 Task: Illustrate a Vector Scene of a Lunar Colony.
Action: Mouse moved to (183, 115)
Screenshot: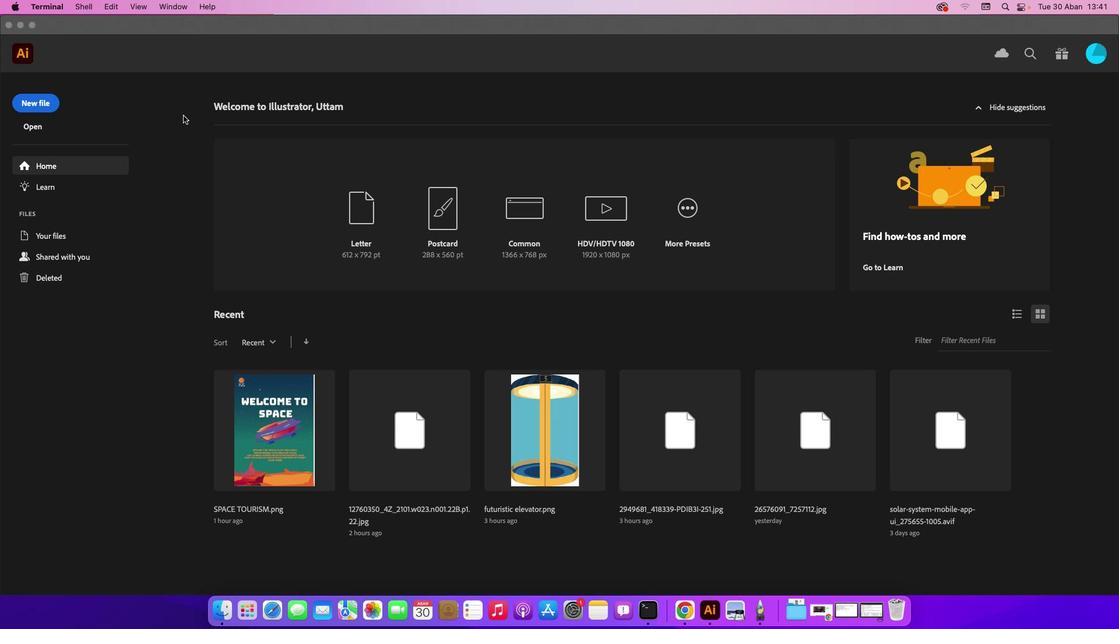
Action: Mouse pressed left at (183, 115)
Screenshot: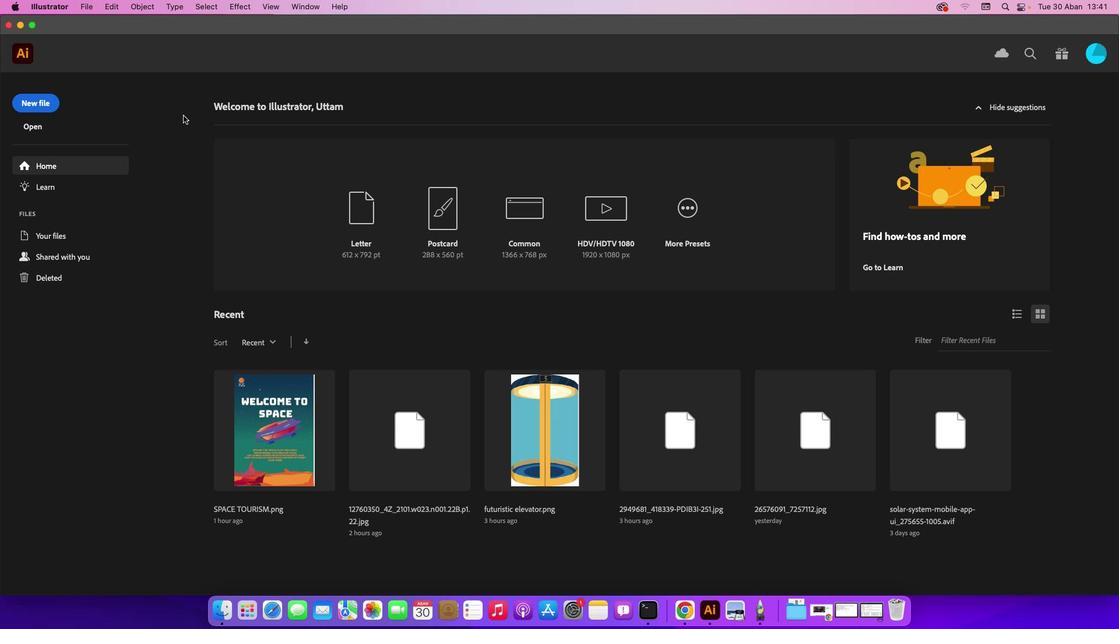 
Action: Mouse moved to (48, 105)
Screenshot: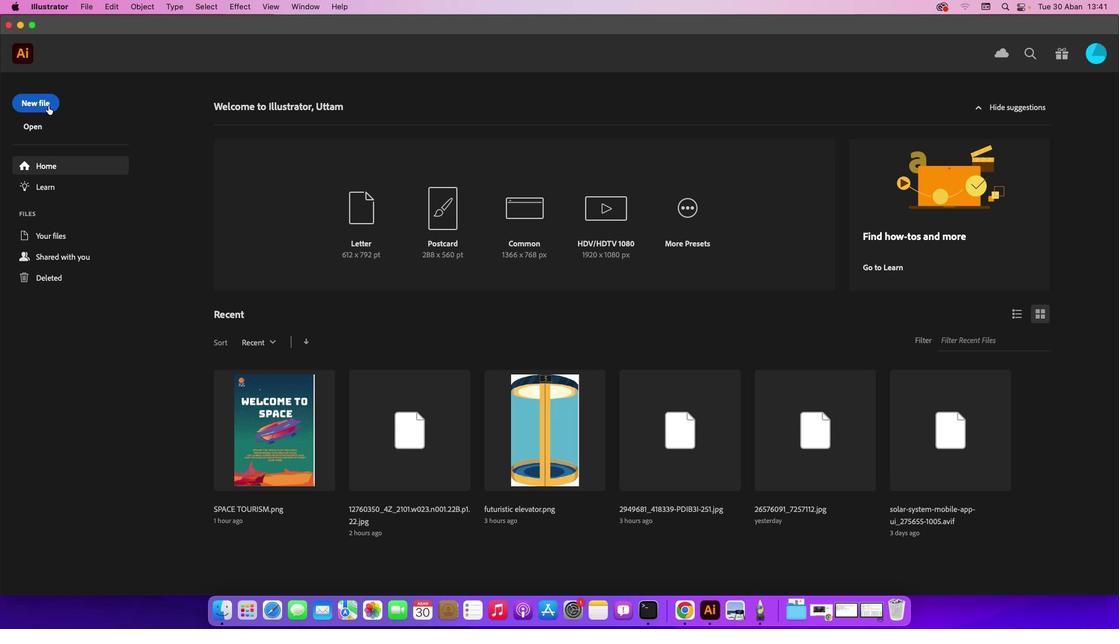 
Action: Mouse pressed left at (48, 105)
Screenshot: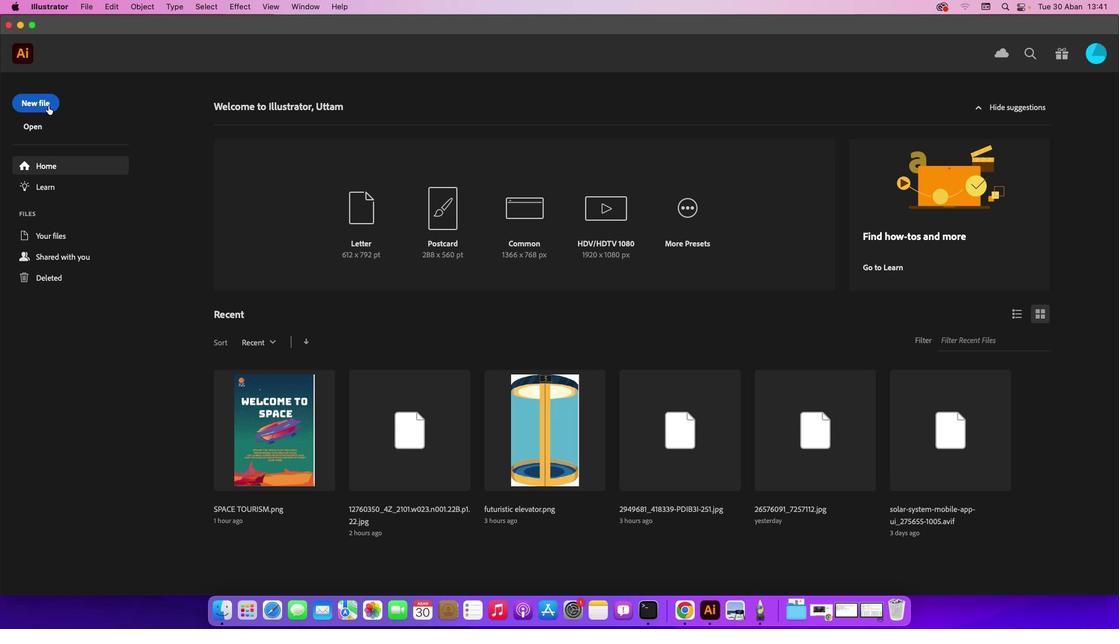 
Action: Mouse moved to (827, 482)
Screenshot: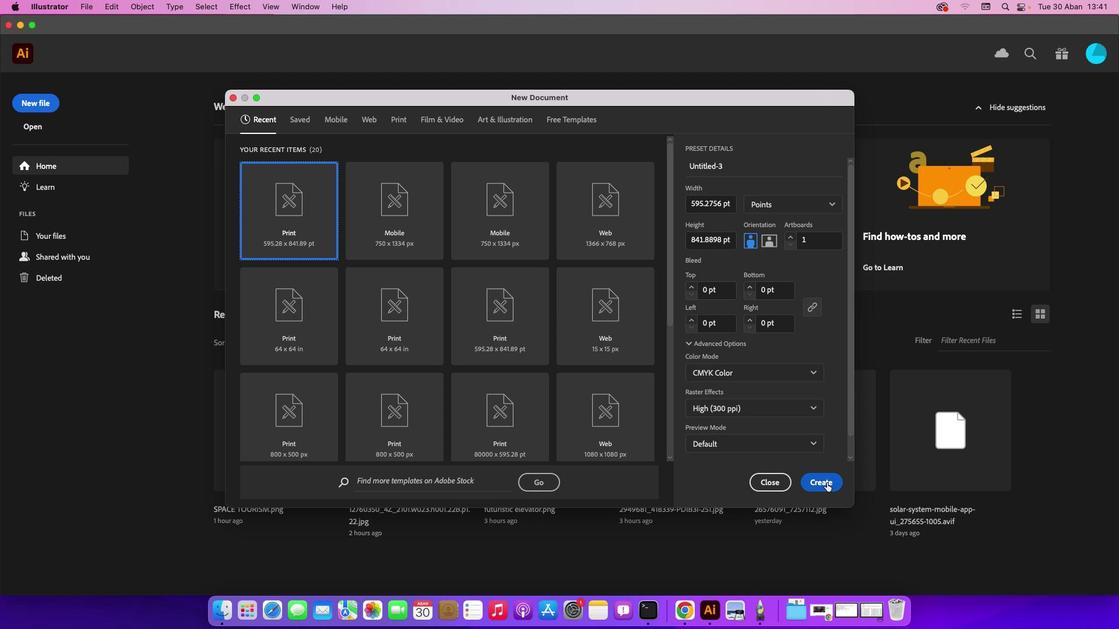 
Action: Mouse pressed left at (827, 482)
Screenshot: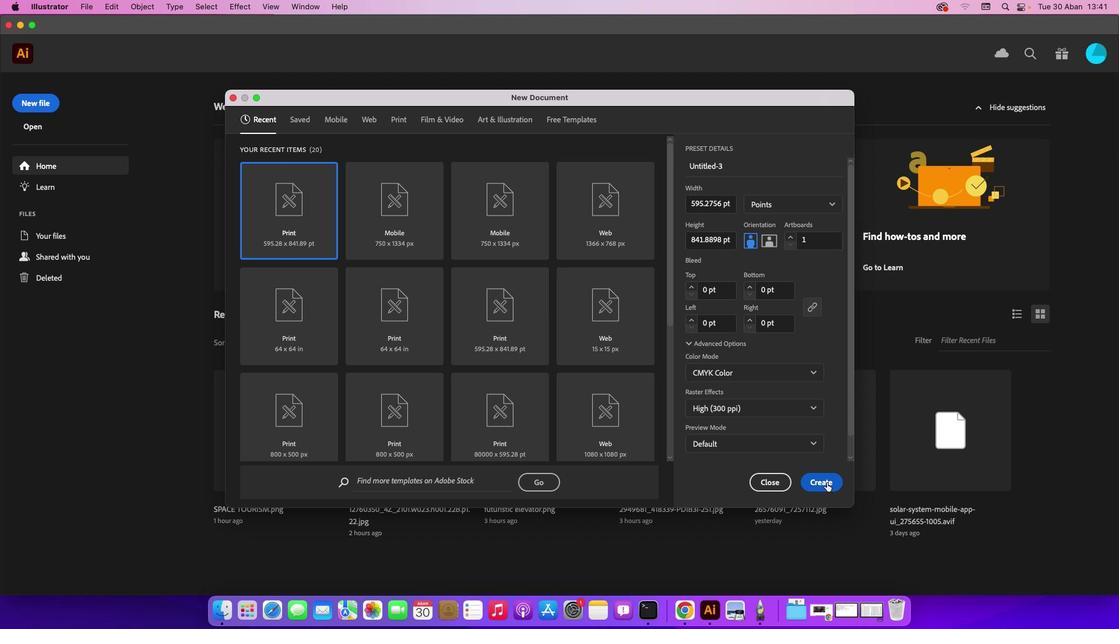 
Action: Mouse moved to (89, 5)
Screenshot: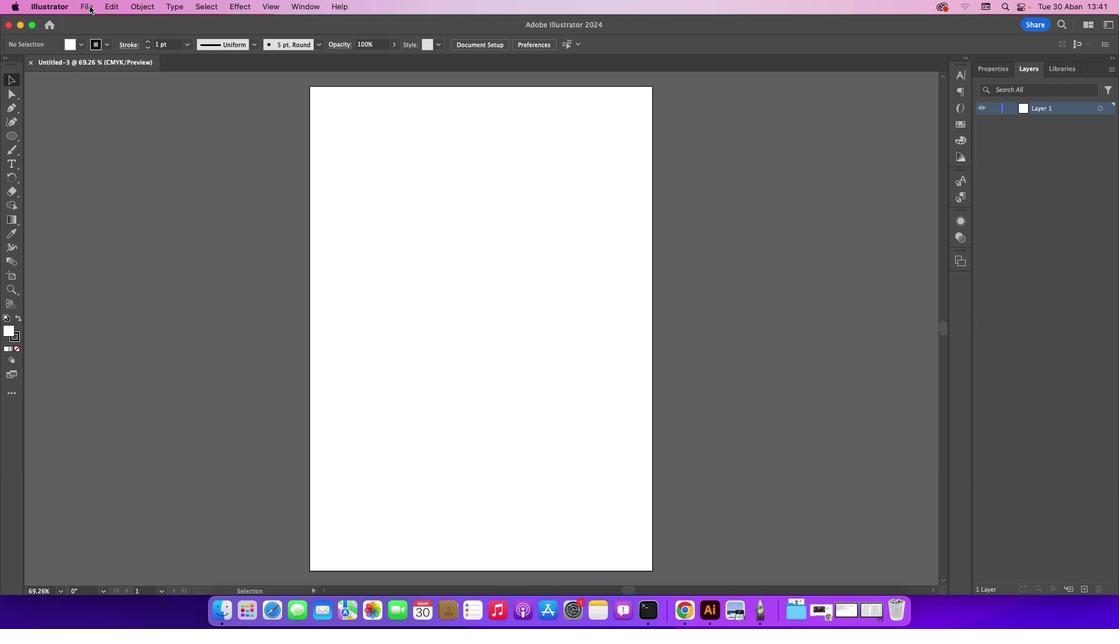
Action: Mouse pressed left at (89, 5)
Screenshot: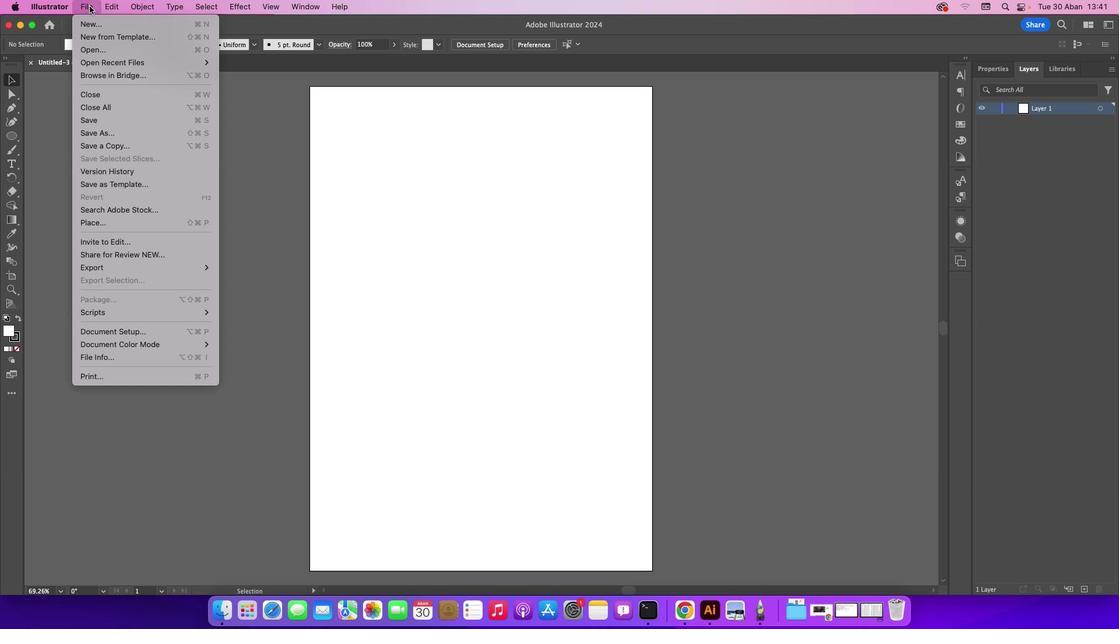 
Action: Mouse moved to (107, 51)
Screenshot: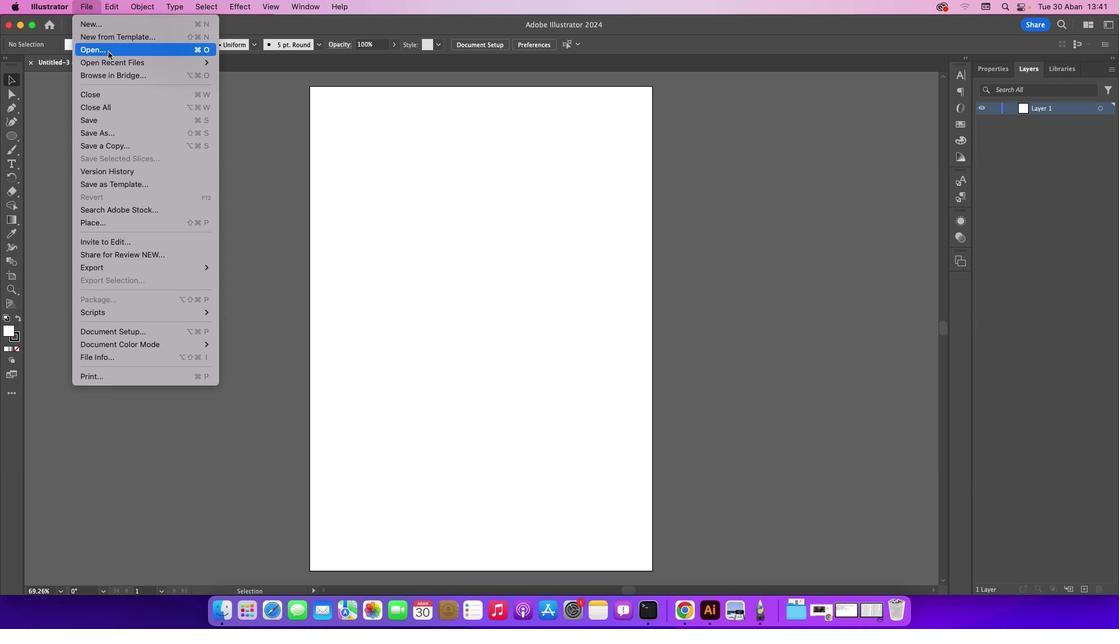 
Action: Mouse pressed left at (107, 51)
Screenshot: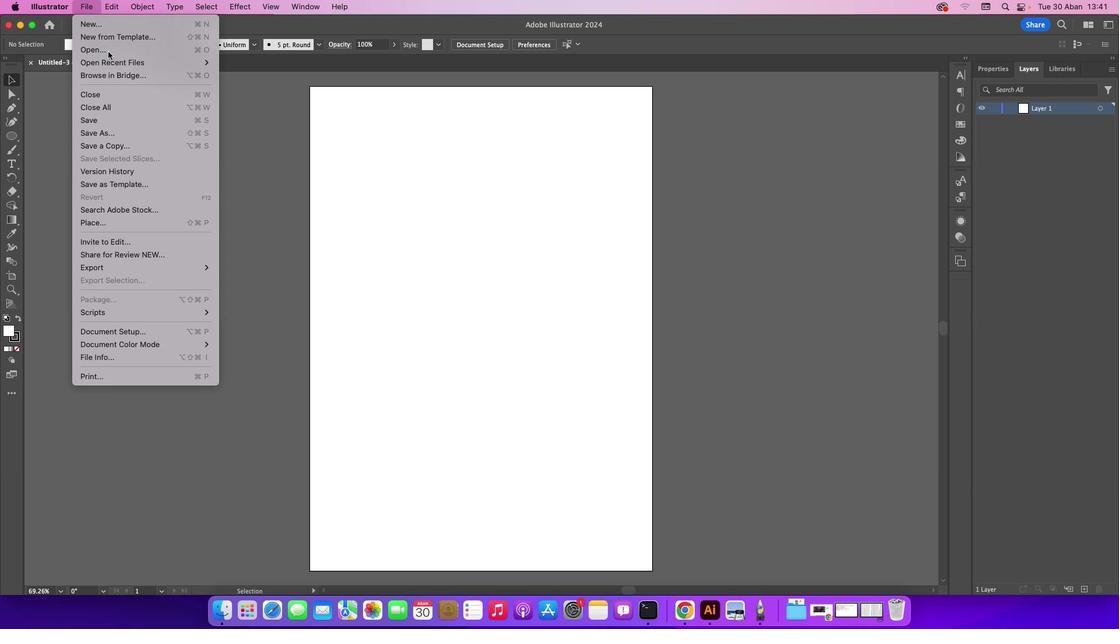 
Action: Mouse moved to (446, 152)
Screenshot: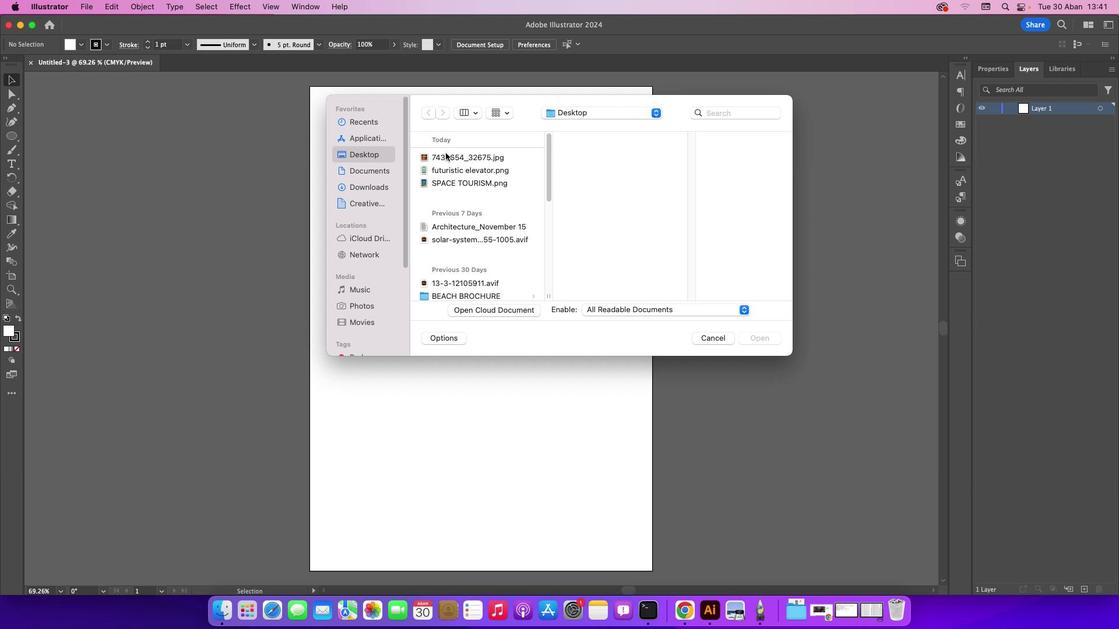 
Action: Mouse pressed left at (446, 152)
Screenshot: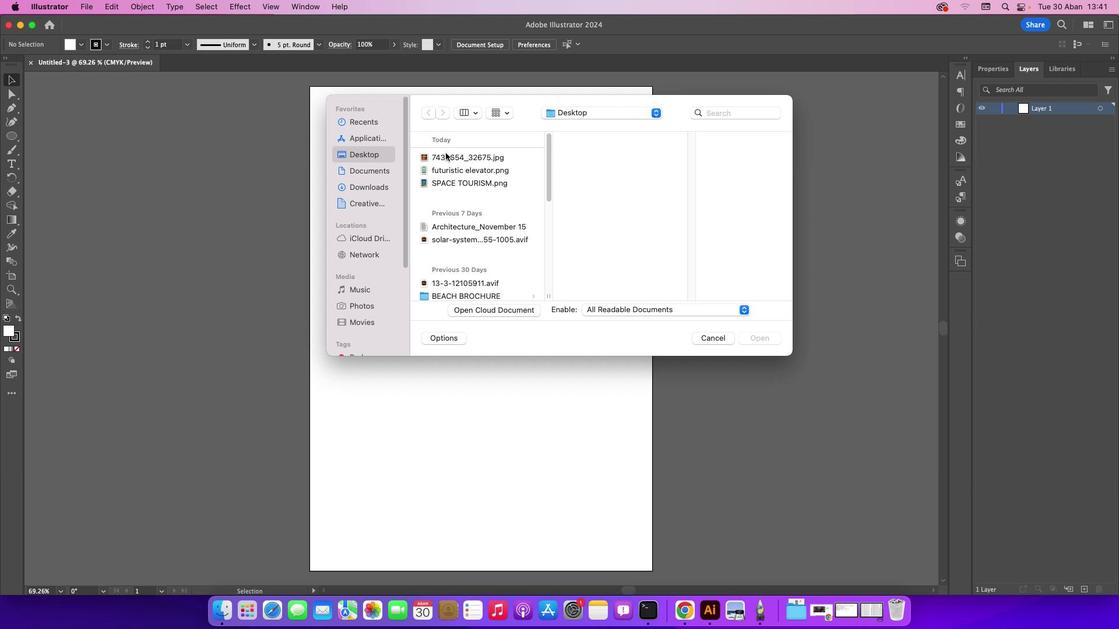 
Action: Mouse moved to (761, 337)
Screenshot: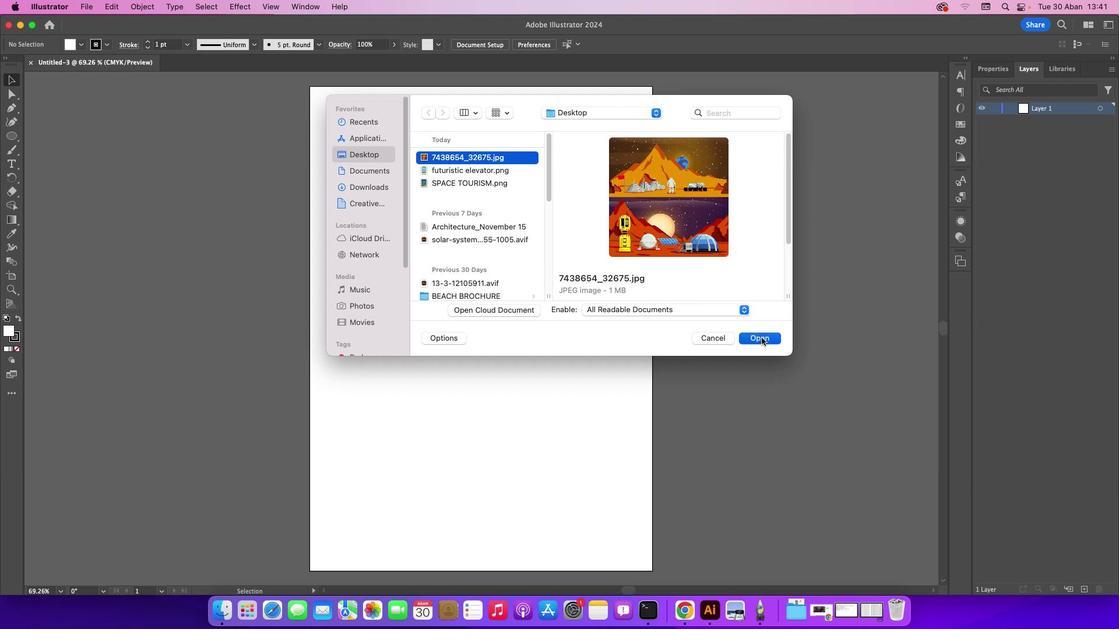 
Action: Mouse pressed left at (761, 337)
Screenshot: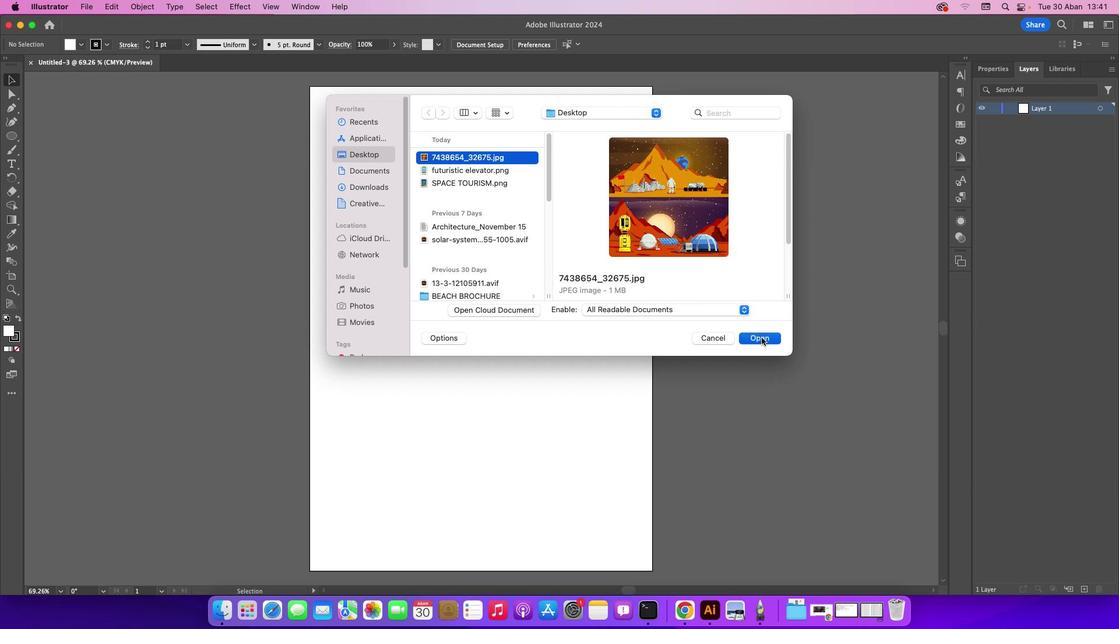 
Action: Mouse moved to (468, 246)
Screenshot: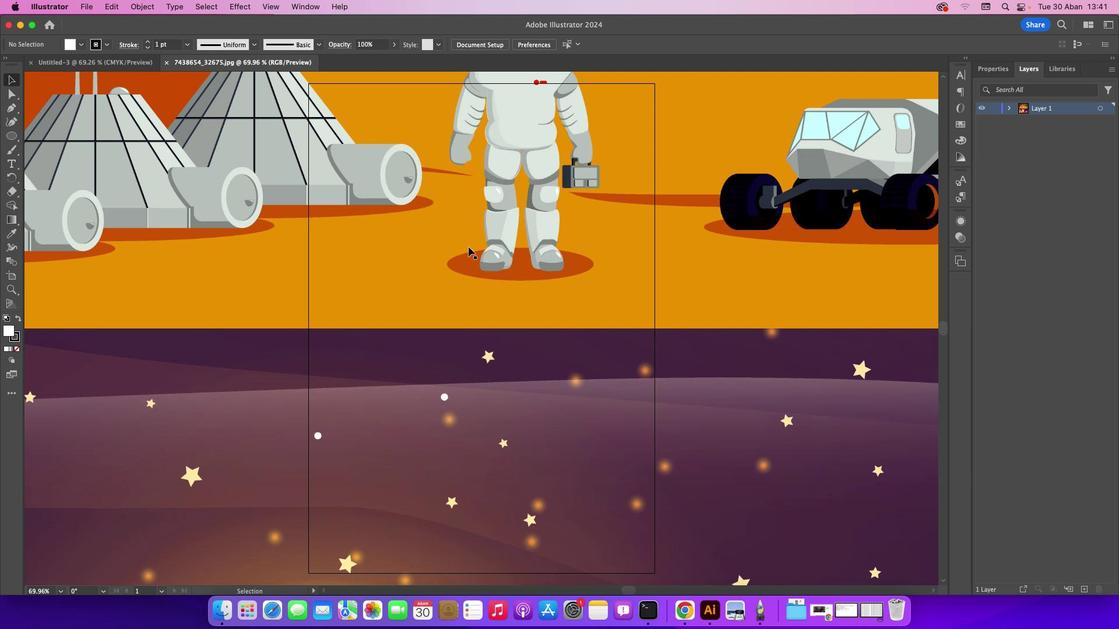 
Action: Mouse scrolled (468, 246) with delta (0, 0)
Screenshot: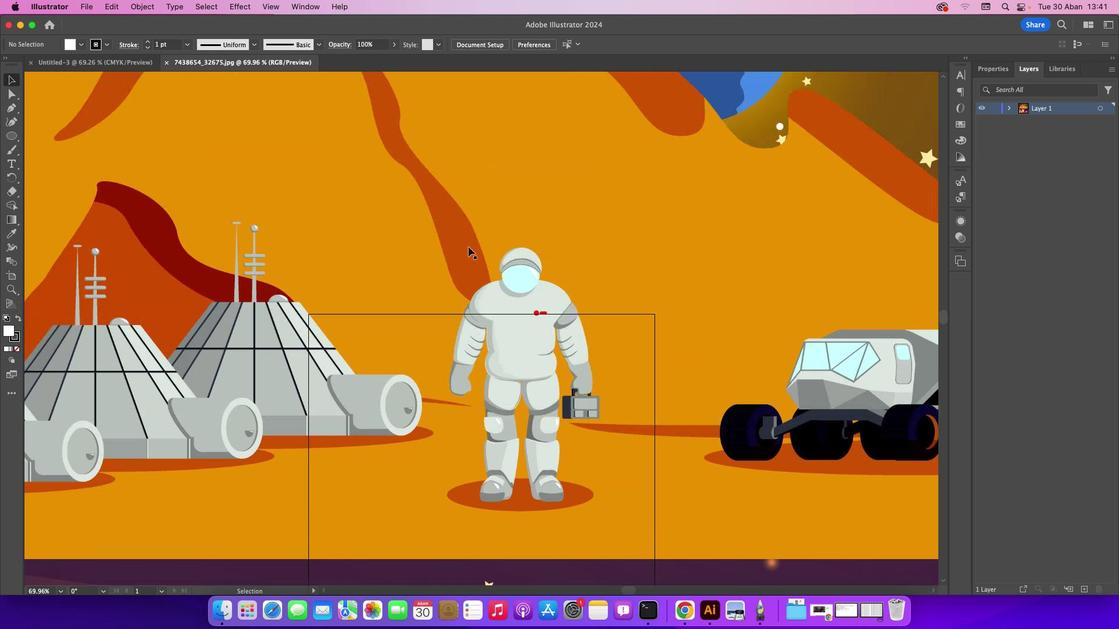 
Action: Mouse scrolled (468, 246) with delta (0, 0)
Screenshot: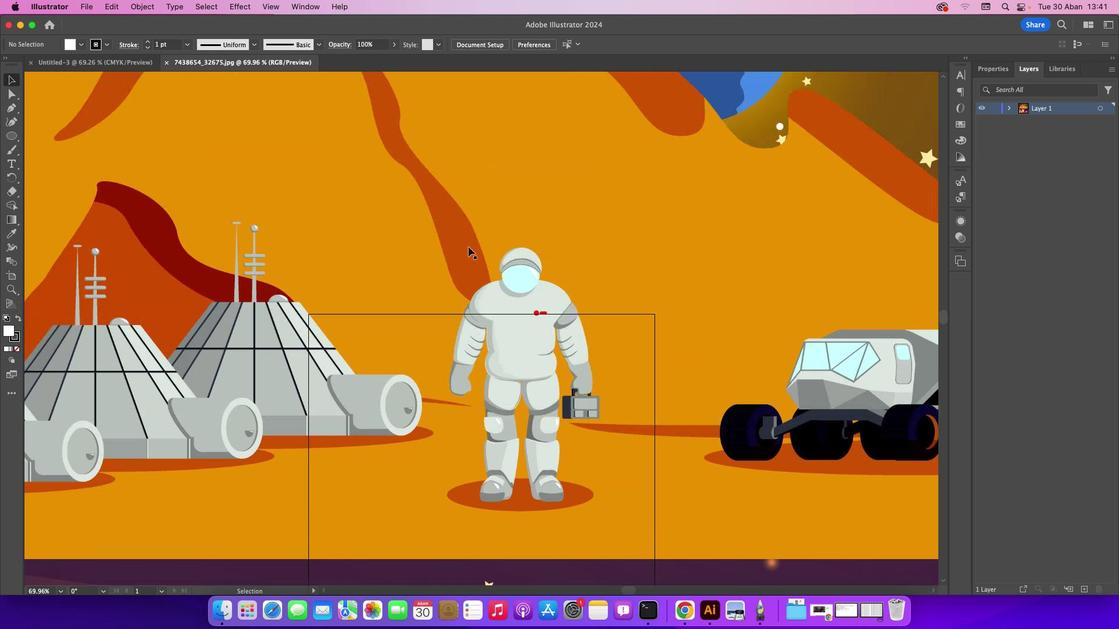 
Action: Mouse scrolled (468, 246) with delta (0, 1)
Screenshot: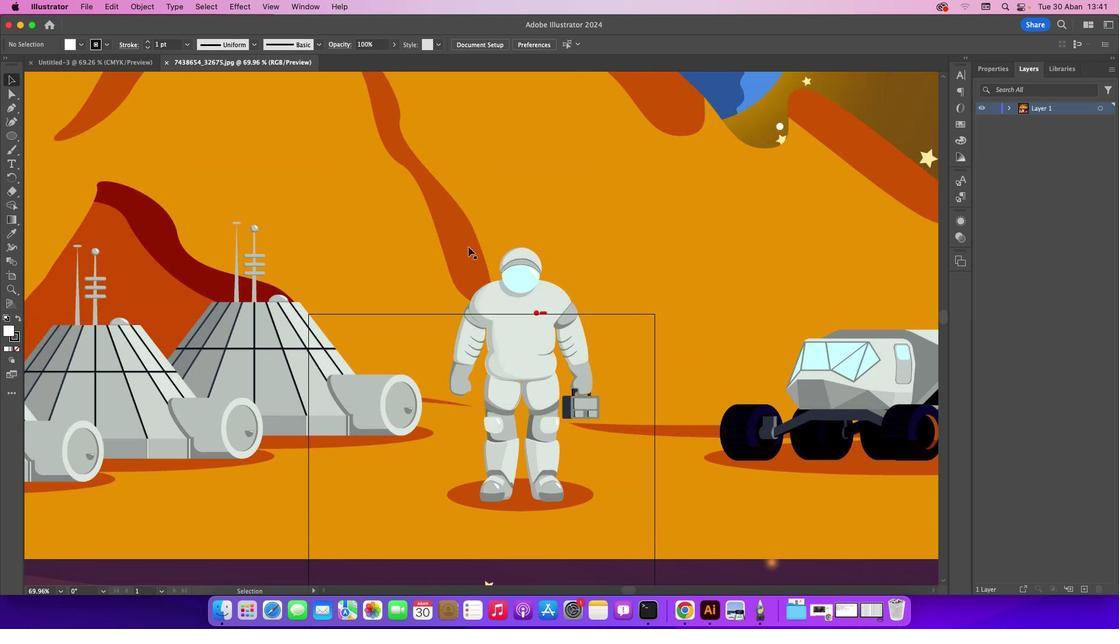 
Action: Mouse scrolled (468, 246) with delta (0, 2)
Screenshot: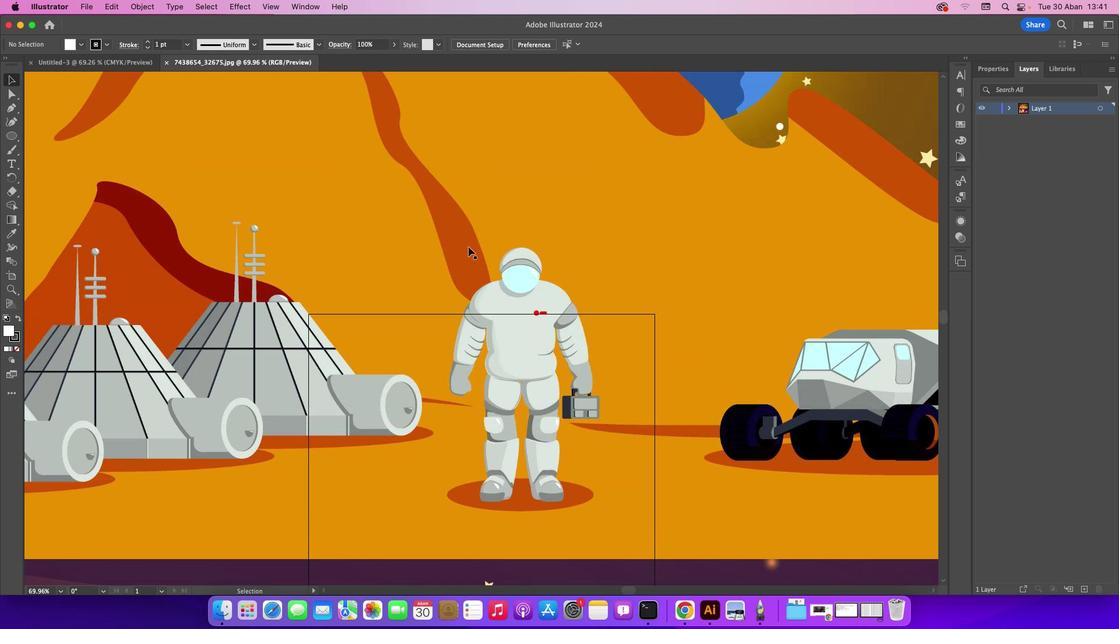 
Action: Mouse scrolled (468, 246) with delta (0, 3)
Screenshot: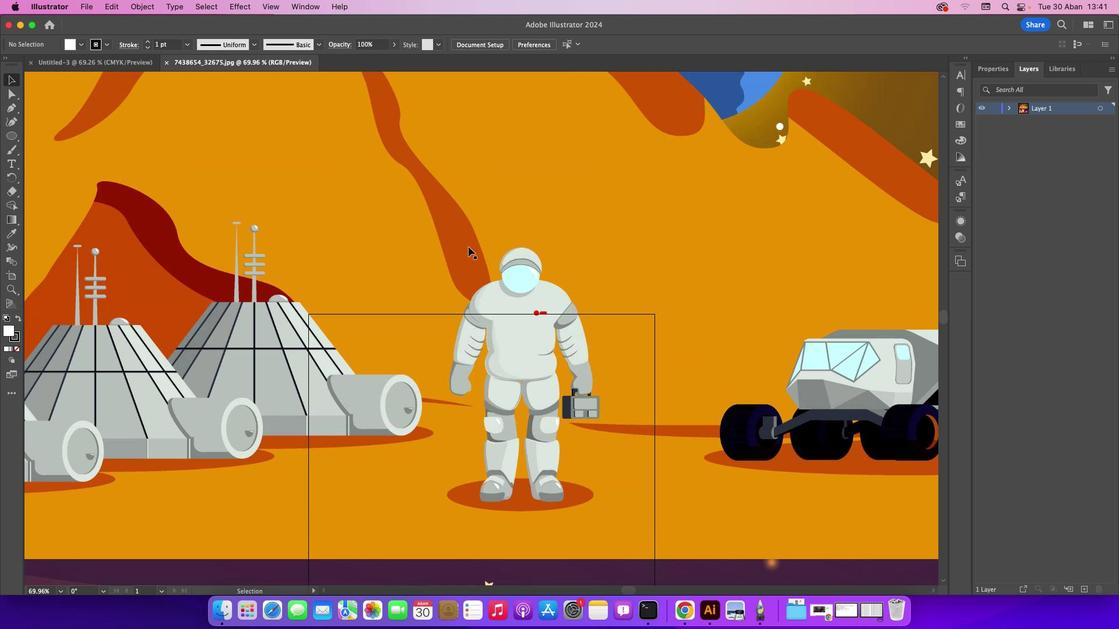 
Action: Mouse scrolled (468, 246) with delta (0, 0)
Screenshot: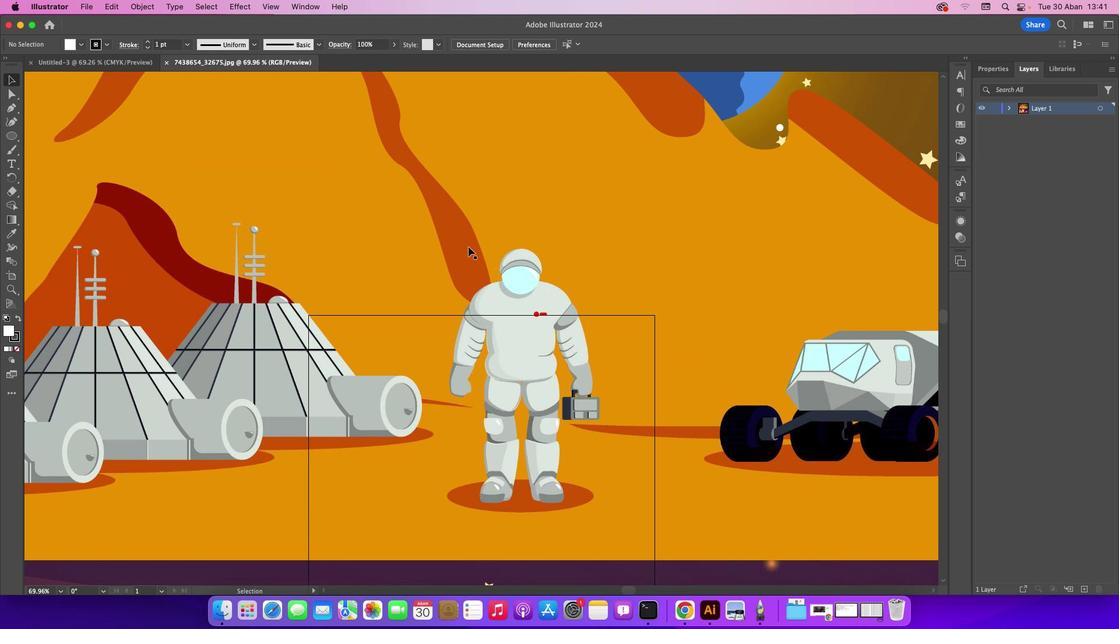 
Action: Key pressed Key.cmd_r'-''-''-''-''-'
Screenshot: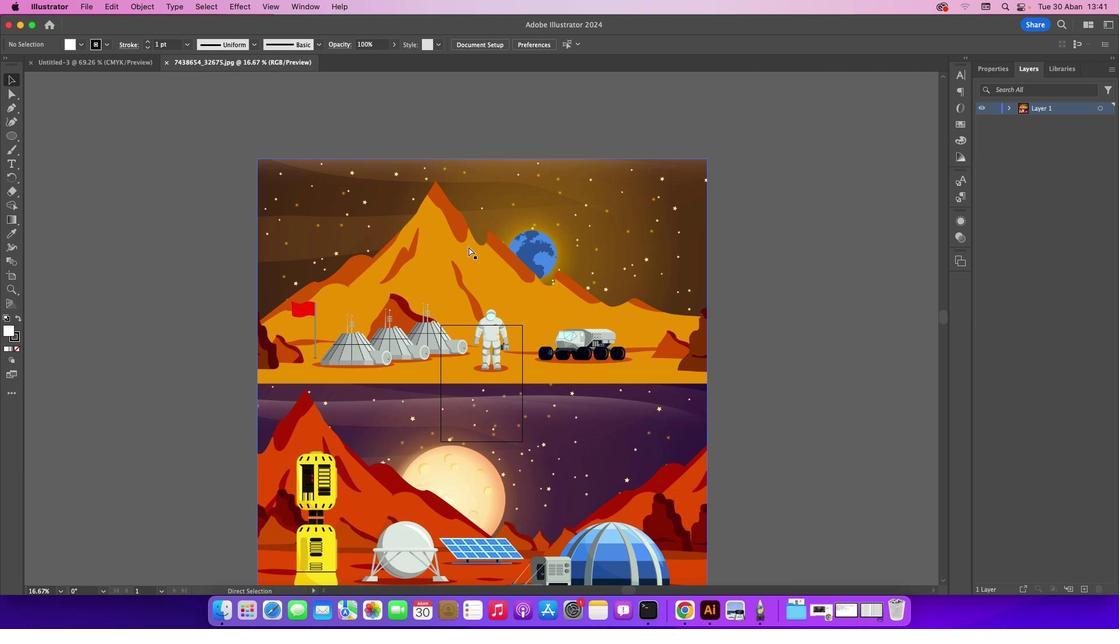 
Action: Mouse moved to (702, 359)
Screenshot: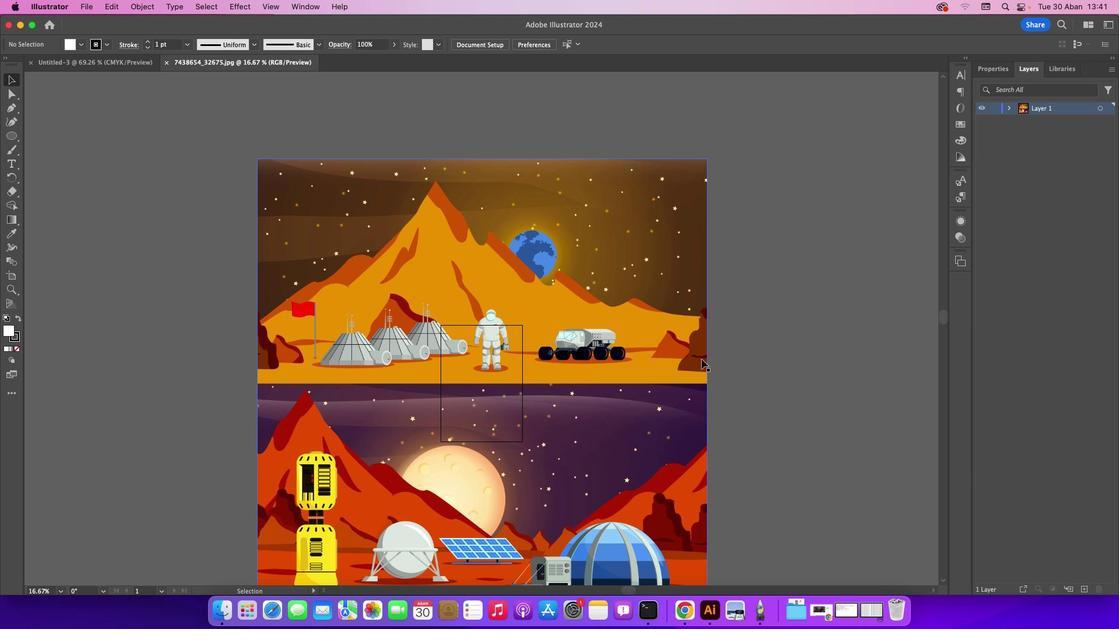 
Action: Key pressed Key.cmd_r'=''='
Screenshot: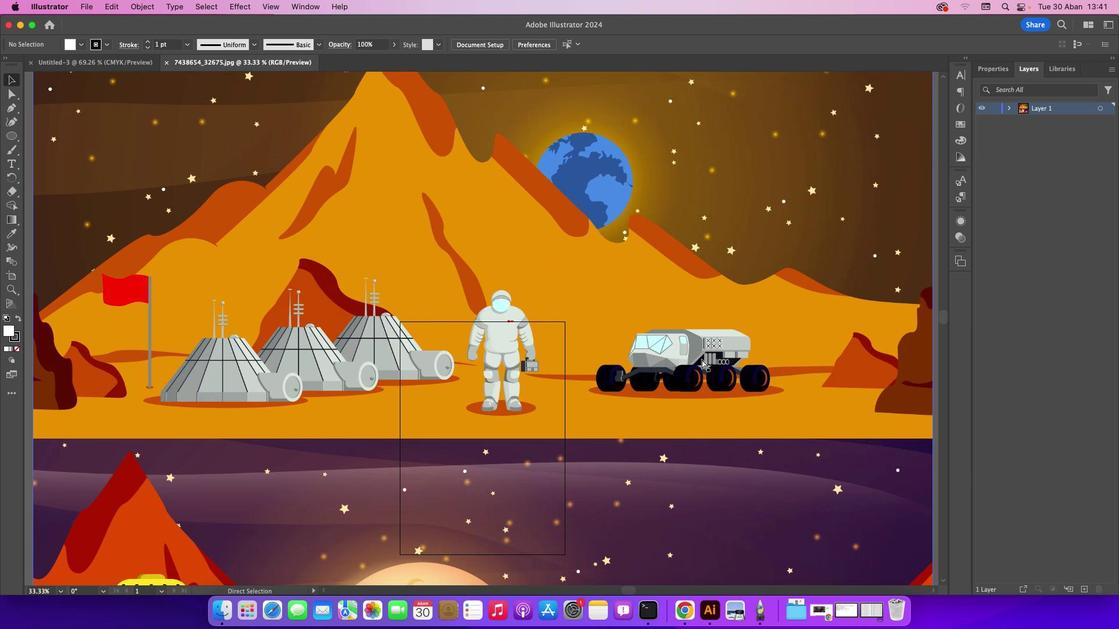 
Action: Mouse moved to (629, 590)
Screenshot: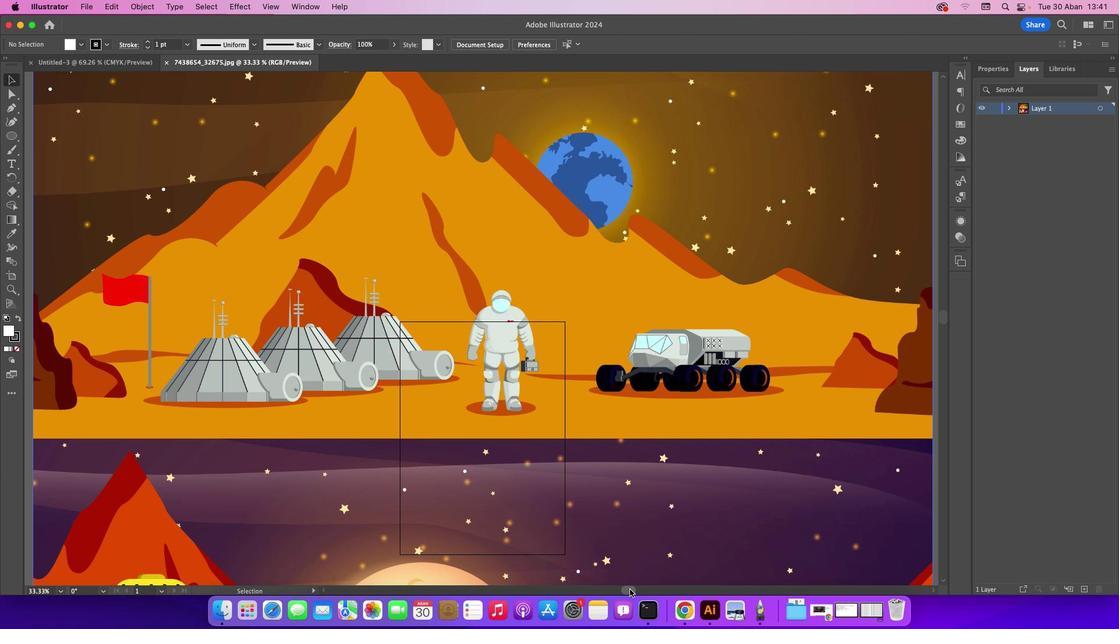 
Action: Mouse pressed left at (629, 590)
Screenshot: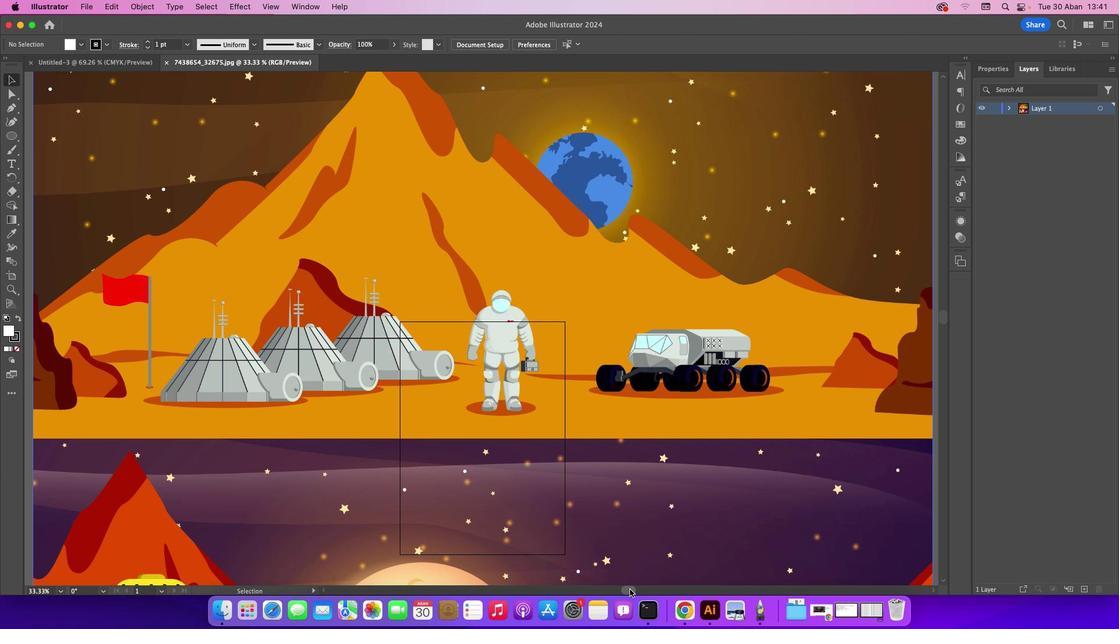 
Action: Mouse moved to (592, 542)
Screenshot: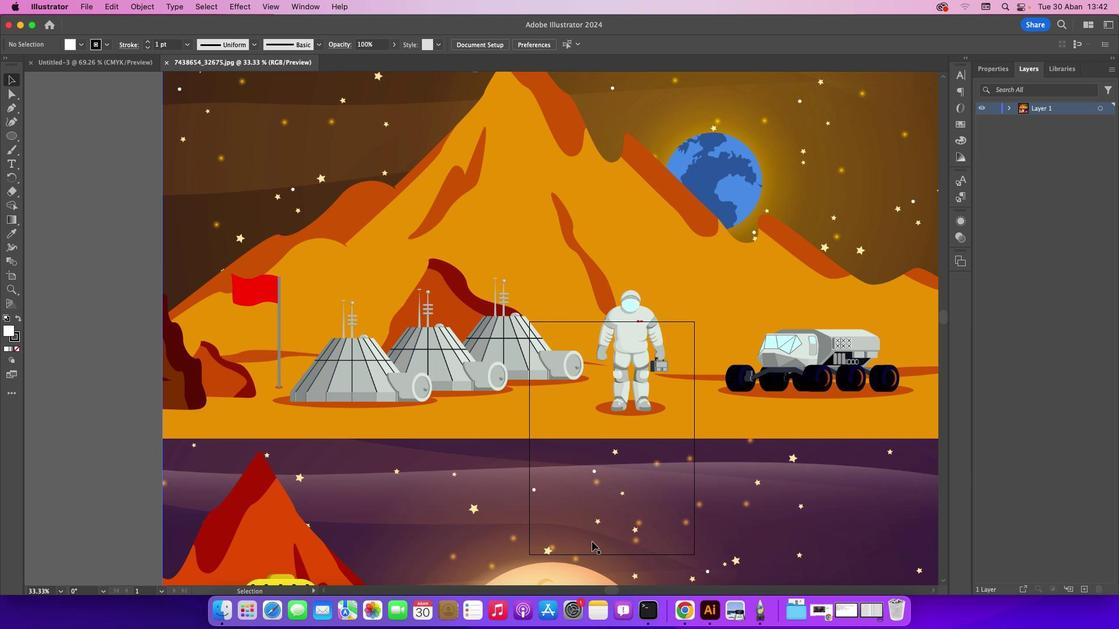 
Action: Mouse scrolled (592, 542) with delta (0, 0)
Screenshot: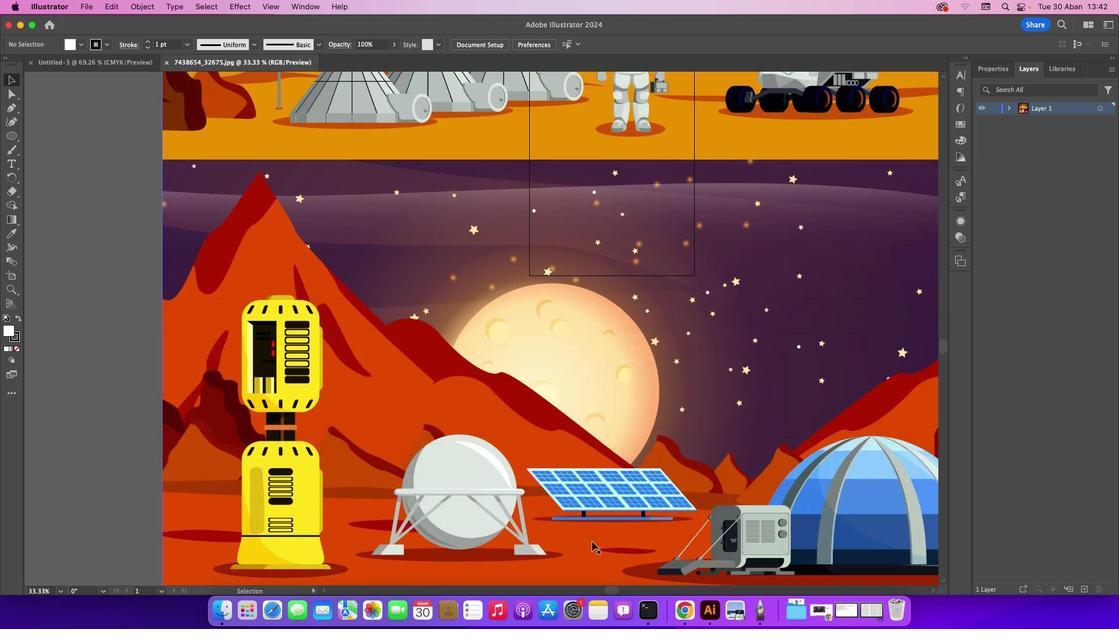 
Action: Mouse scrolled (592, 542) with delta (0, 0)
Screenshot: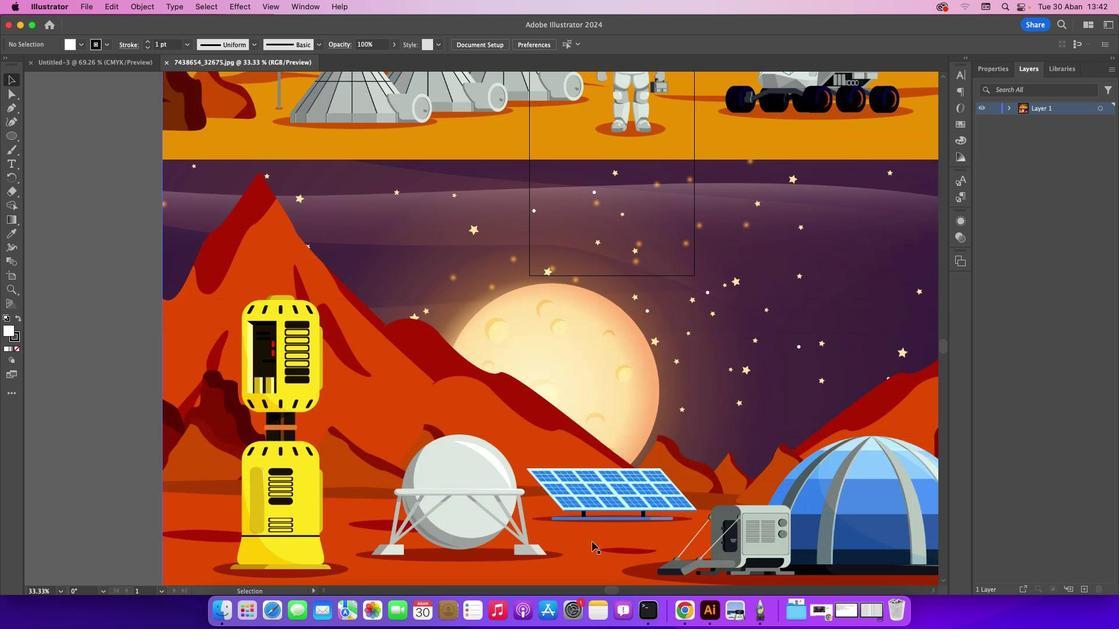 
Action: Mouse scrolled (592, 542) with delta (0, -1)
Screenshot: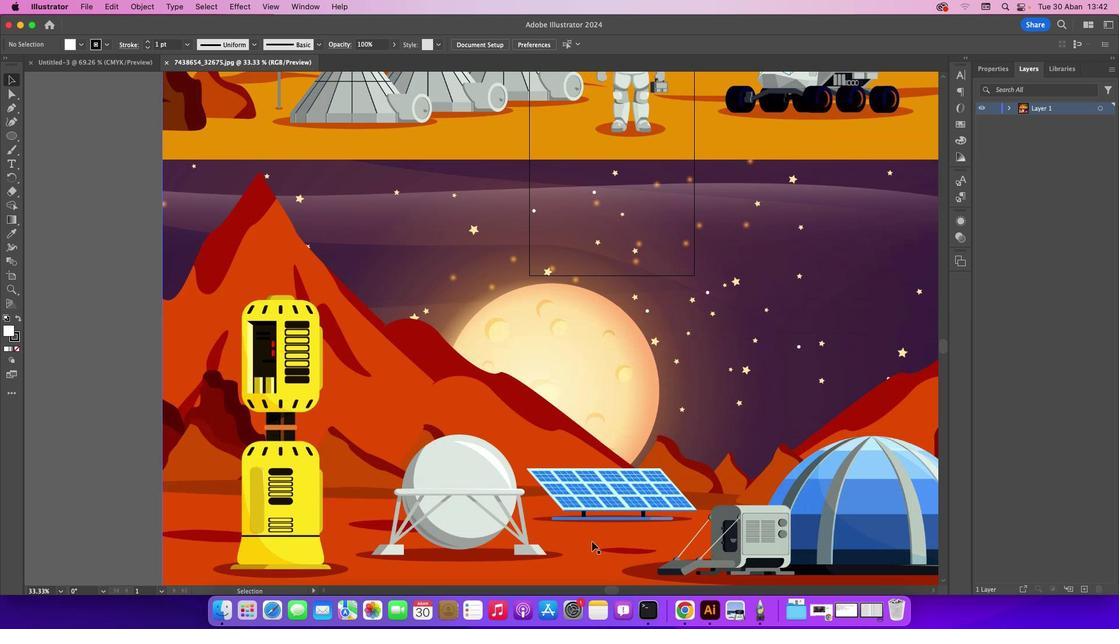 
Action: Mouse scrolled (592, 542) with delta (0, -2)
Screenshot: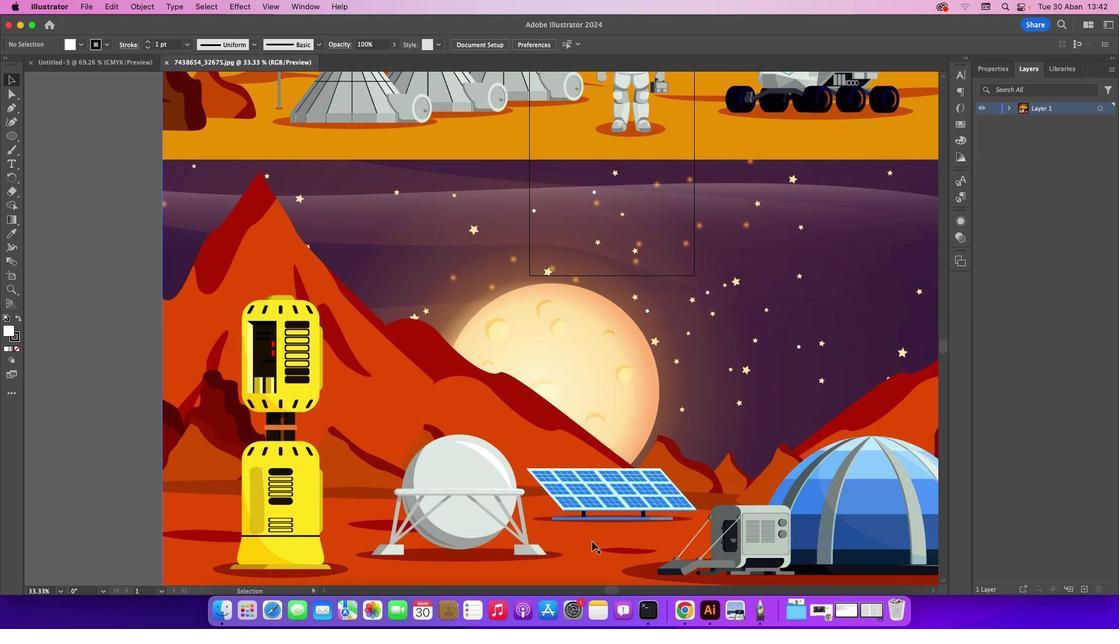 
Action: Mouse scrolled (592, 542) with delta (0, 0)
Screenshot: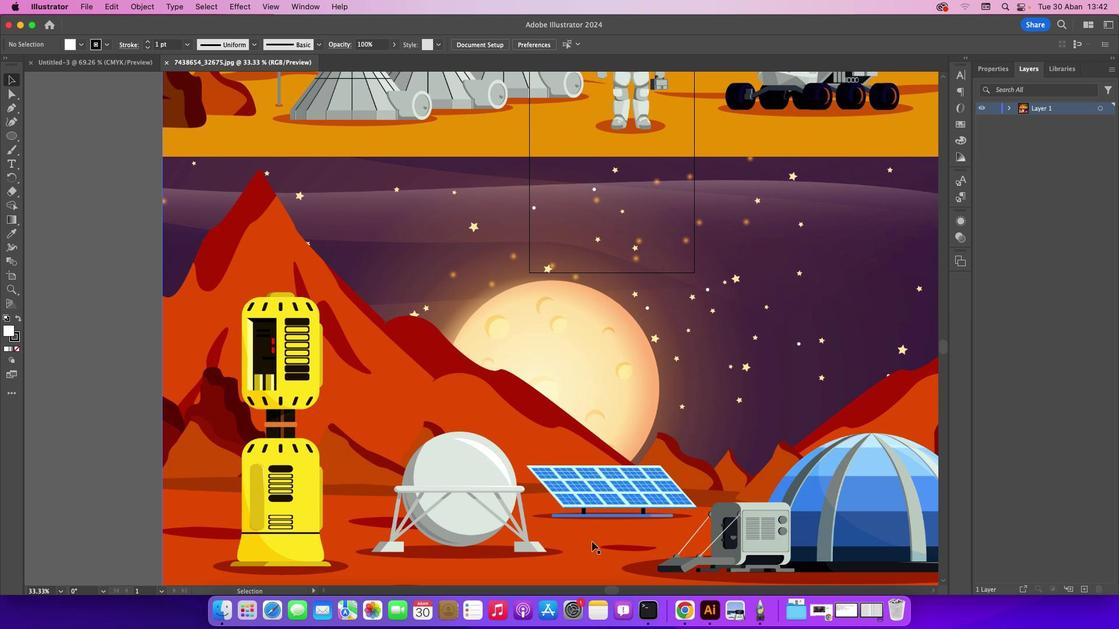 
Action: Mouse scrolled (592, 542) with delta (0, 0)
Screenshot: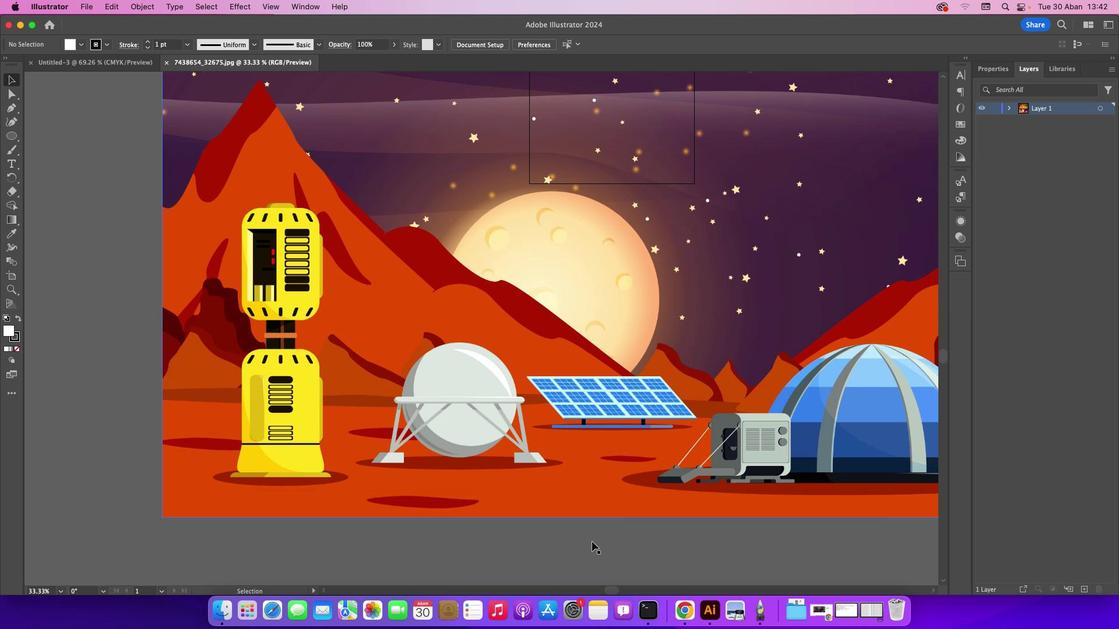 
Action: Mouse scrolled (592, 542) with delta (0, 0)
Screenshot: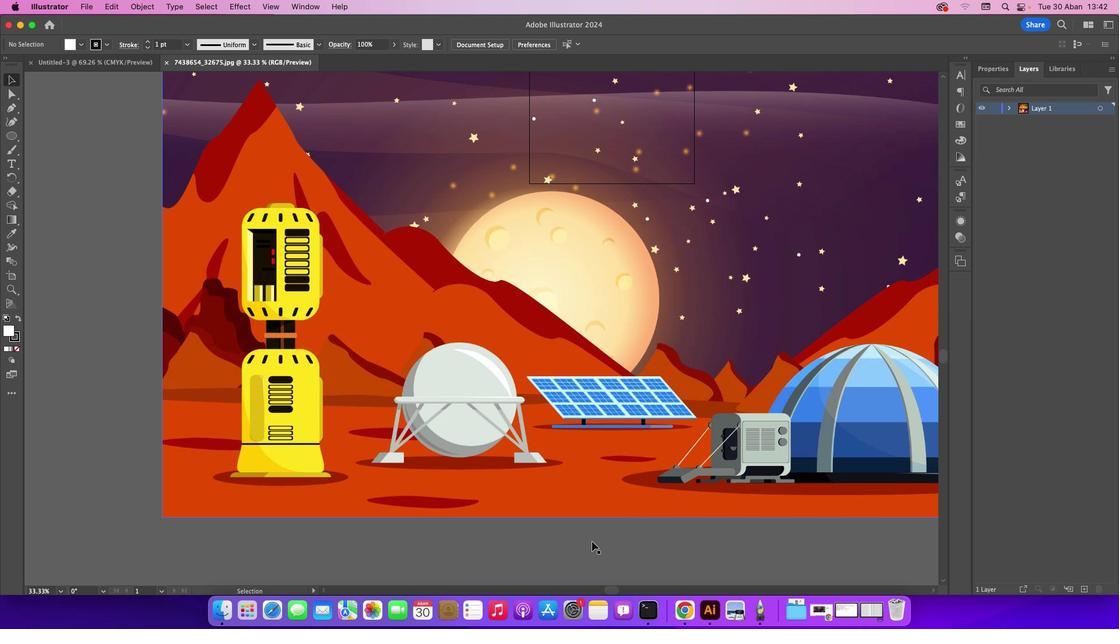 
Action: Mouse scrolled (592, 542) with delta (0, 0)
Screenshot: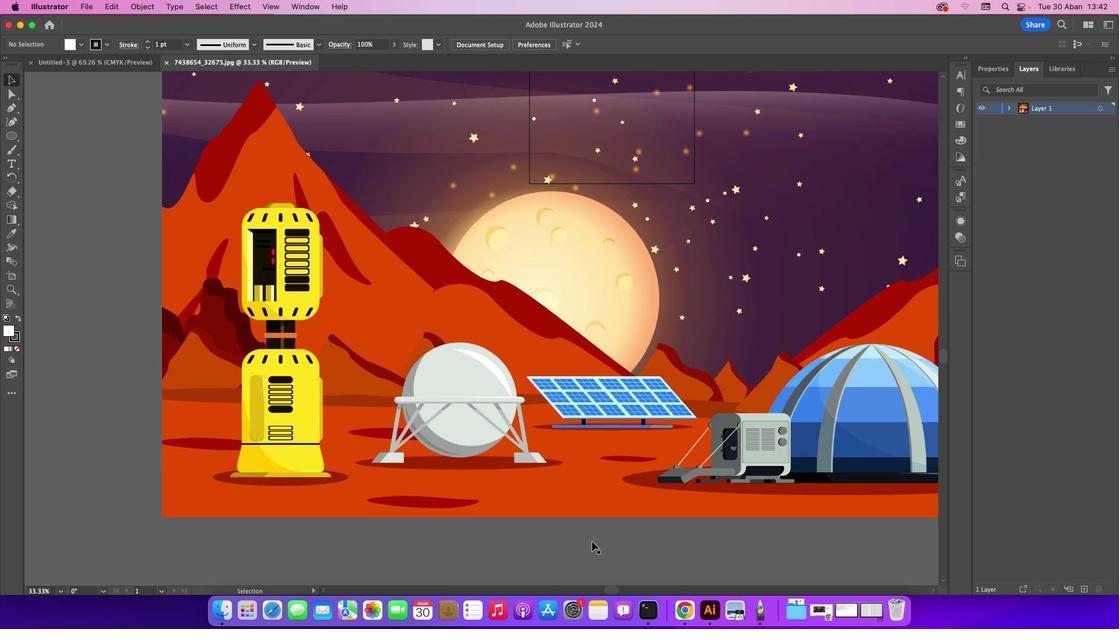 
Action: Mouse moved to (614, 590)
Screenshot: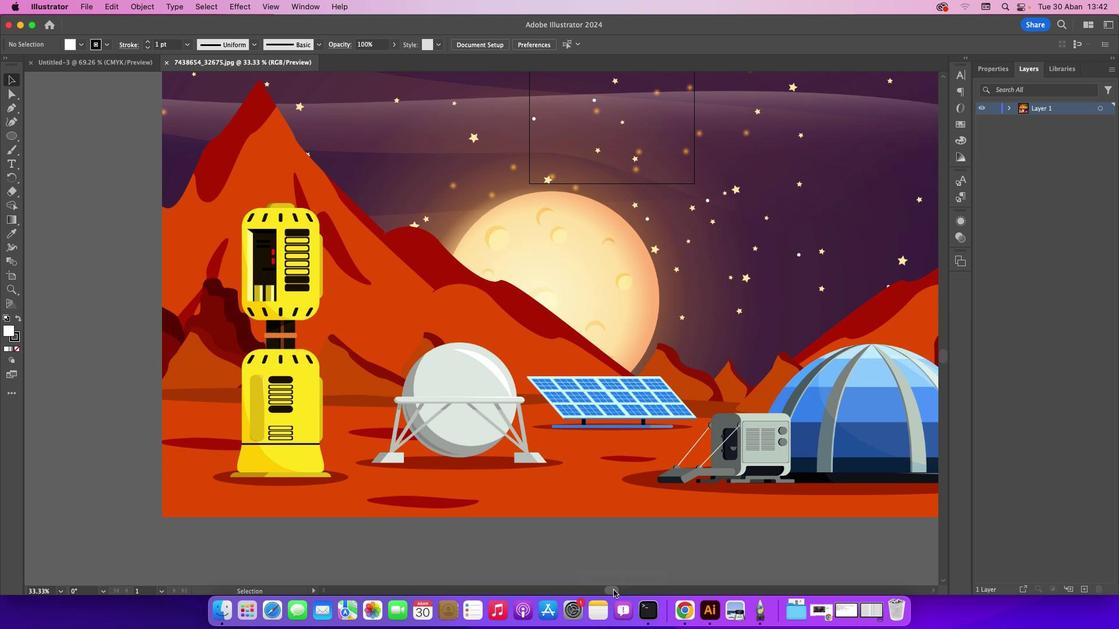 
Action: Mouse pressed left at (614, 590)
Screenshot: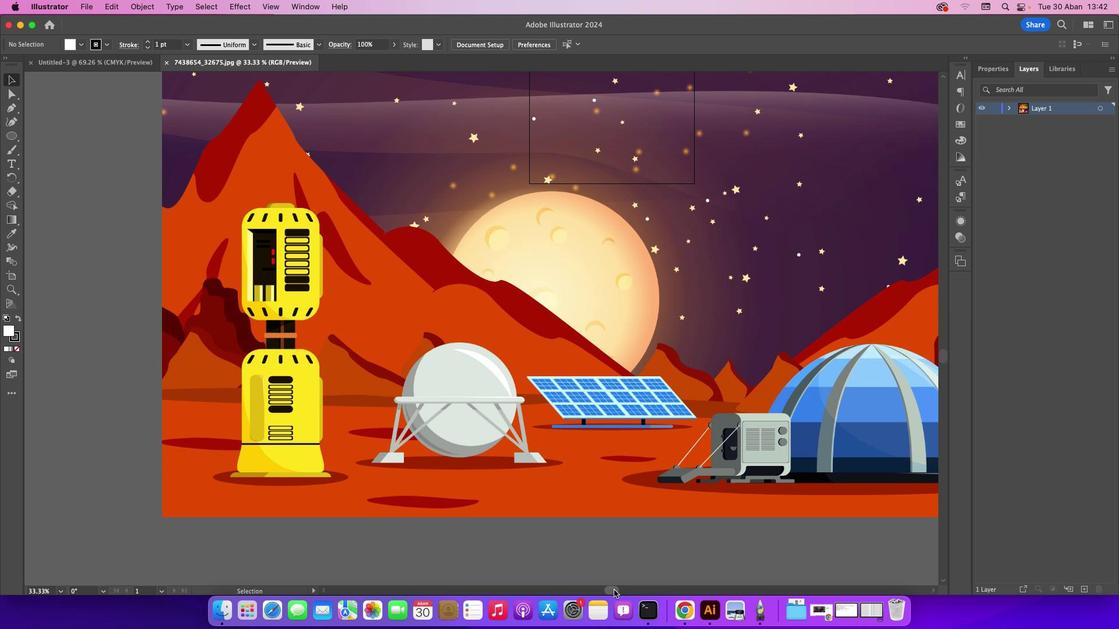 
Action: Mouse moved to (572, 475)
Screenshot: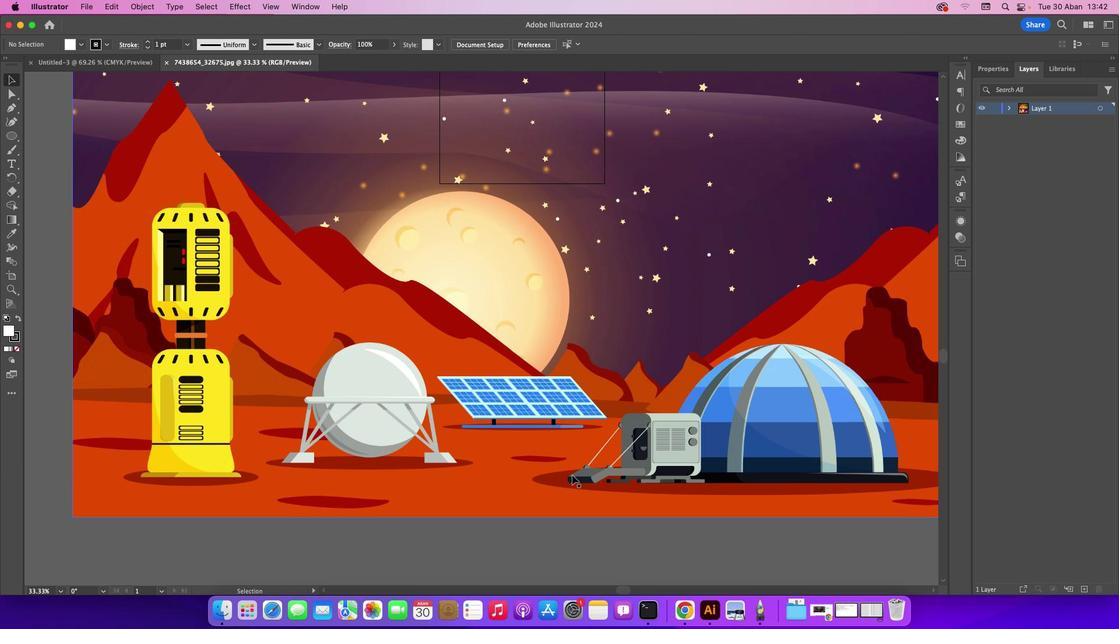 
Action: Mouse scrolled (572, 475) with delta (0, 0)
Screenshot: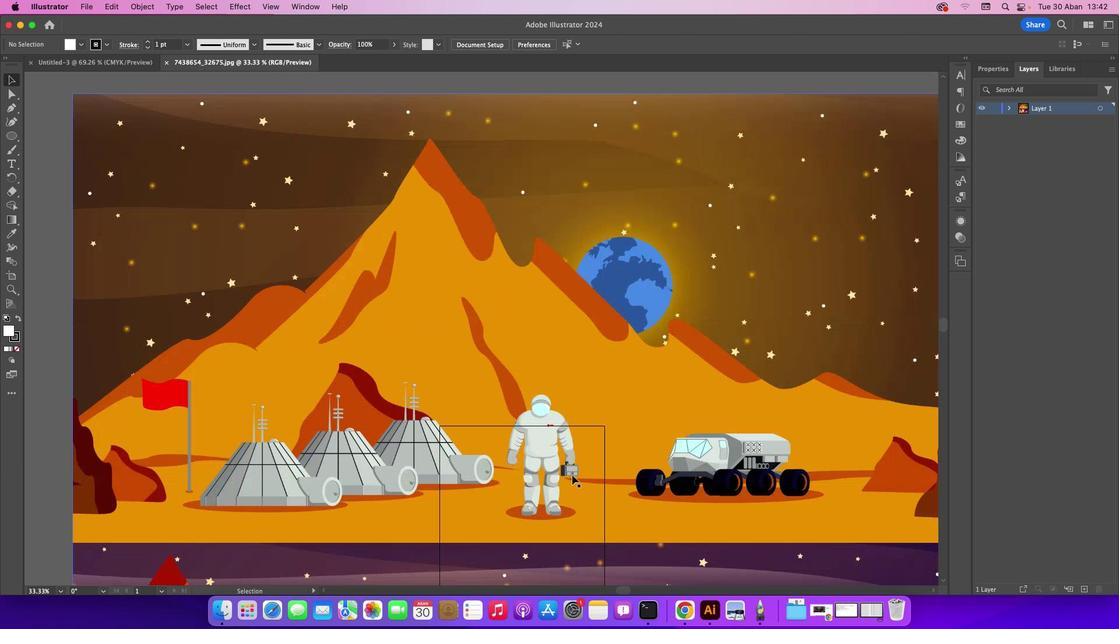 
Action: Mouse scrolled (572, 475) with delta (0, 0)
Screenshot: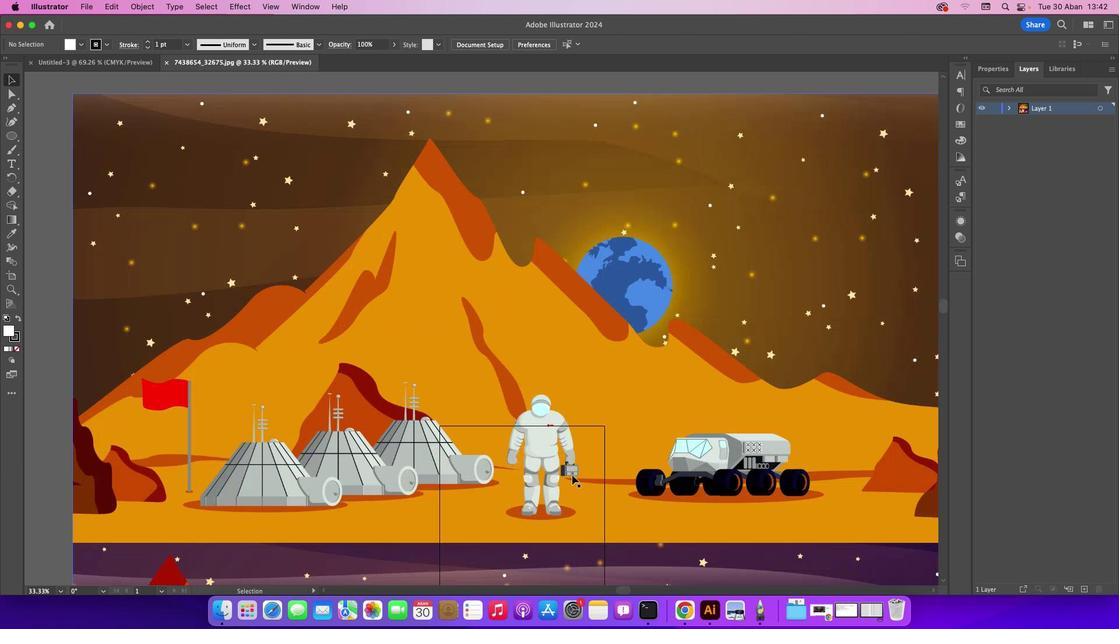 
Action: Mouse scrolled (572, 475) with delta (0, 1)
Screenshot: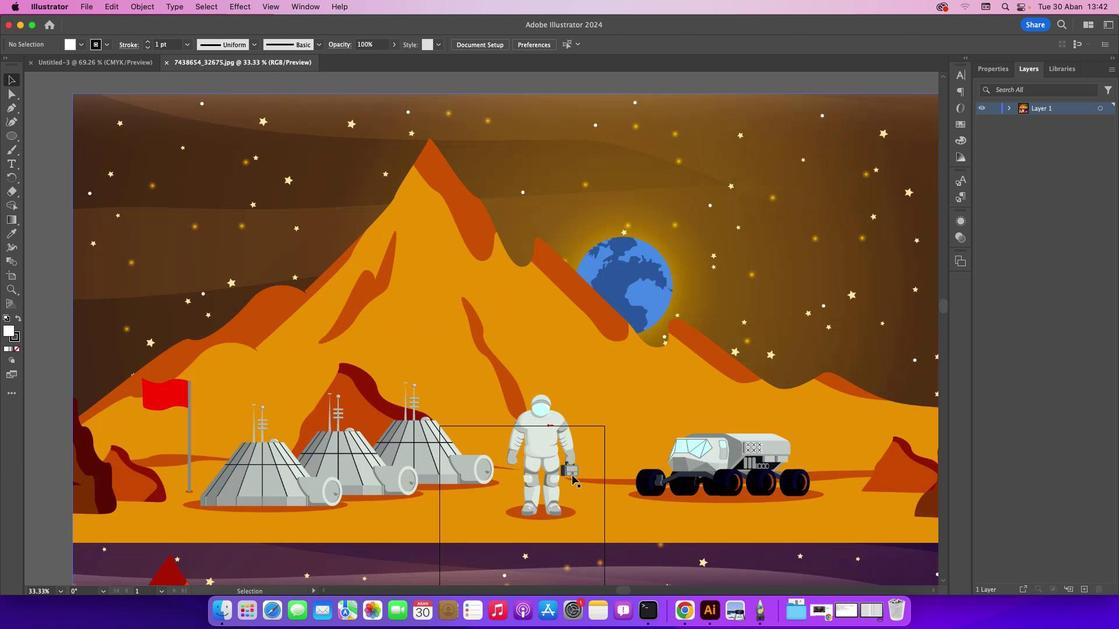 
Action: Mouse scrolled (572, 475) with delta (0, 2)
Screenshot: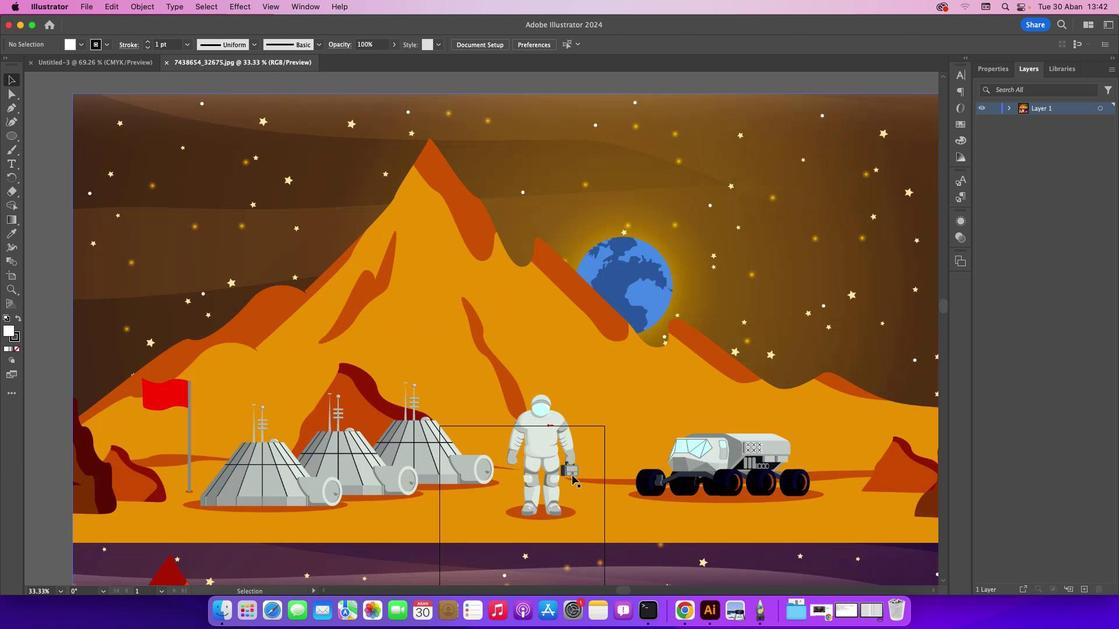 
Action: Mouse scrolled (572, 475) with delta (0, 3)
Screenshot: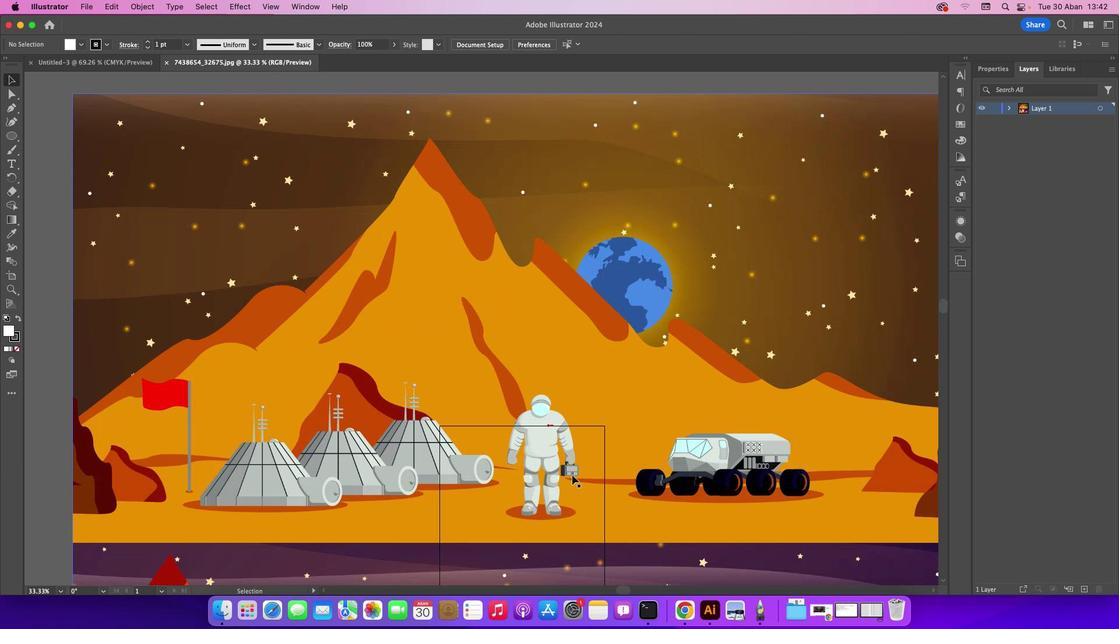 
Action: Mouse moved to (572, 479)
Screenshot: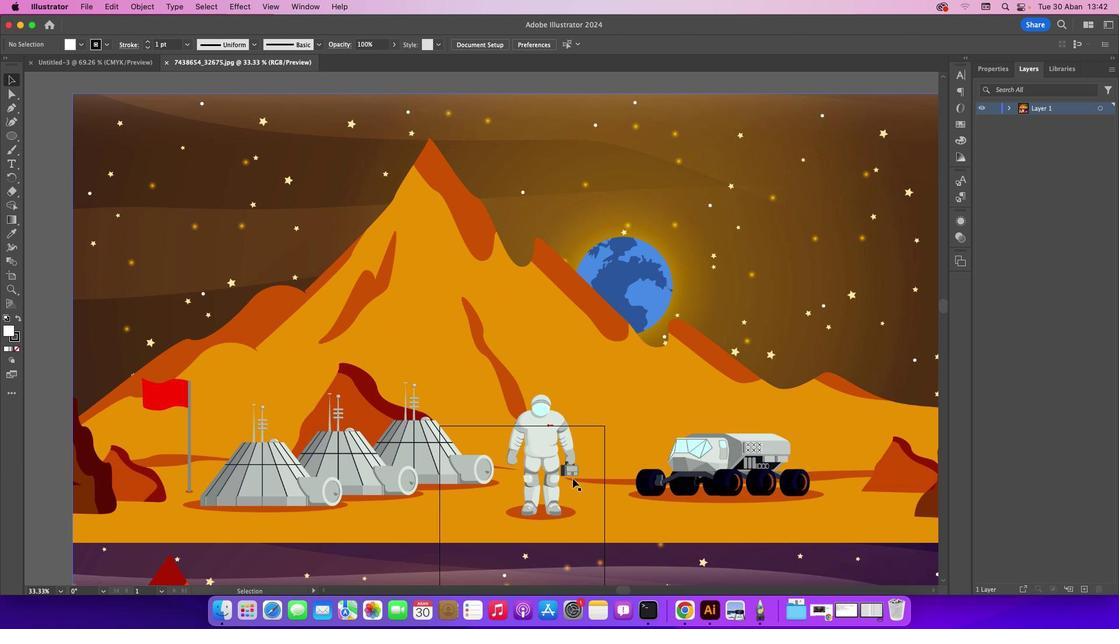 
Action: Mouse scrolled (572, 479) with delta (0, 0)
Screenshot: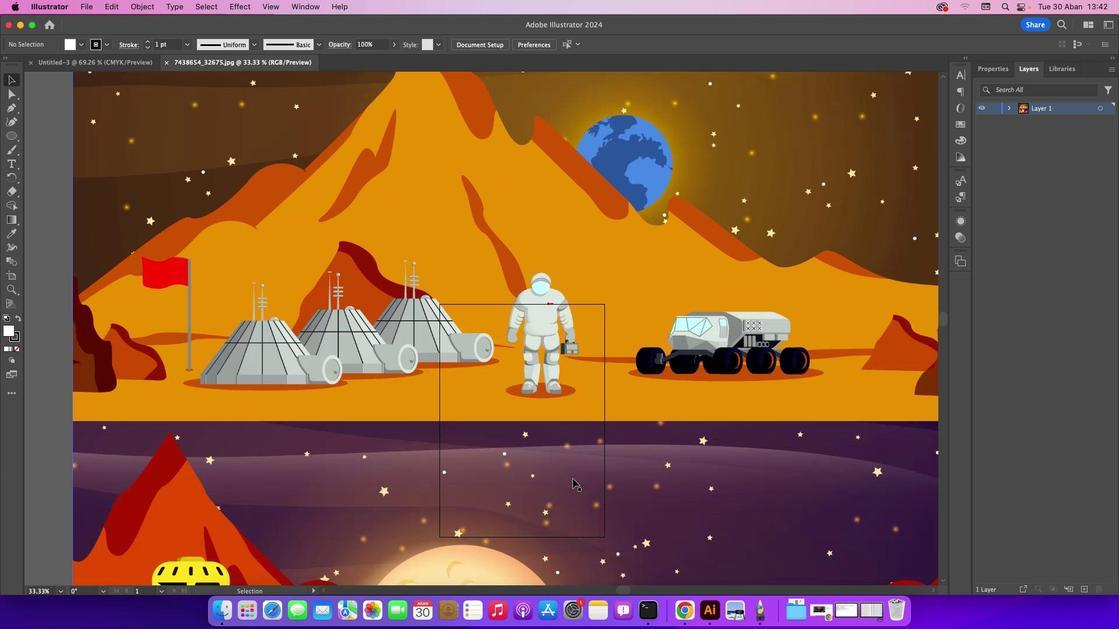 
Action: Mouse scrolled (572, 479) with delta (0, 0)
Screenshot: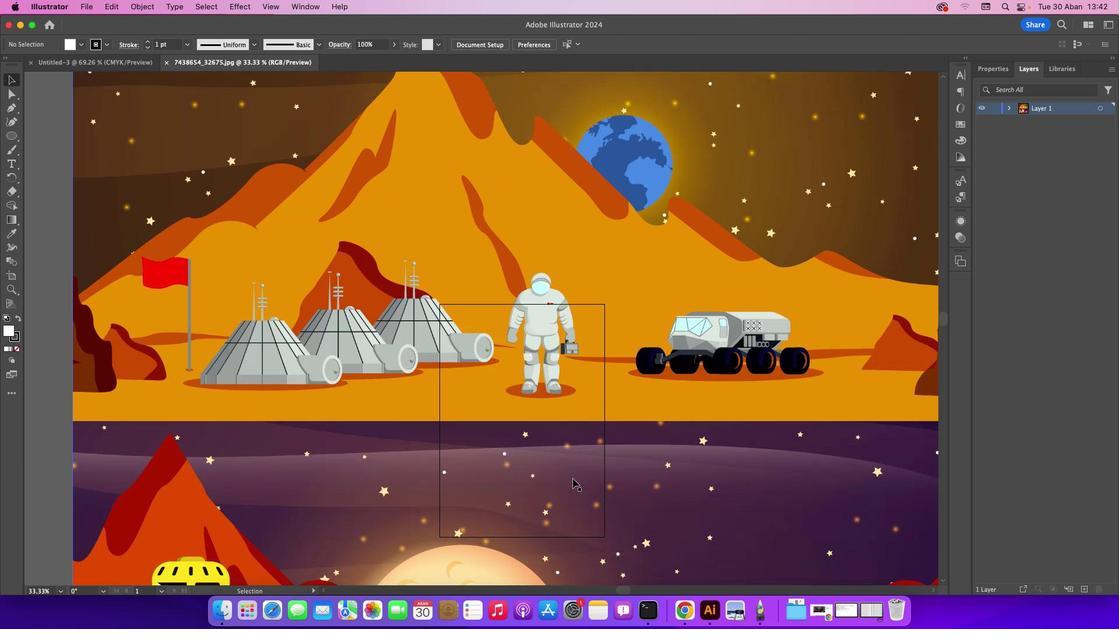 
Action: Mouse scrolled (572, 479) with delta (0, -1)
Screenshot: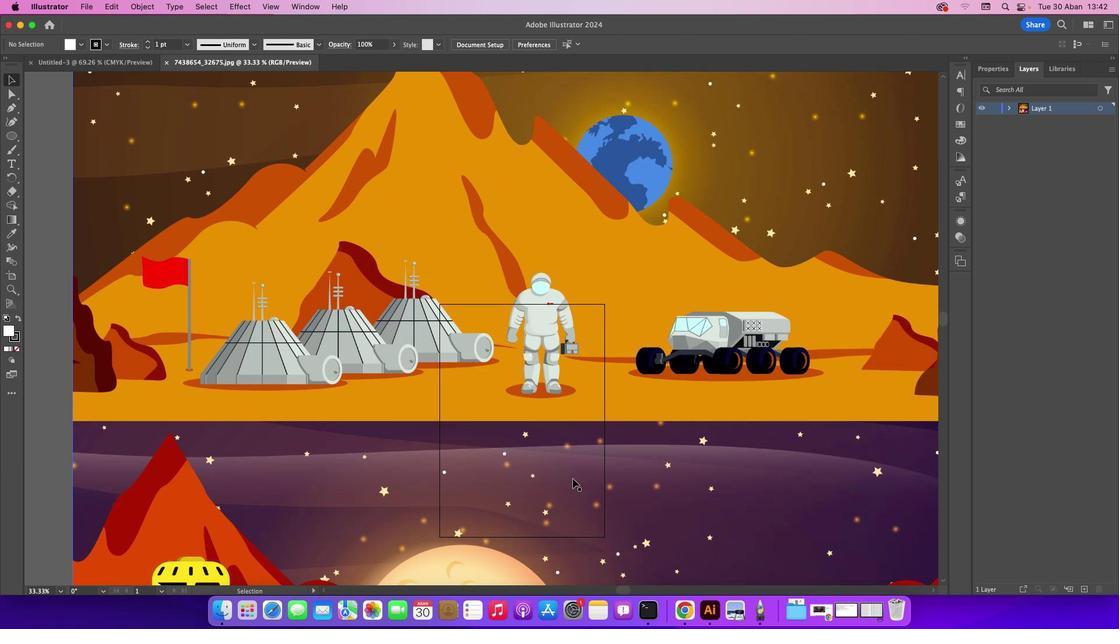 
Action: Mouse scrolled (572, 479) with delta (0, 0)
Screenshot: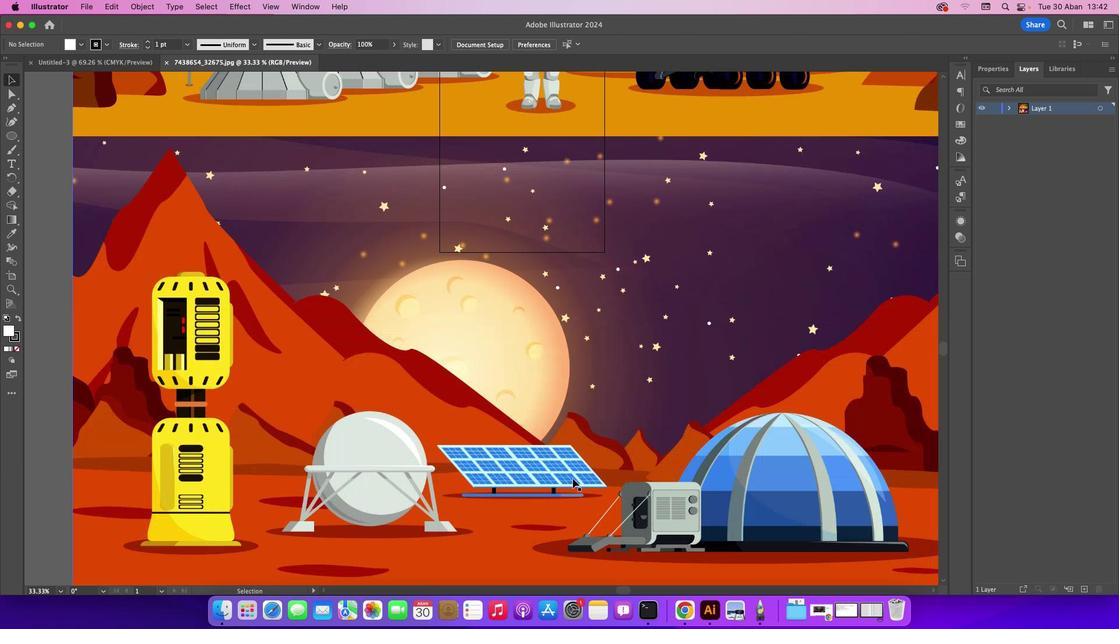 
Action: Mouse scrolled (572, 479) with delta (0, 0)
Screenshot: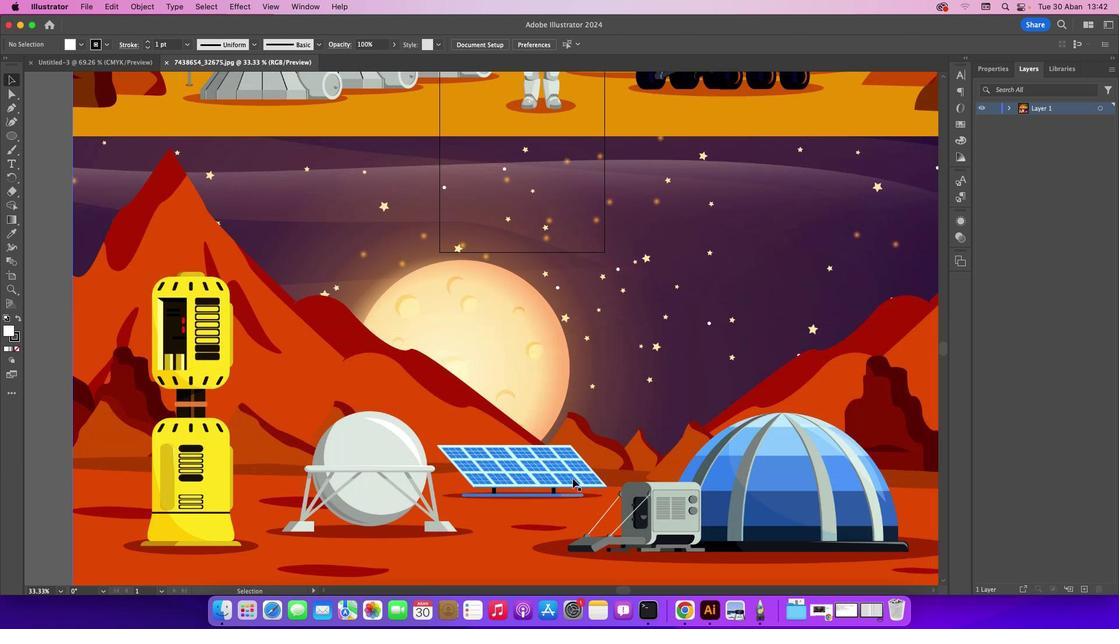 
Action: Mouse scrolled (572, 479) with delta (0, -1)
Screenshot: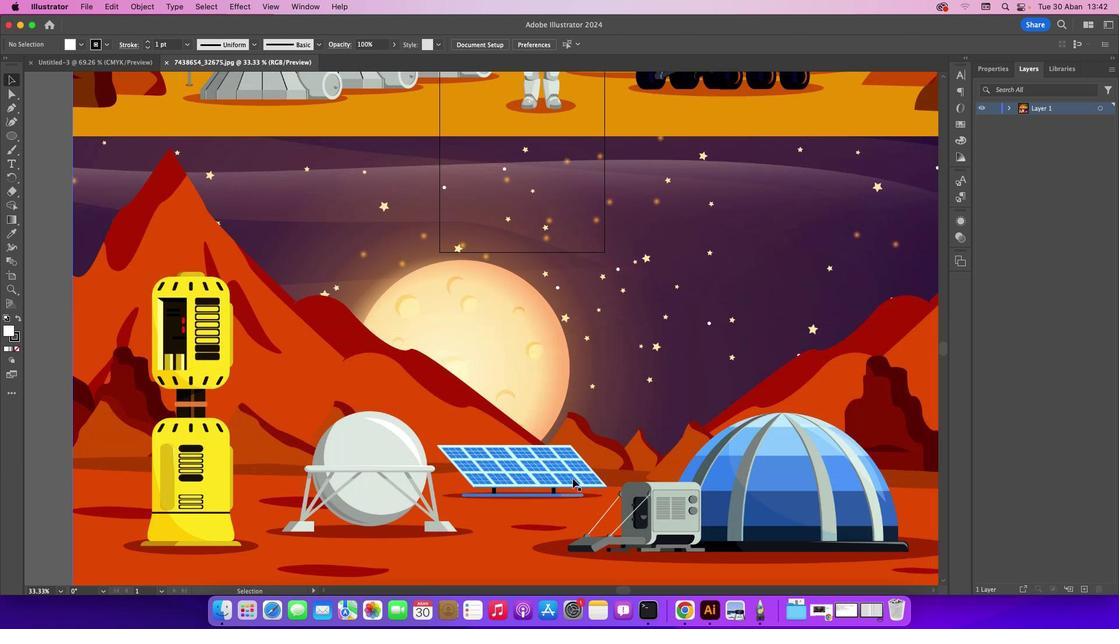 
Action: Mouse scrolled (572, 479) with delta (0, -2)
Screenshot: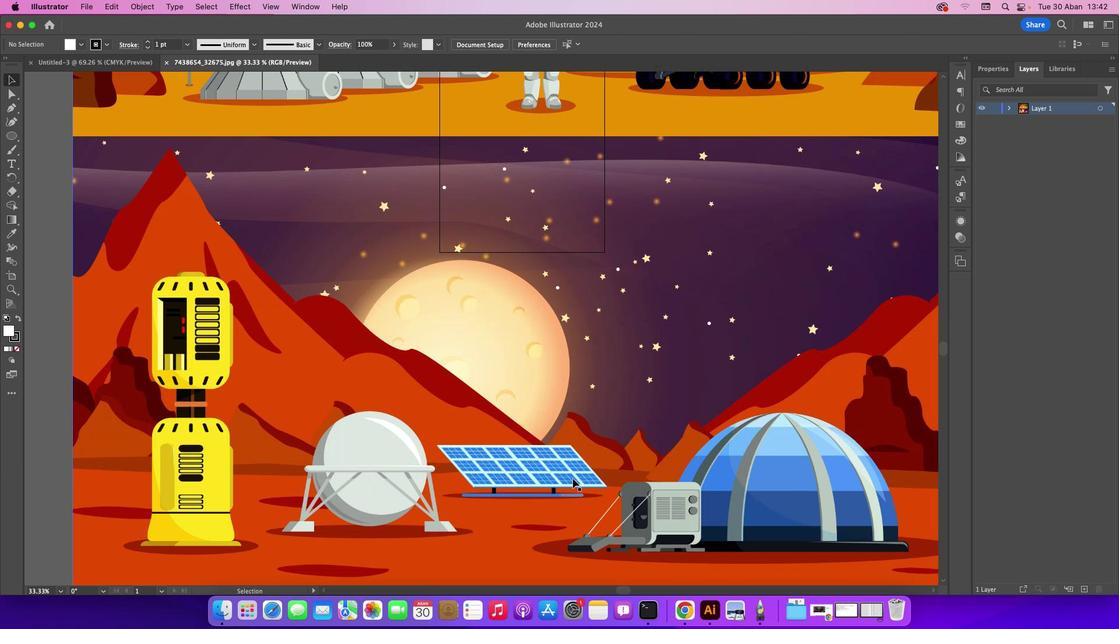 
Action: Mouse scrolled (572, 479) with delta (0, 0)
Screenshot: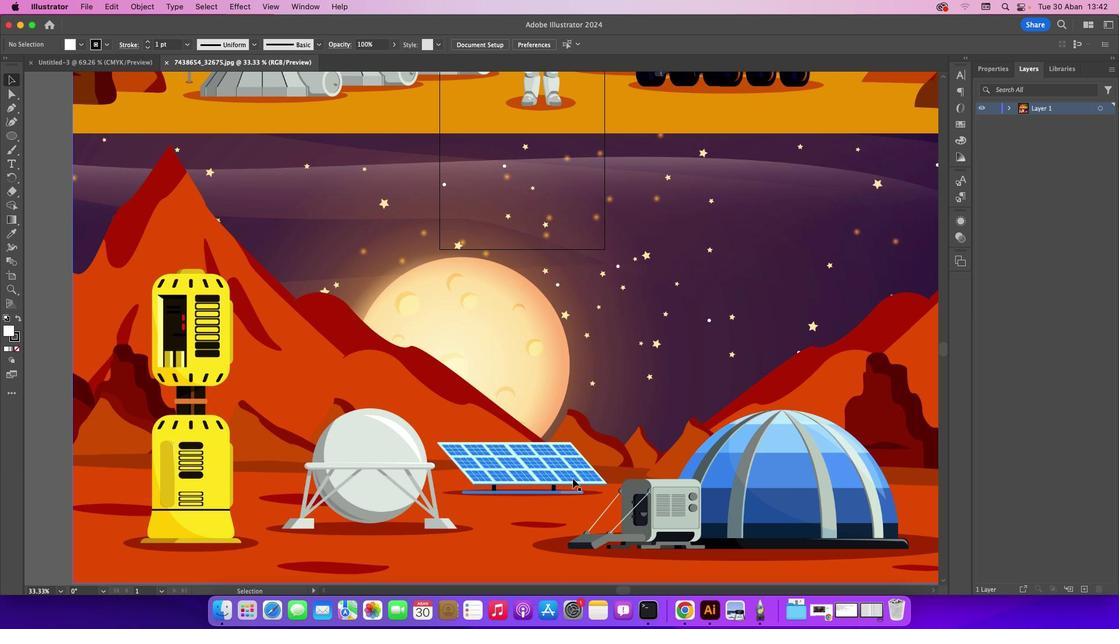 
Action: Mouse scrolled (572, 479) with delta (0, 0)
Screenshot: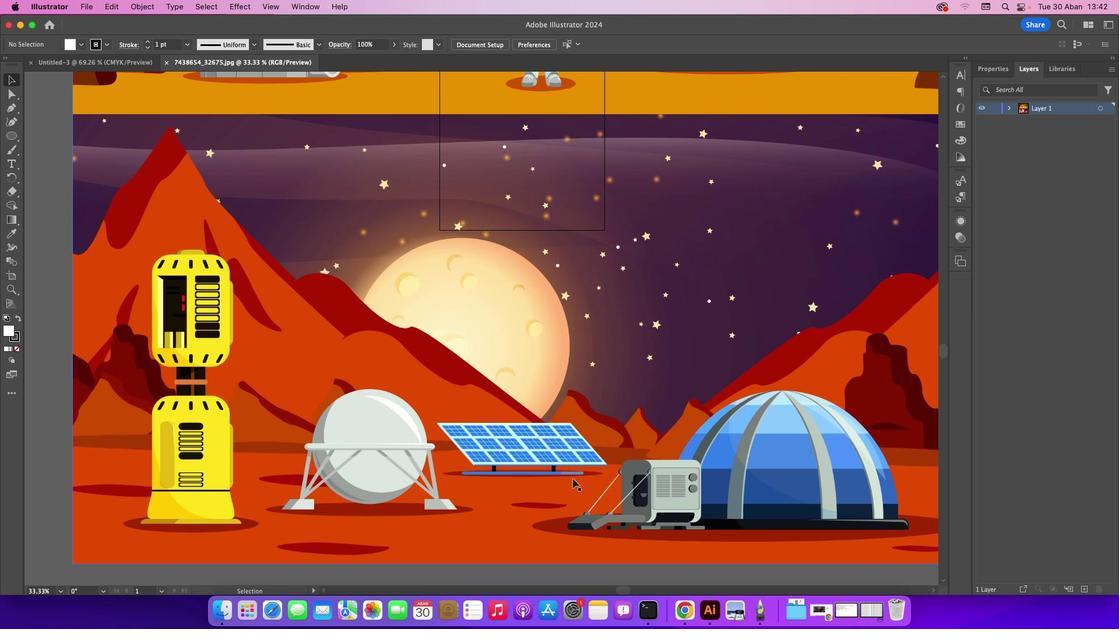 
Action: Mouse scrolled (572, 479) with delta (0, 0)
Screenshot: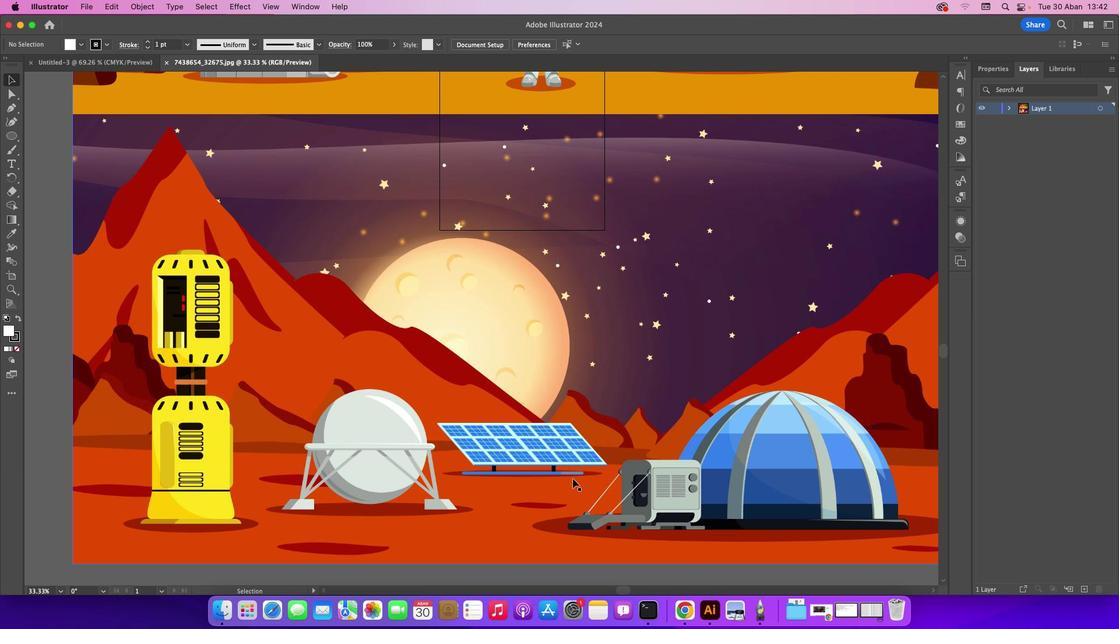 
Action: Mouse scrolled (572, 479) with delta (0, 0)
Screenshot: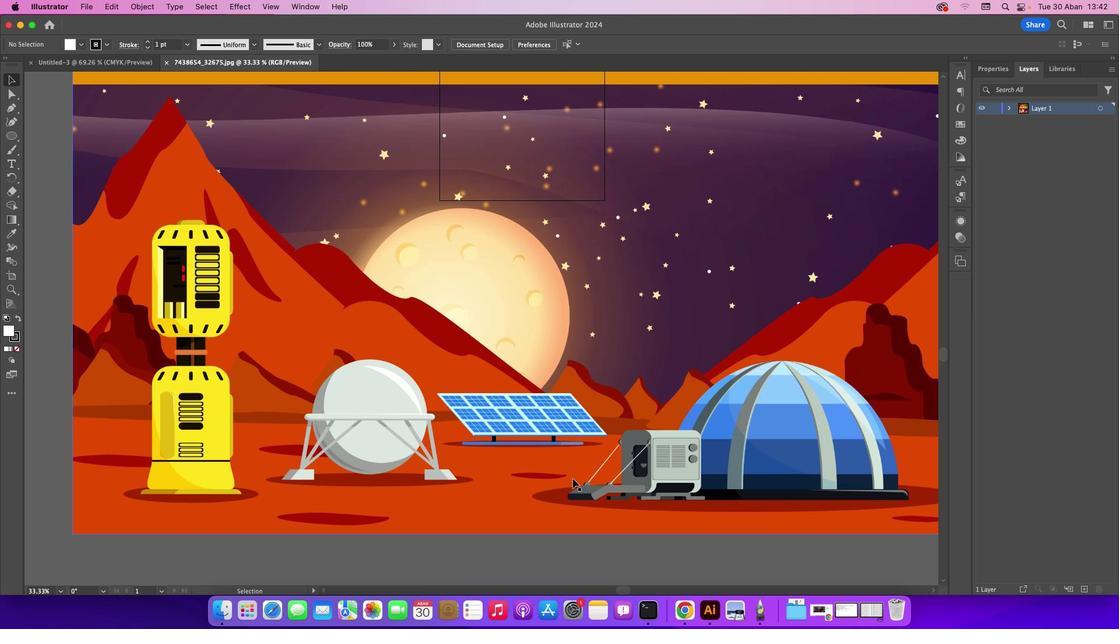 
Action: Mouse scrolled (572, 479) with delta (0, 0)
Screenshot: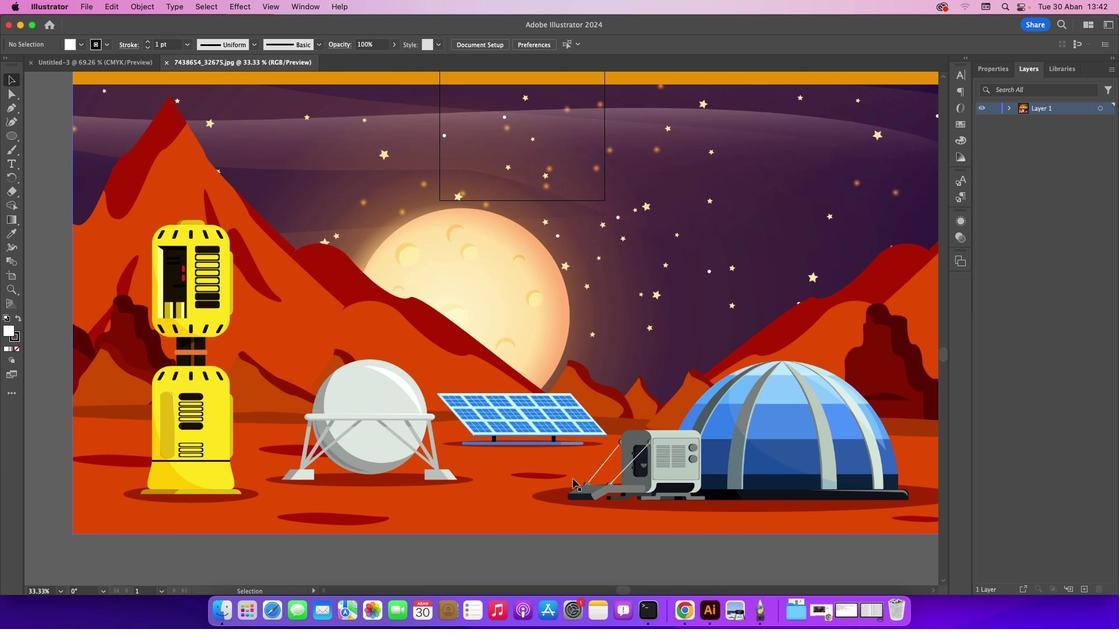
Action: Mouse moved to (624, 590)
Screenshot: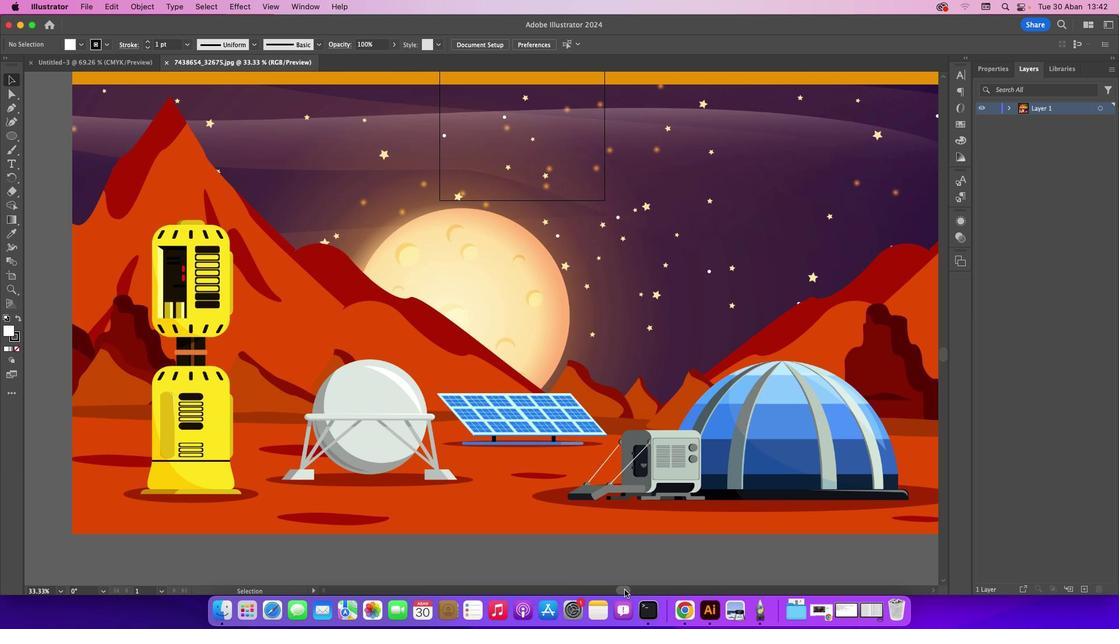 
Action: Mouse pressed left at (624, 590)
Screenshot: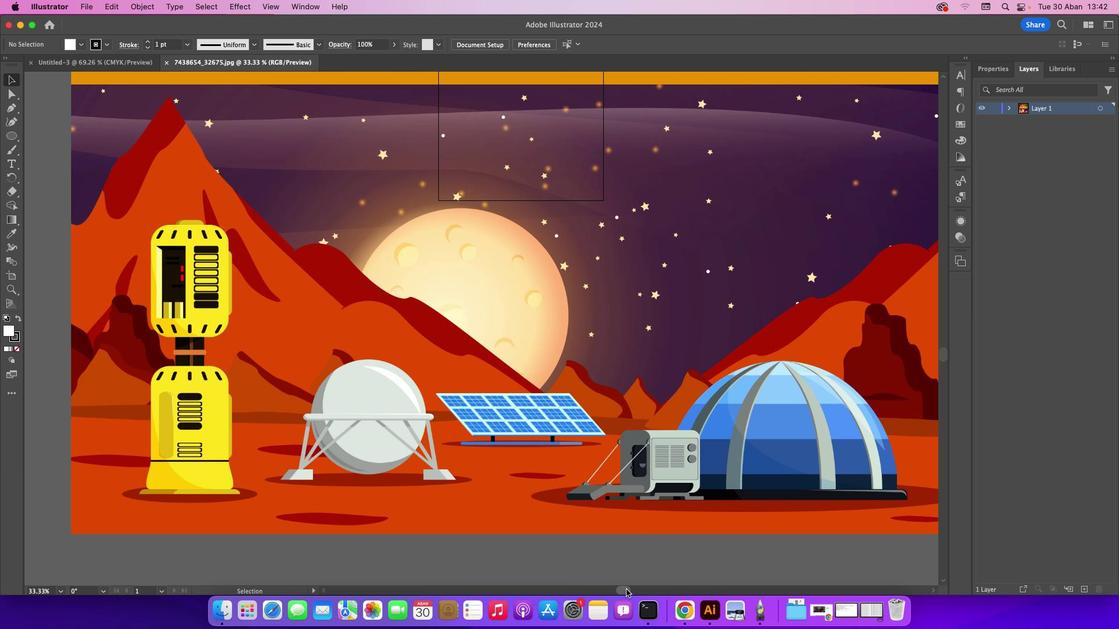 
Action: Mouse moved to (13, 114)
Screenshot: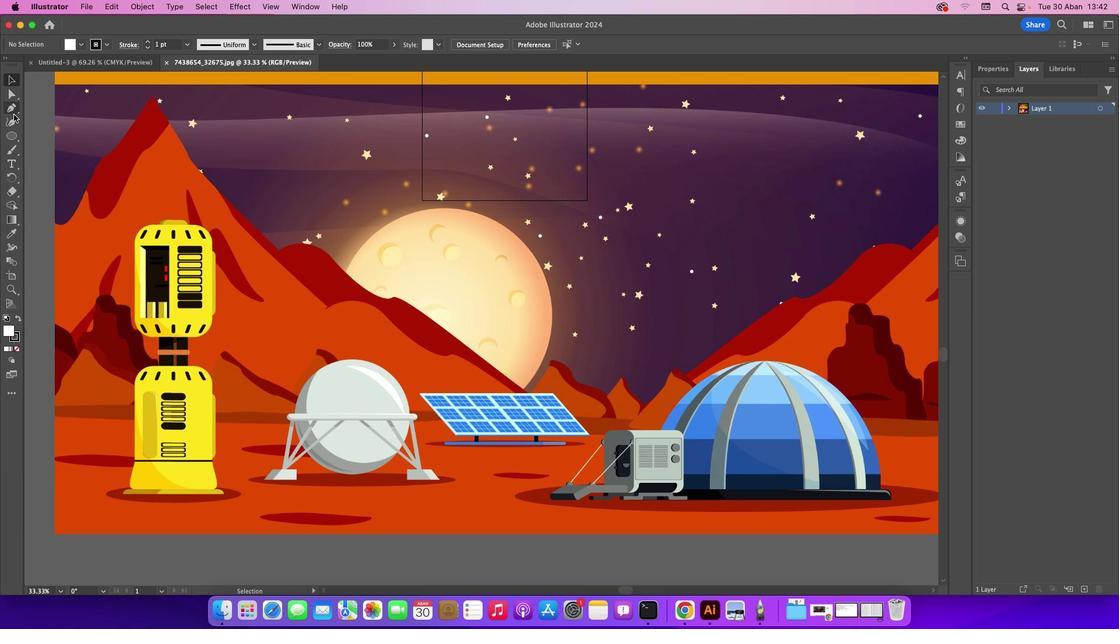 
Action: Mouse pressed left at (13, 114)
Screenshot: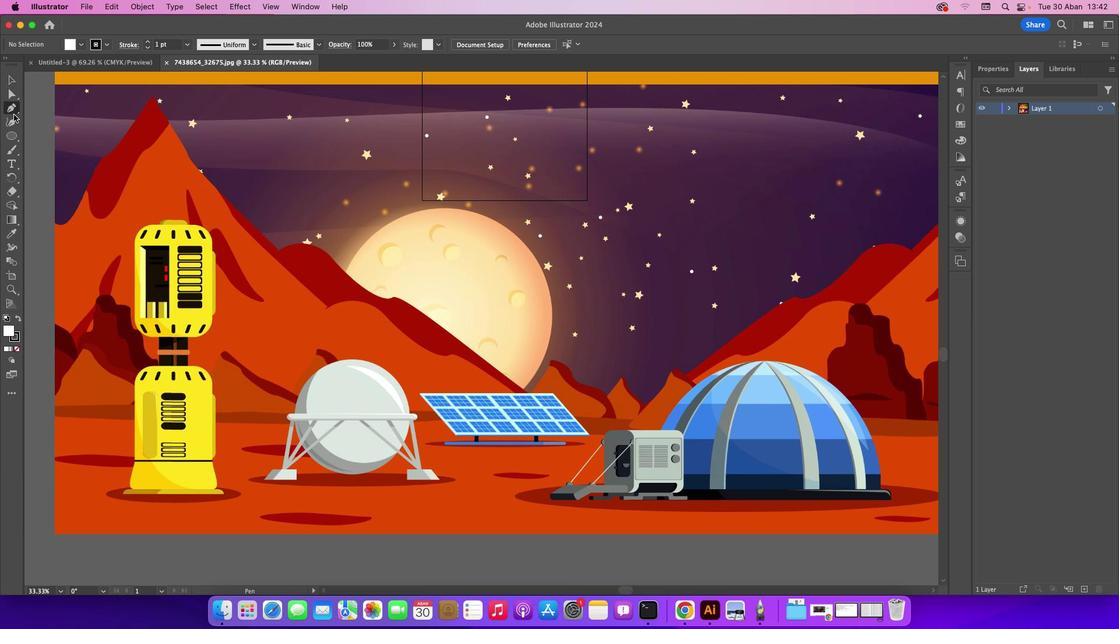 
Action: Mouse moved to (49, 184)
Screenshot: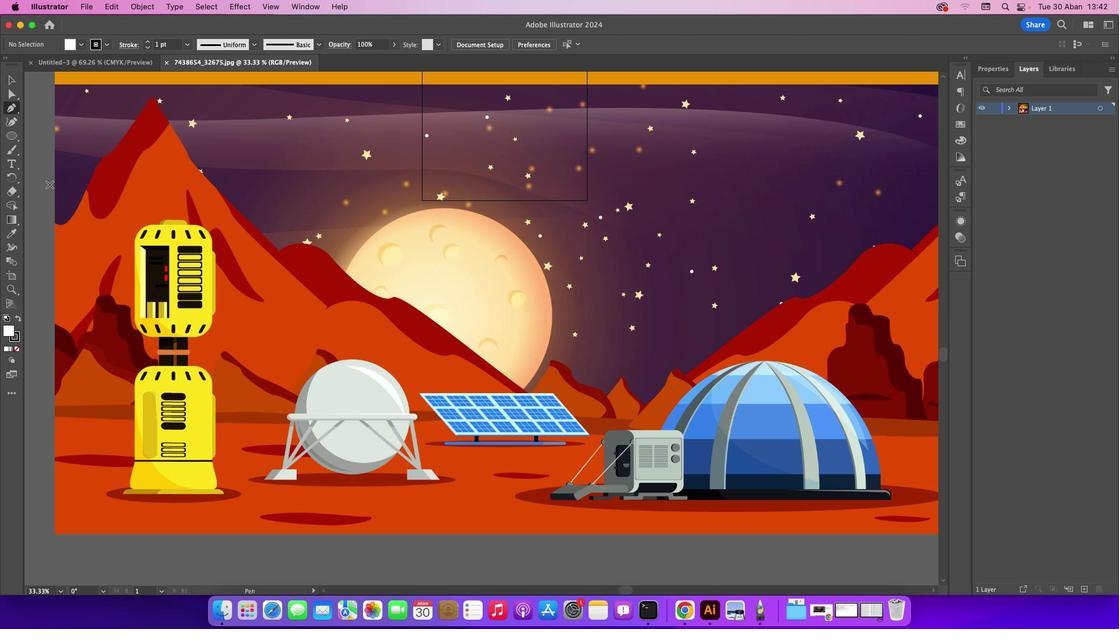 
Action: Key pressed Key.caps_lock
Screenshot: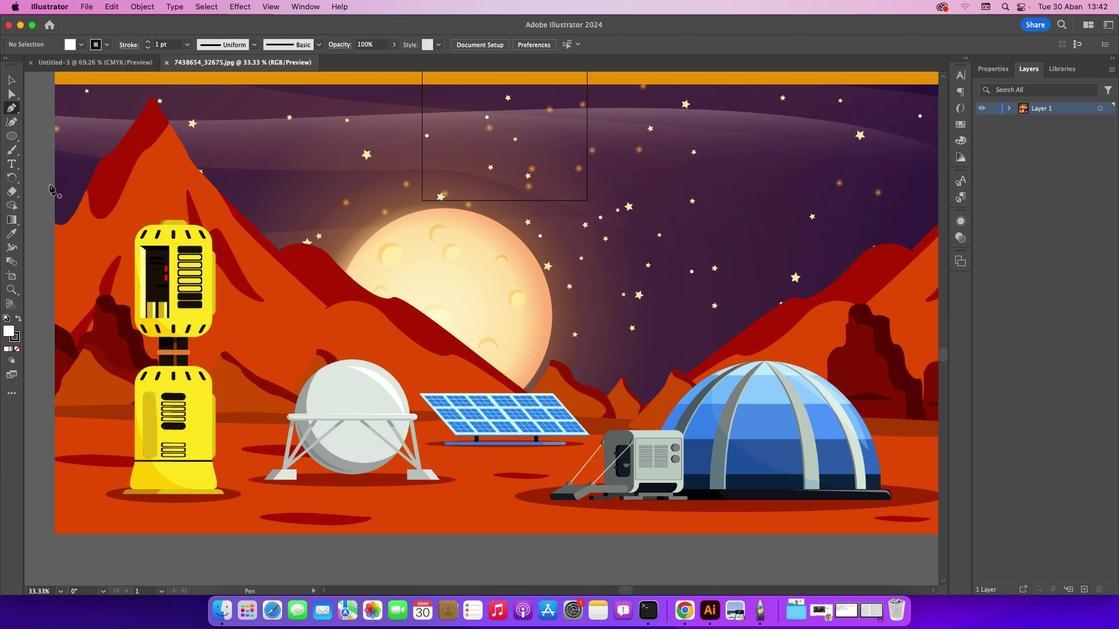 
Action: Mouse moved to (55, 221)
Screenshot: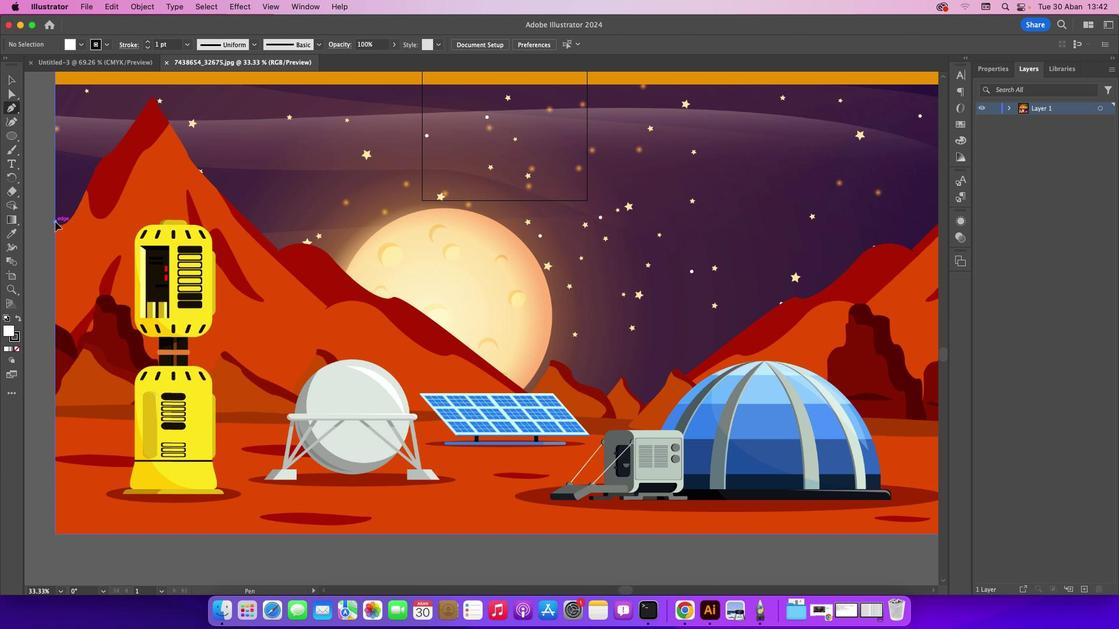 
Action: Mouse pressed left at (55, 221)
Screenshot: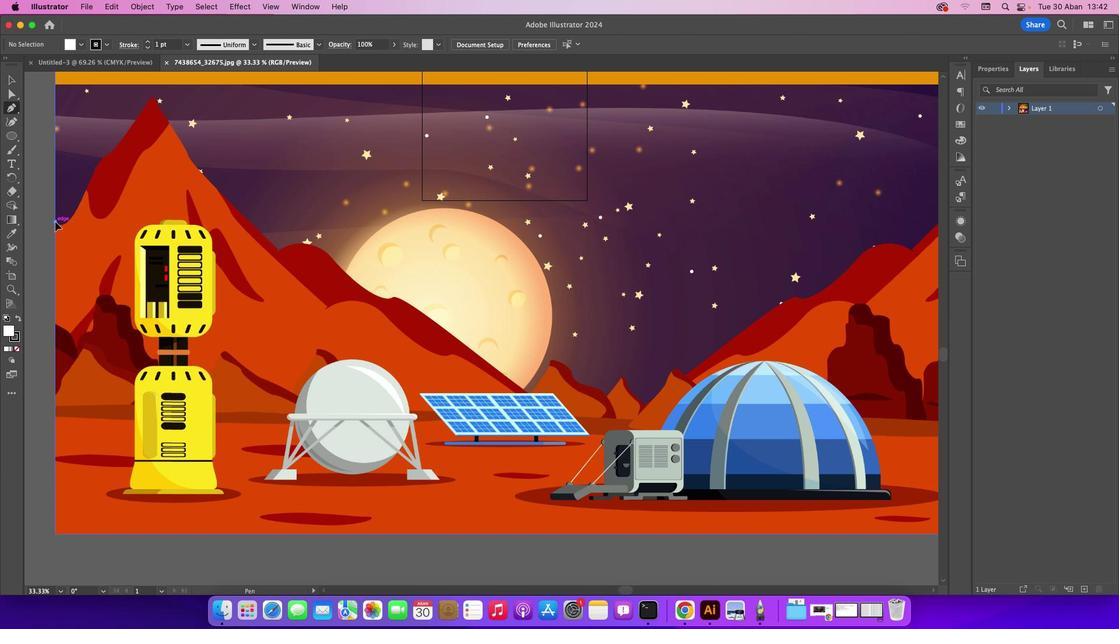 
Action: Mouse moved to (71, 215)
Screenshot: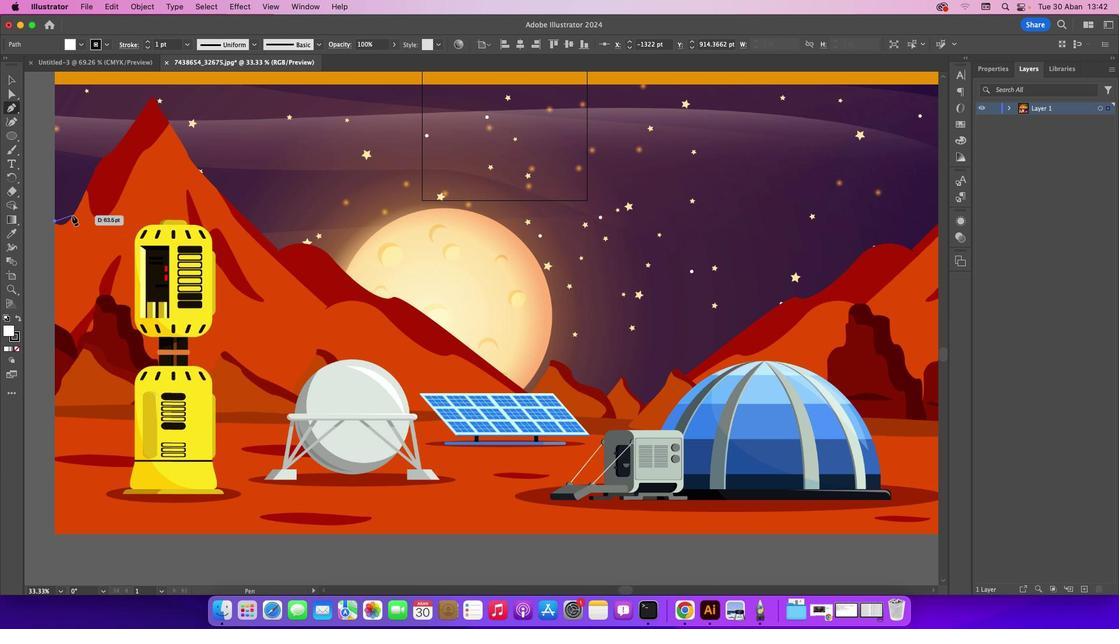 
Action: Mouse pressed left at (71, 215)
Screenshot: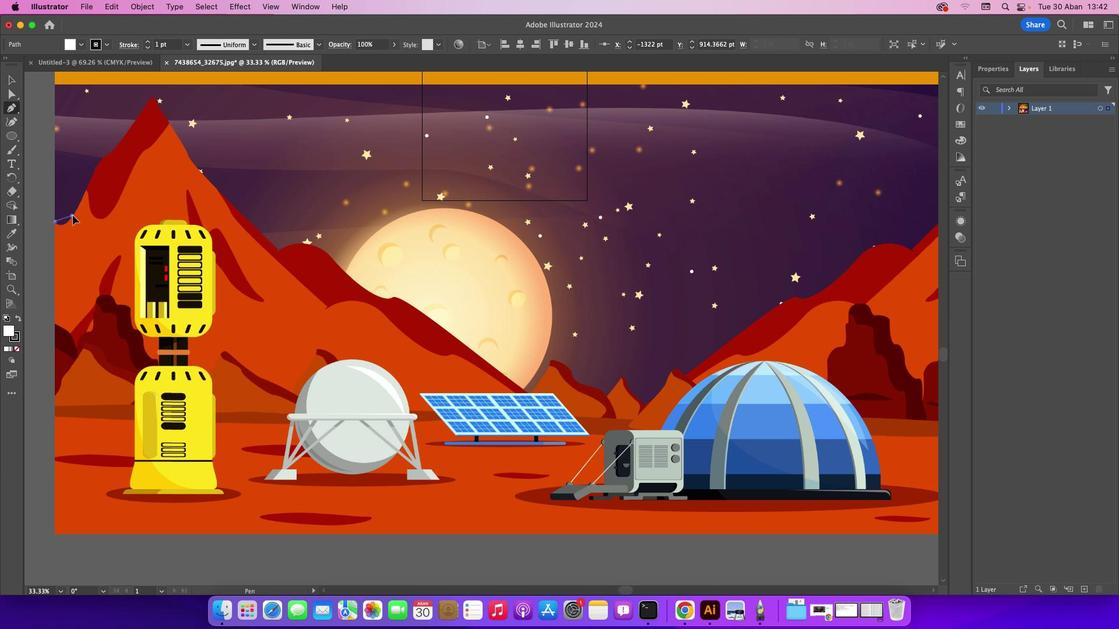 
Action: Mouse moved to (85, 190)
Screenshot: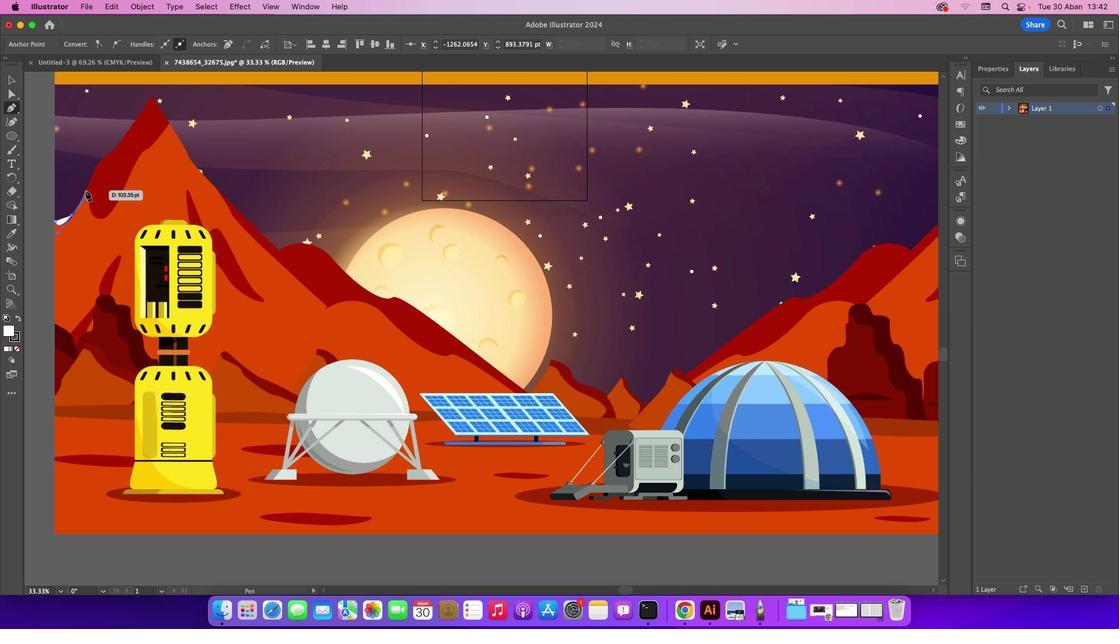 
Action: Mouse pressed left at (85, 190)
Screenshot: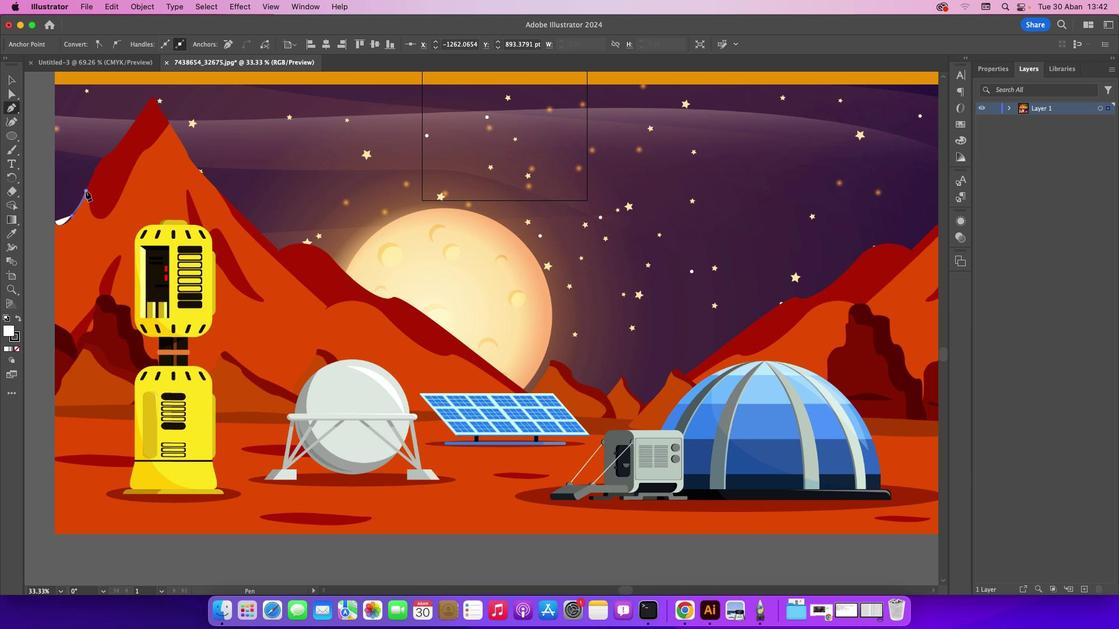 
Action: Mouse moved to (89, 209)
Screenshot: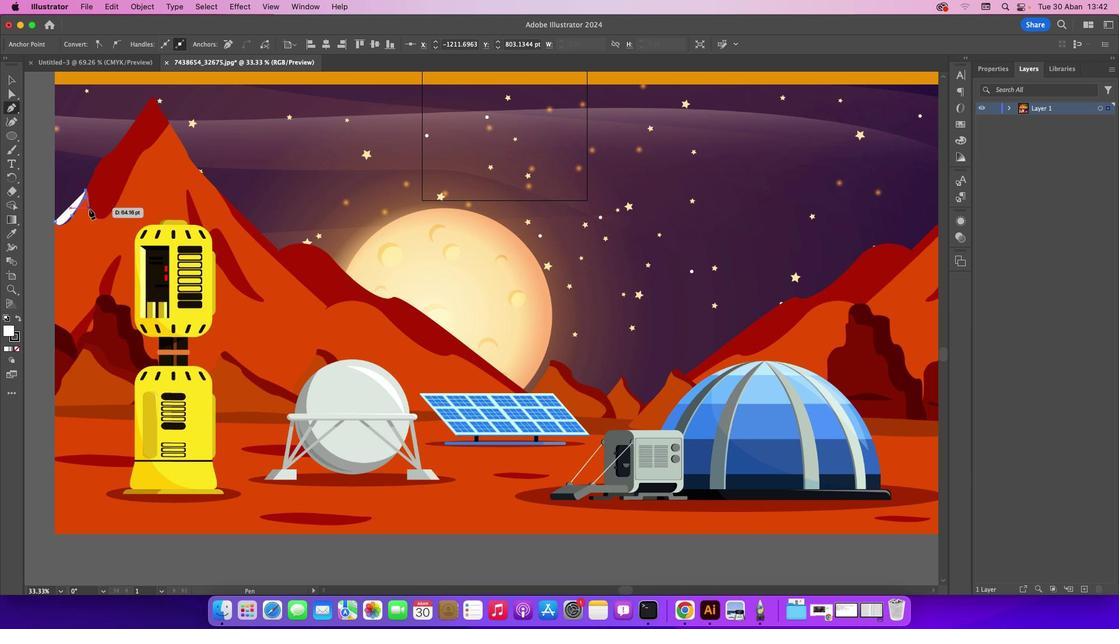 
Action: Mouse pressed left at (89, 209)
Screenshot: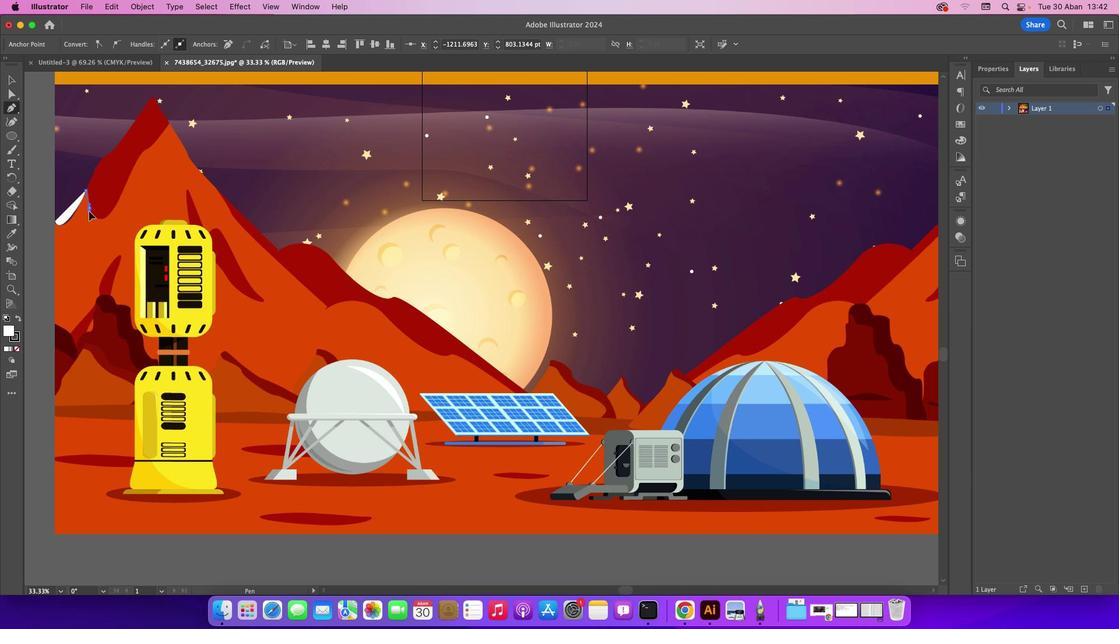 
Action: Mouse moved to (110, 212)
Screenshot: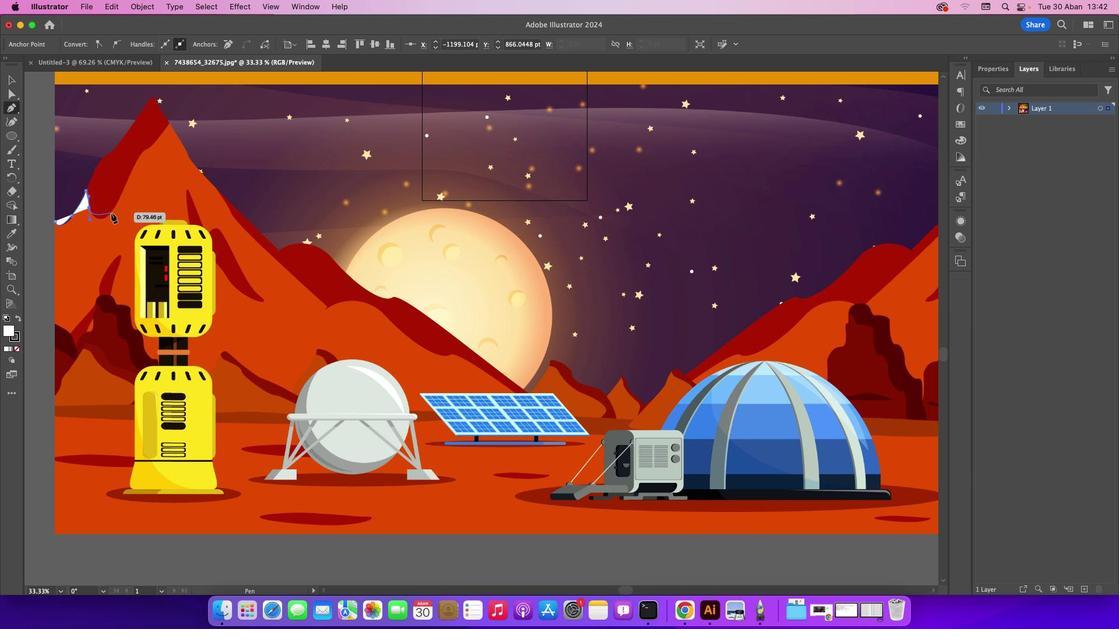 
Action: Mouse pressed left at (110, 212)
Screenshot: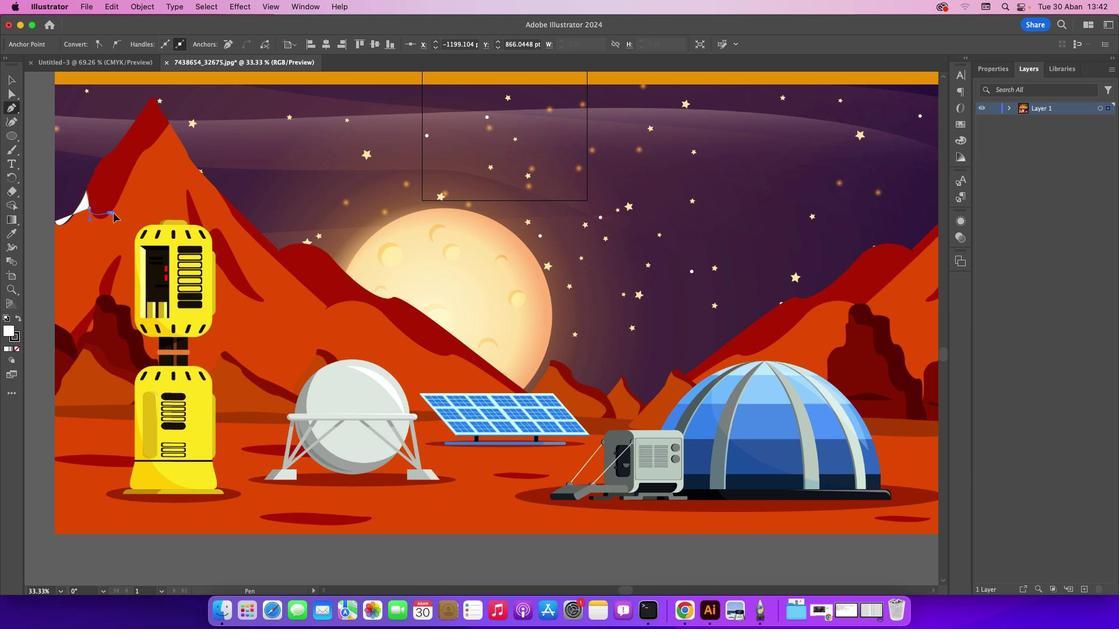 
Action: Mouse moved to (139, 156)
Screenshot: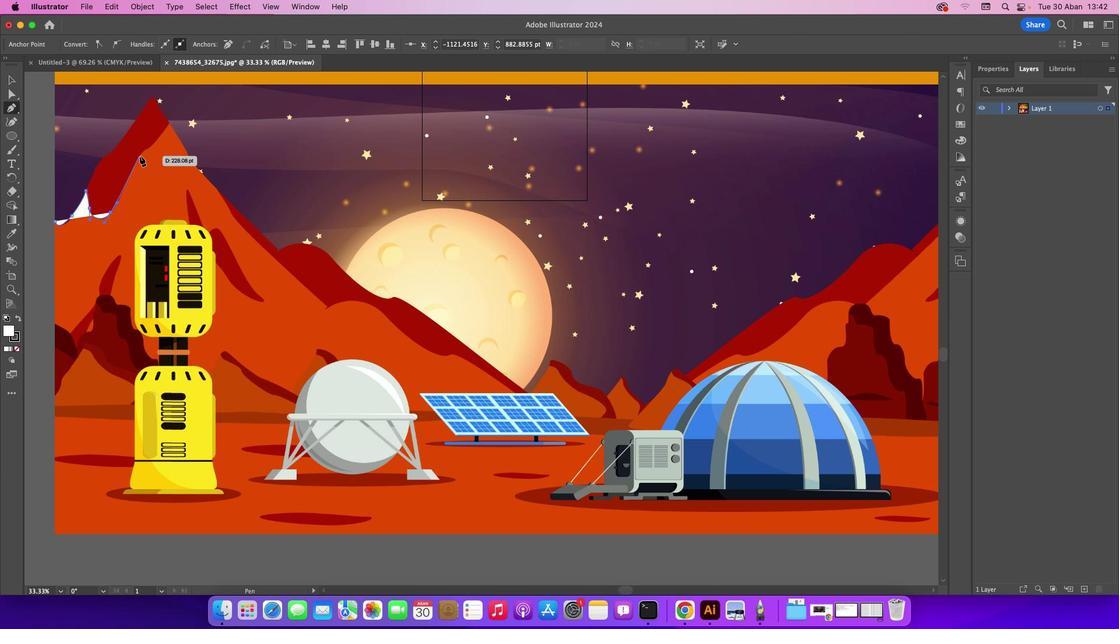 
Action: Mouse pressed left at (139, 156)
Screenshot: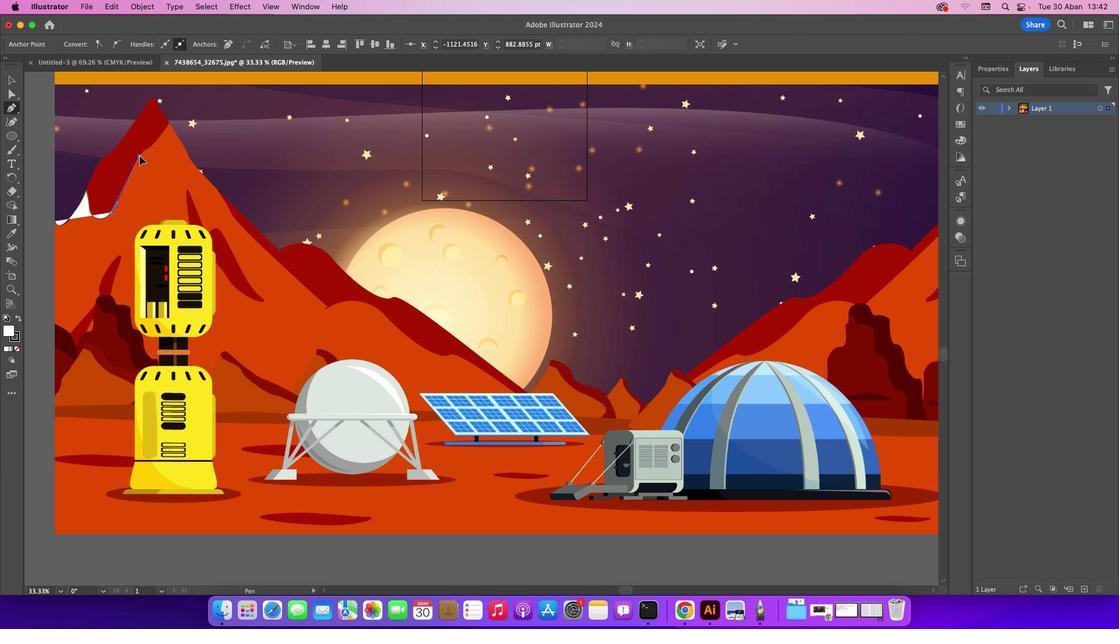 
Action: Mouse moved to (148, 148)
Screenshot: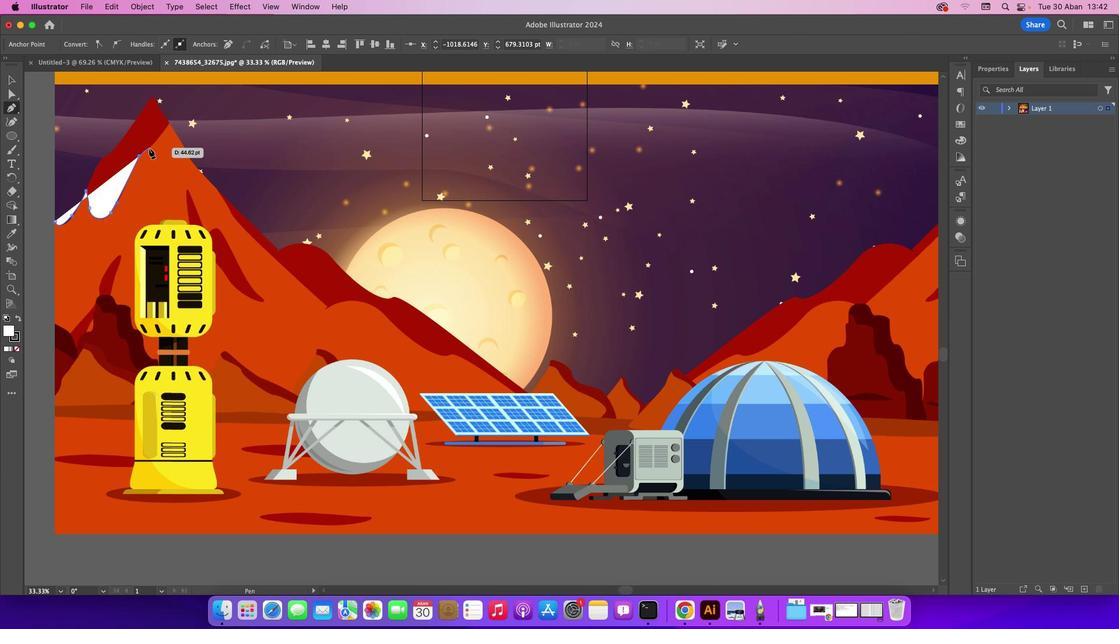 
Action: Mouse pressed left at (148, 148)
Screenshot: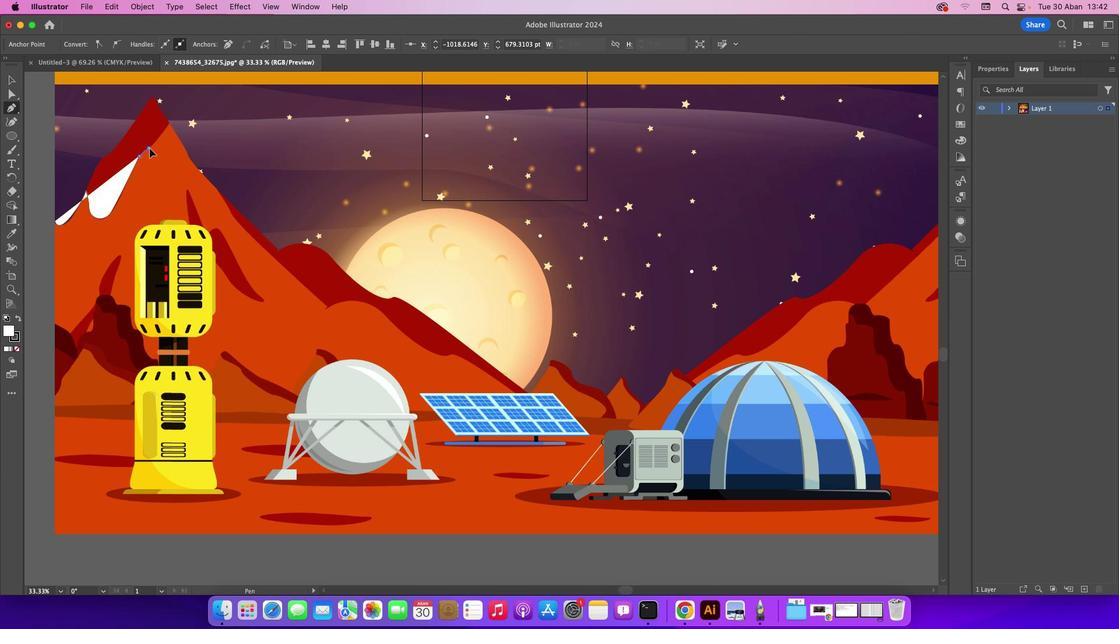 
Action: Mouse moved to (170, 121)
Screenshot: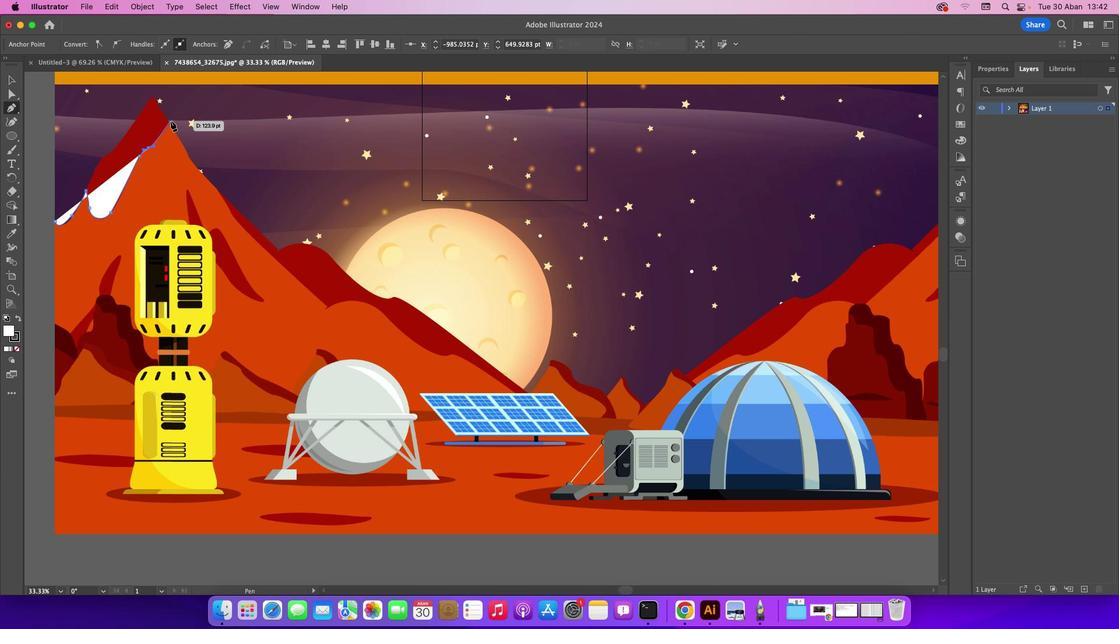 
Action: Mouse pressed left at (170, 121)
Screenshot: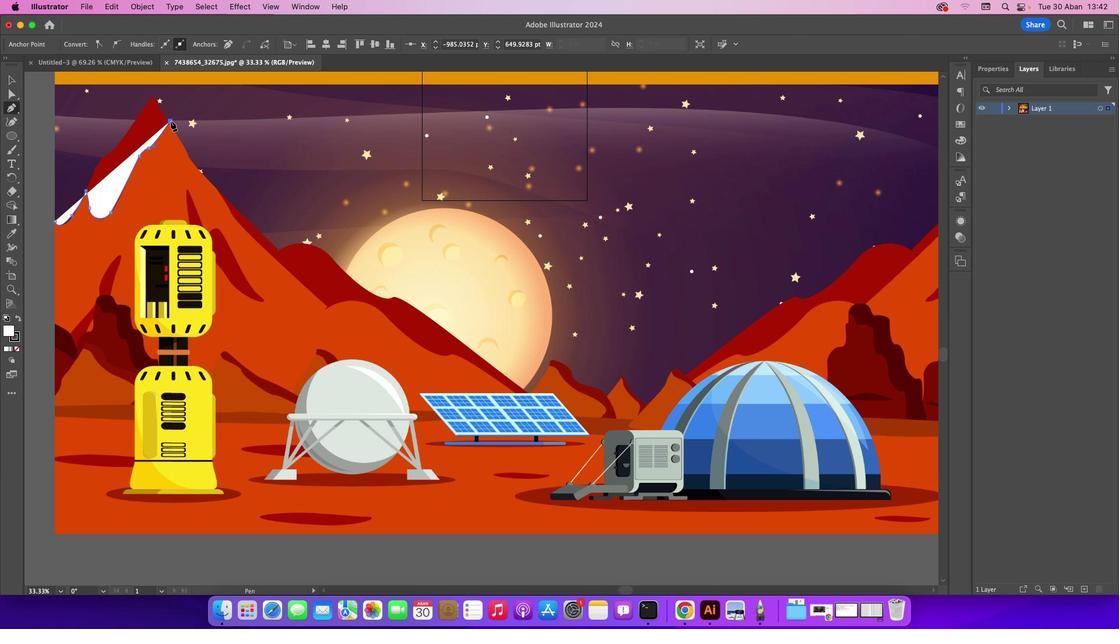 
Action: Mouse moved to (172, 130)
Screenshot: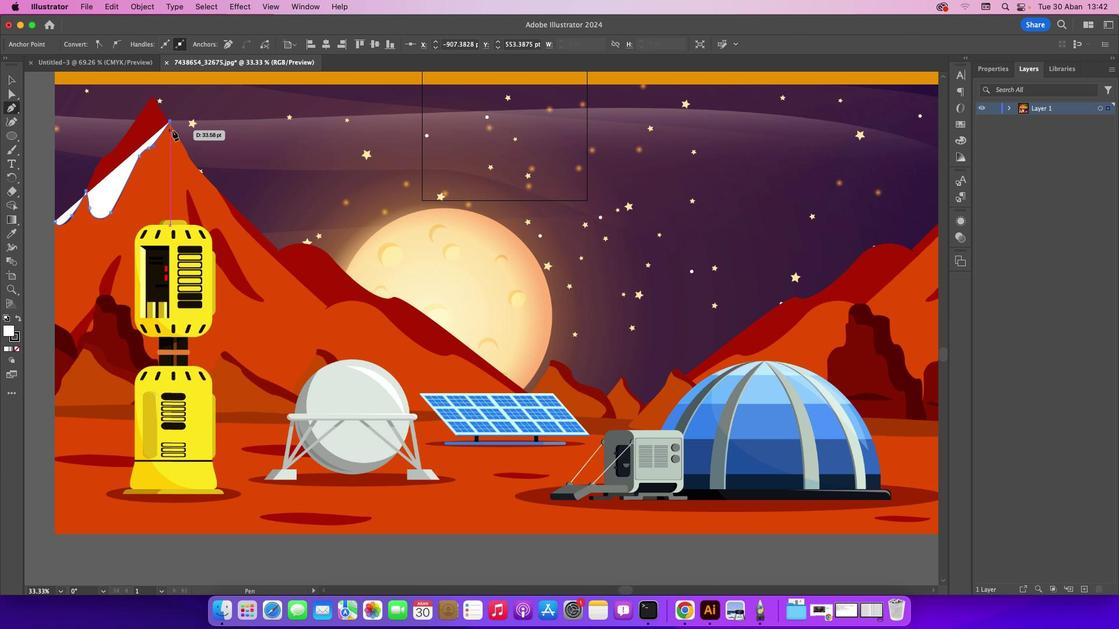 
Action: Key pressed Key.cmd'z'
Screenshot: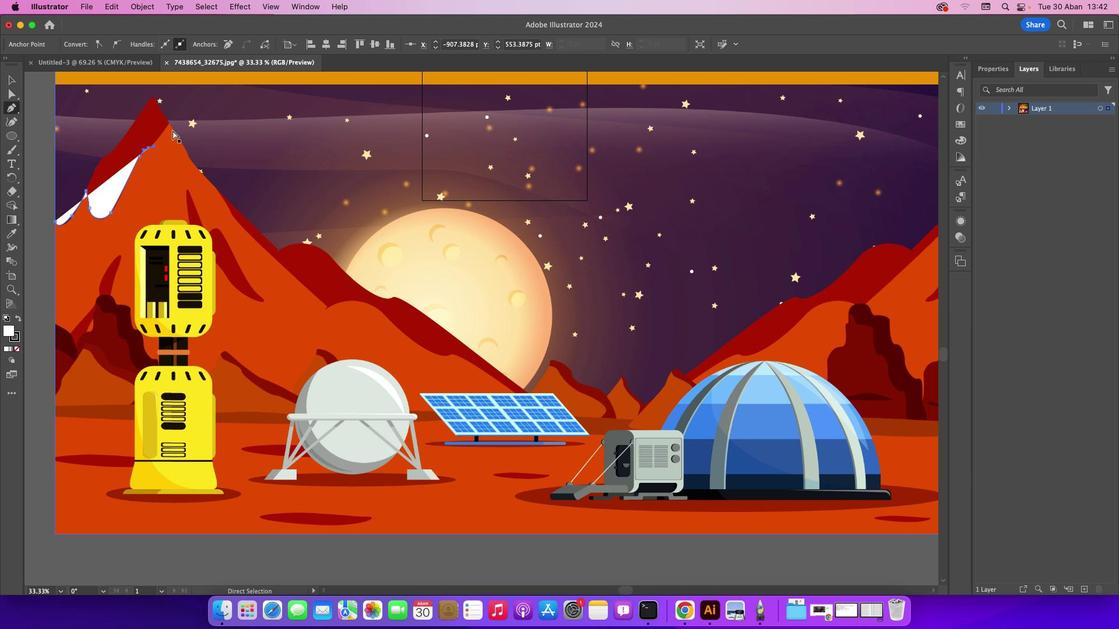 
Action: Mouse moved to (169, 124)
Screenshot: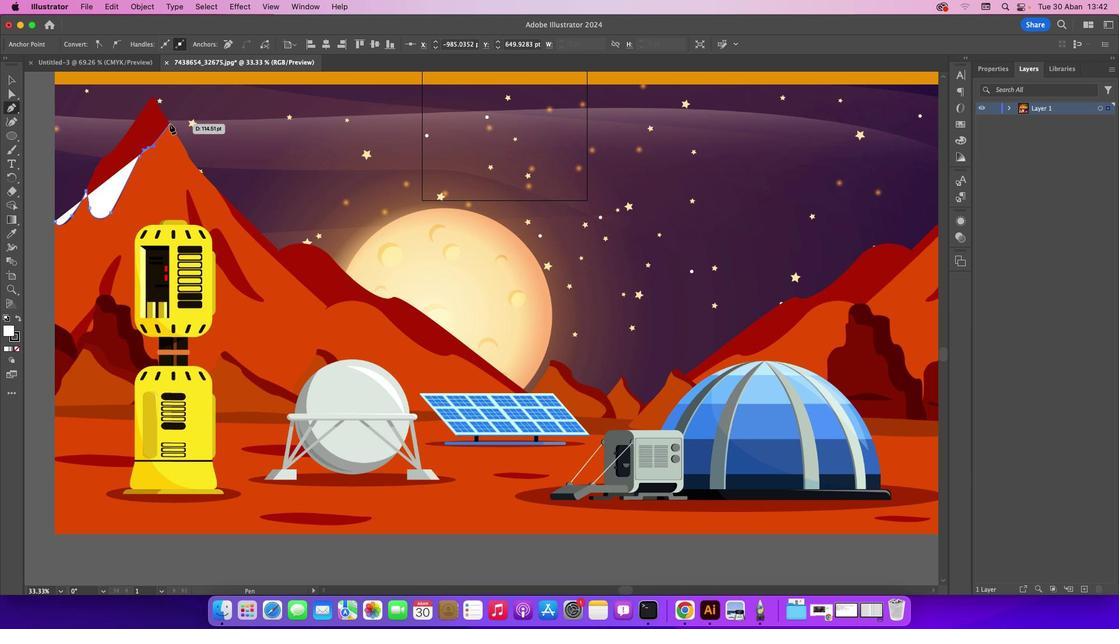 
Action: Mouse pressed left at (169, 124)
Screenshot: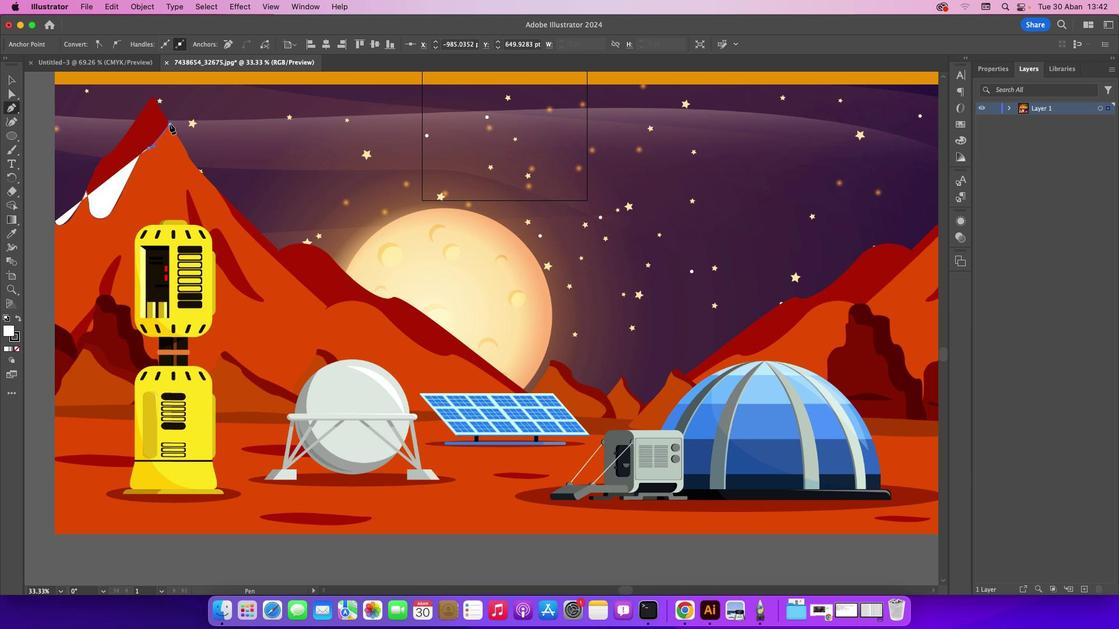 
Action: Mouse moved to (187, 153)
Screenshot: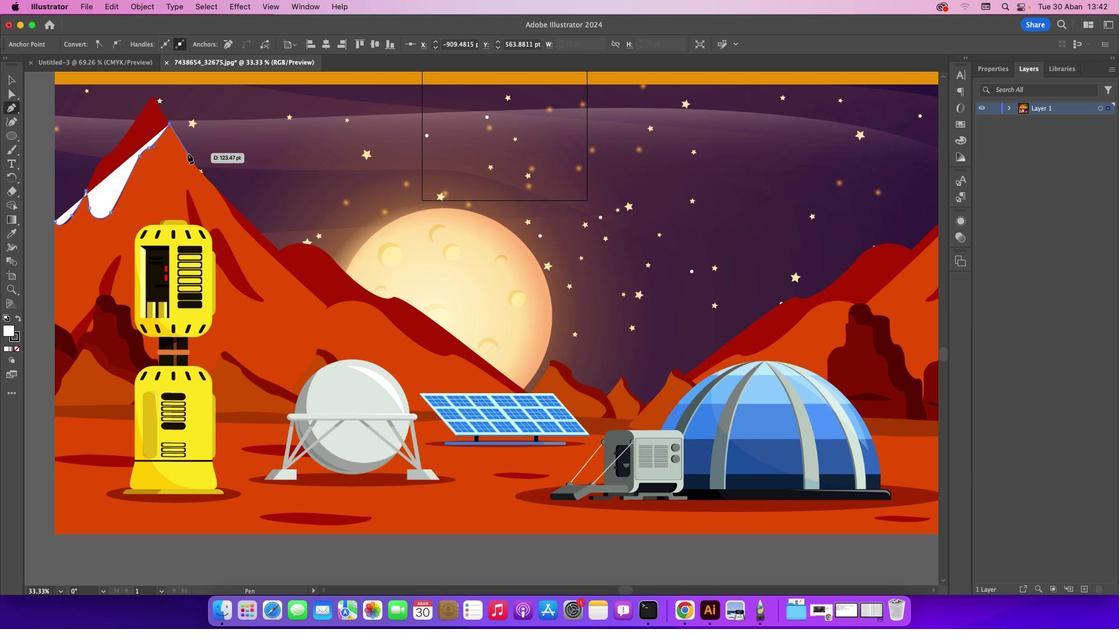 
Action: Mouse pressed left at (187, 153)
Screenshot: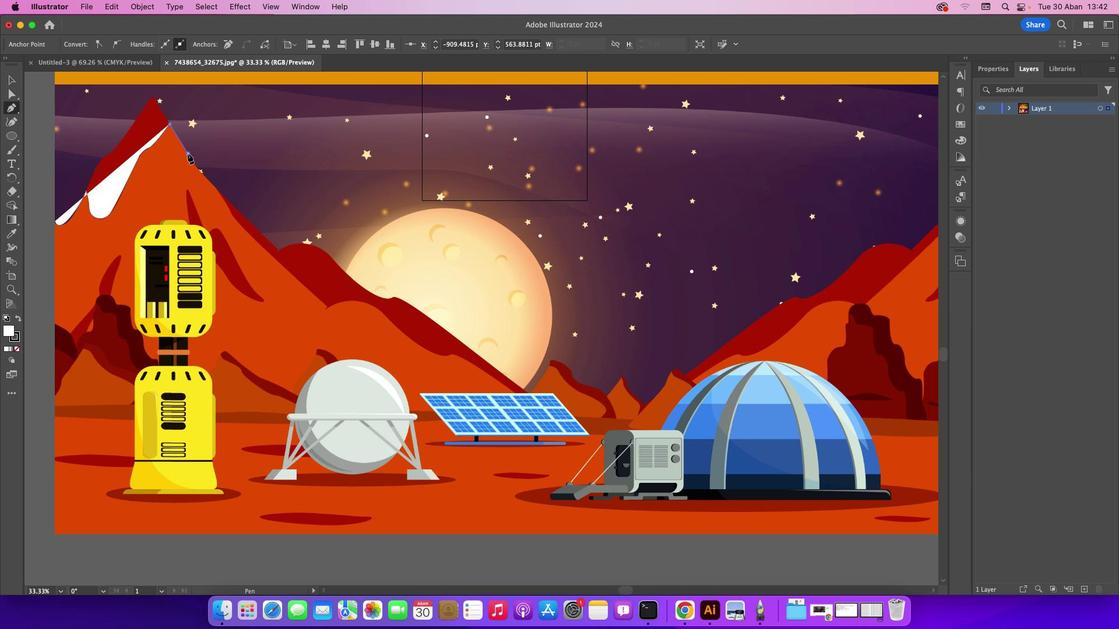 
Action: Mouse moved to (193, 163)
Screenshot: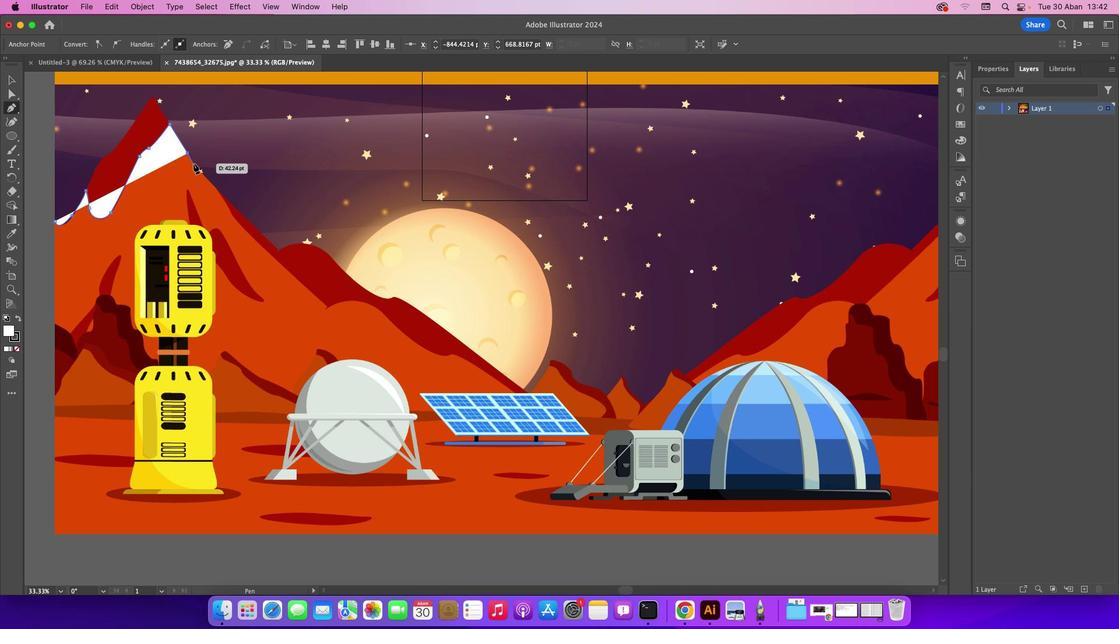 
Action: Mouse pressed left at (193, 163)
Screenshot: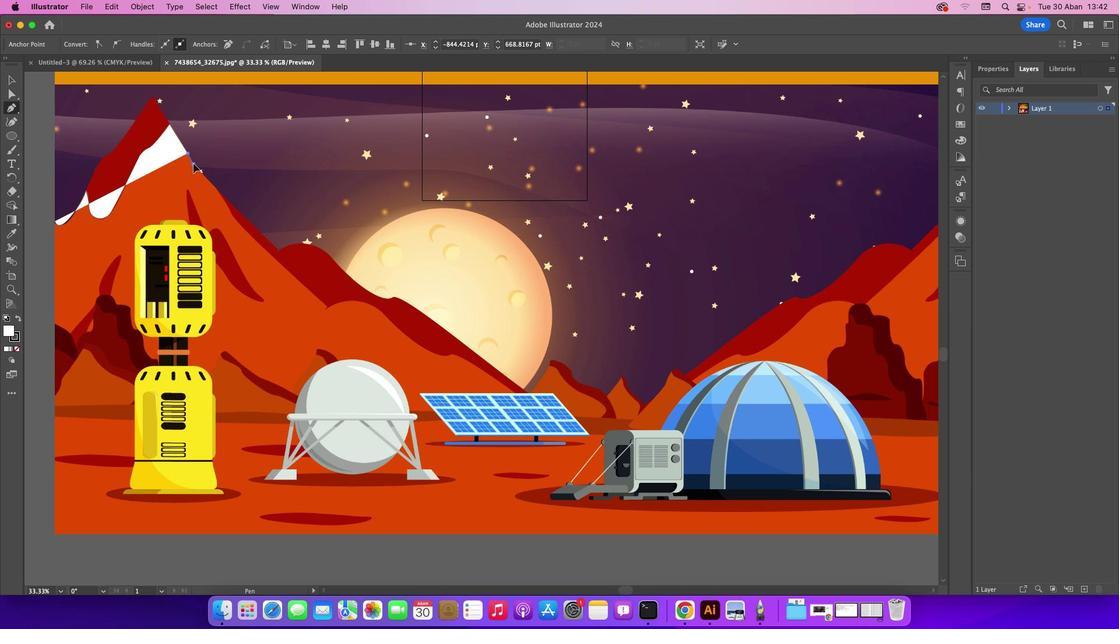 
Action: Mouse moved to (221, 195)
Screenshot: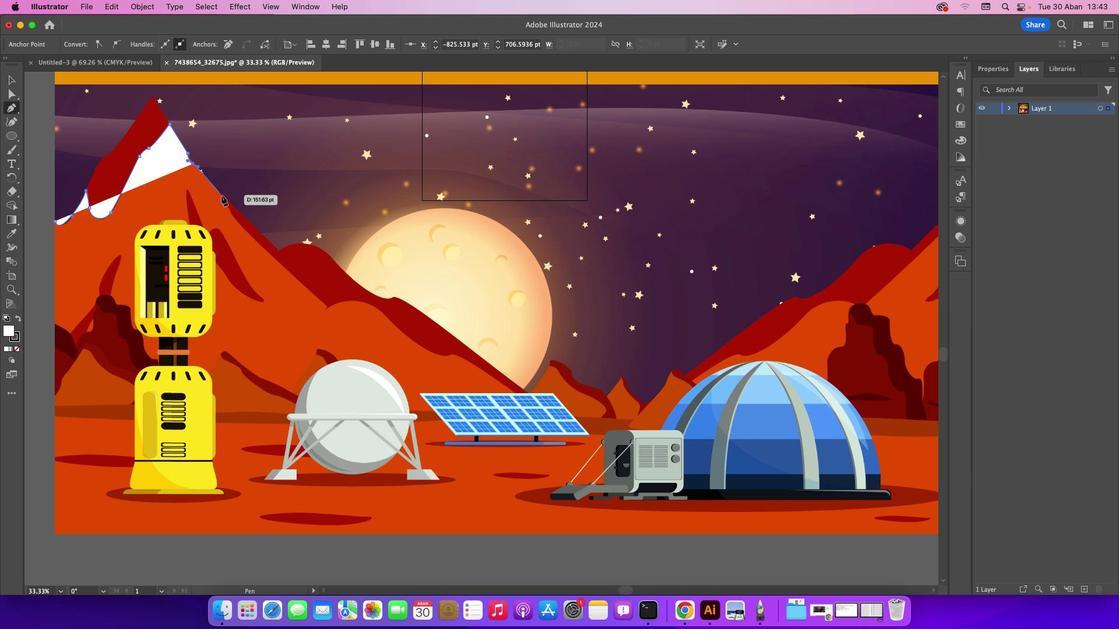 
Action: Mouse pressed left at (221, 195)
Screenshot: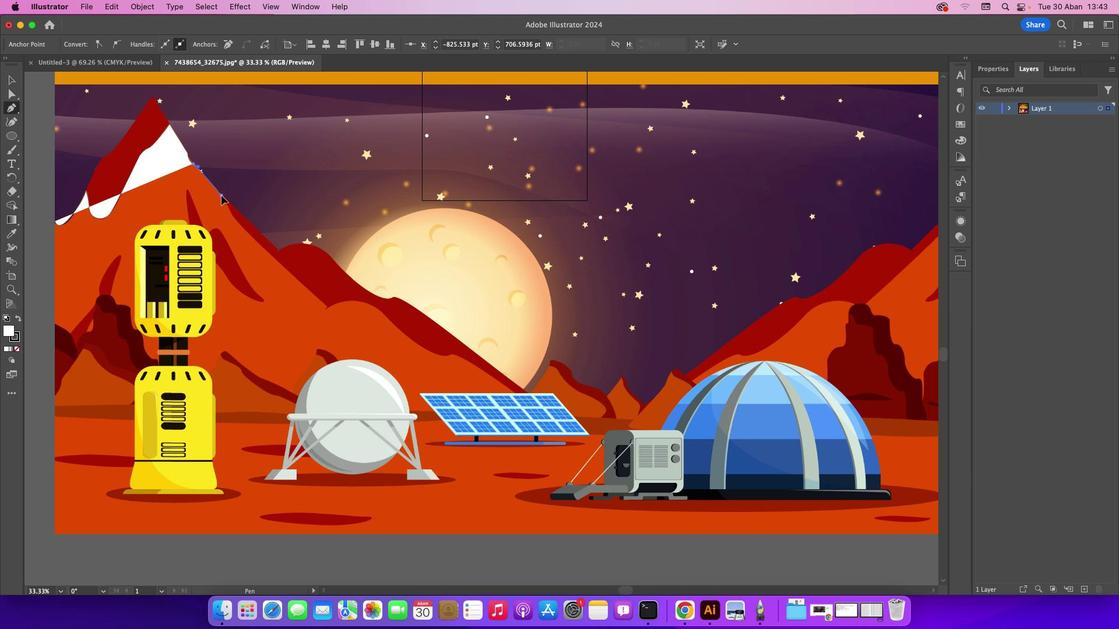 
Action: Mouse moved to (232, 216)
Screenshot: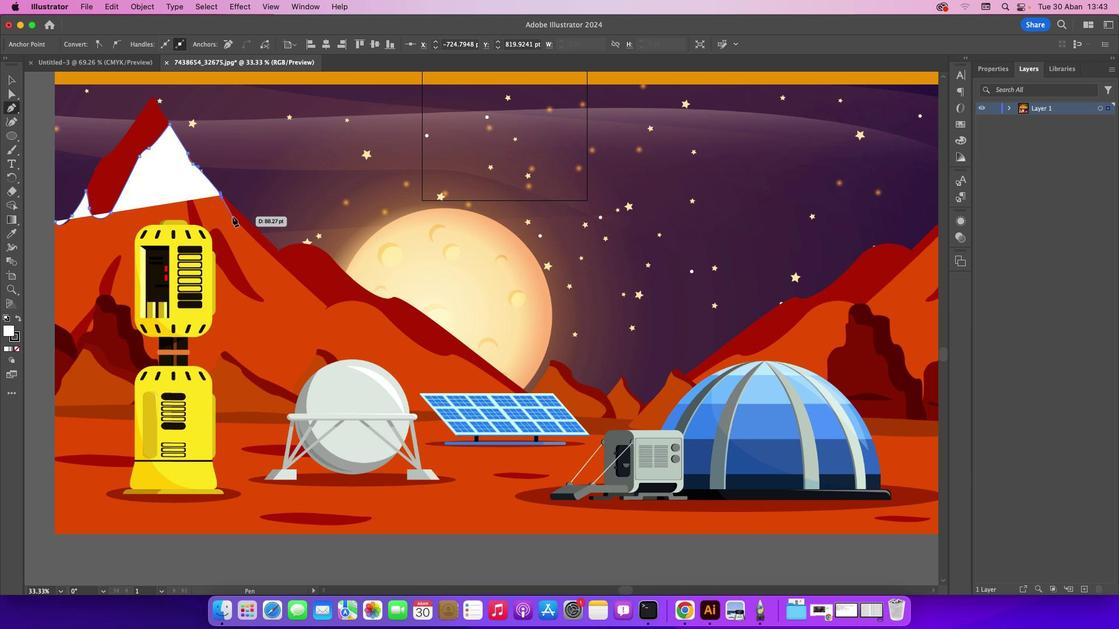 
Action: Mouse pressed left at (232, 216)
Screenshot: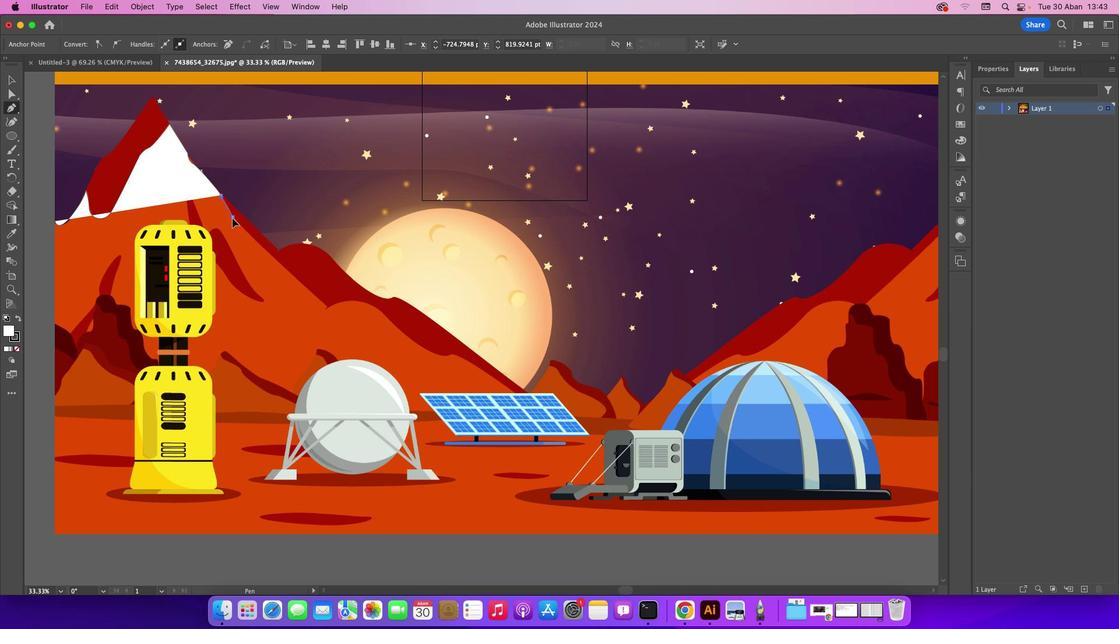 
Action: Mouse moved to (326, 306)
Screenshot: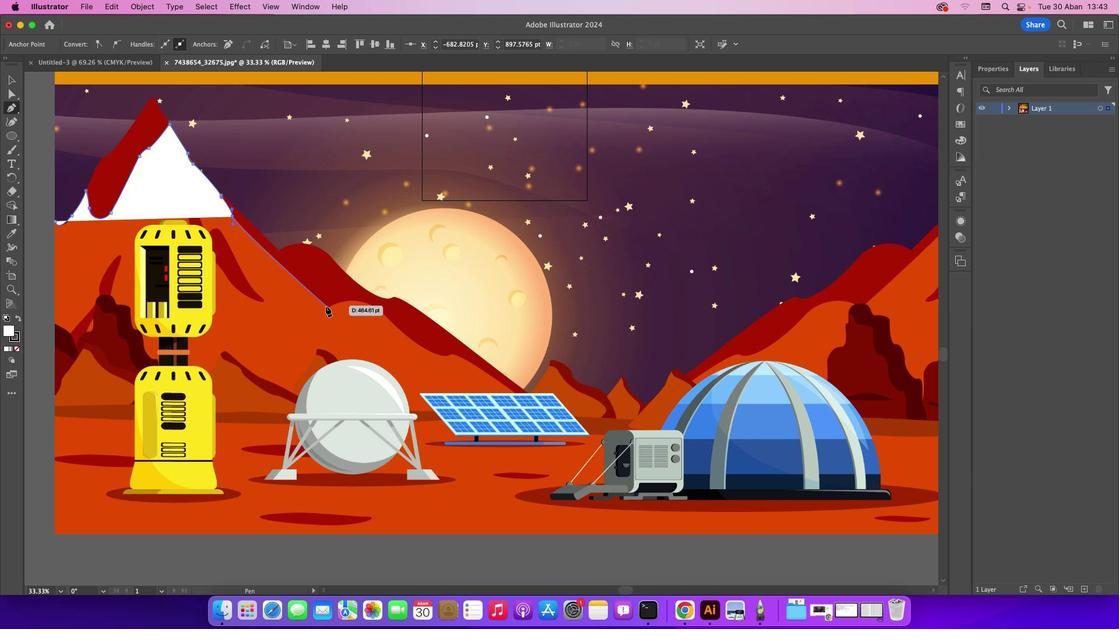 
Action: Mouse pressed left at (326, 306)
Screenshot: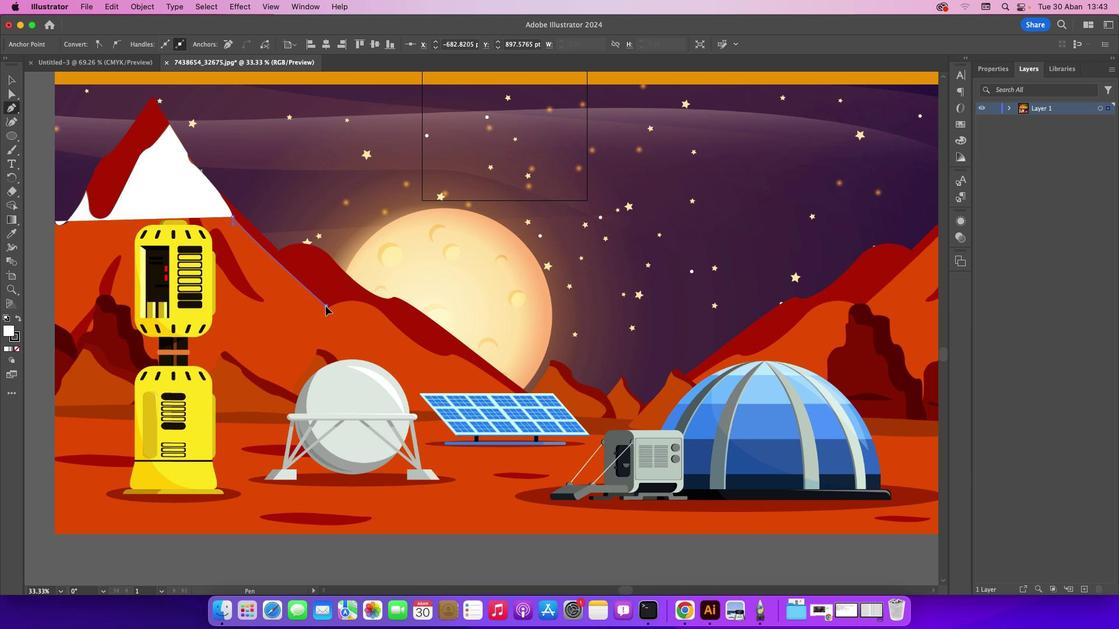 
Action: Mouse moved to (323, 312)
Screenshot: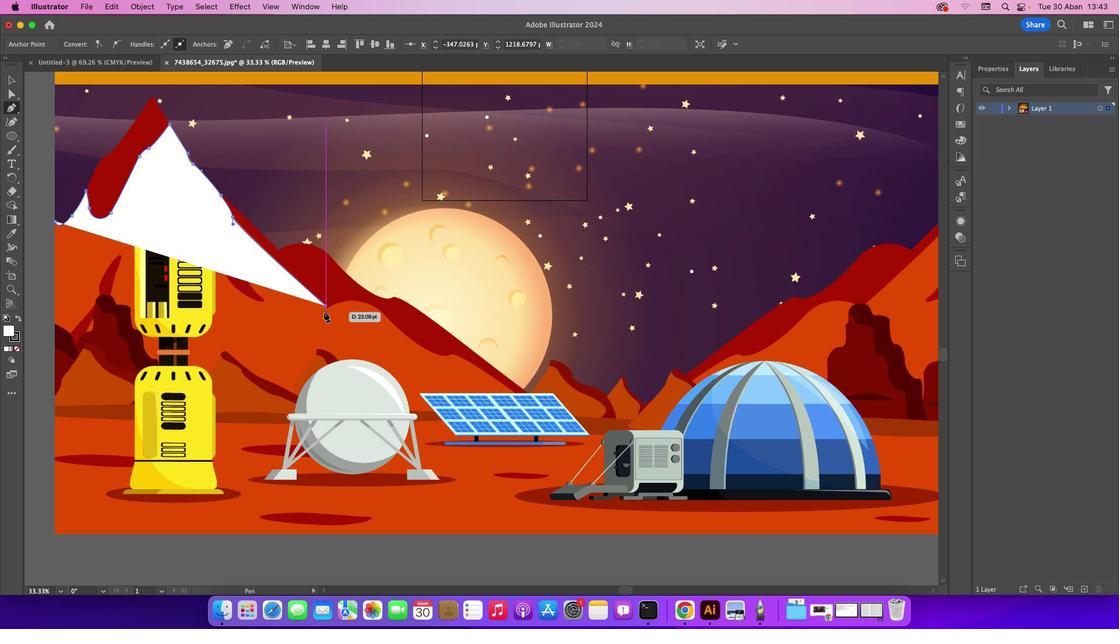 
Action: Mouse pressed left at (323, 312)
Screenshot: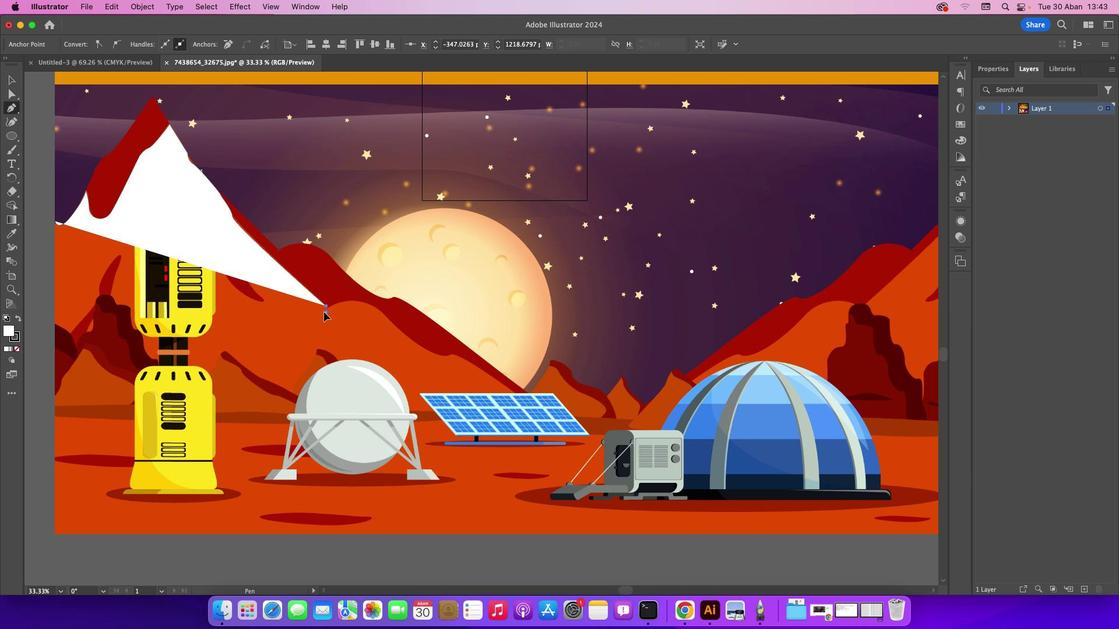 
Action: Mouse moved to (333, 305)
Screenshot: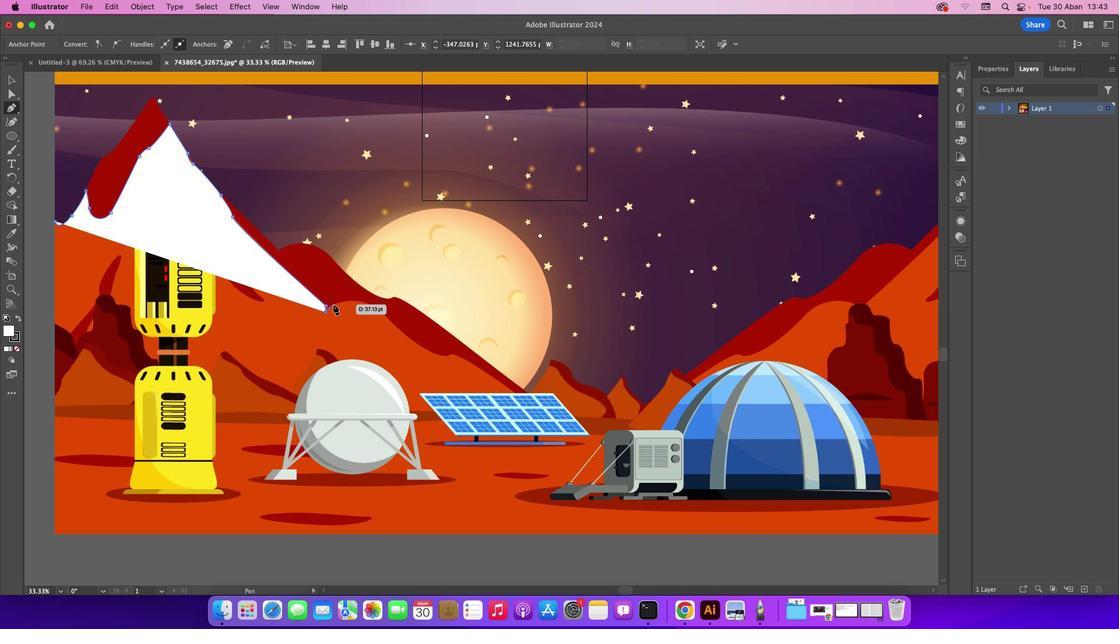 
Action: Mouse pressed left at (333, 305)
Screenshot: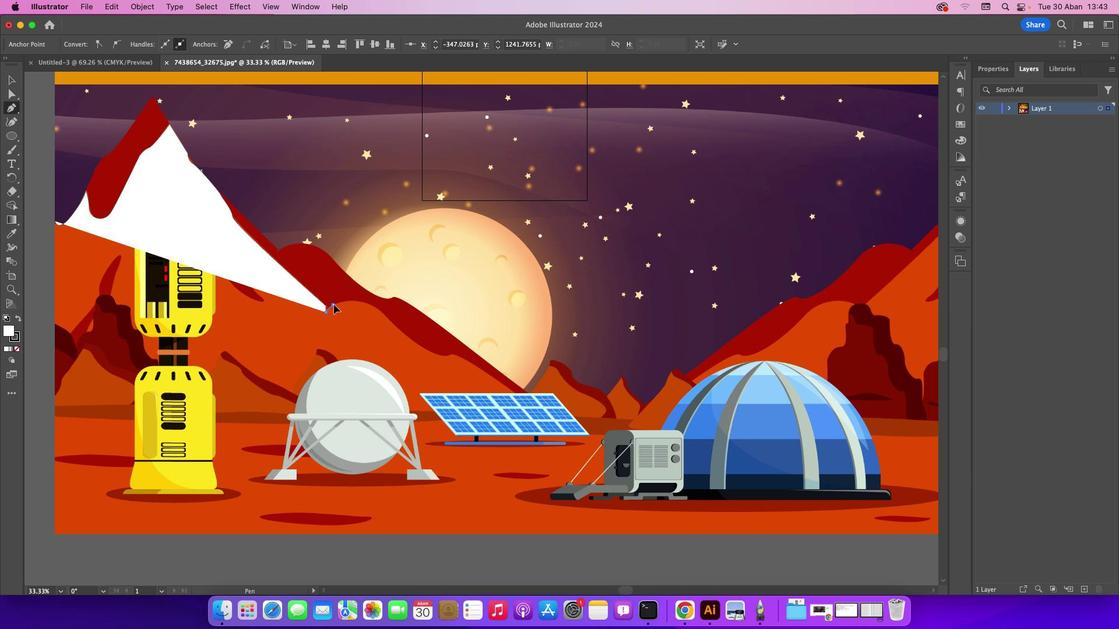 
Action: Mouse moved to (372, 307)
Screenshot: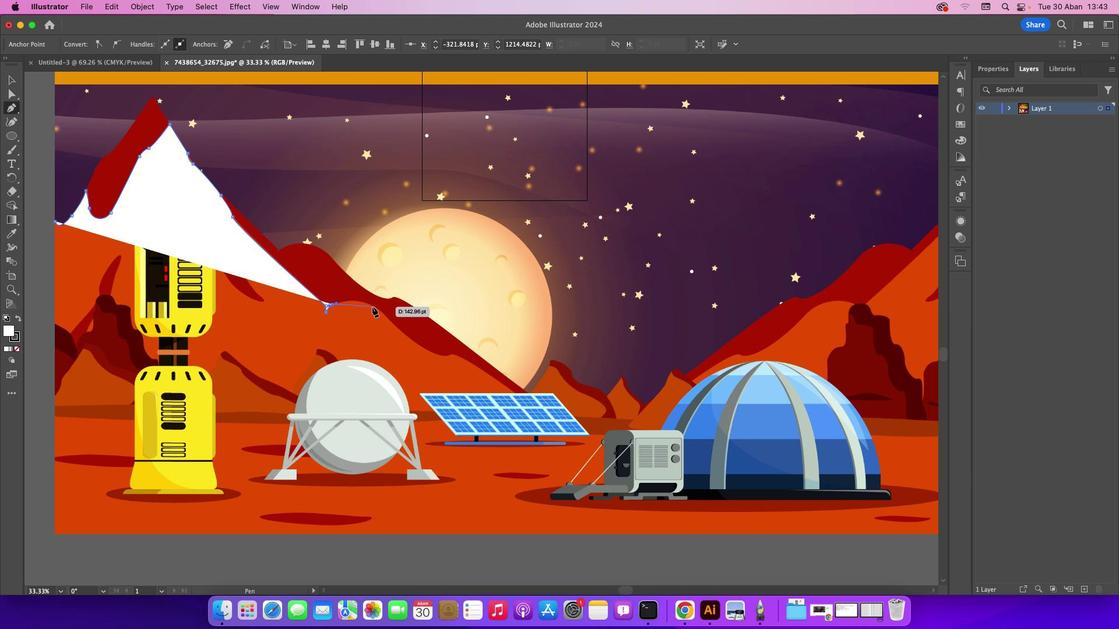 
Action: Mouse pressed left at (372, 307)
Screenshot: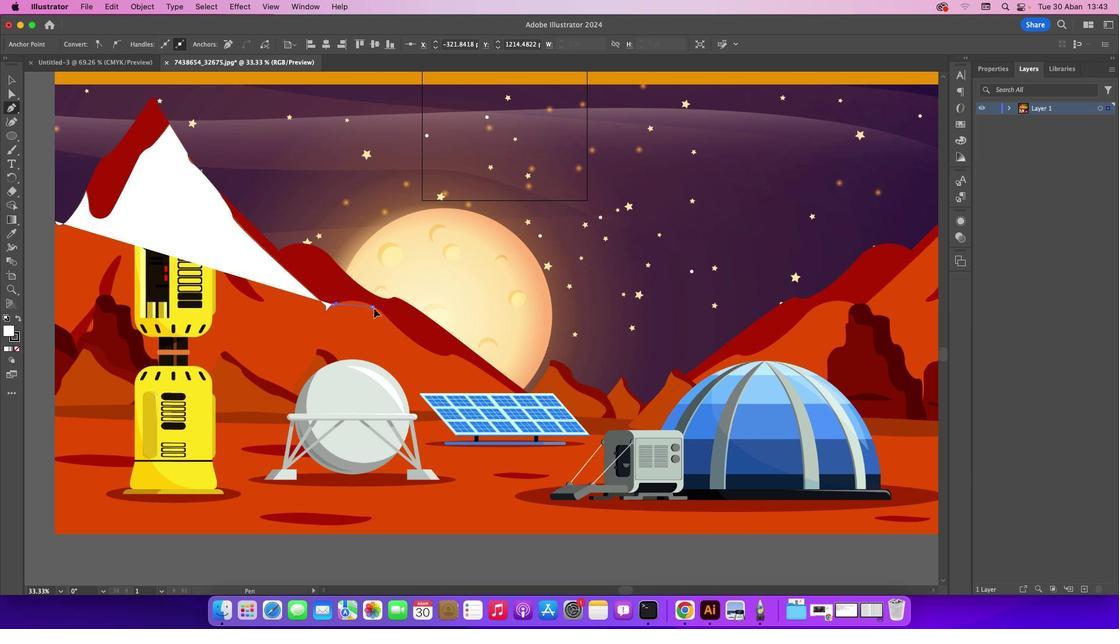 
Action: Mouse moved to (372, 307)
Screenshot: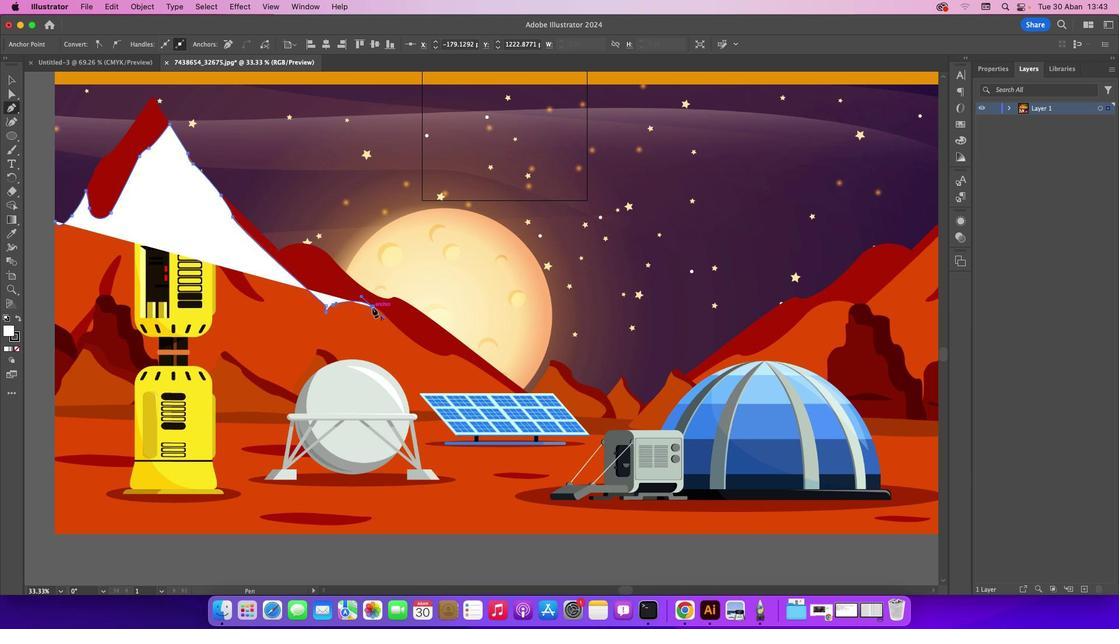 
Action: Mouse pressed left at (372, 307)
Screenshot: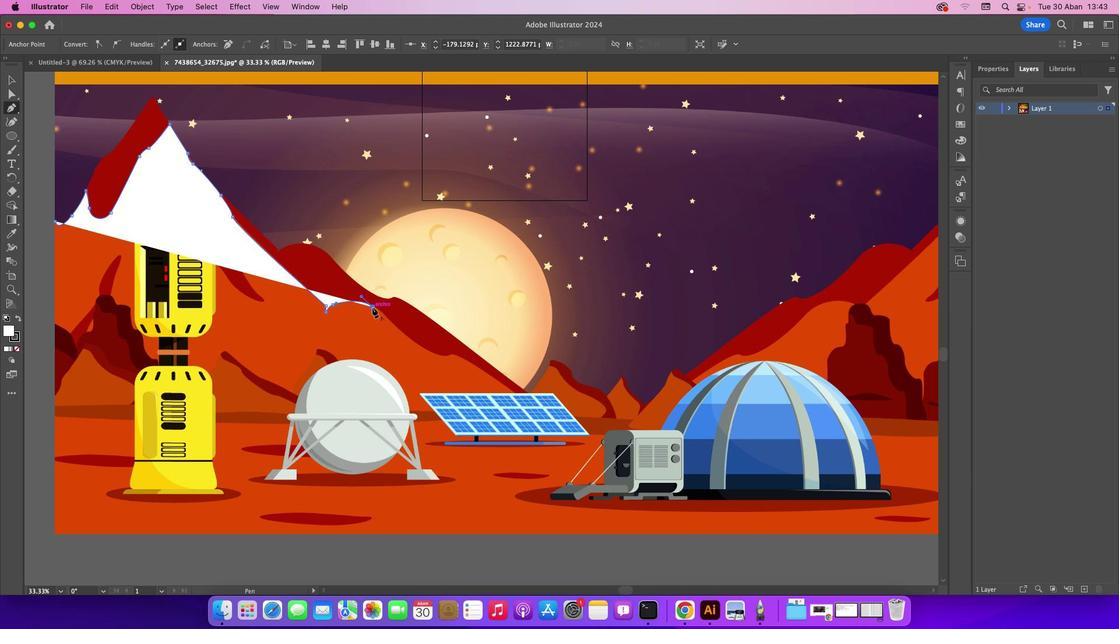 
Action: Mouse moved to (397, 327)
Screenshot: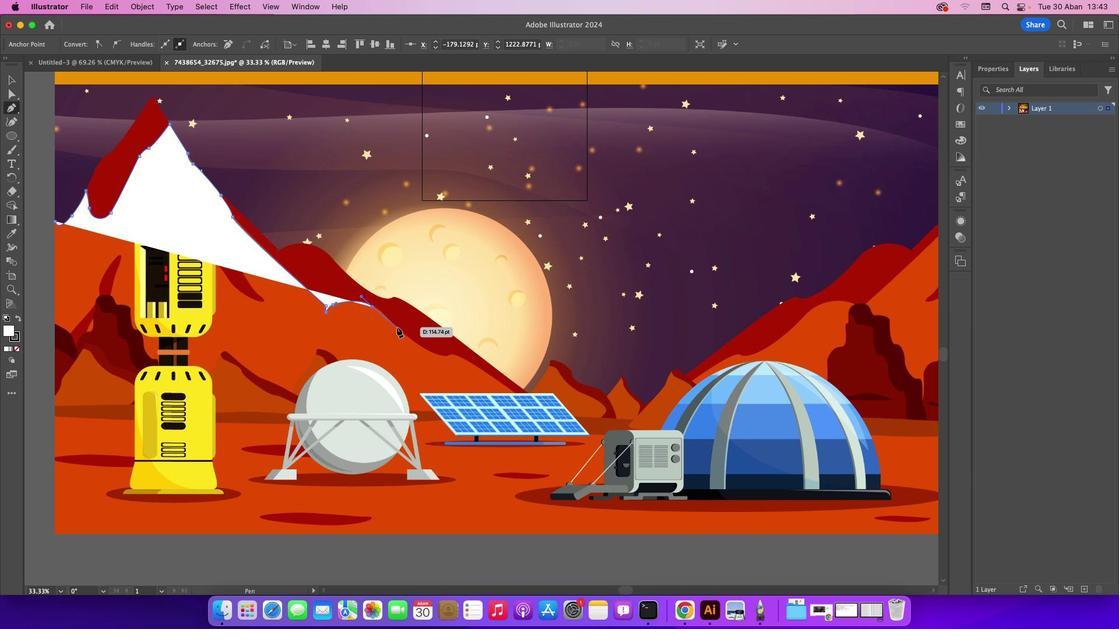 
Action: Mouse pressed left at (397, 327)
Screenshot: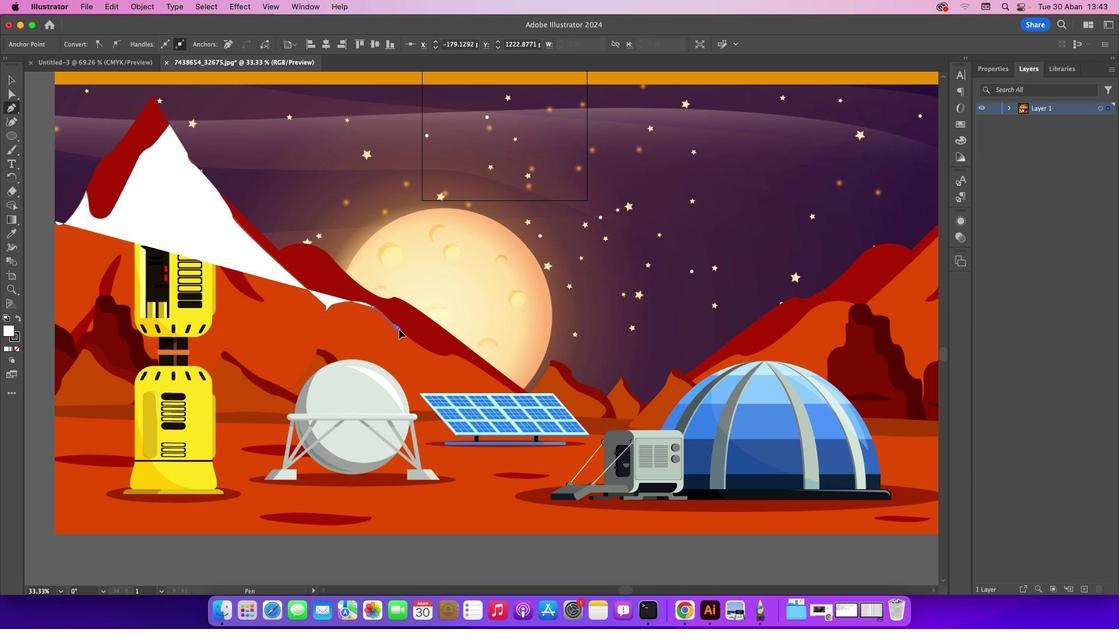 
Action: Mouse moved to (396, 326)
Screenshot: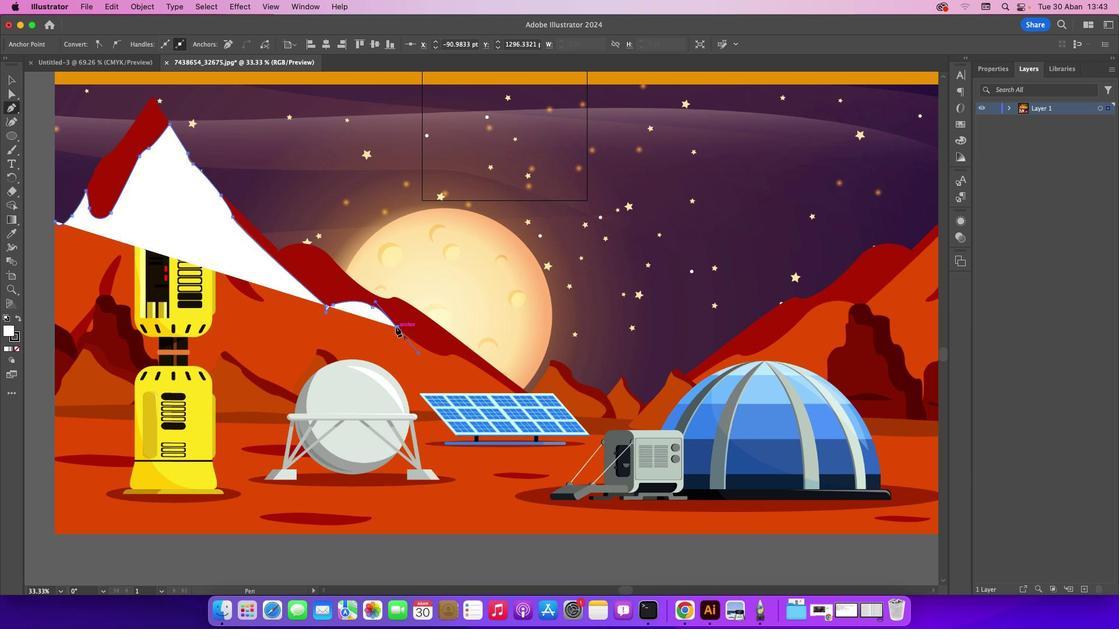 
Action: Mouse pressed left at (396, 326)
Screenshot: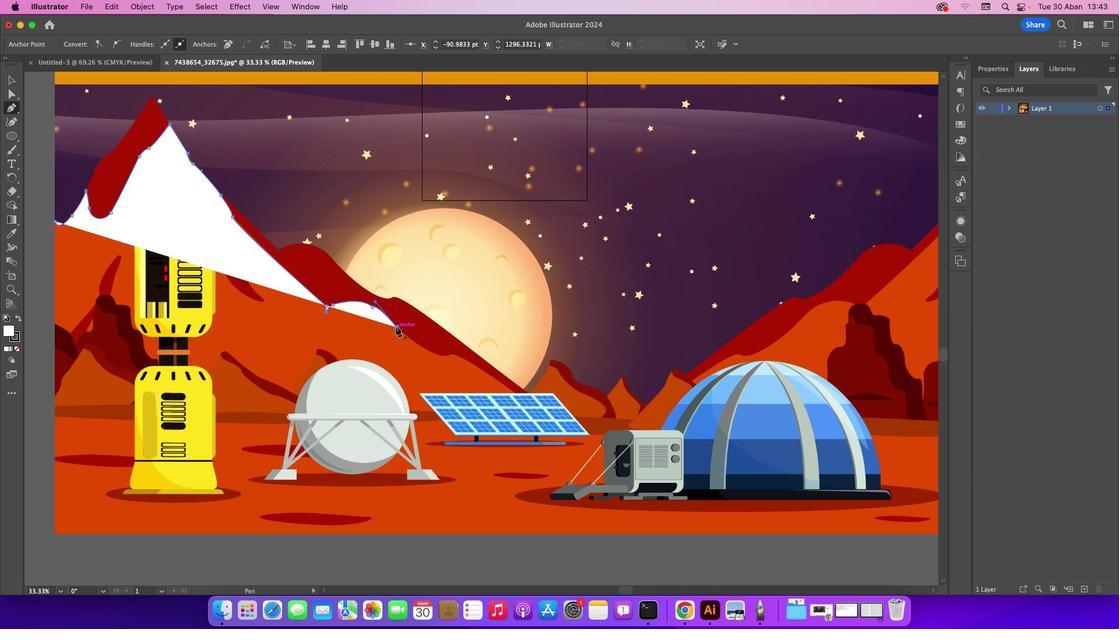 
Action: Mouse moved to (432, 354)
Screenshot: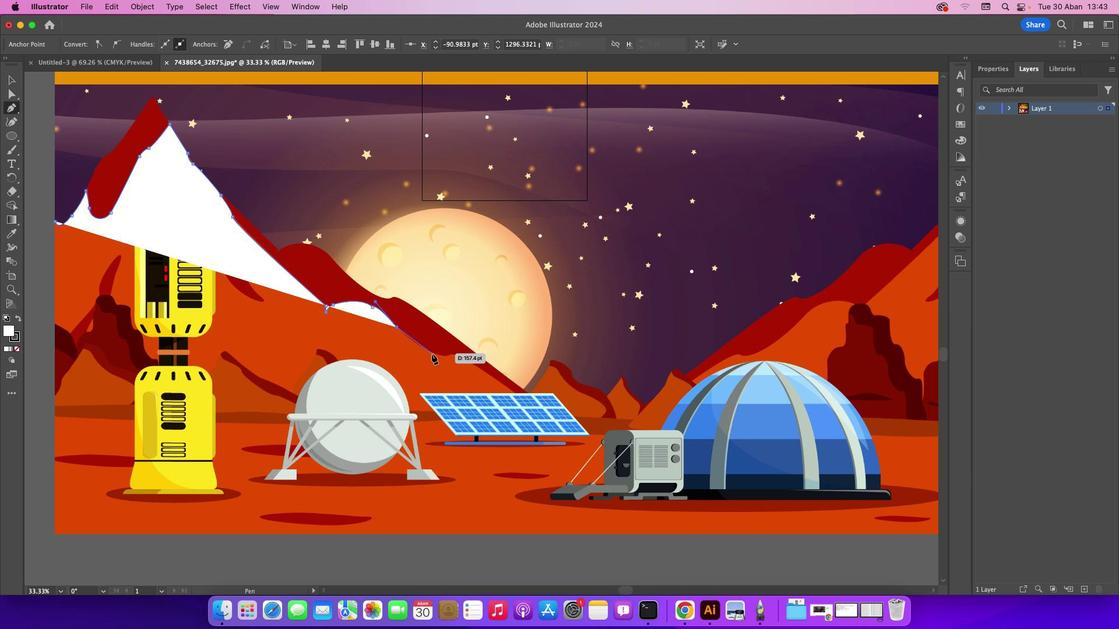 
Action: Mouse pressed left at (432, 354)
Screenshot: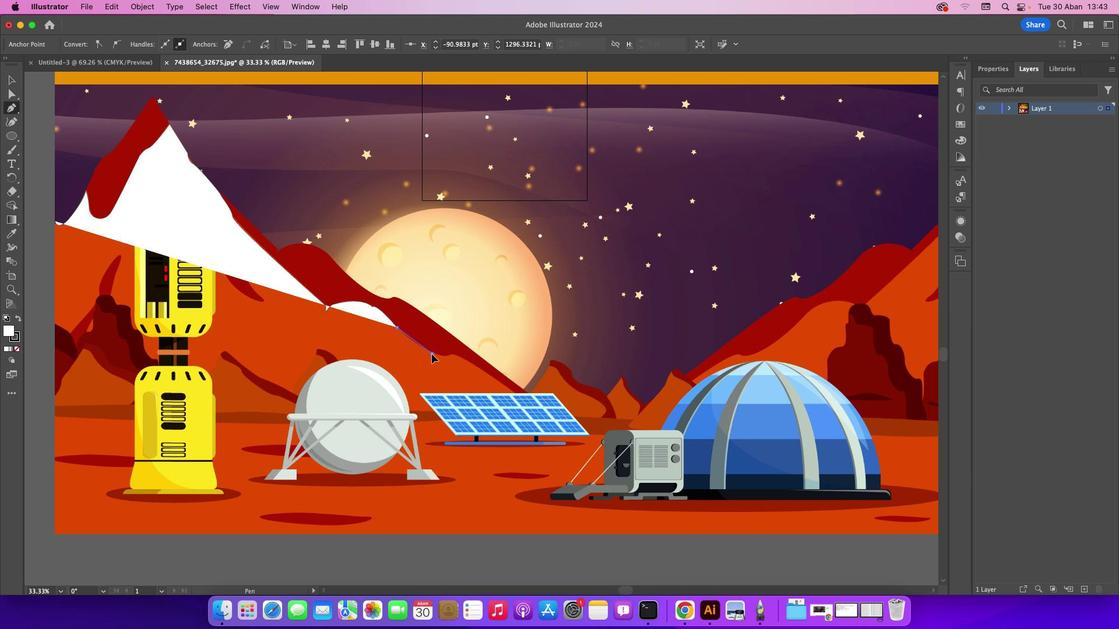 
Action: Mouse moved to (452, 354)
Screenshot: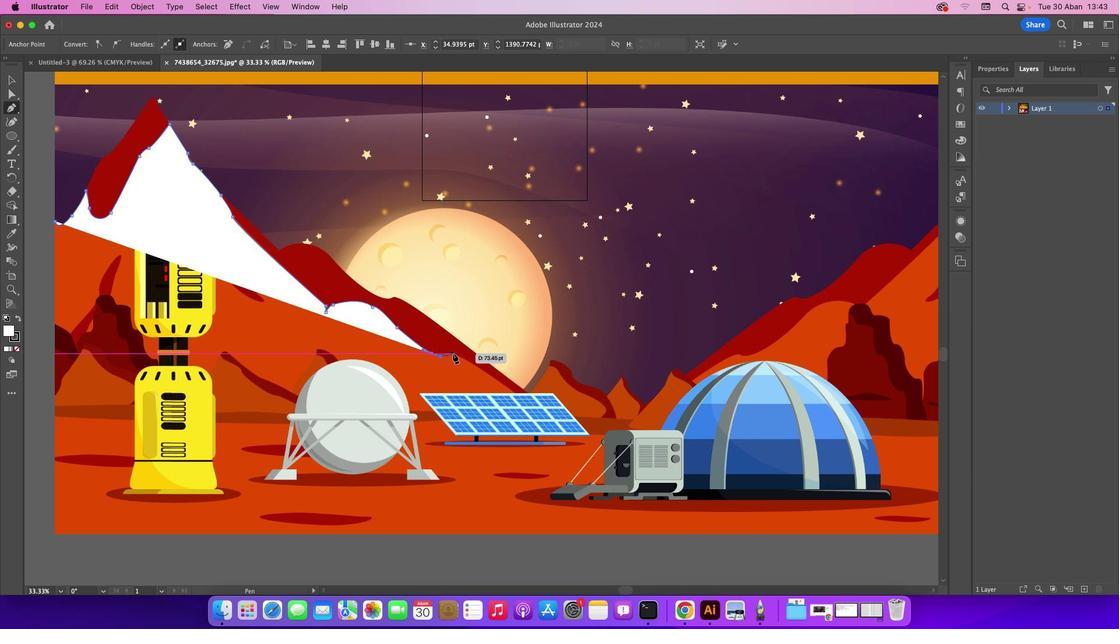 
Action: Mouse pressed left at (452, 354)
Screenshot: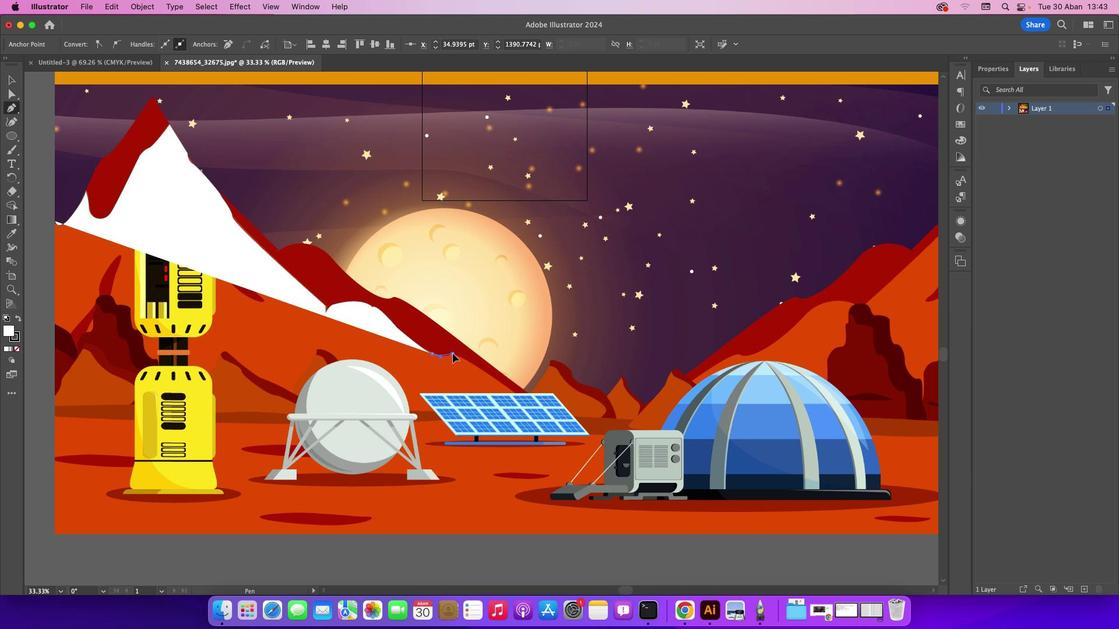 
Action: Mouse moved to (514, 392)
Screenshot: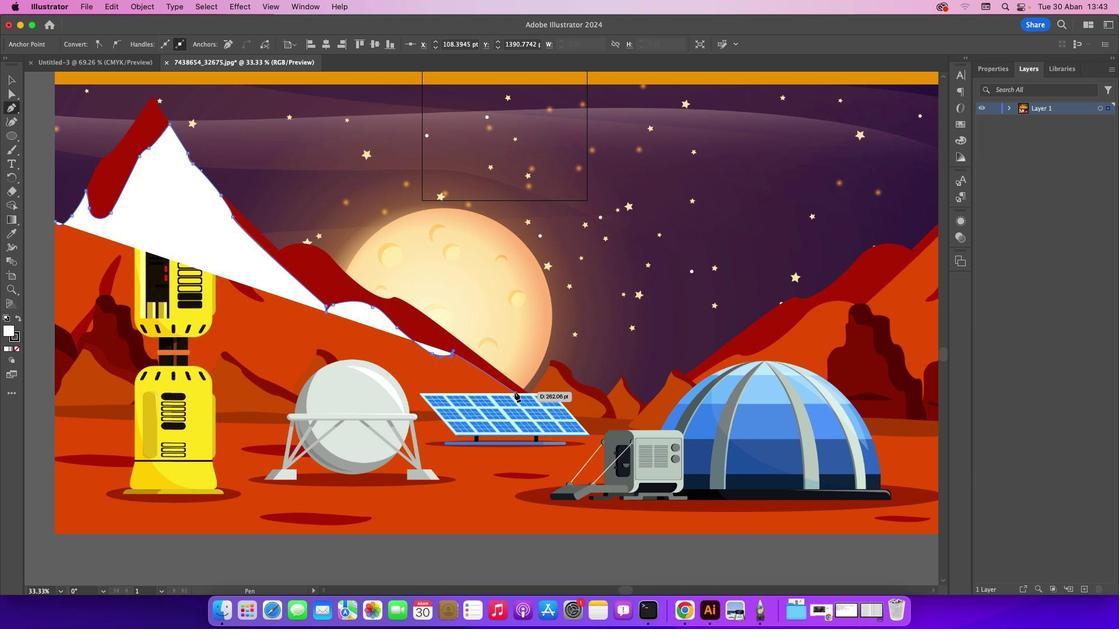 
Action: Mouse pressed left at (514, 392)
Screenshot: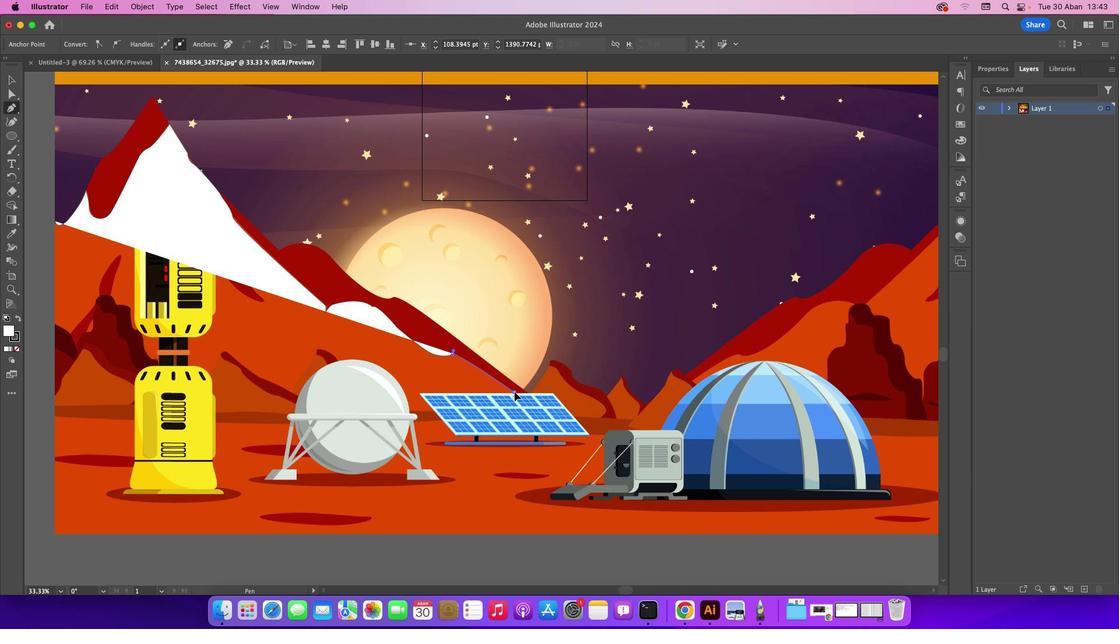 
Action: Mouse moved to (531, 393)
Screenshot: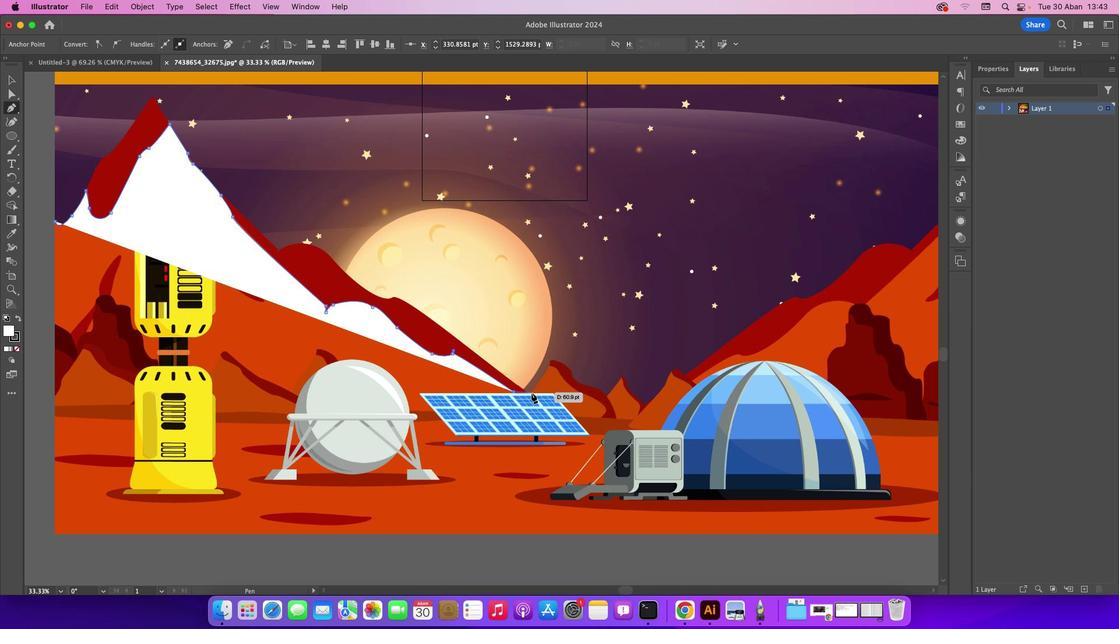 
Action: Mouse pressed left at (531, 393)
Screenshot: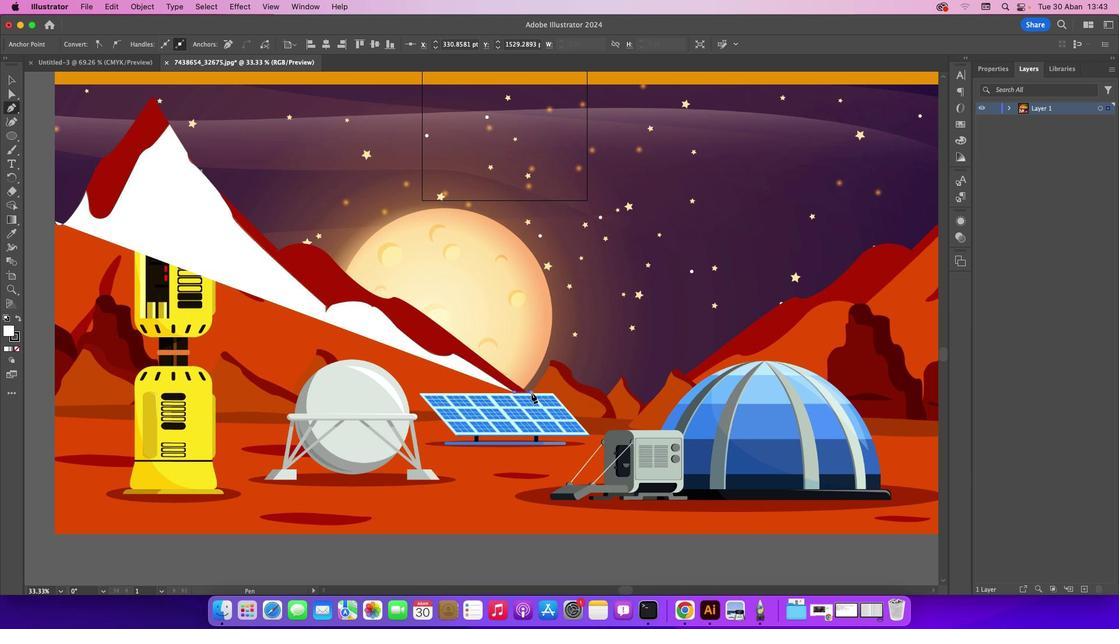 
Action: Mouse moved to (548, 365)
Screenshot: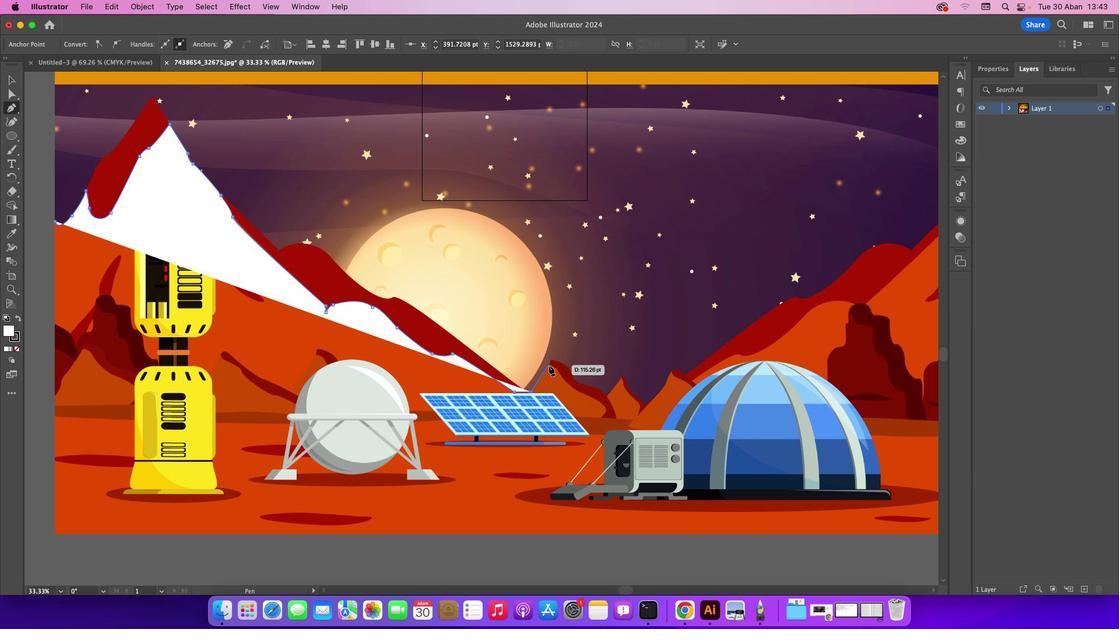 
Action: Mouse pressed left at (548, 365)
Screenshot: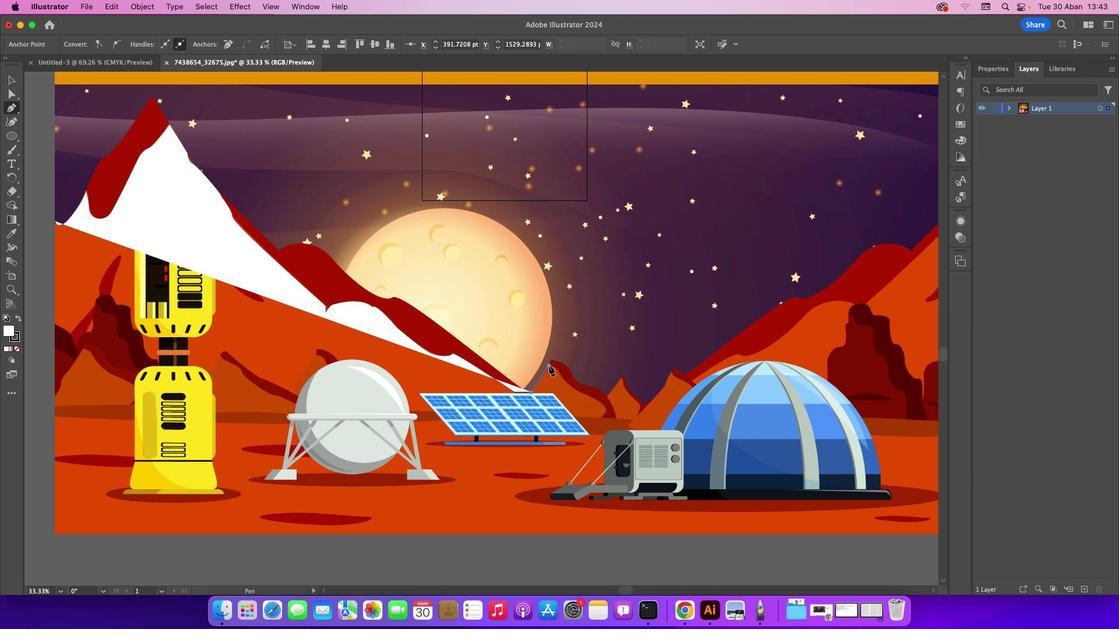 
Action: Mouse moved to (558, 370)
Screenshot: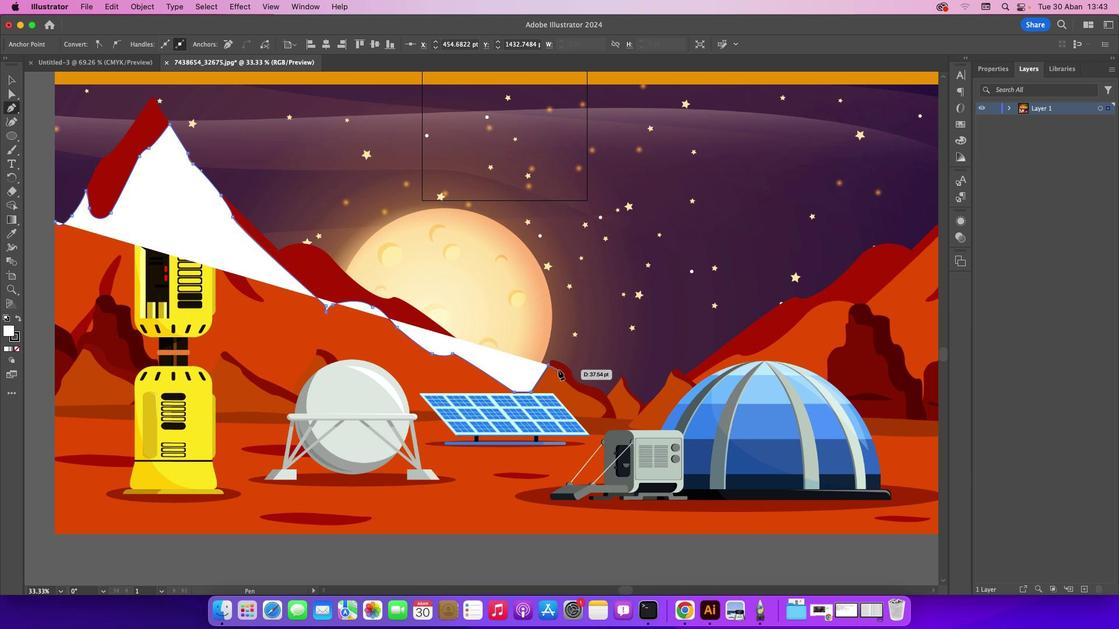 
Action: Mouse pressed left at (558, 370)
Screenshot: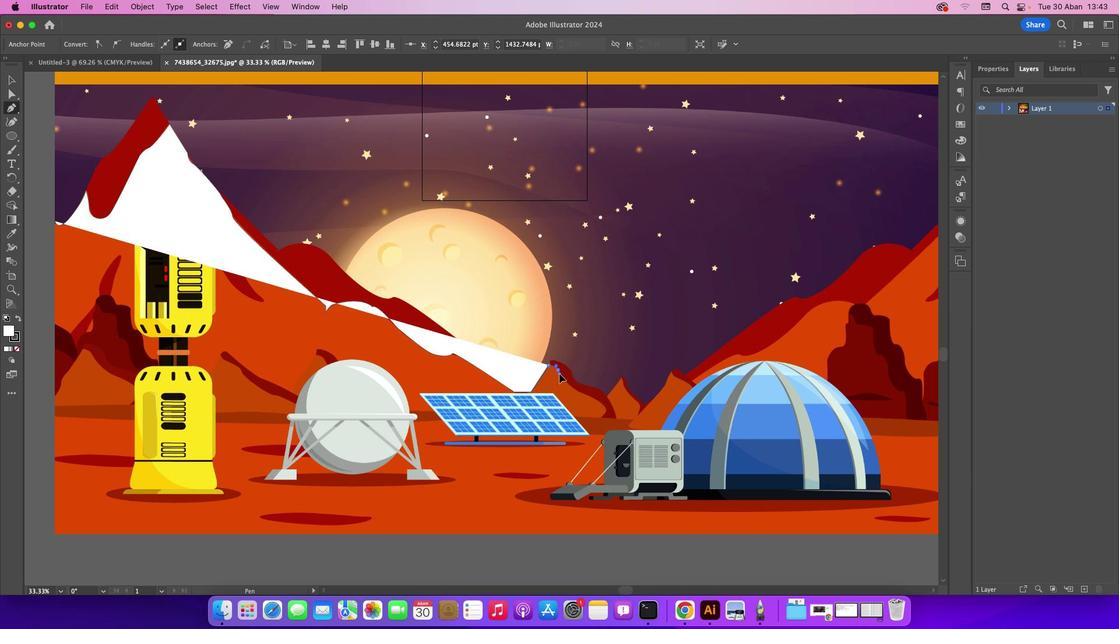 
Action: Mouse moved to (571, 387)
Screenshot: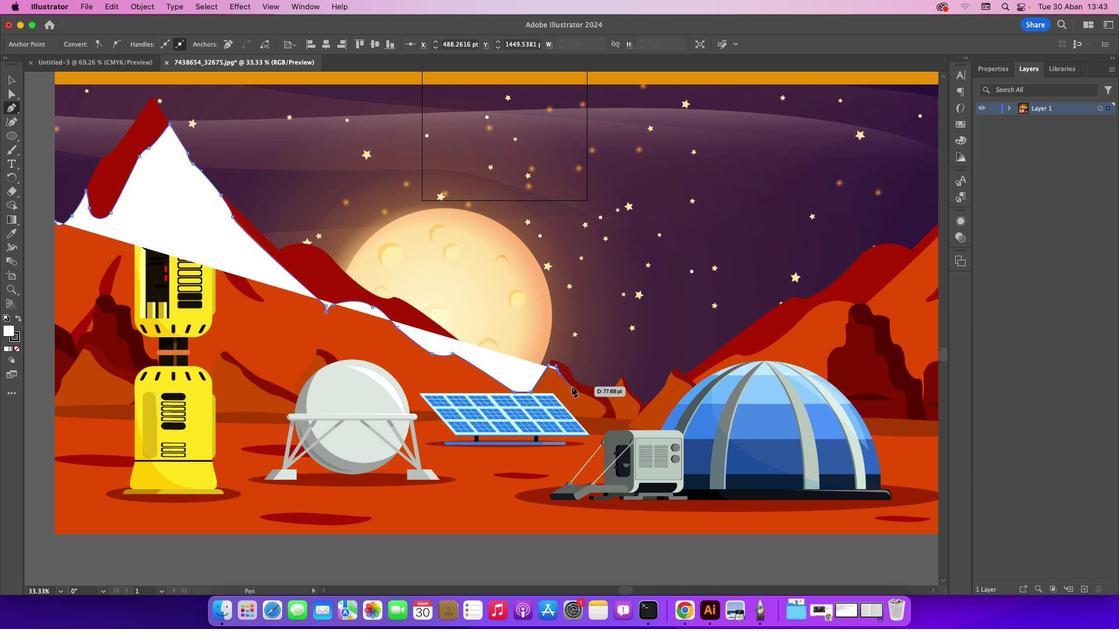 
Action: Mouse pressed left at (571, 387)
Screenshot: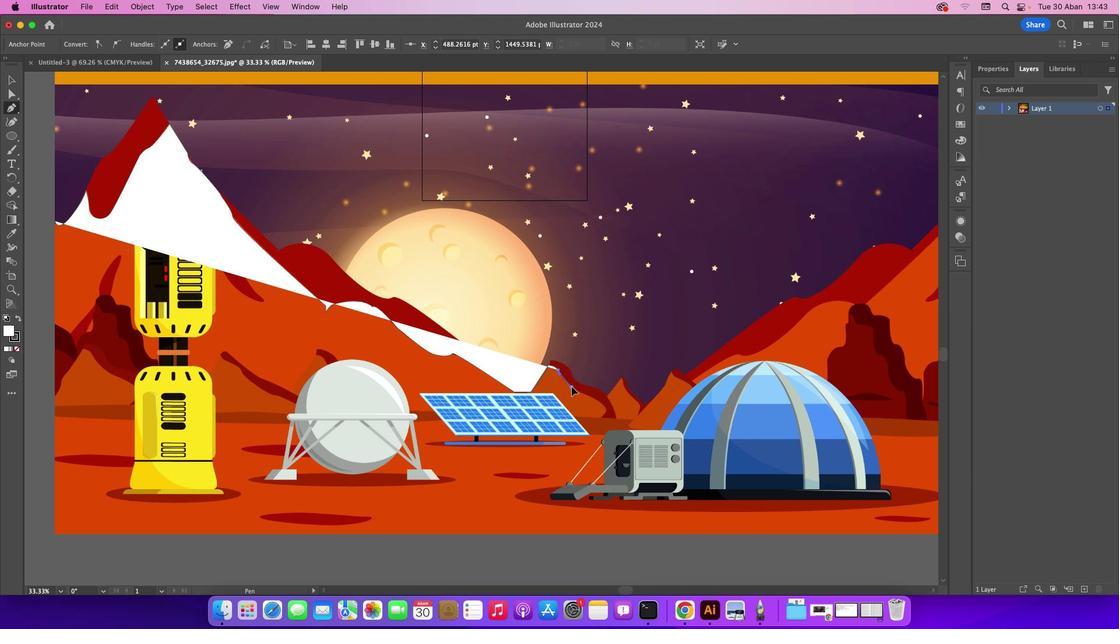 
Action: Mouse moved to (601, 402)
Screenshot: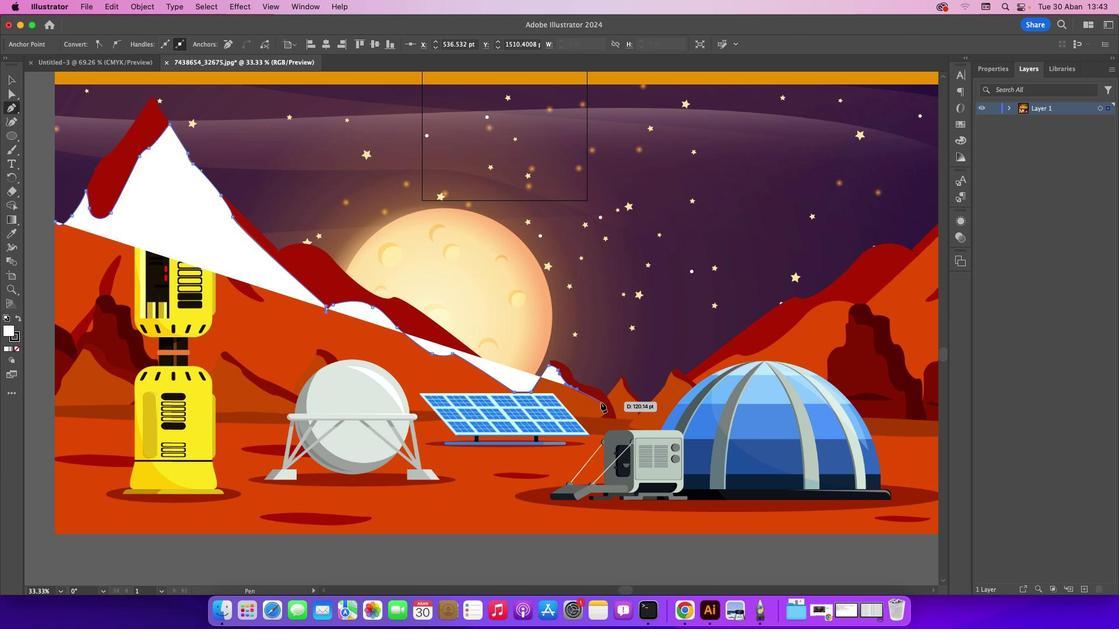 
Action: Mouse pressed left at (601, 402)
Screenshot: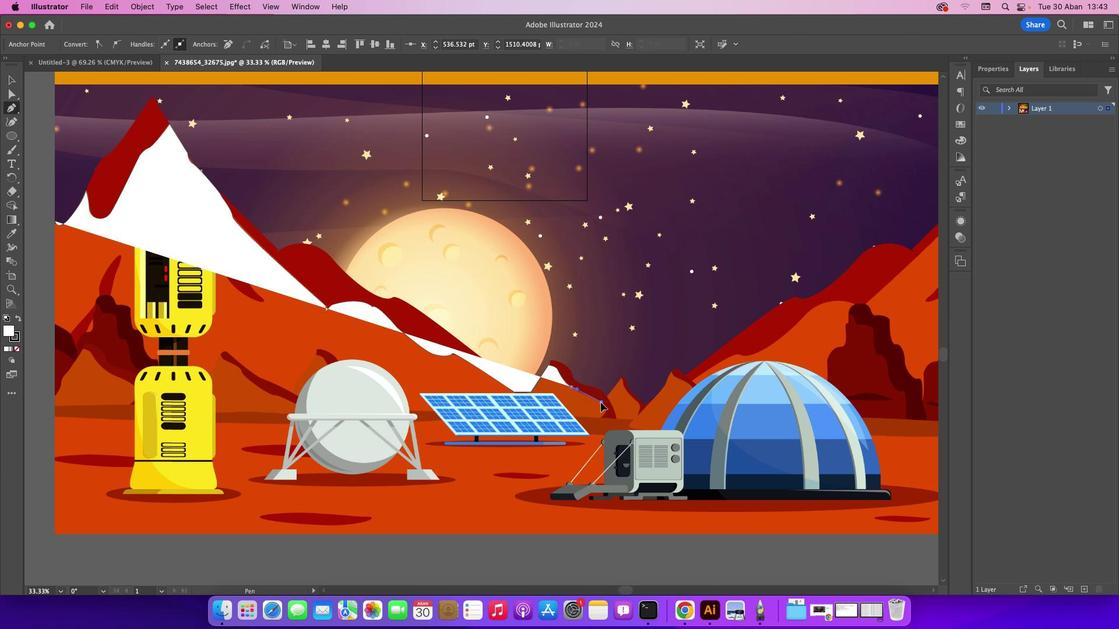 
Action: Mouse moved to (603, 419)
Screenshot: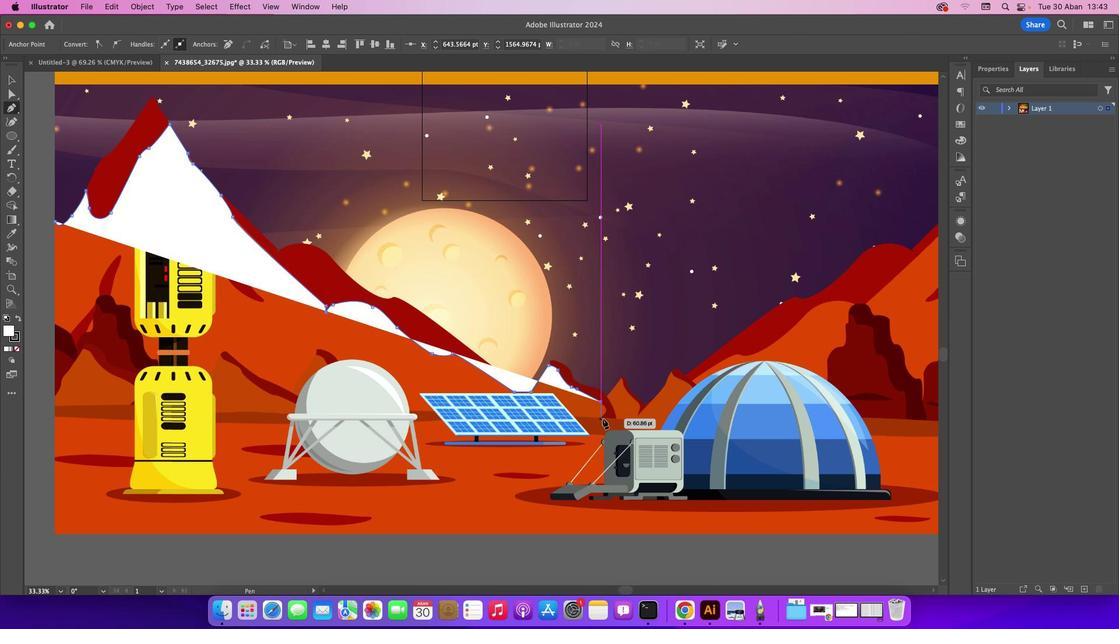 
Action: Mouse pressed left at (603, 419)
Screenshot: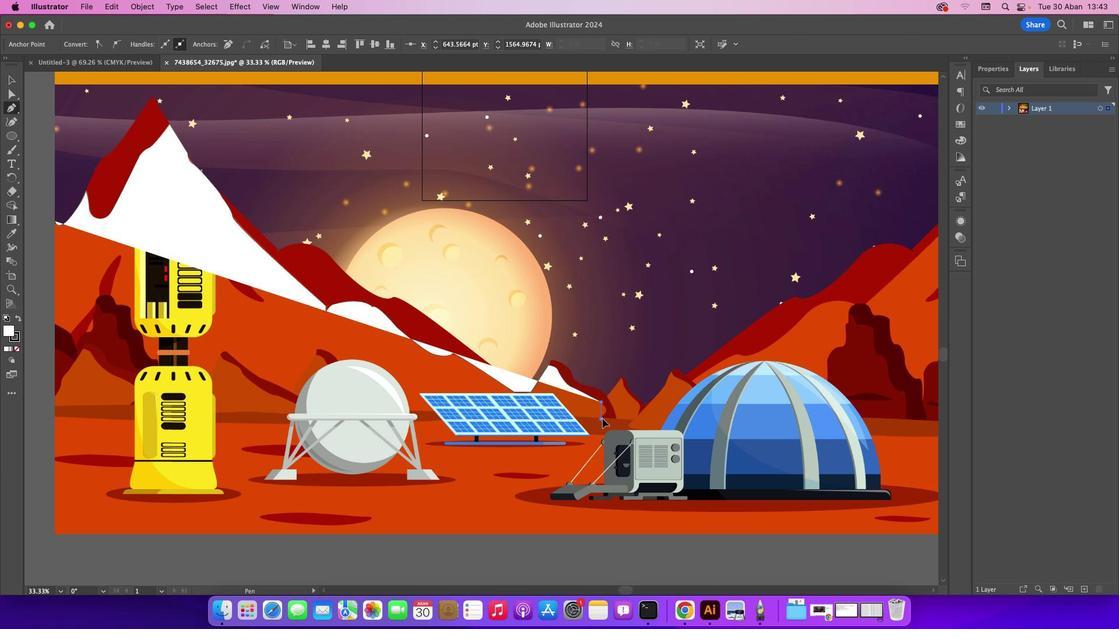 
Action: Mouse moved to (600, 419)
Screenshot: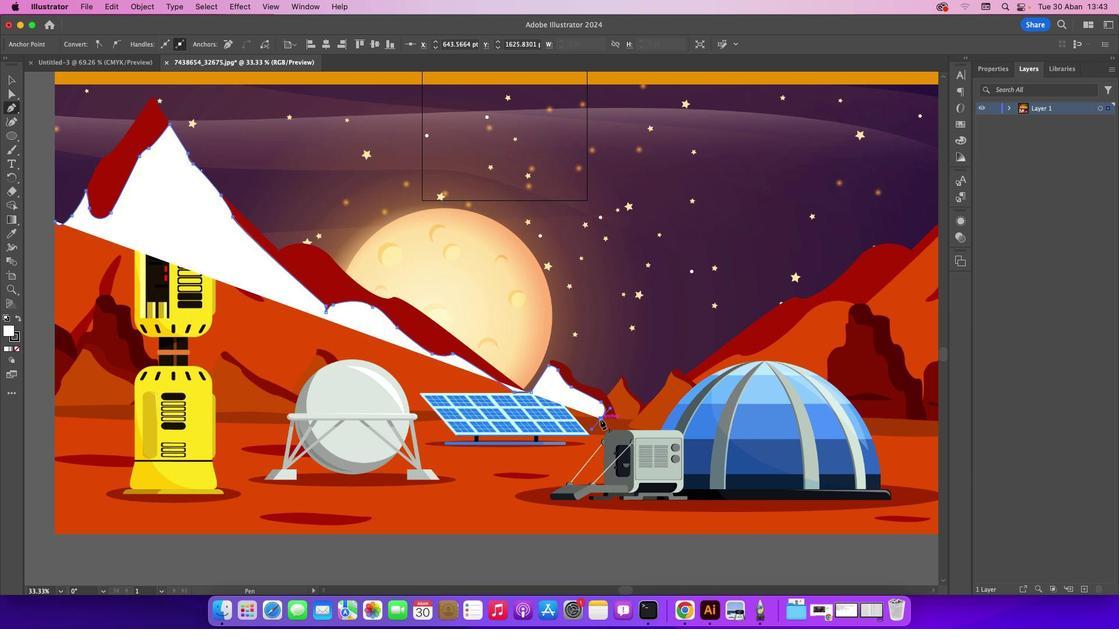 
Action: Mouse pressed left at (600, 419)
Screenshot: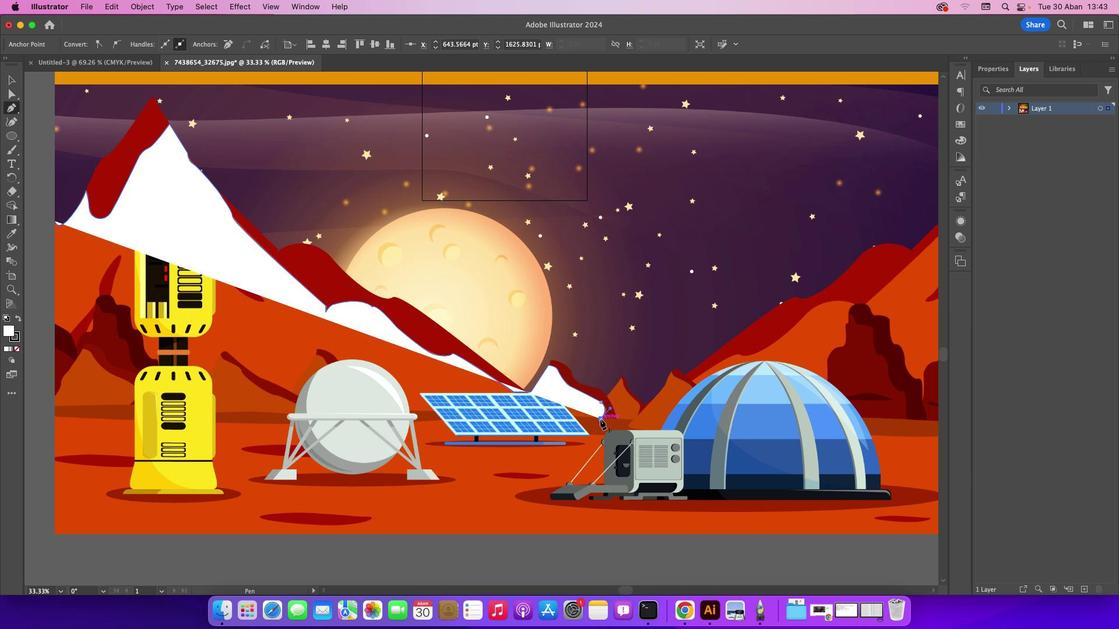 
Action: Mouse moved to (18, 348)
Screenshot: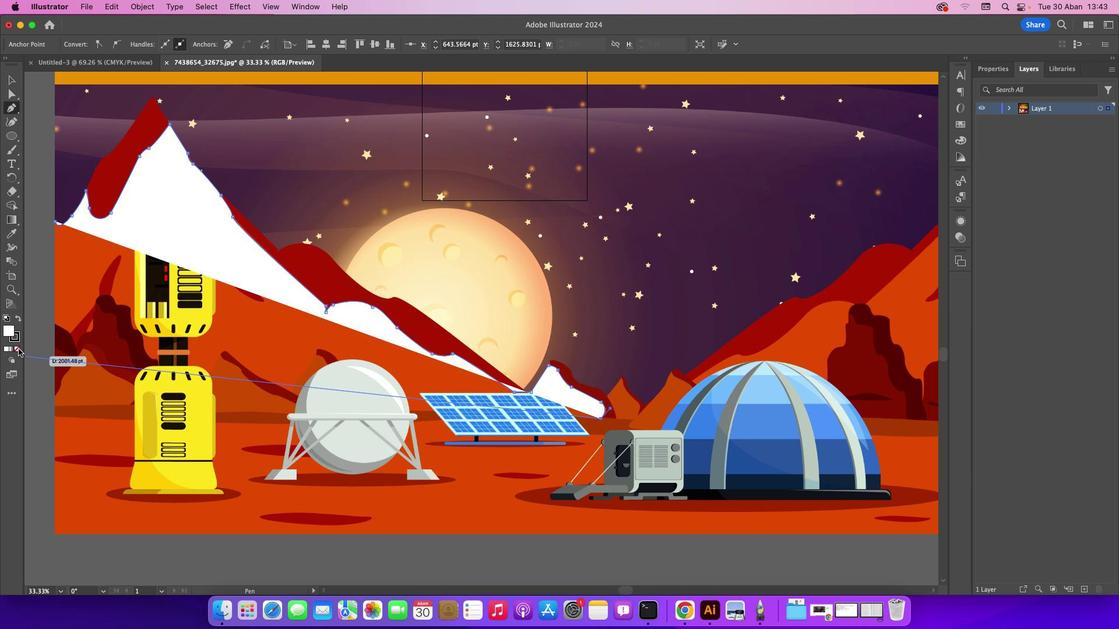 
Action: Mouse pressed left at (18, 348)
Screenshot: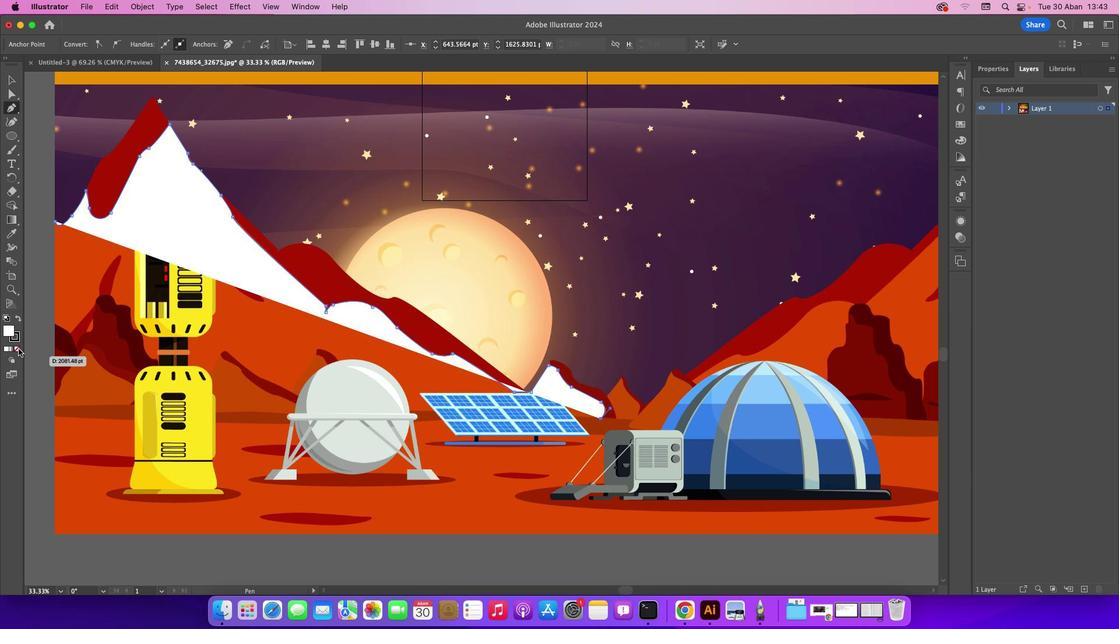 
Action: Mouse moved to (18, 338)
Screenshot: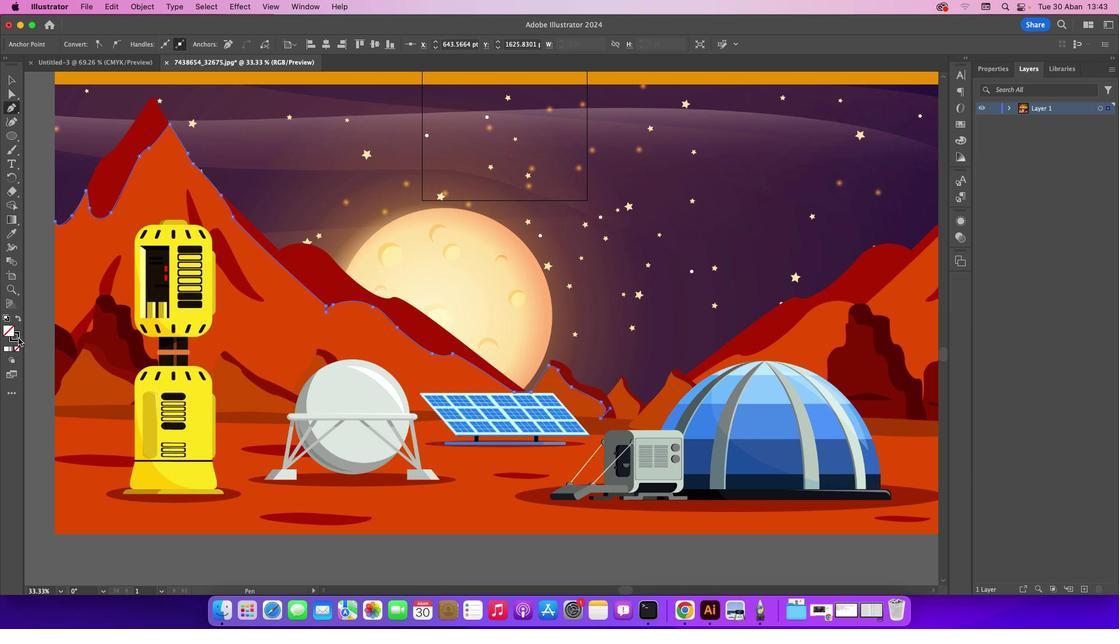 
Action: Mouse pressed left at (18, 338)
Screenshot: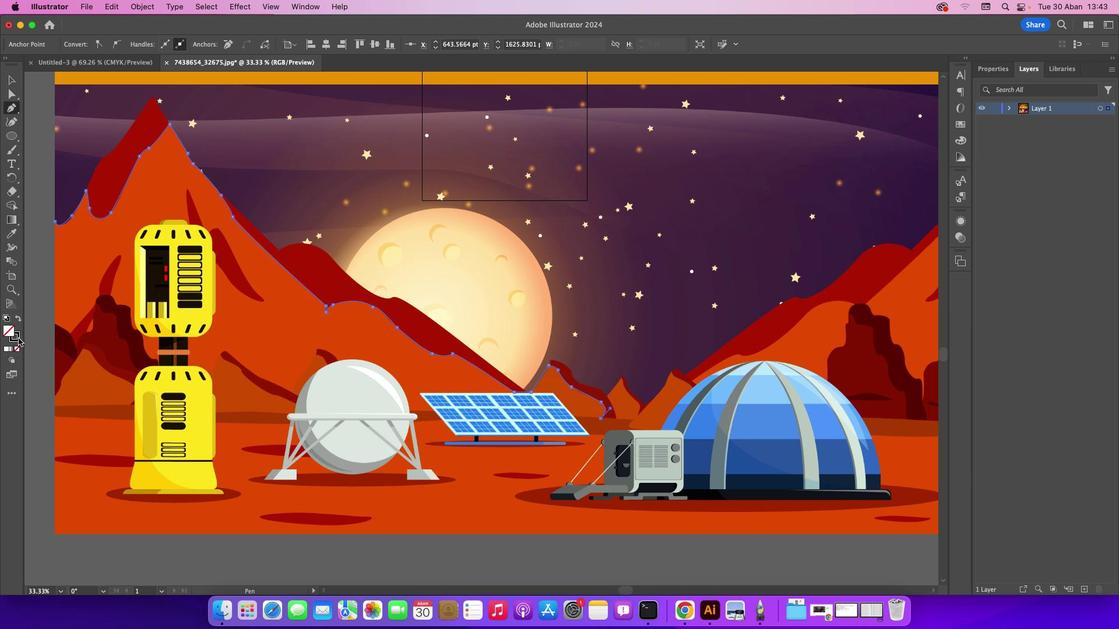 
Action: Mouse moved to (18, 349)
Screenshot: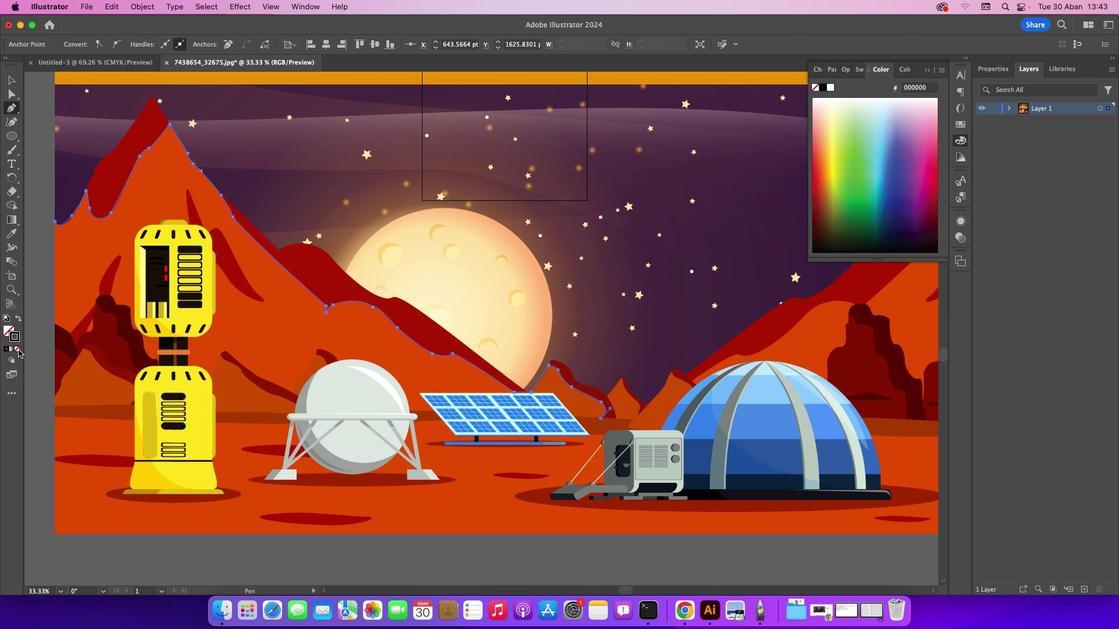 
Action: Mouse pressed left at (18, 349)
Screenshot: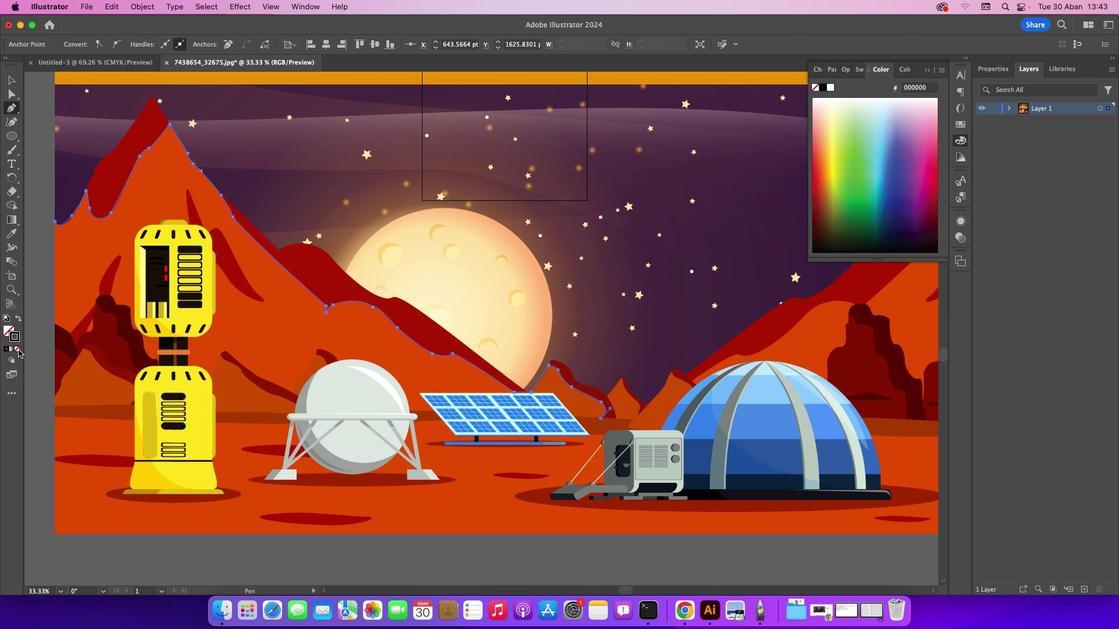 
Action: Mouse moved to (928, 68)
Screenshot: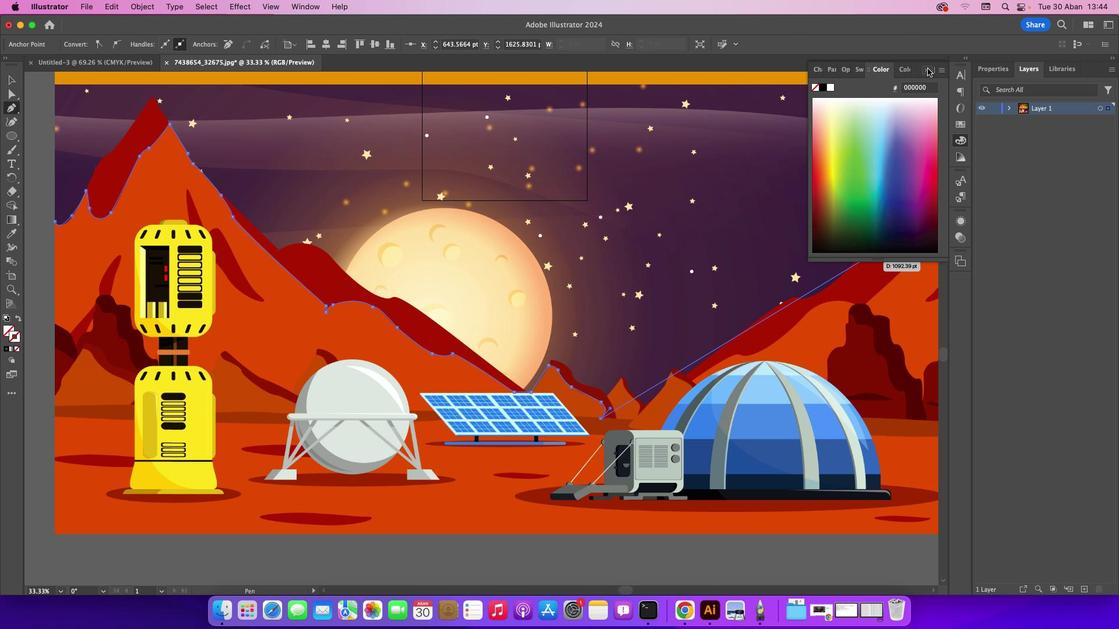 
Action: Mouse pressed left at (928, 68)
Screenshot: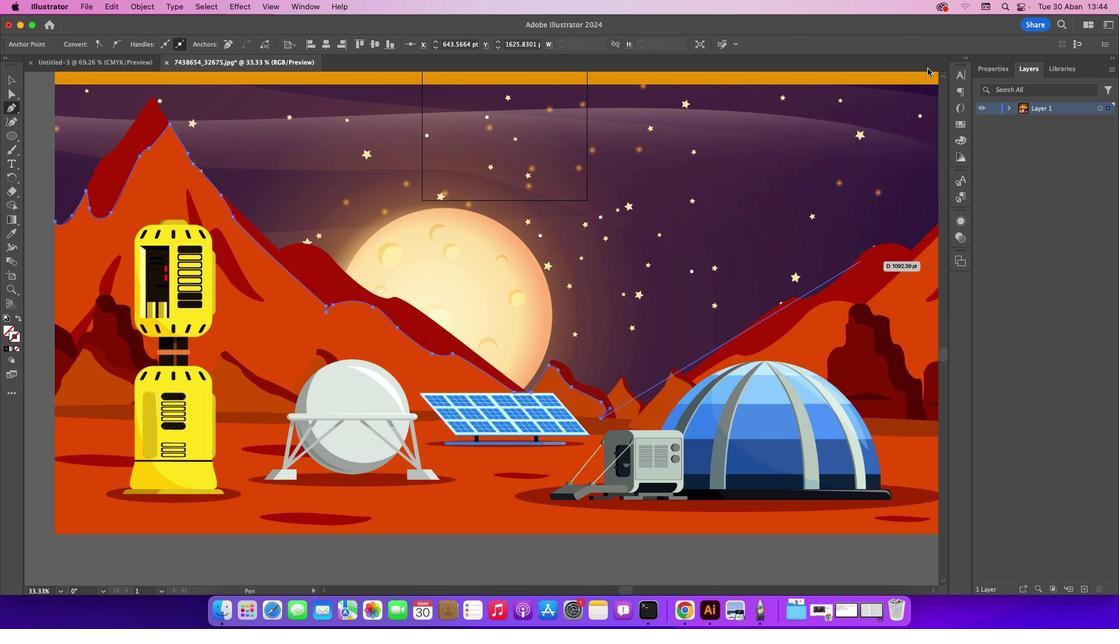 
Action: Mouse moved to (575, 417)
Screenshot: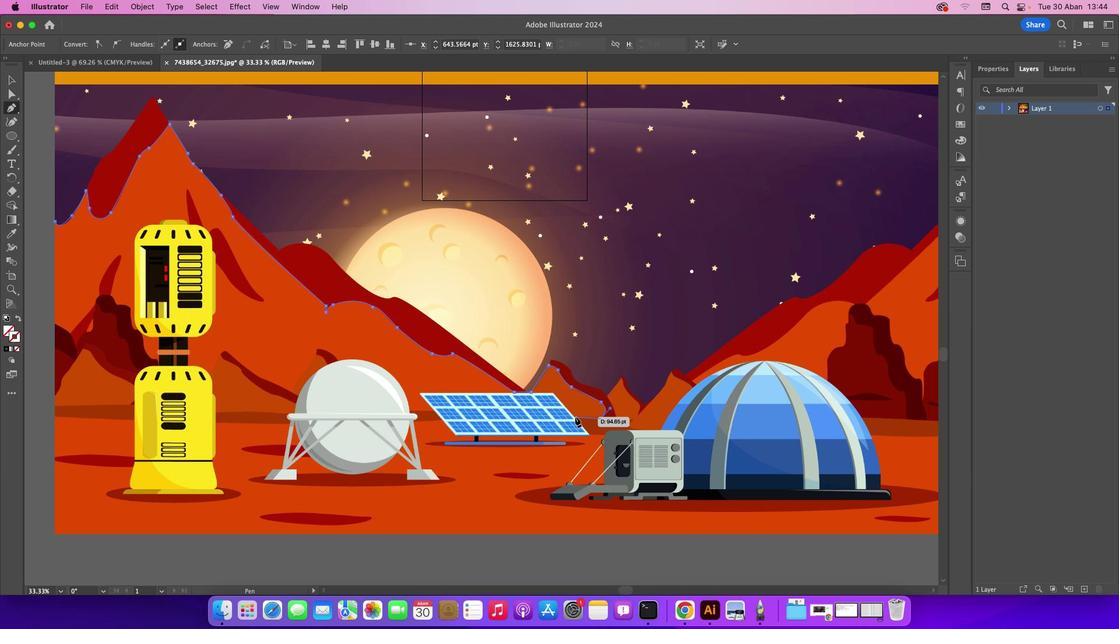 
Action: Mouse pressed left at (575, 417)
Screenshot: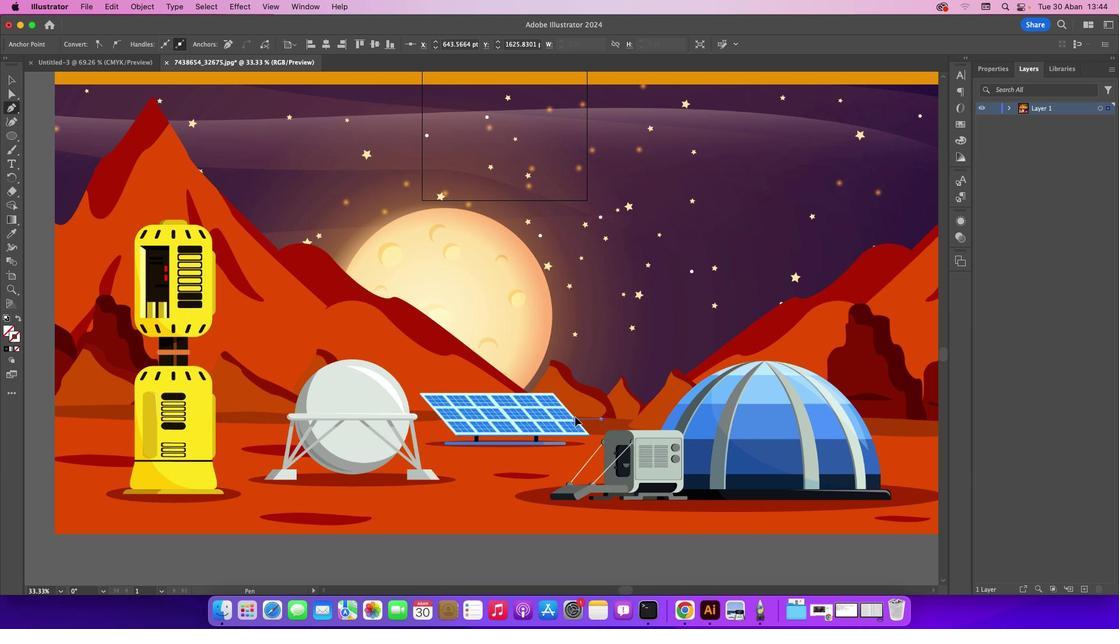 
Action: Mouse moved to (410, 410)
Screenshot: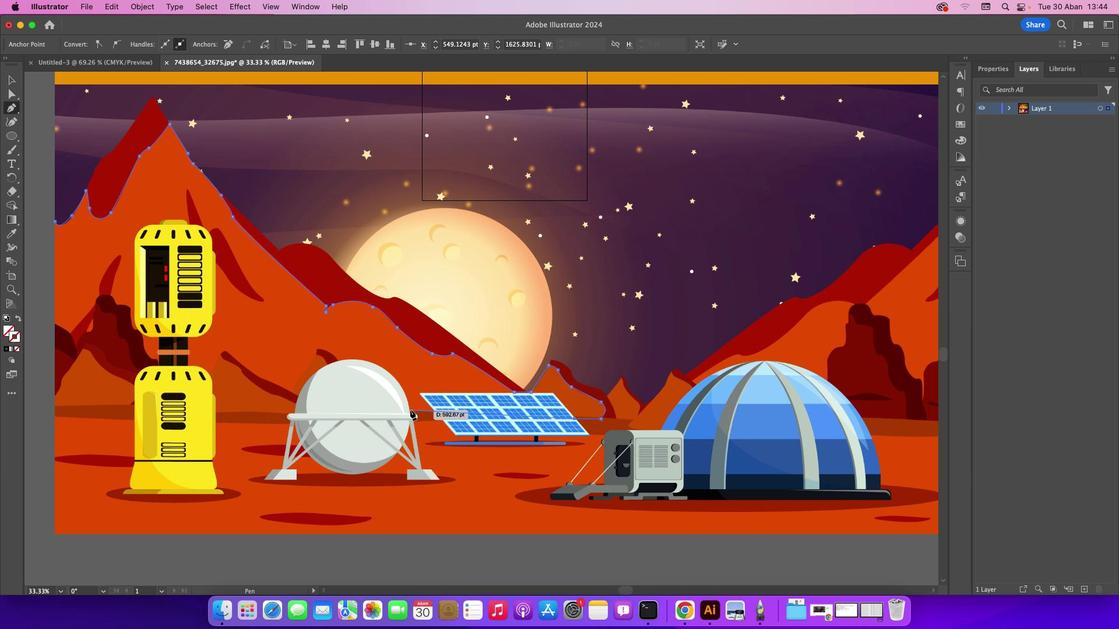 
Action: Mouse pressed left at (410, 410)
Screenshot: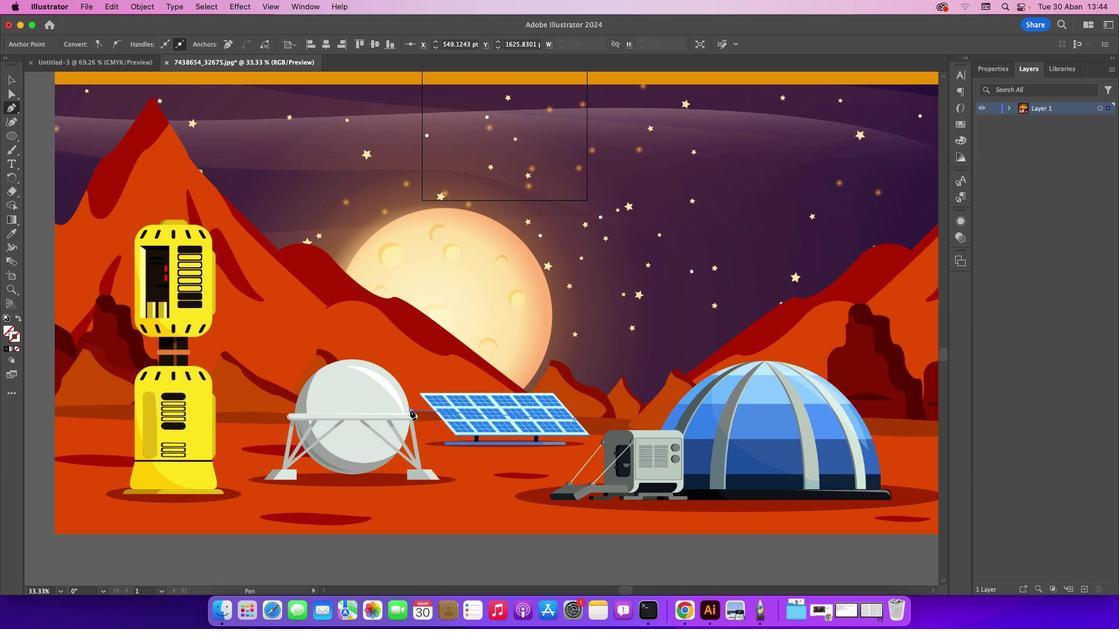 
Action: Mouse moved to (53, 407)
Screenshot: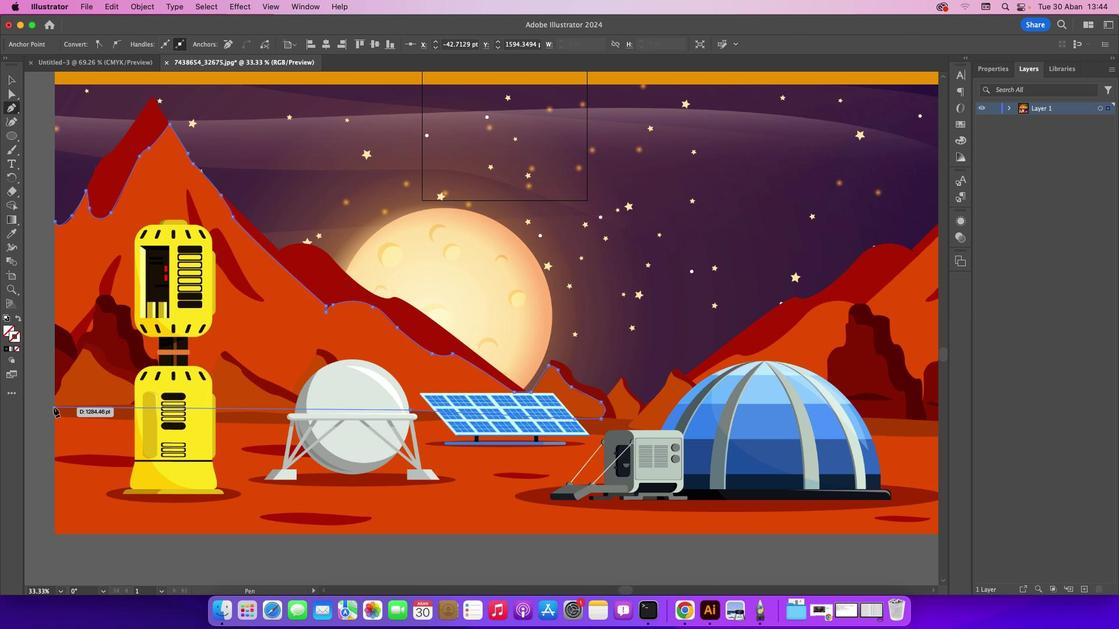 
Action: Mouse pressed left at (53, 407)
Screenshot: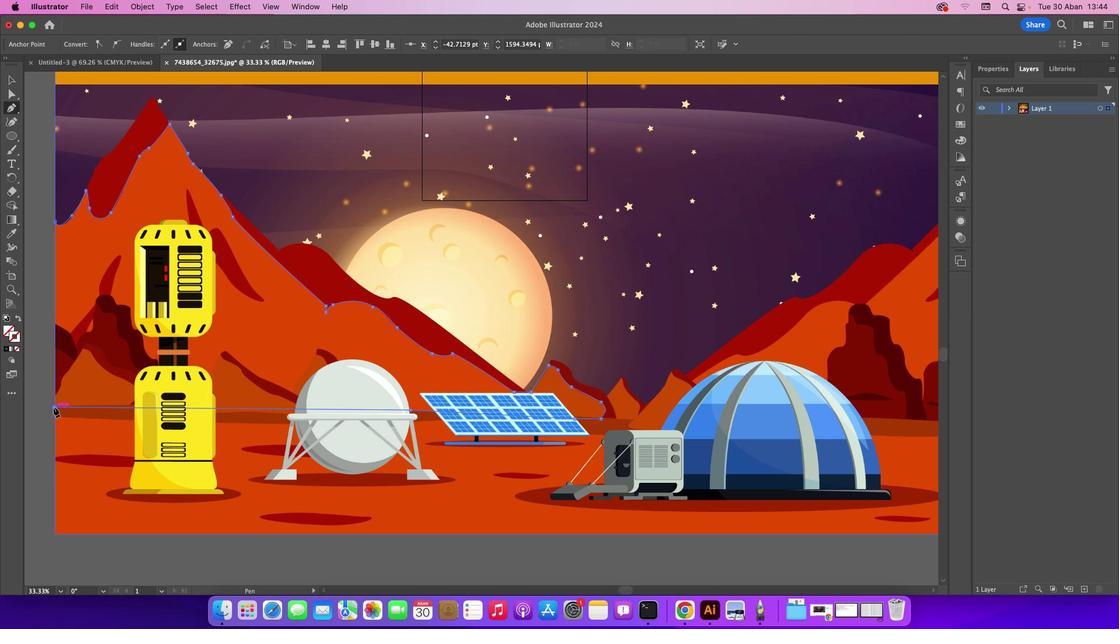 
Action: Mouse moved to (55, 223)
Screenshot: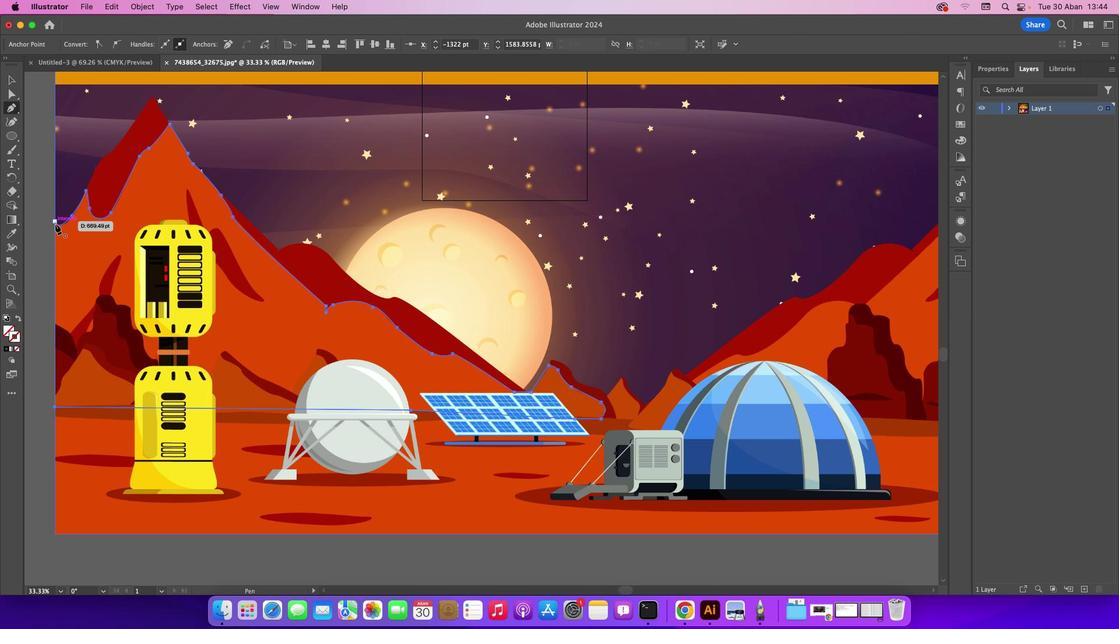 
Action: Mouse pressed left at (55, 223)
Screenshot: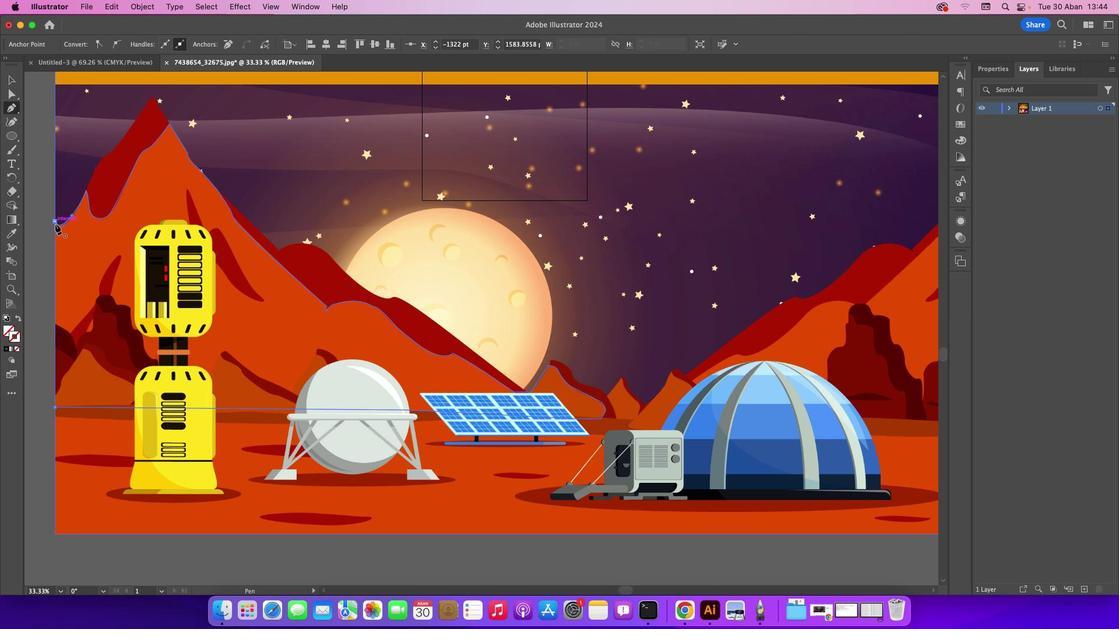
Action: Mouse moved to (10, 79)
Screenshot: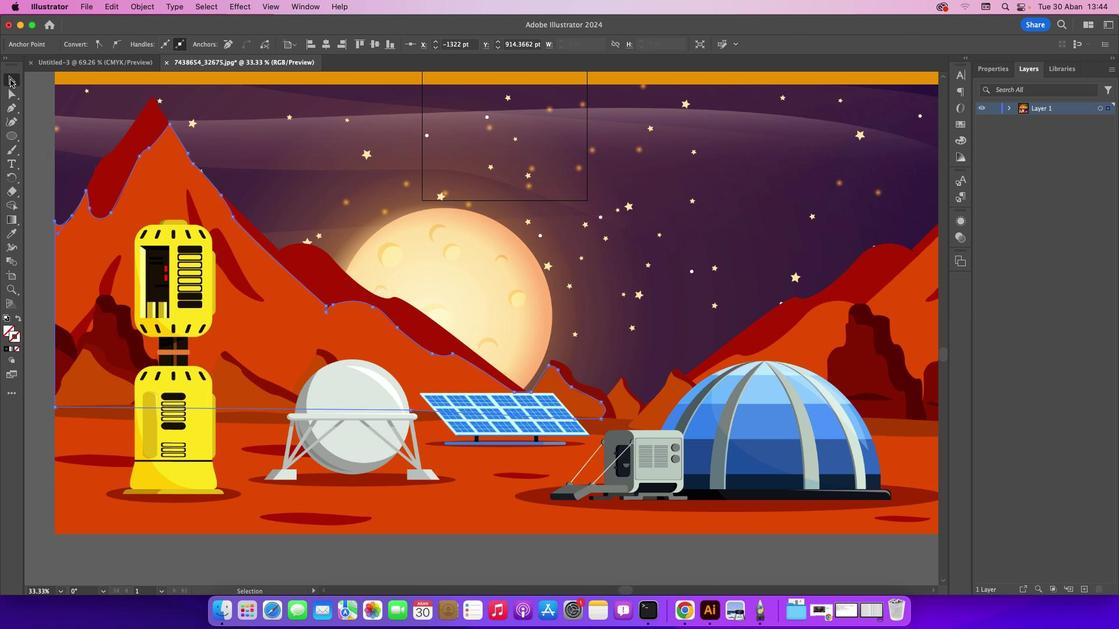 
Action: Mouse pressed left at (10, 79)
Screenshot: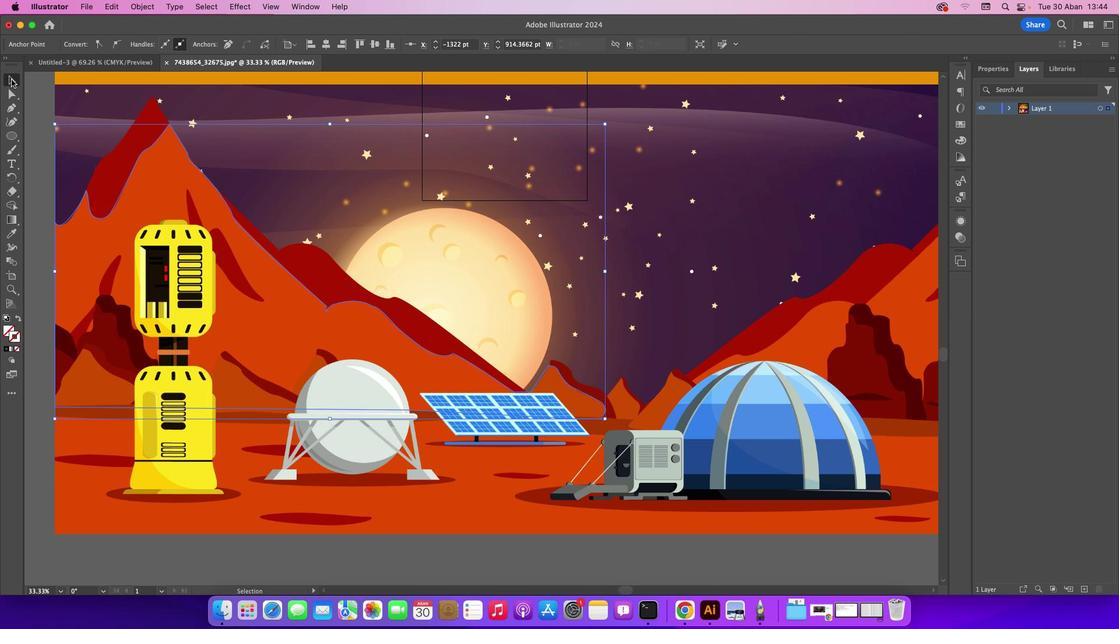 
Action: Mouse moved to (397, 327)
Screenshot: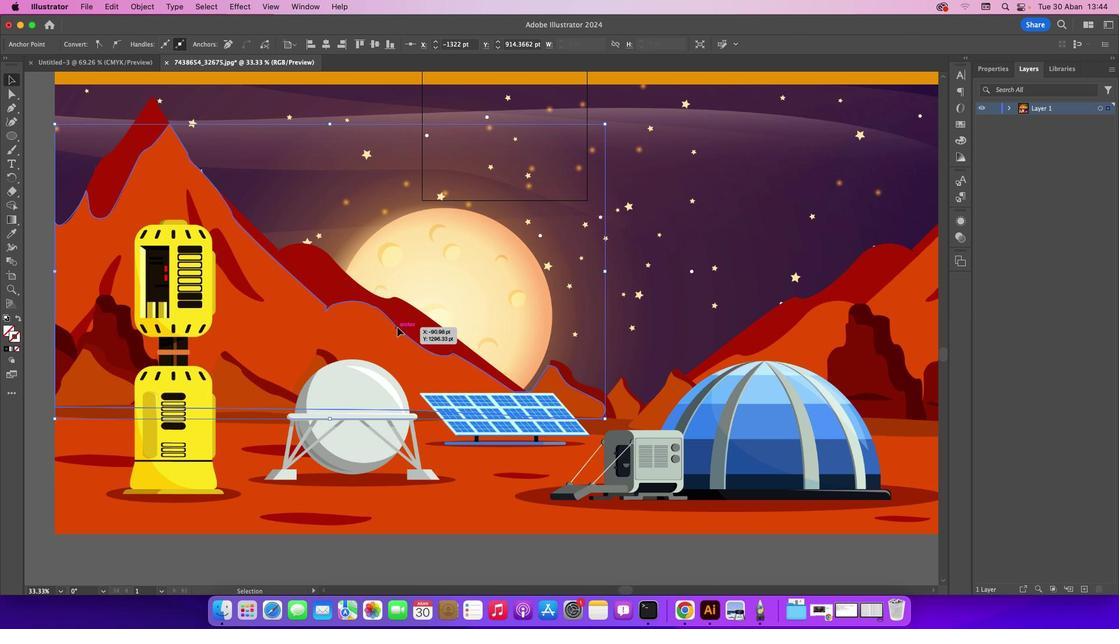 
Action: Mouse pressed left at (397, 327)
Screenshot: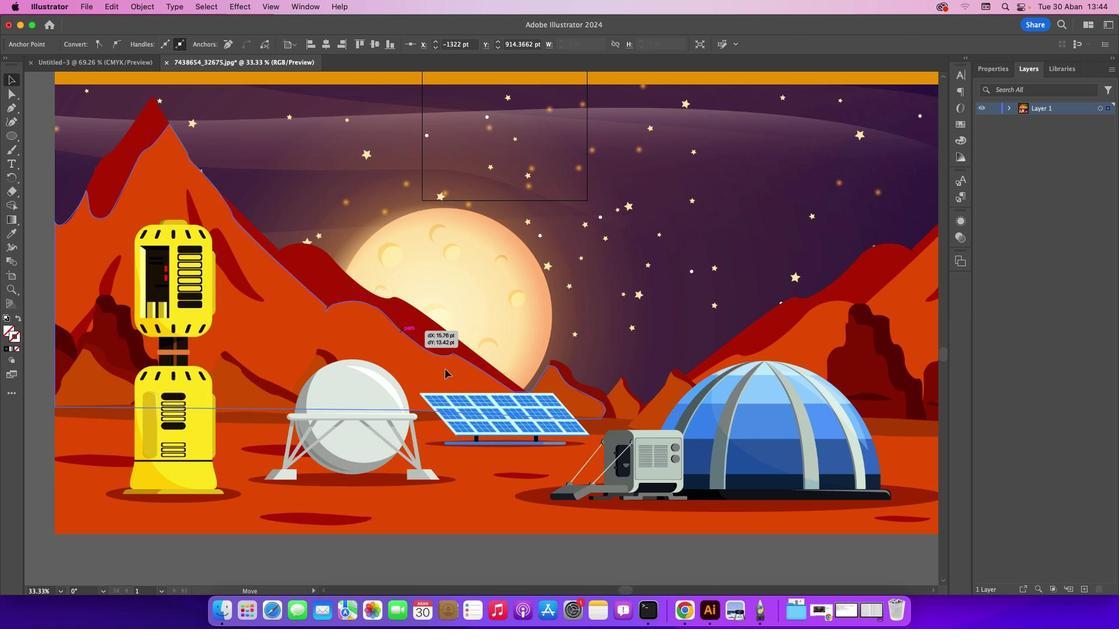 
Action: Mouse moved to (18, 233)
Screenshot: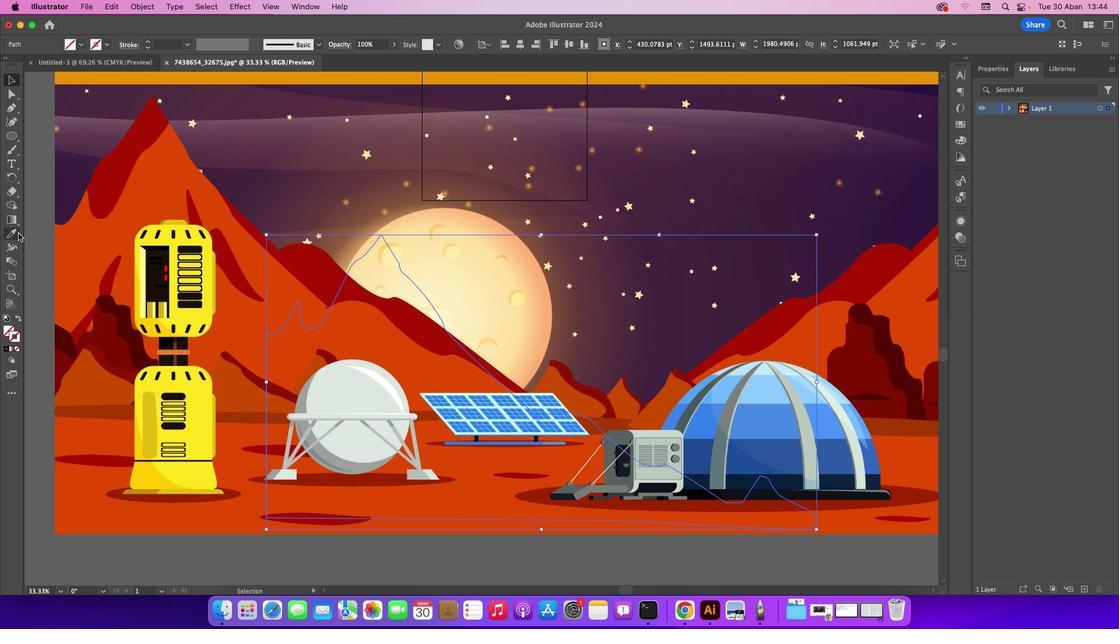 
Action: Mouse pressed left at (18, 233)
Screenshot: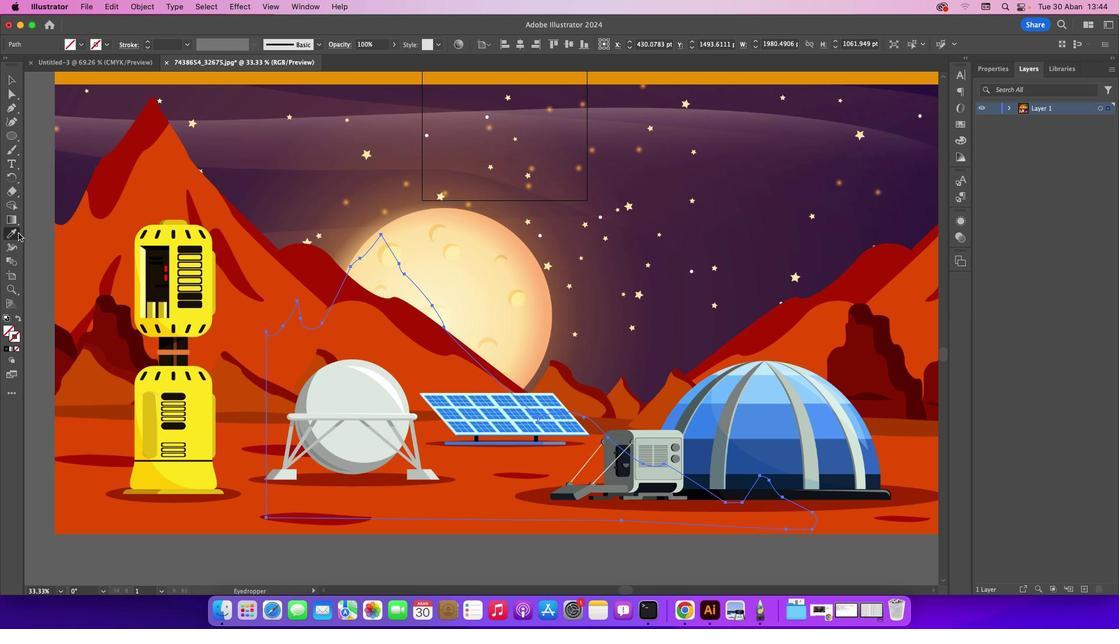 
Action: Mouse moved to (92, 249)
Screenshot: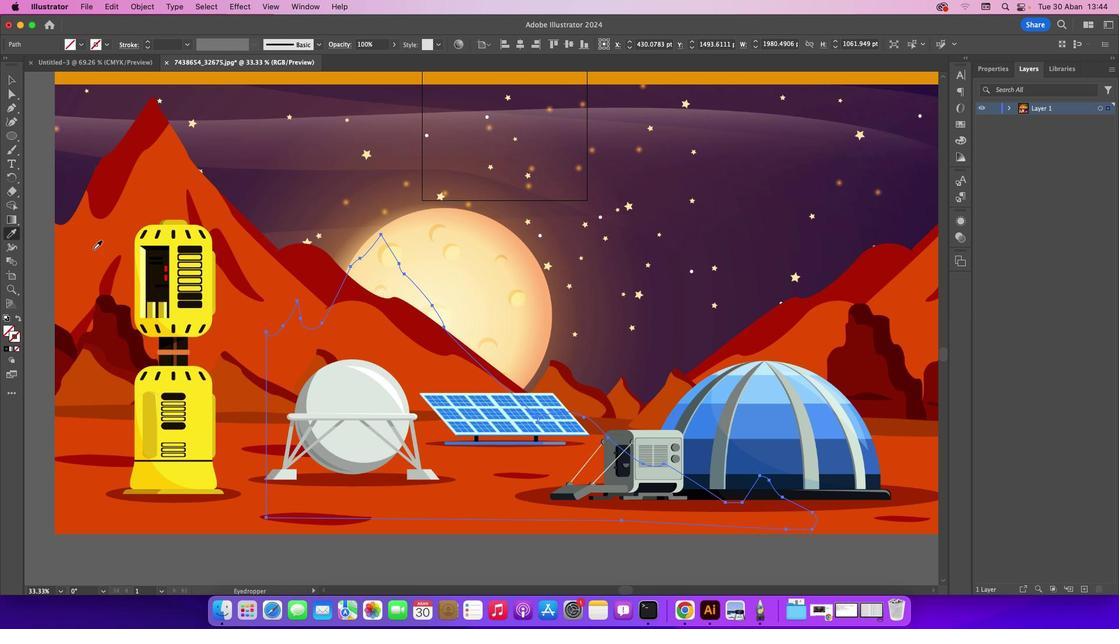 
Action: Mouse pressed left at (92, 249)
Screenshot: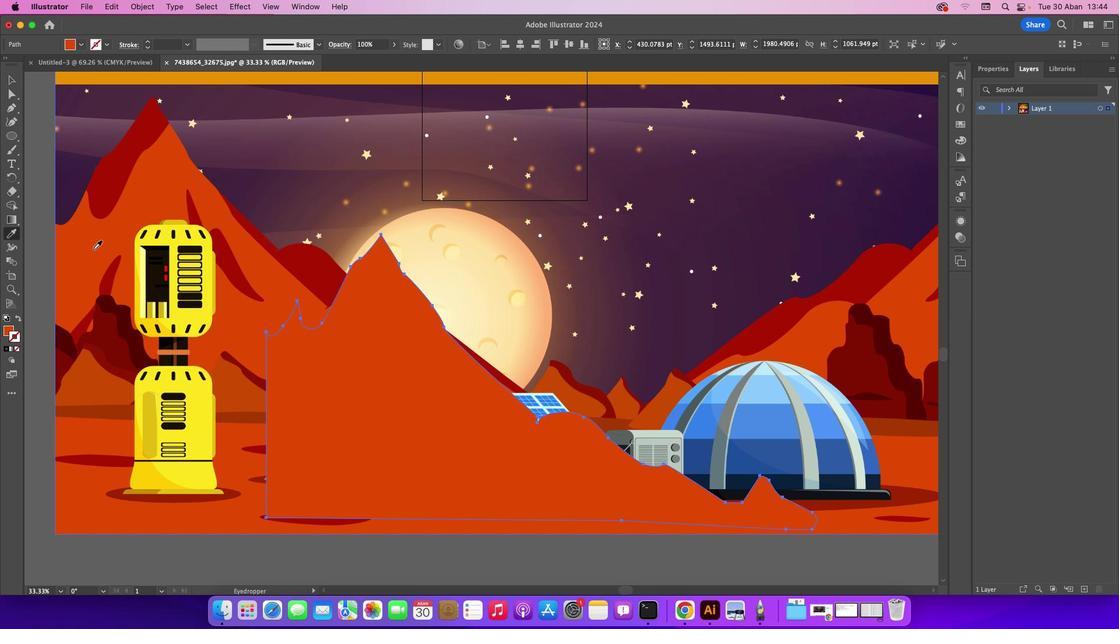 
Action: Mouse moved to (15, 78)
Screenshot: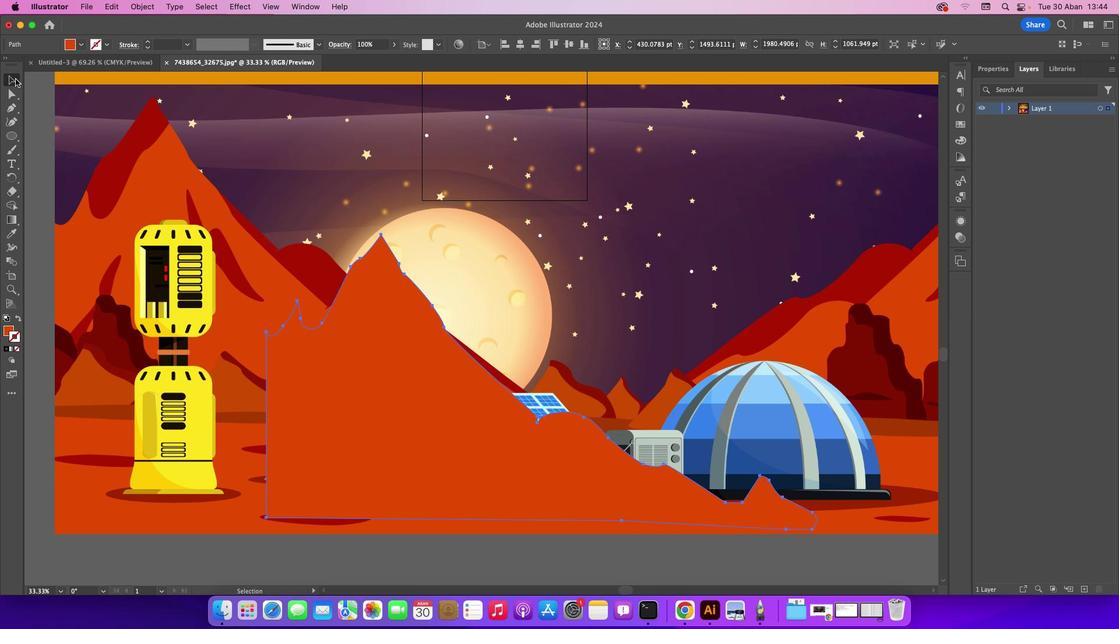 
Action: Mouse pressed left at (15, 78)
Screenshot: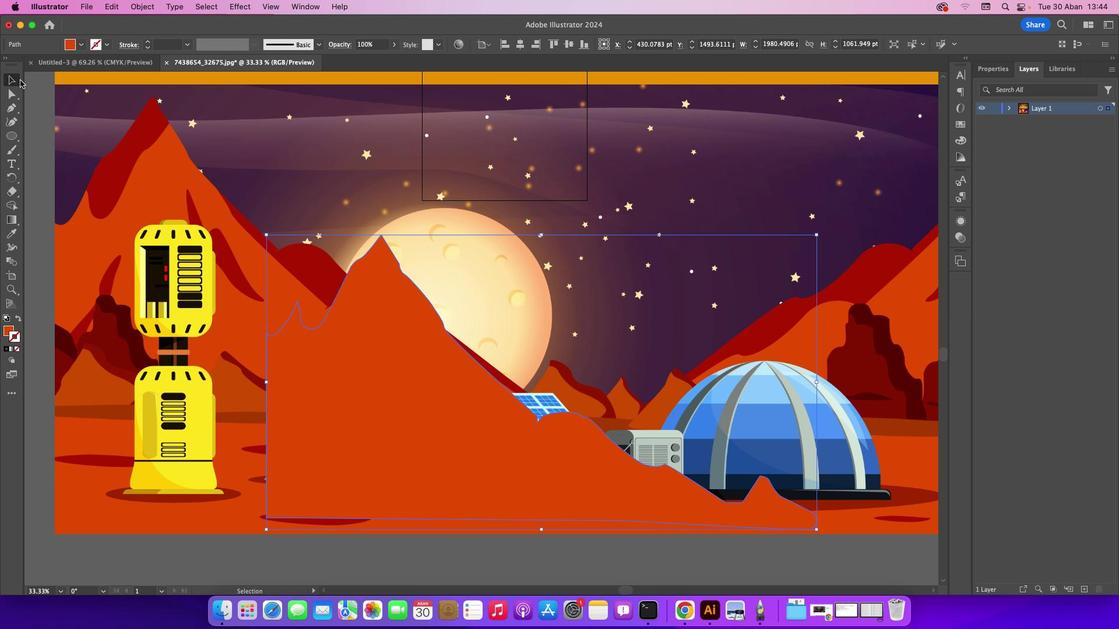 
Action: Mouse moved to (1009, 109)
Screenshot: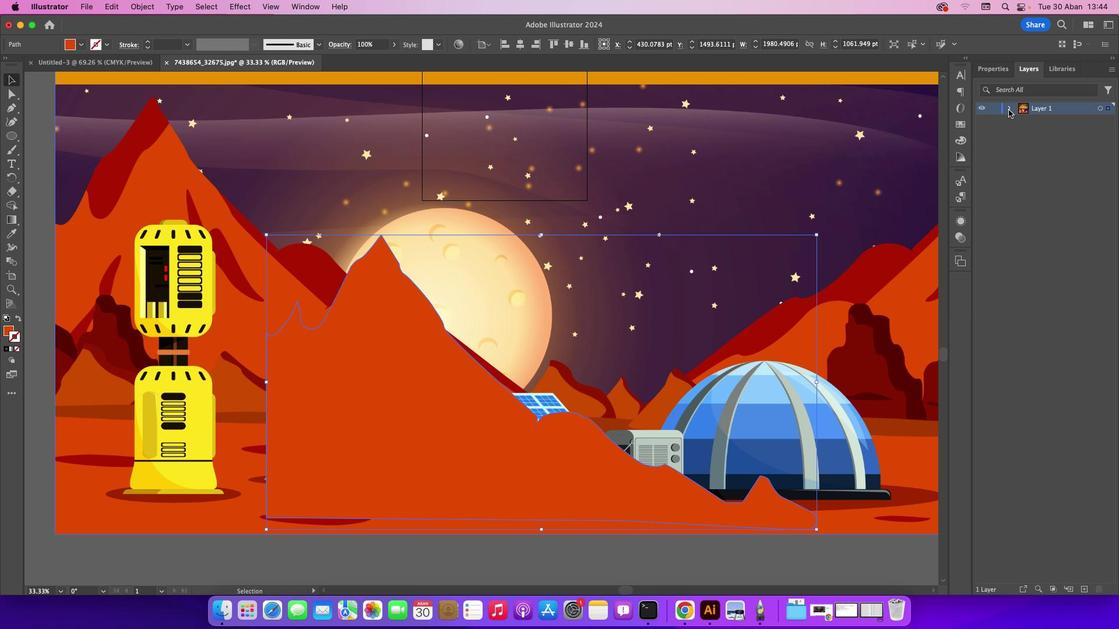 
Action: Mouse pressed left at (1009, 109)
Screenshot: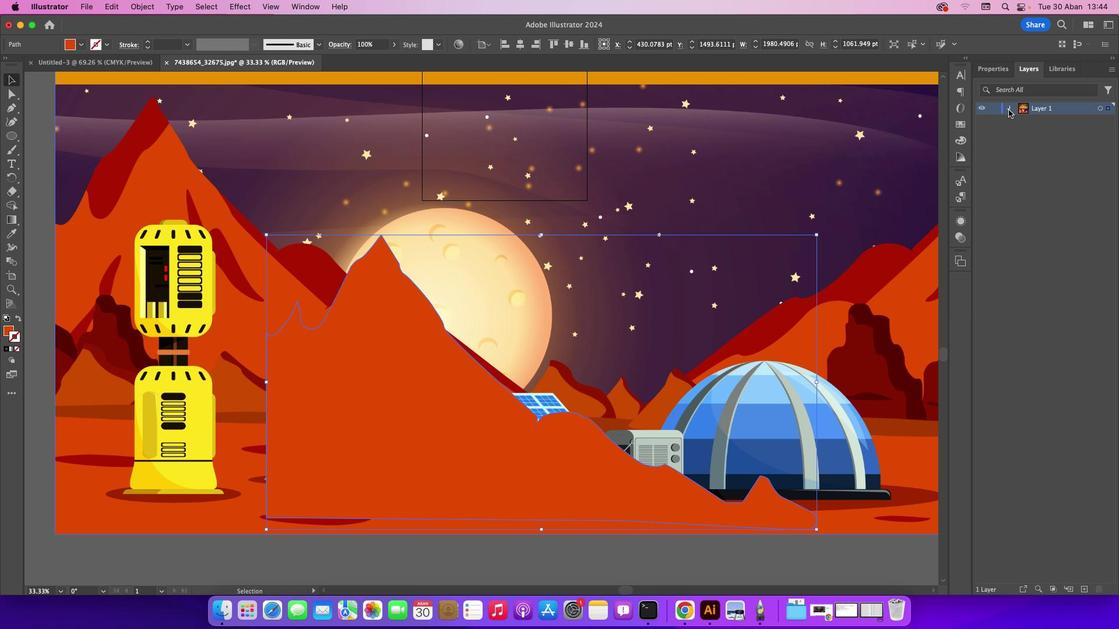 
Action: Mouse moved to (994, 132)
Screenshot: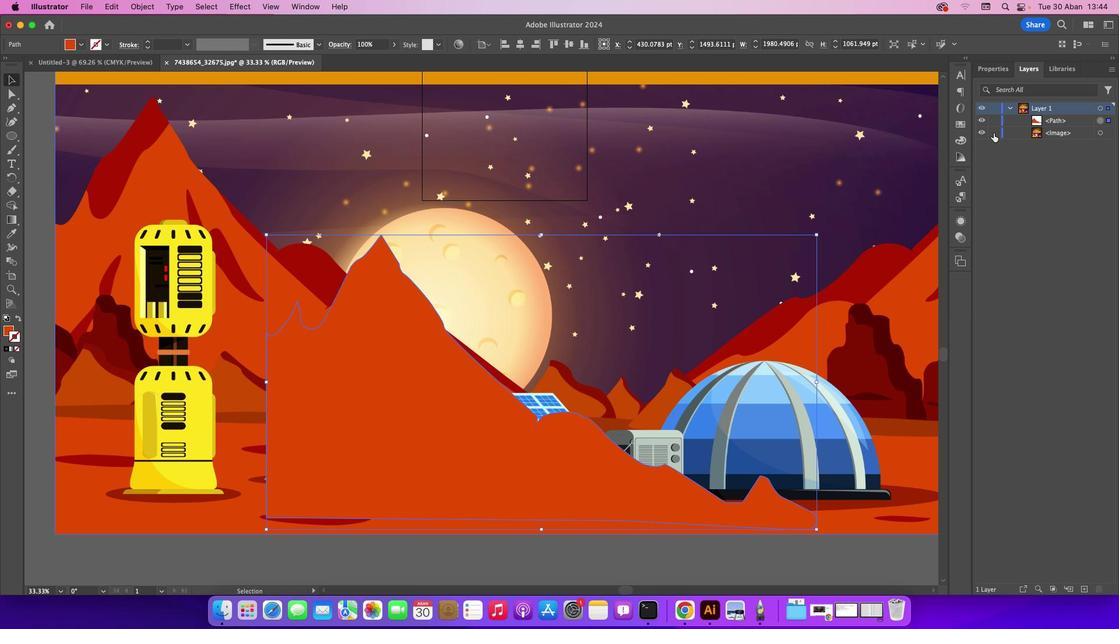 
Action: Mouse pressed left at (994, 132)
Screenshot: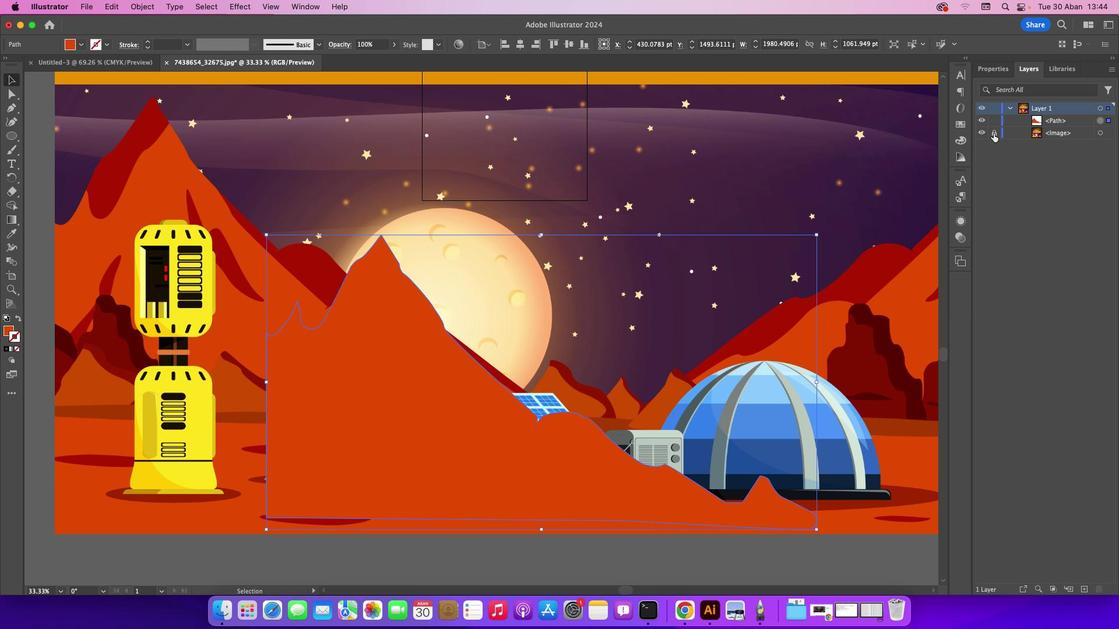 
Action: Mouse moved to (421, 355)
Screenshot: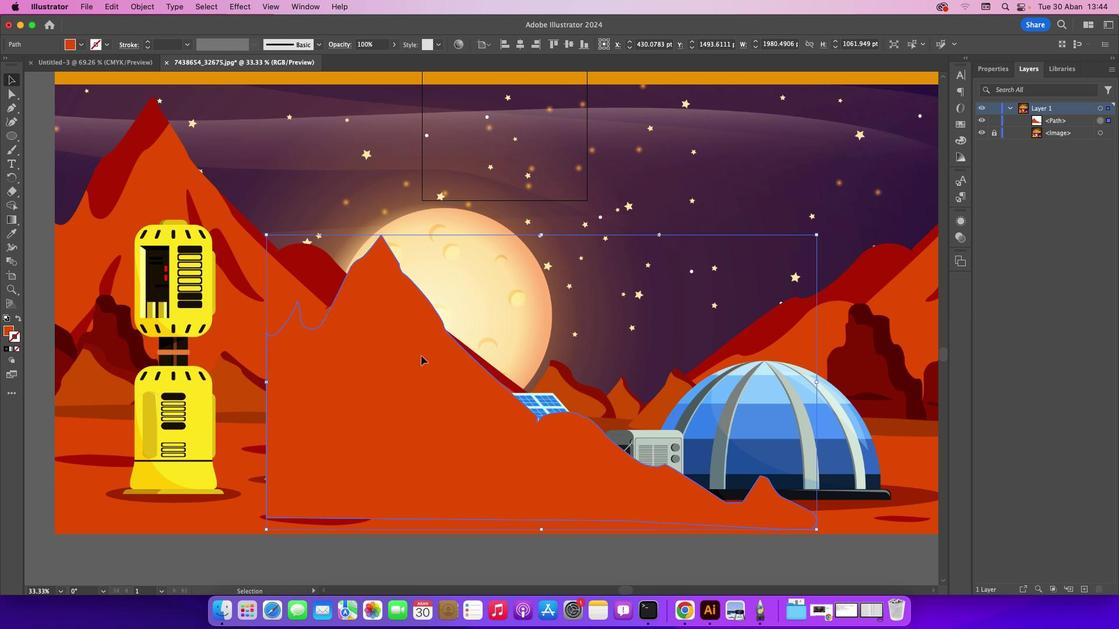 
Action: Mouse pressed left at (421, 355)
Screenshot: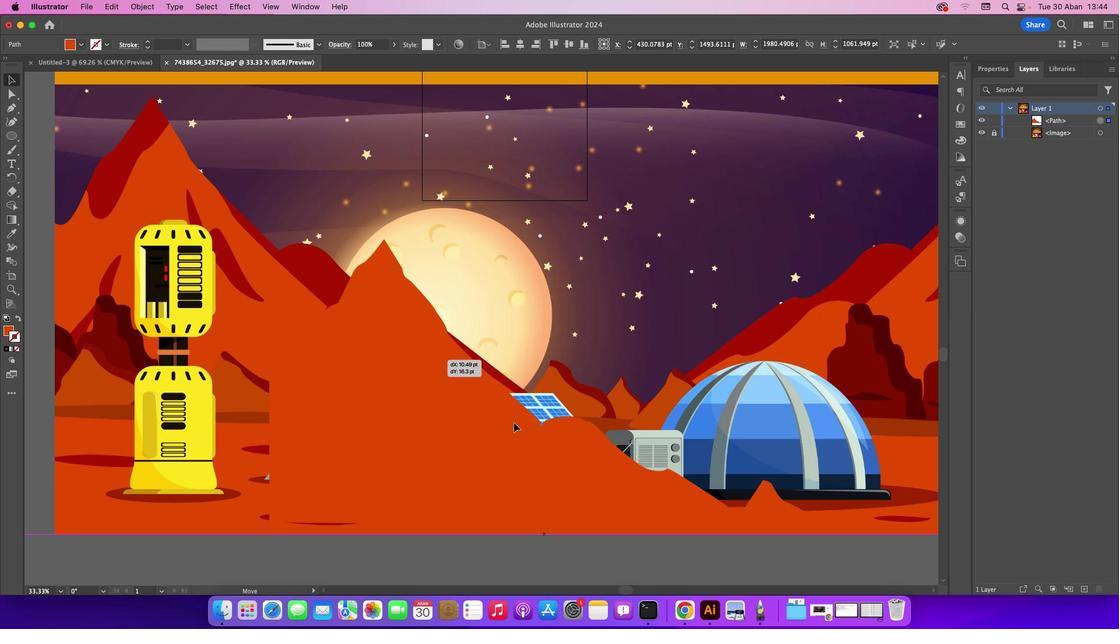 
Action: Mouse moved to (620, 488)
Screenshot: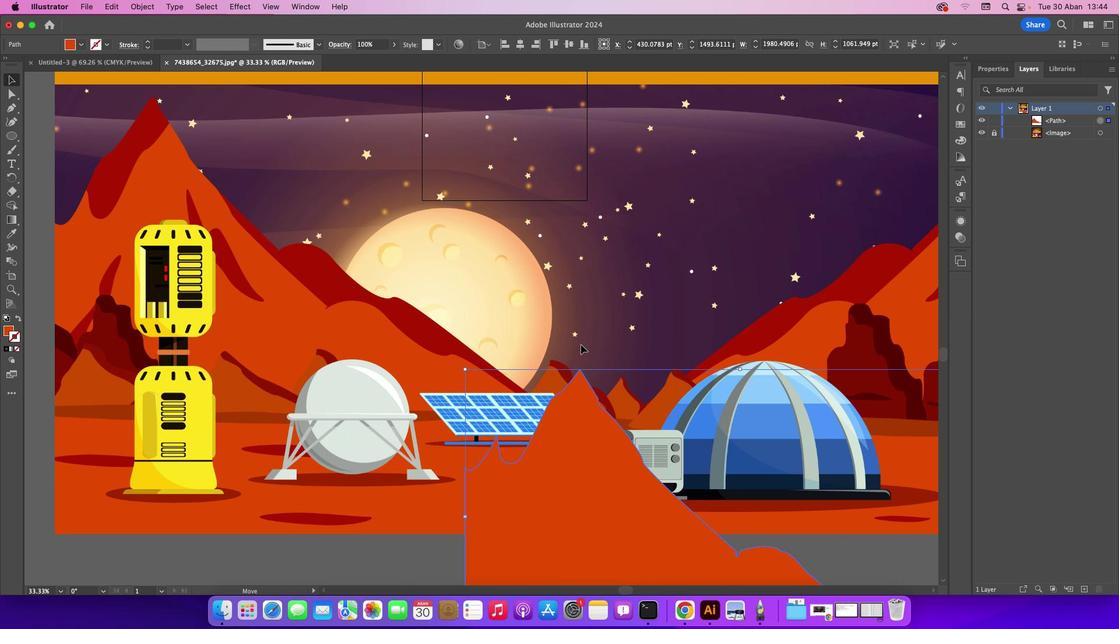 
Action: Mouse pressed left at (620, 488)
Screenshot: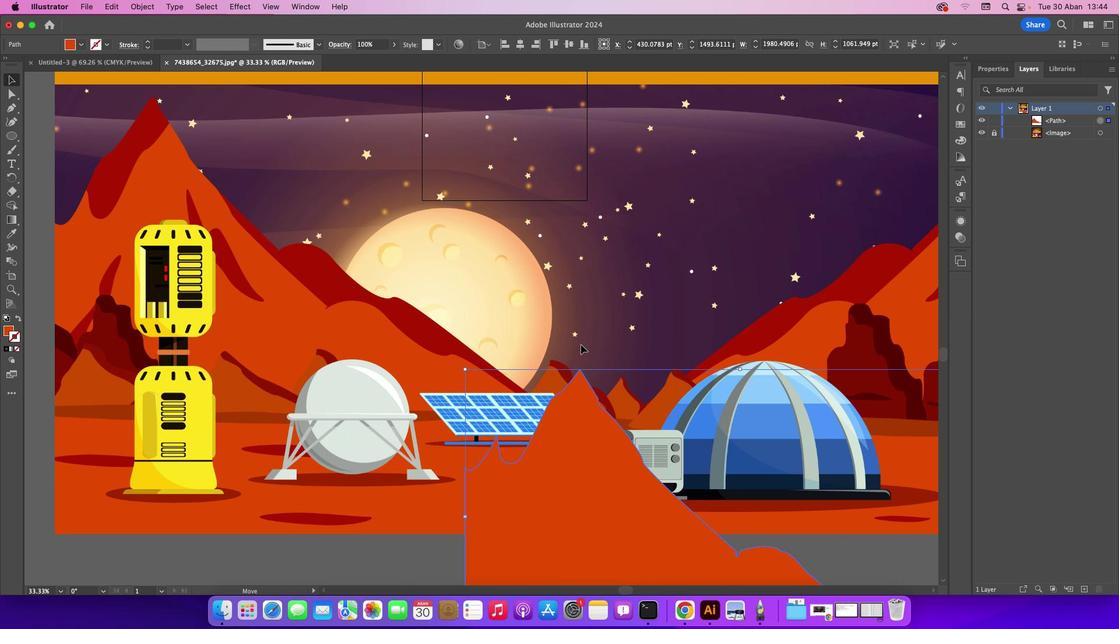 
Action: Mouse moved to (691, 251)
Screenshot: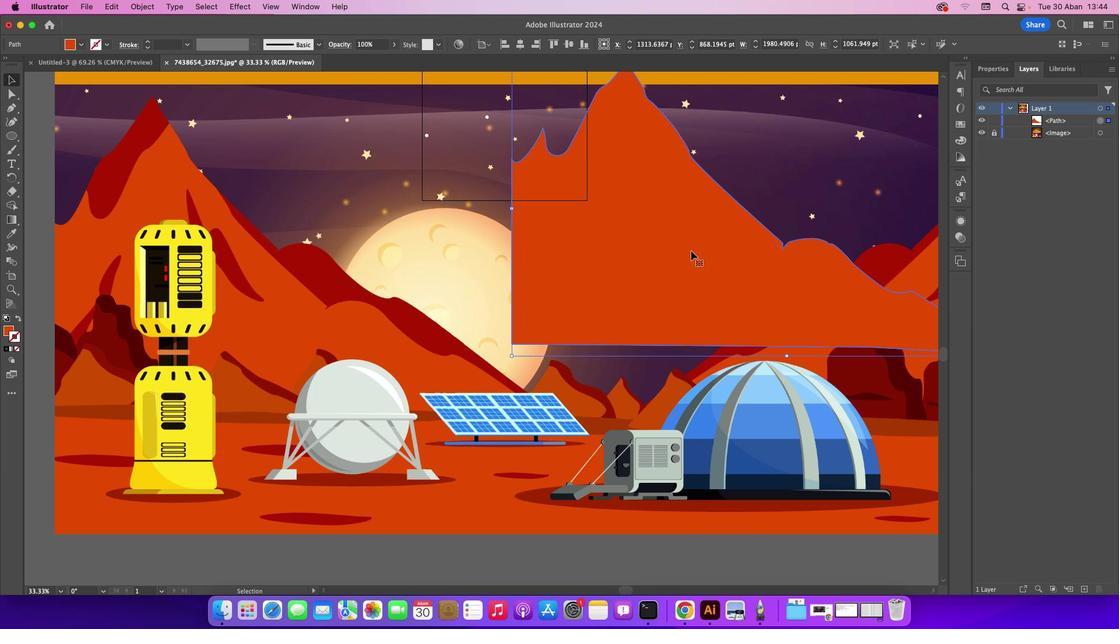 
Action: Mouse pressed left at (691, 251)
Screenshot: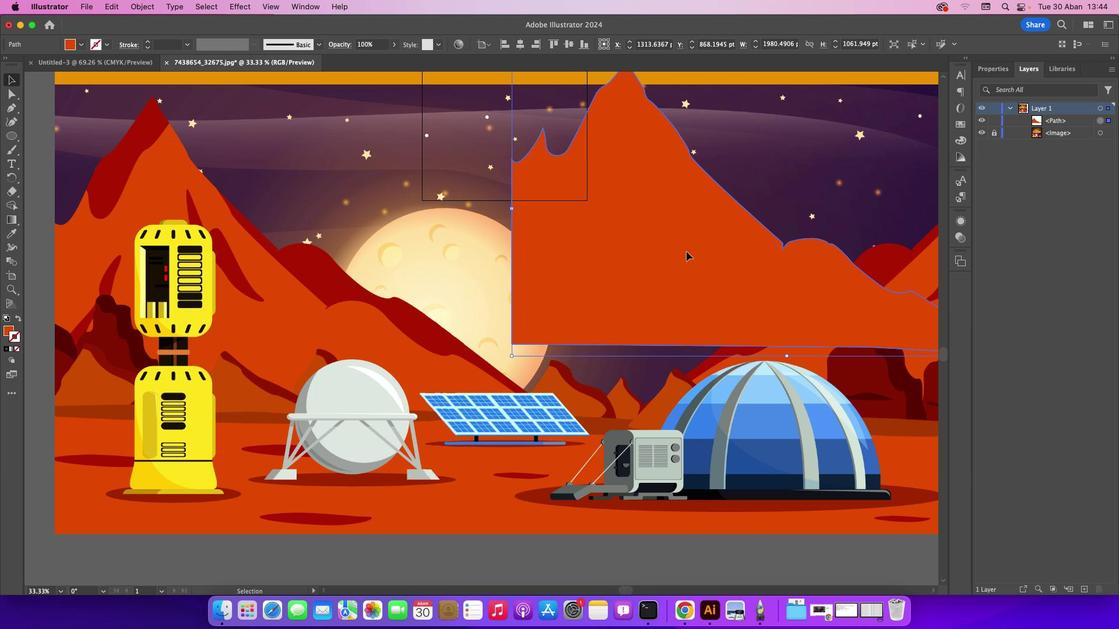 
Action: Mouse moved to (686, 265)
Screenshot: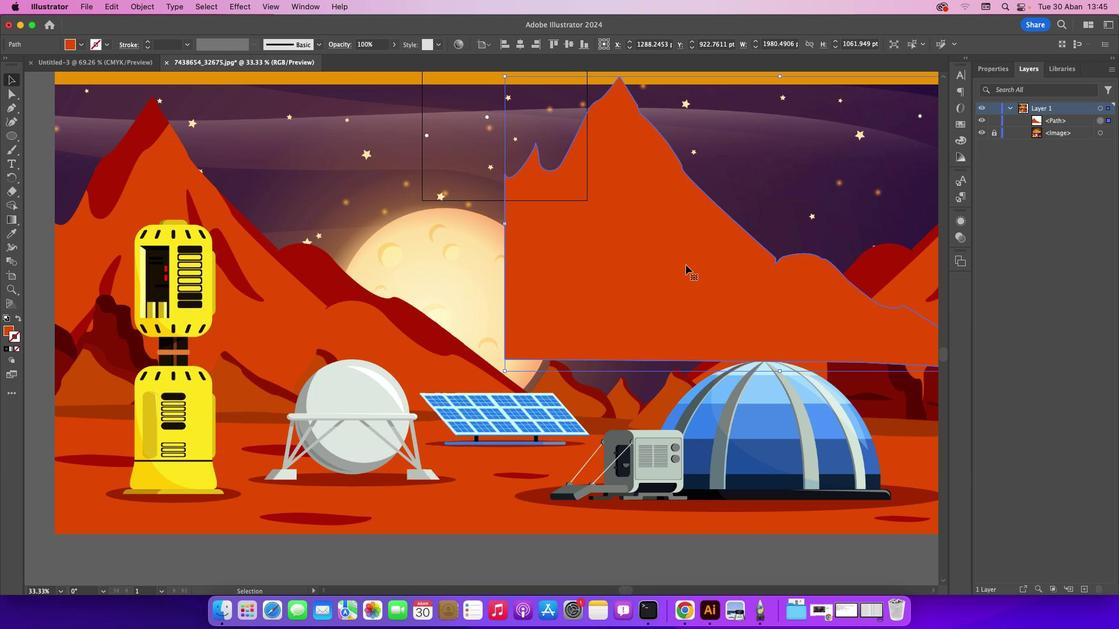 
Action: Key pressed Key.cmd_r'-''-'
Screenshot: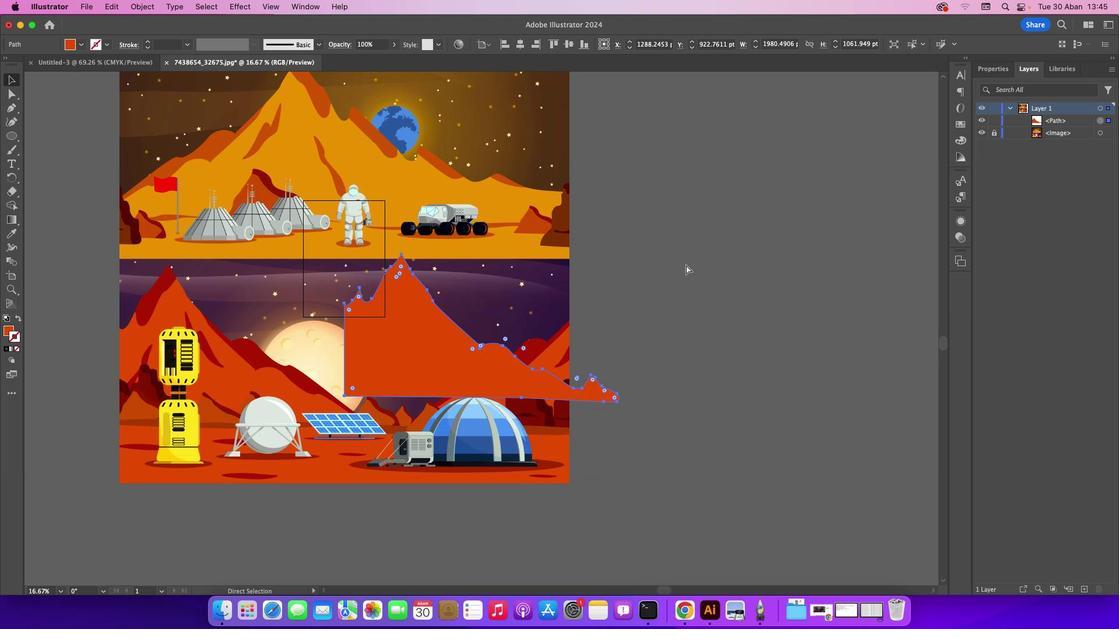 
Action: Mouse moved to (407, 334)
Screenshot: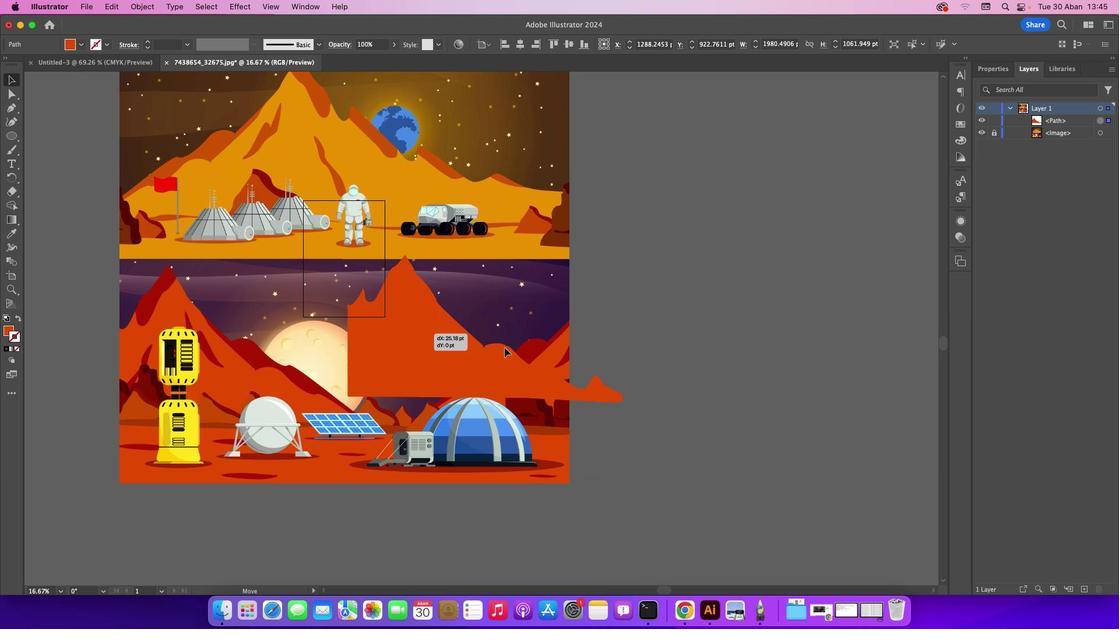 
Action: Mouse pressed left at (407, 334)
Screenshot: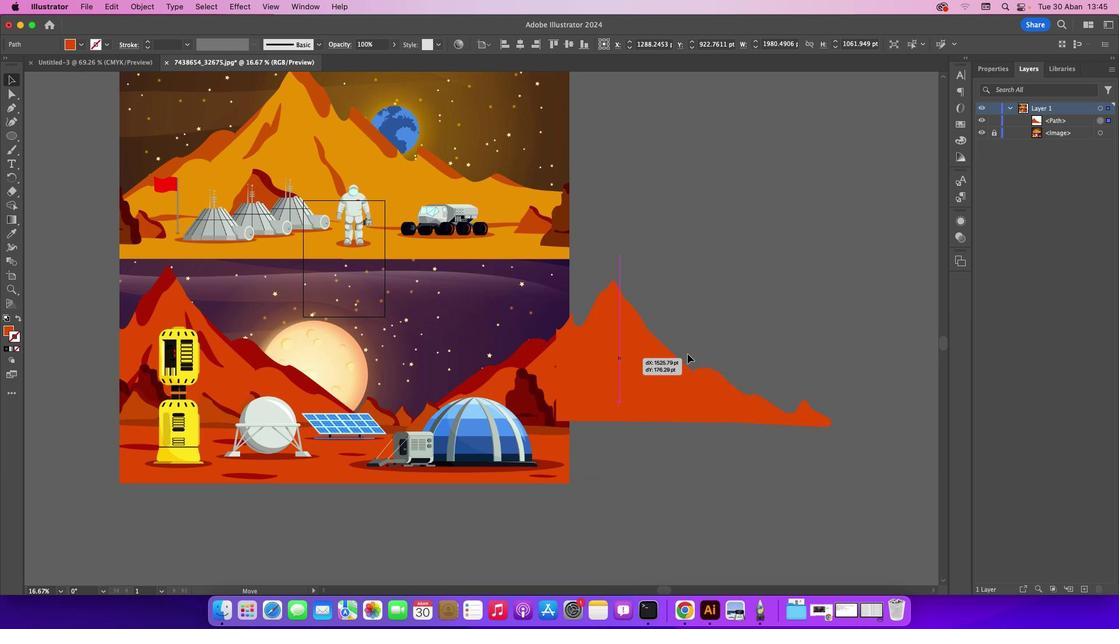 
Action: Mouse moved to (676, 307)
Screenshot: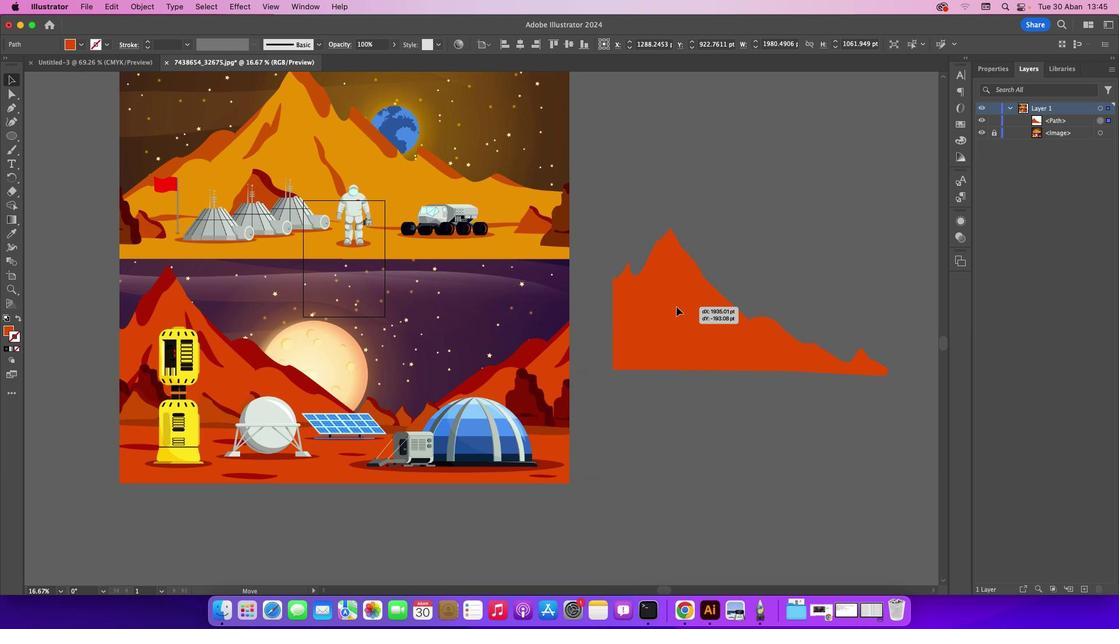 
Action: Key pressed Key.cmd_r'=''='
Screenshot: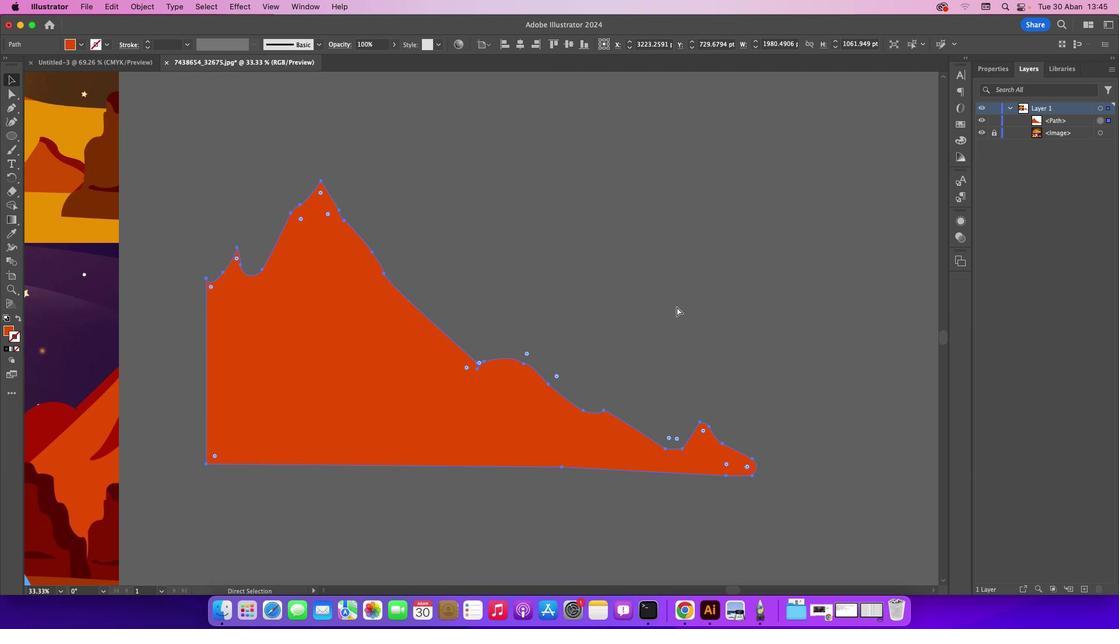 
Action: Mouse moved to (704, 329)
Screenshot: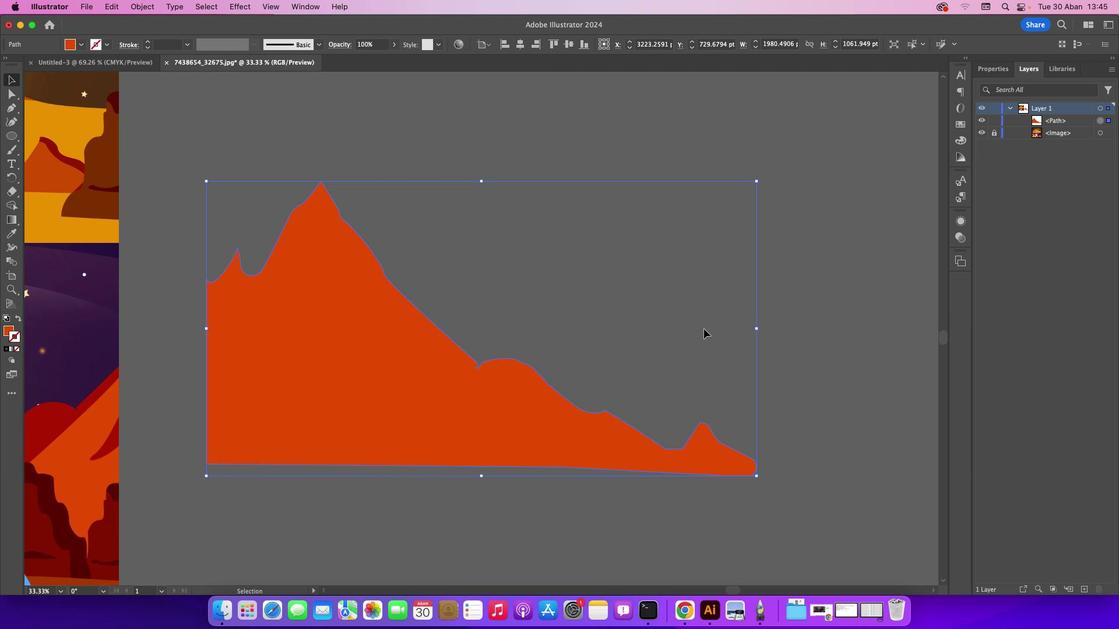 
Action: Mouse pressed left at (704, 329)
Screenshot: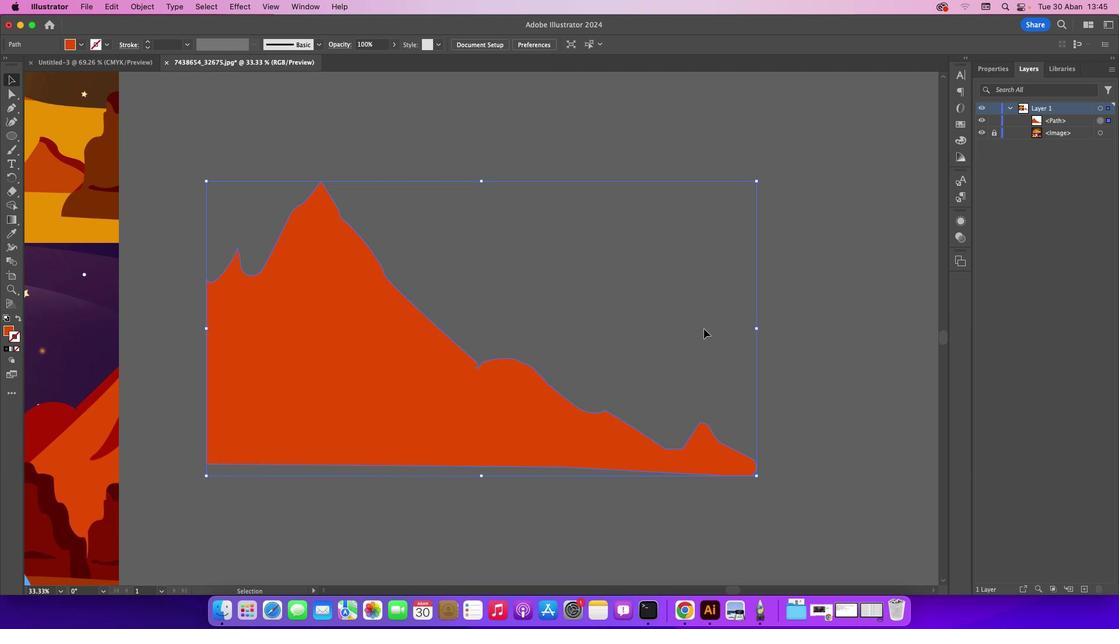 
Action: Mouse moved to (731, 590)
Screenshot: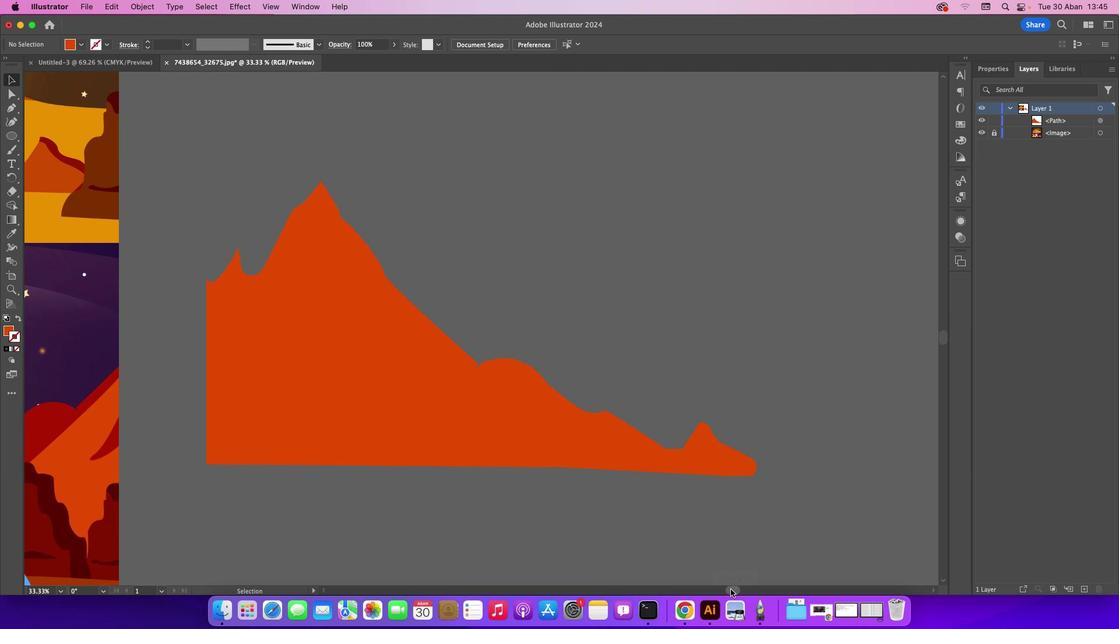 
Action: Mouse pressed left at (731, 590)
Screenshot: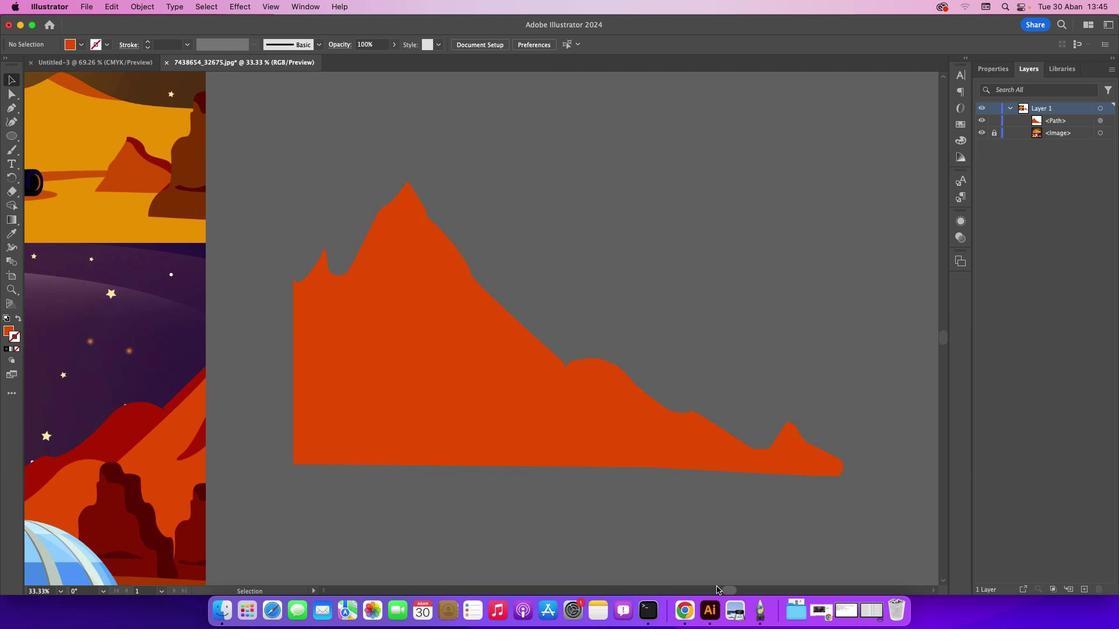 
Action: Mouse moved to (454, 382)
Screenshot: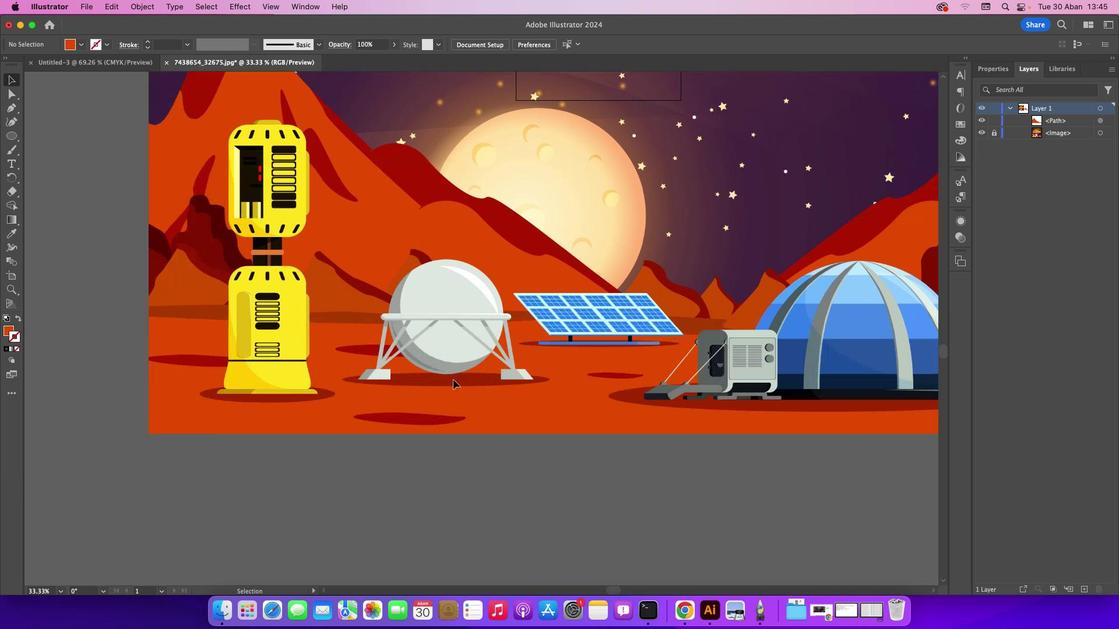 
Action: Mouse scrolled (454, 382) with delta (0, 0)
Screenshot: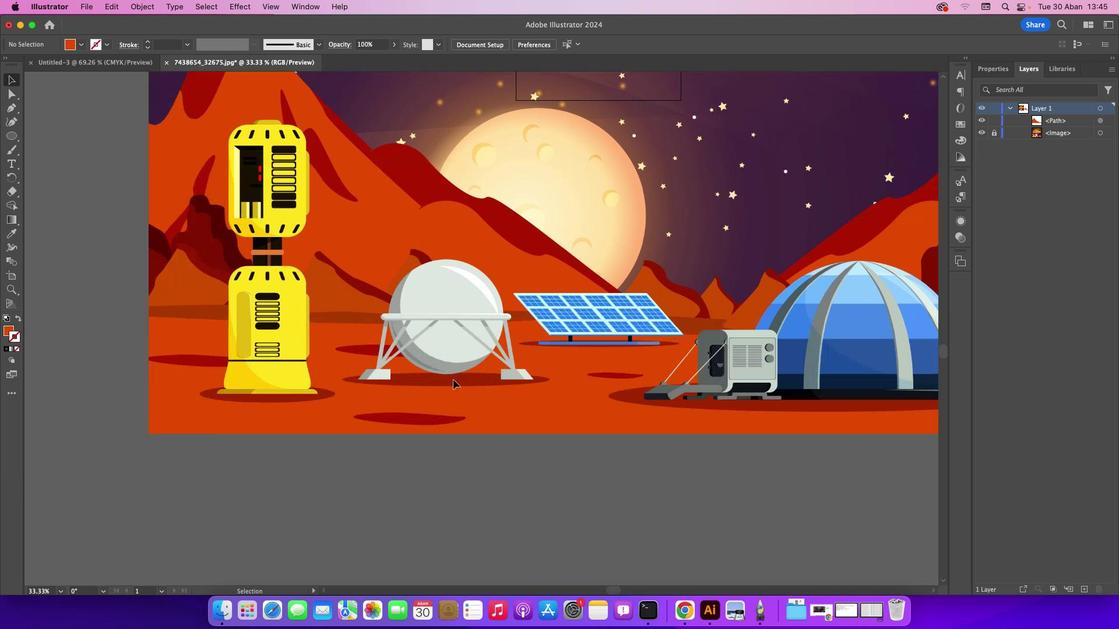 
Action: Mouse moved to (453, 379)
Screenshot: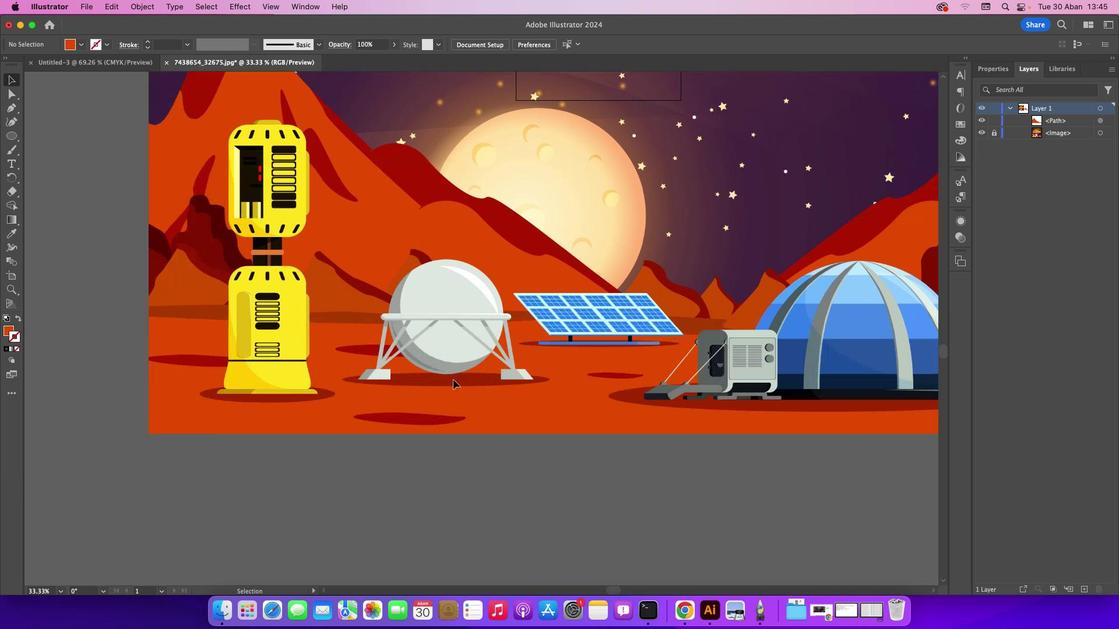 
Action: Mouse scrolled (453, 379) with delta (0, 0)
Screenshot: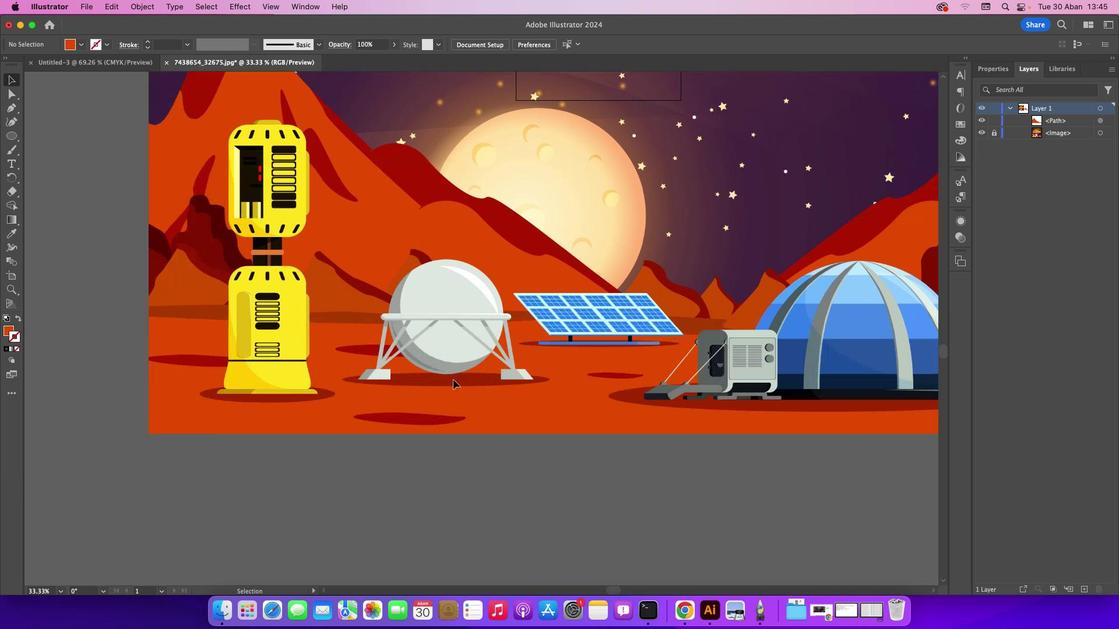 
Action: Mouse moved to (453, 379)
Screenshot: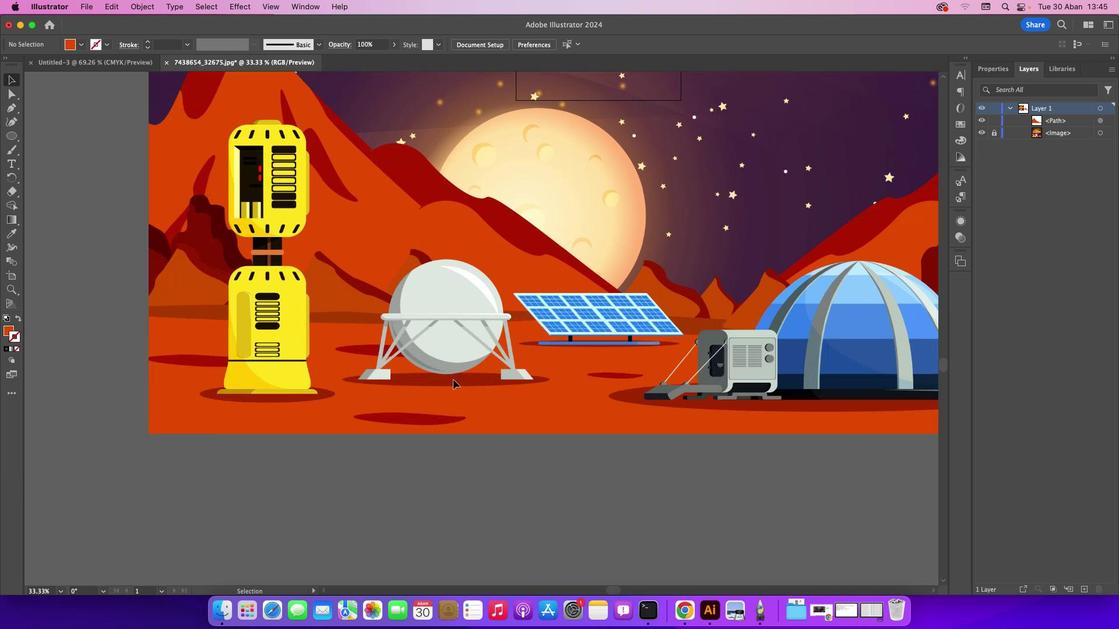 
Action: Mouse scrolled (453, 379) with delta (0, -1)
Screenshot: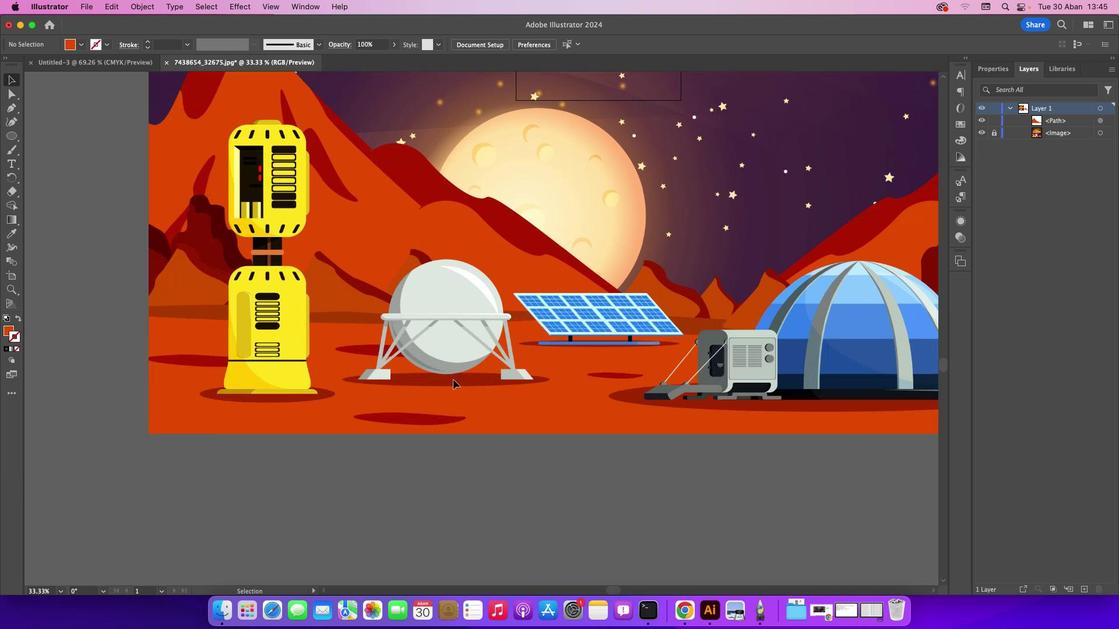 
Action: Mouse scrolled (453, 379) with delta (0, -2)
Screenshot: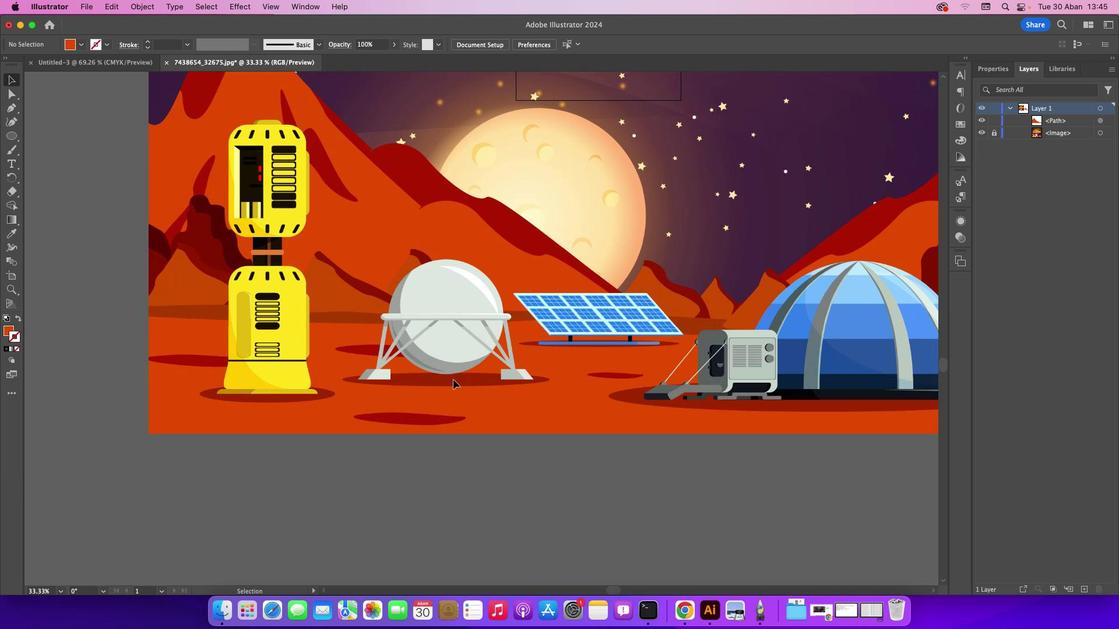 
Action: Mouse scrolled (453, 379) with delta (0, 0)
Screenshot: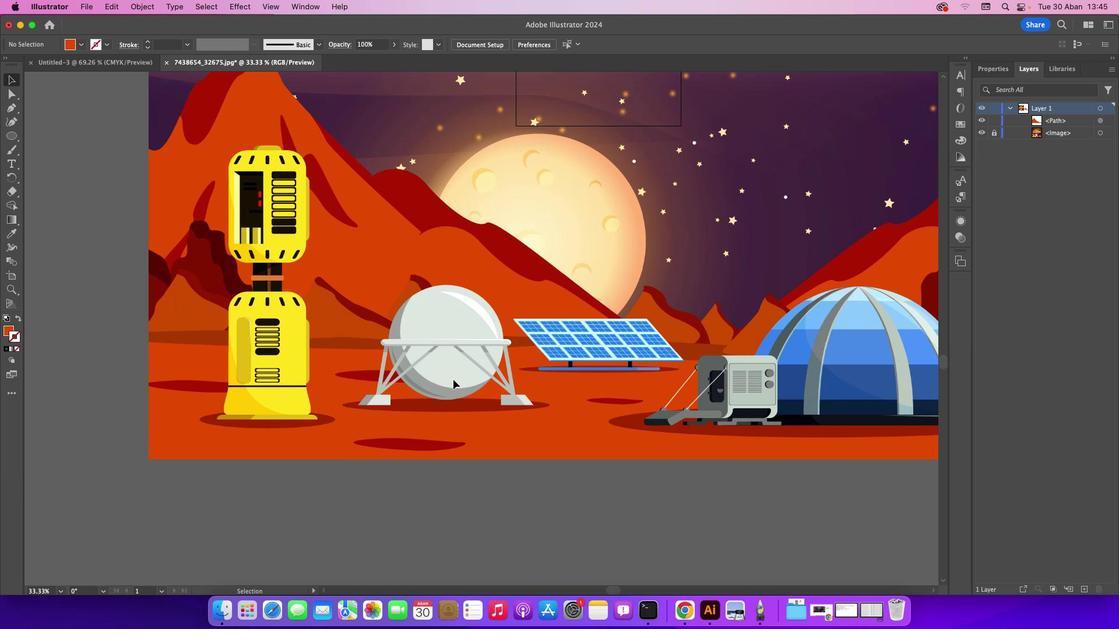 
Action: Mouse scrolled (453, 379) with delta (0, 0)
Screenshot: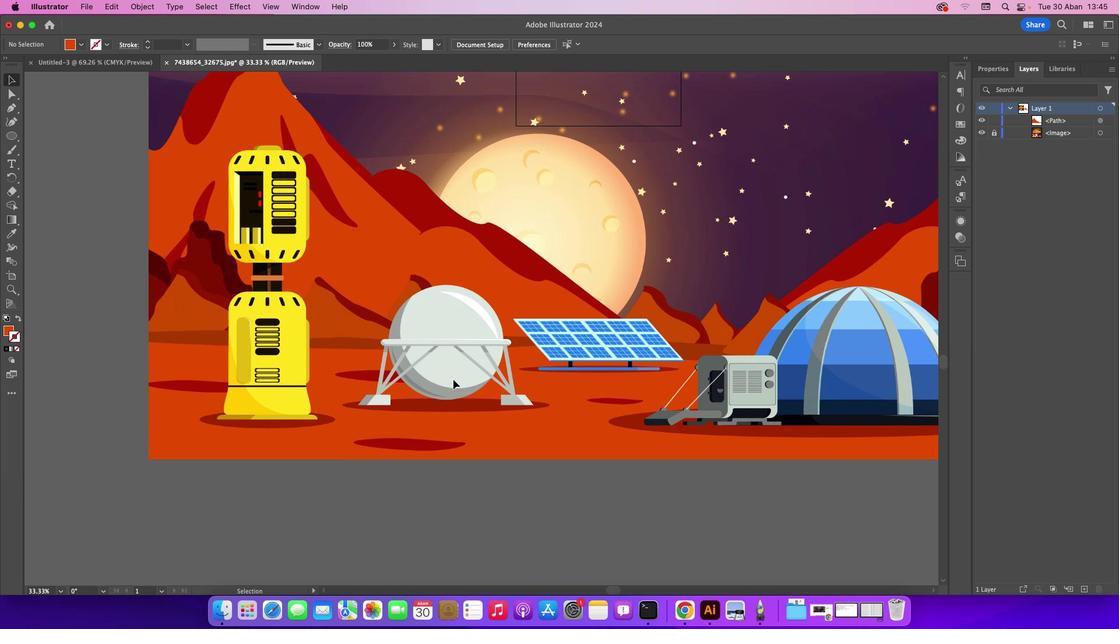 
Action: Mouse moved to (453, 376)
Screenshot: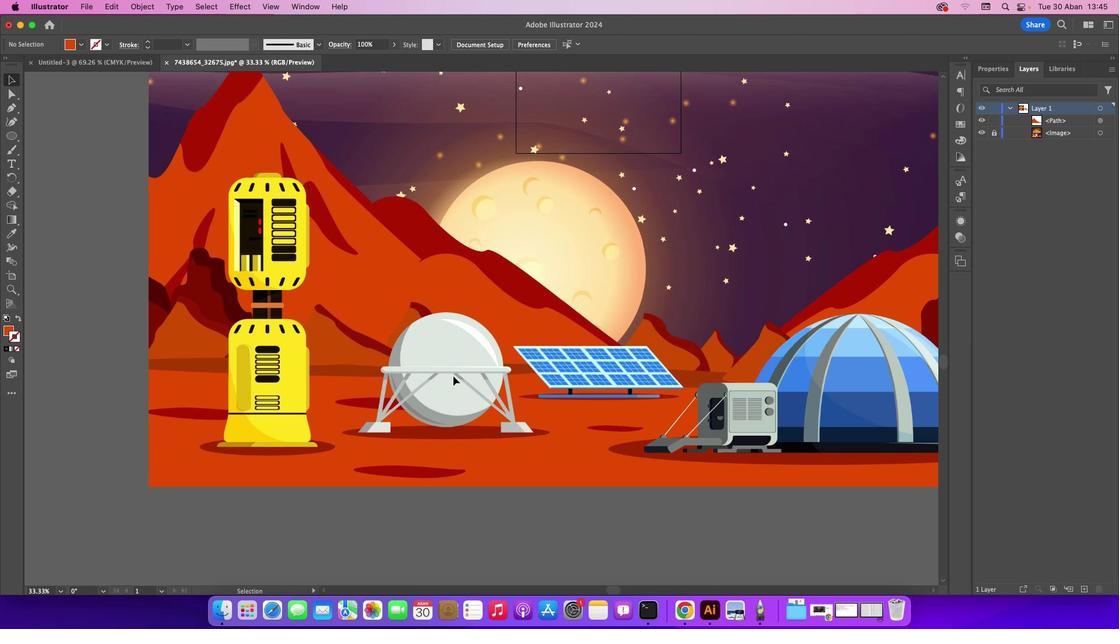 
Action: Mouse scrolled (453, 376) with delta (0, 0)
Screenshot: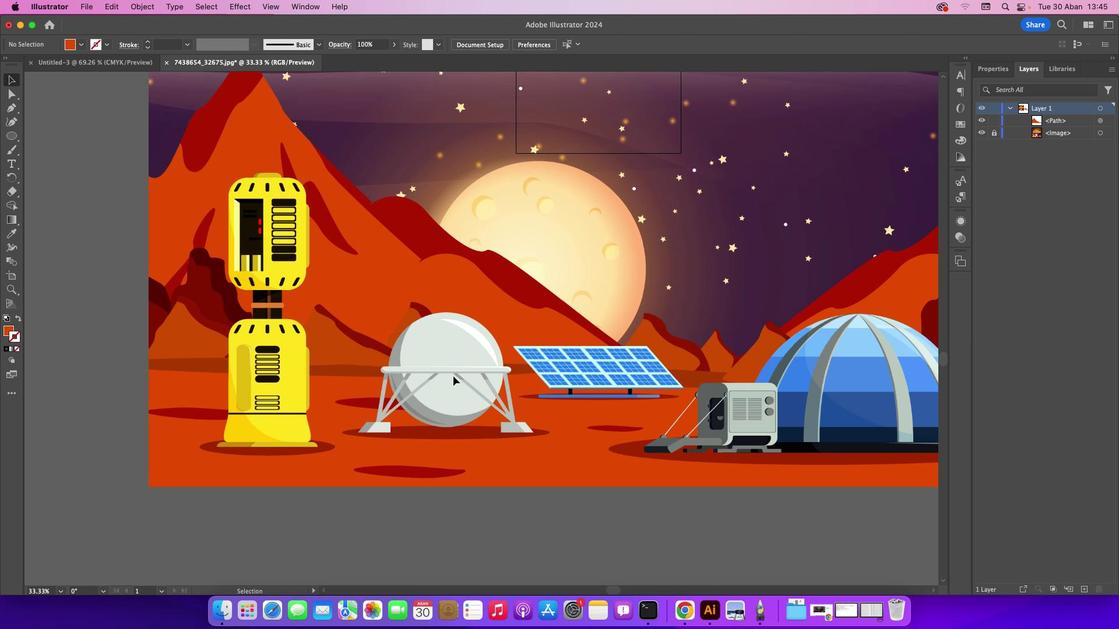 
Action: Mouse scrolled (453, 376) with delta (0, 0)
Screenshot: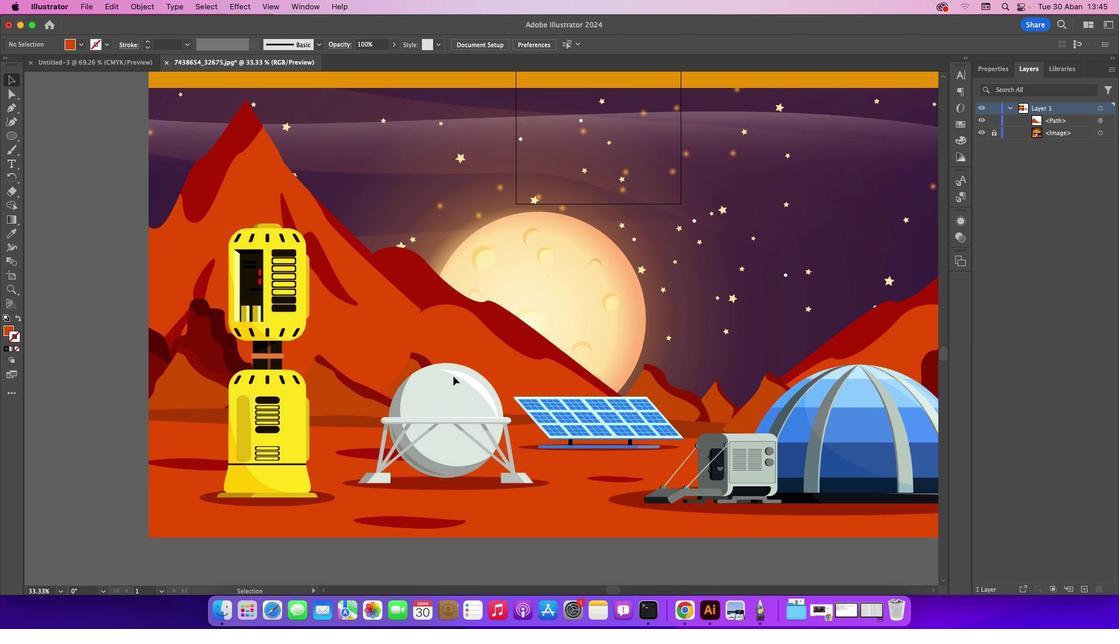 
Action: Mouse scrolled (453, 376) with delta (0, 0)
Screenshot: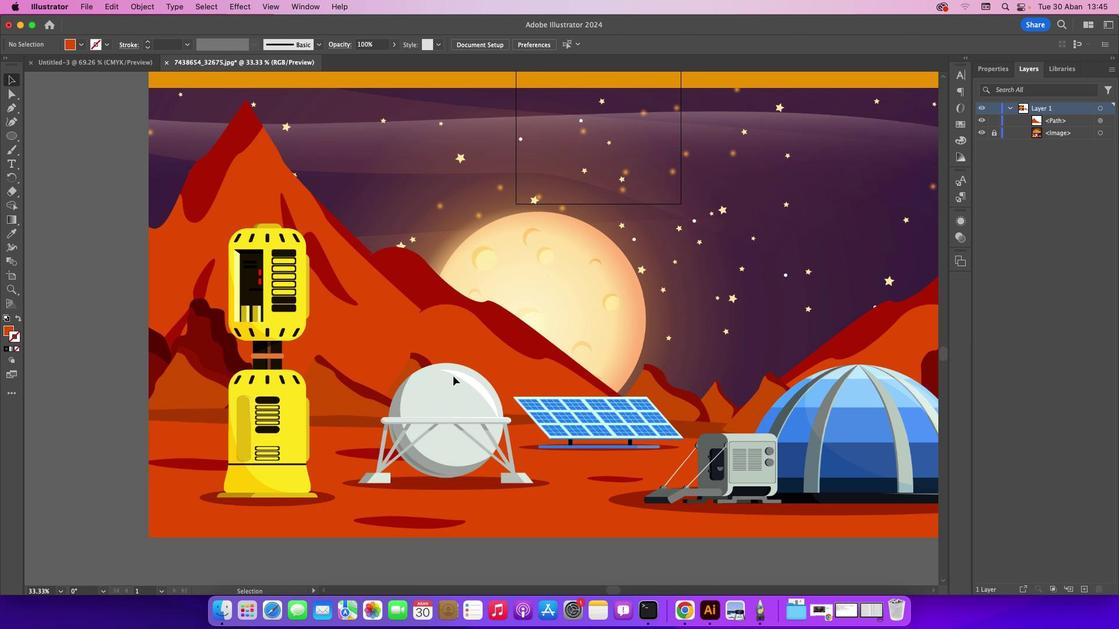 
Action: Mouse moved to (453, 374)
Screenshot: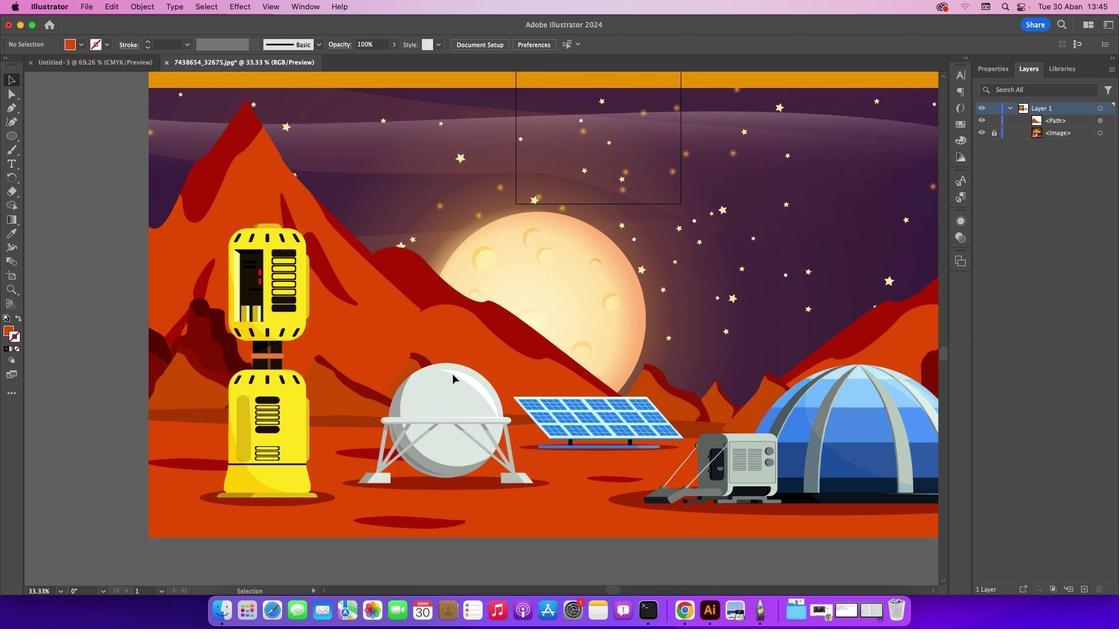 
Action: Mouse scrolled (453, 374) with delta (0, 0)
Screenshot: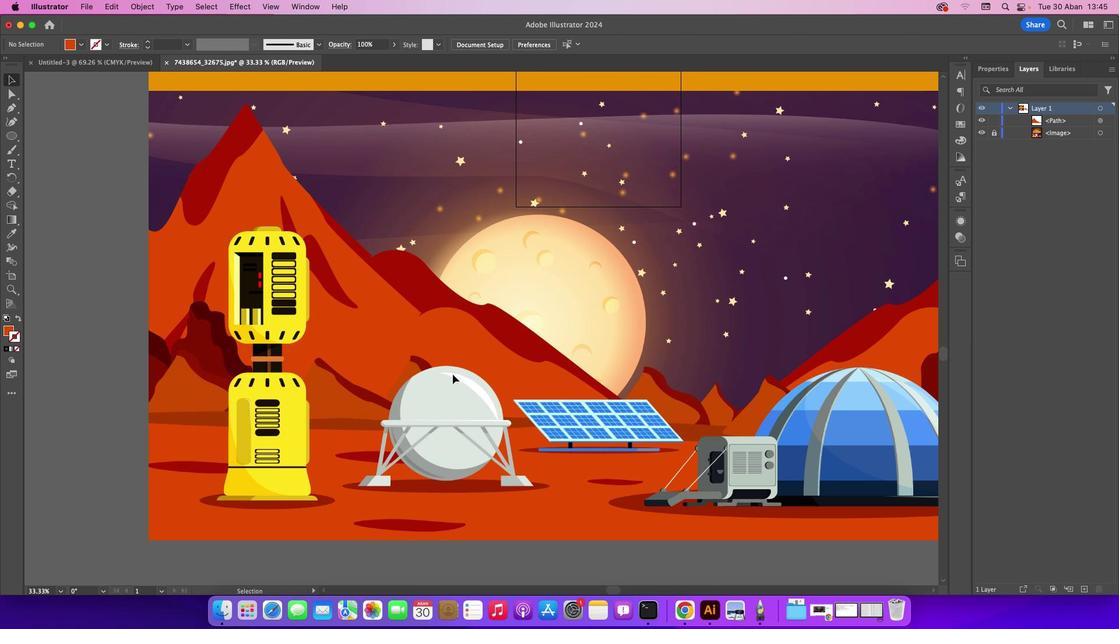 
Action: Mouse moved to (18, 111)
Screenshot: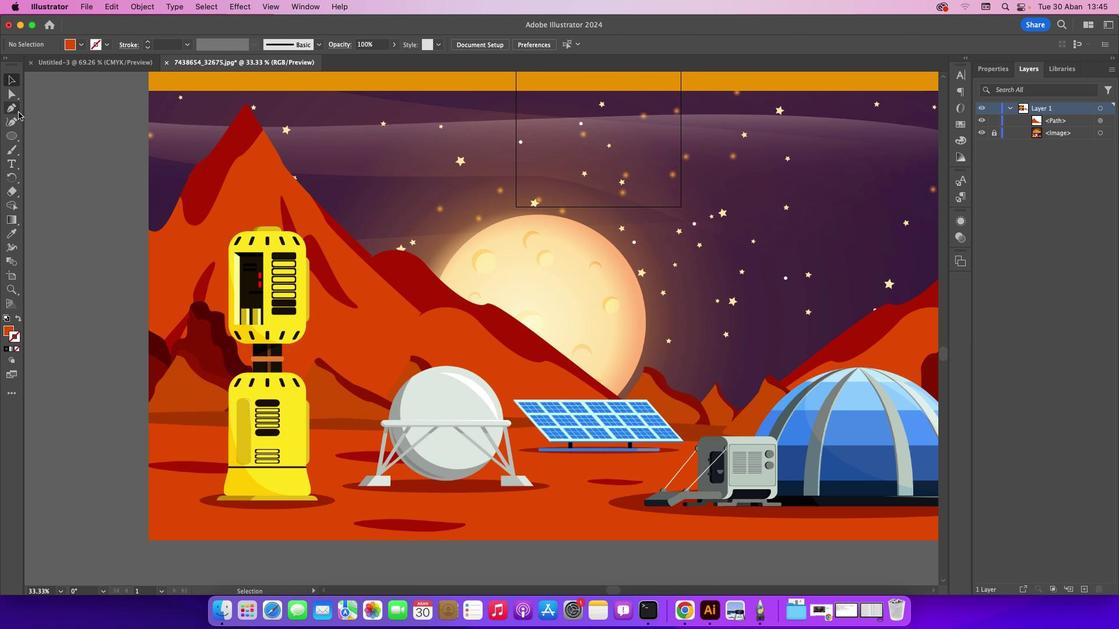 
Action: Mouse pressed left at (18, 111)
Screenshot: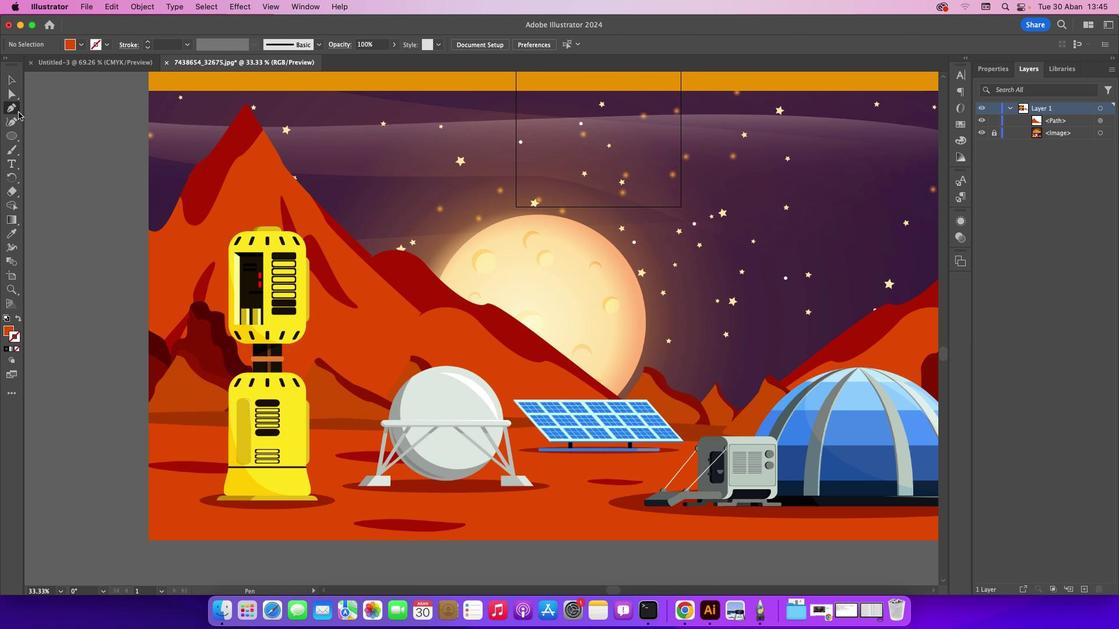 
Action: Mouse moved to (179, 196)
Screenshot: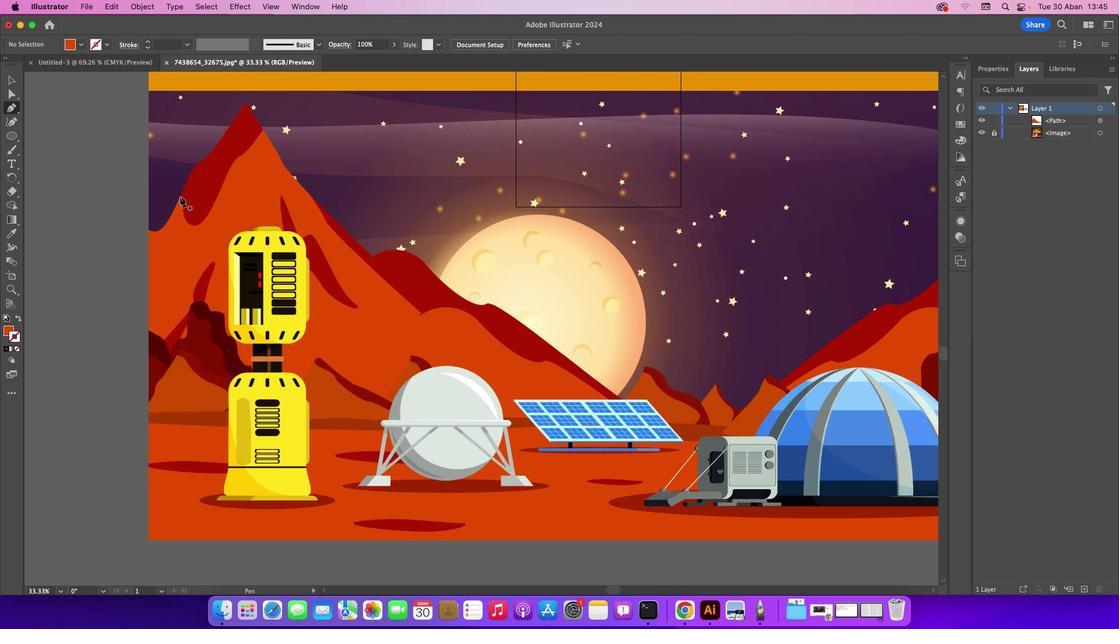 
Action: Mouse pressed left at (179, 196)
Screenshot: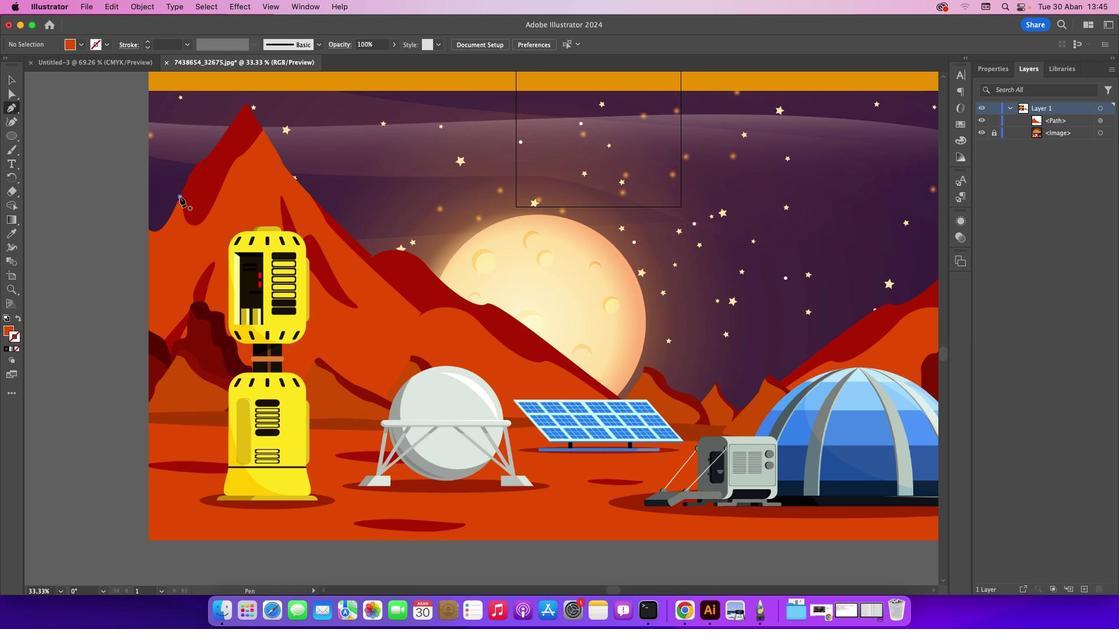 
Action: Mouse moved to (198, 162)
Screenshot: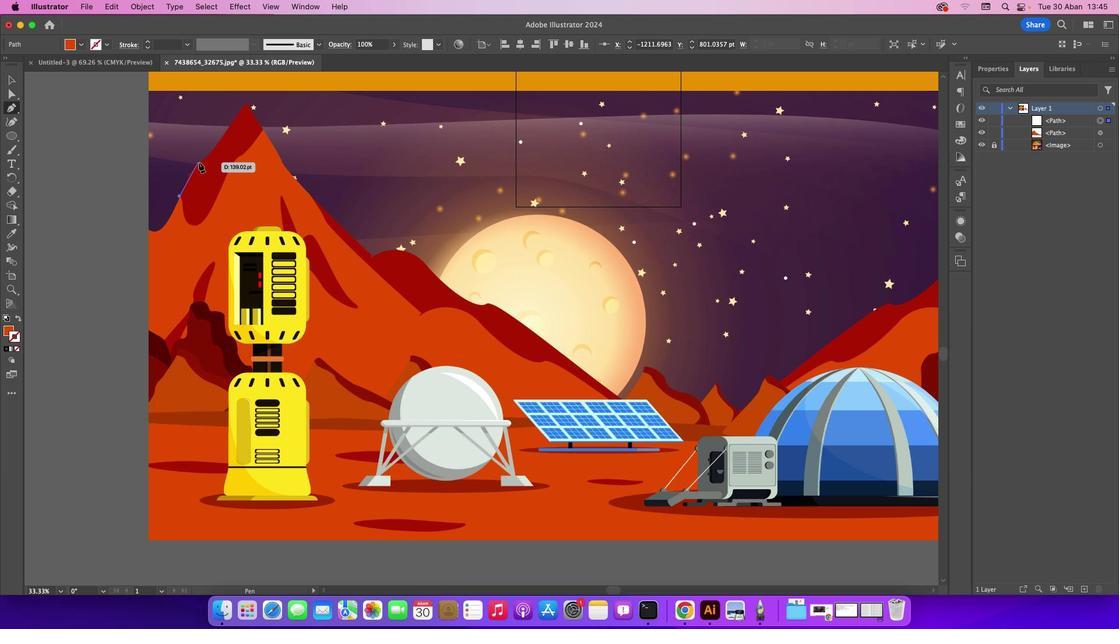 
Action: Mouse pressed left at (198, 162)
Screenshot: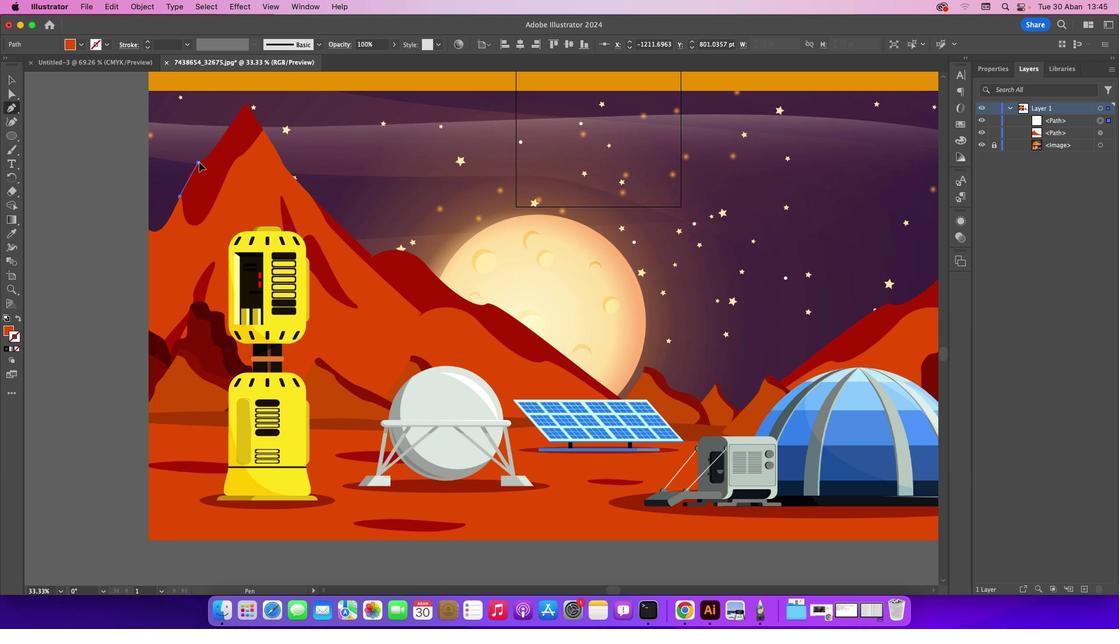 
Action: Mouse moved to (246, 103)
Screenshot: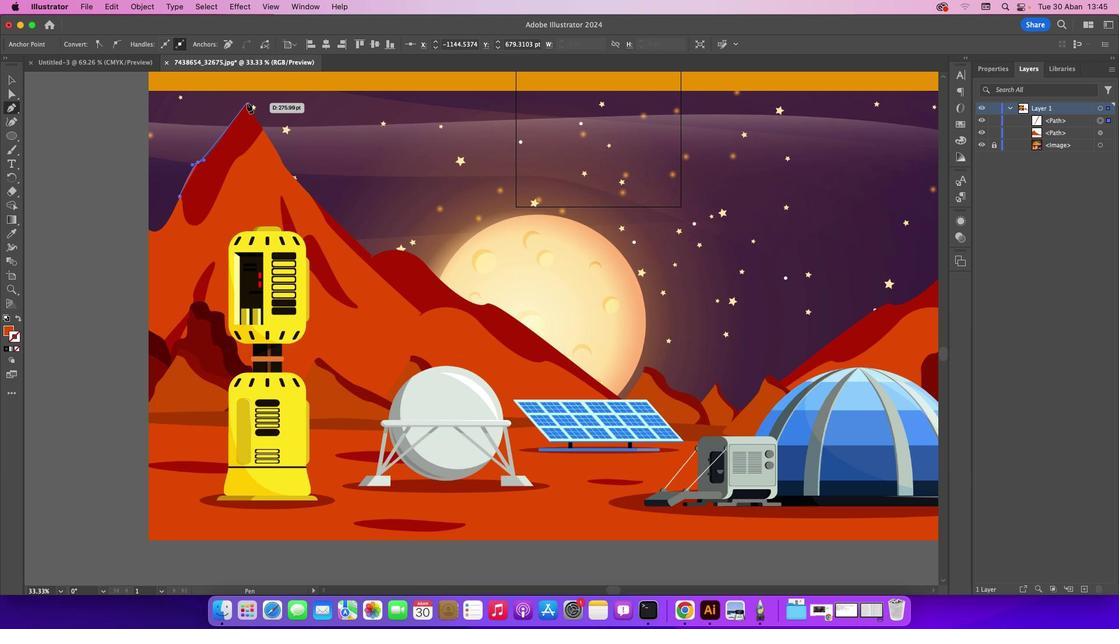 
Action: Mouse pressed left at (246, 103)
Screenshot: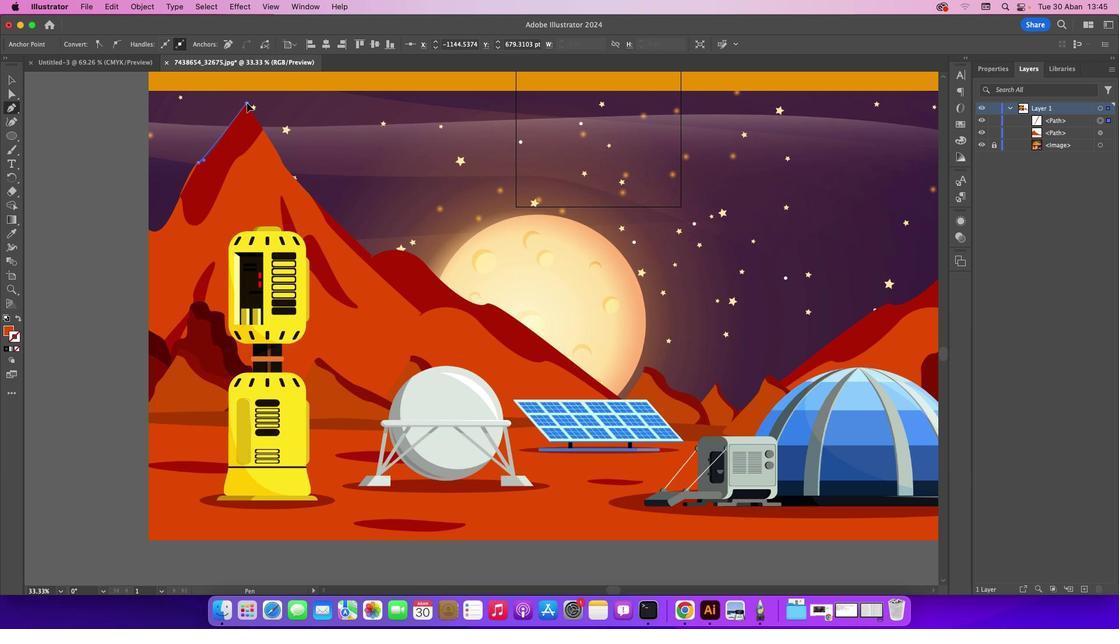 
Action: Mouse moved to (262, 128)
Screenshot: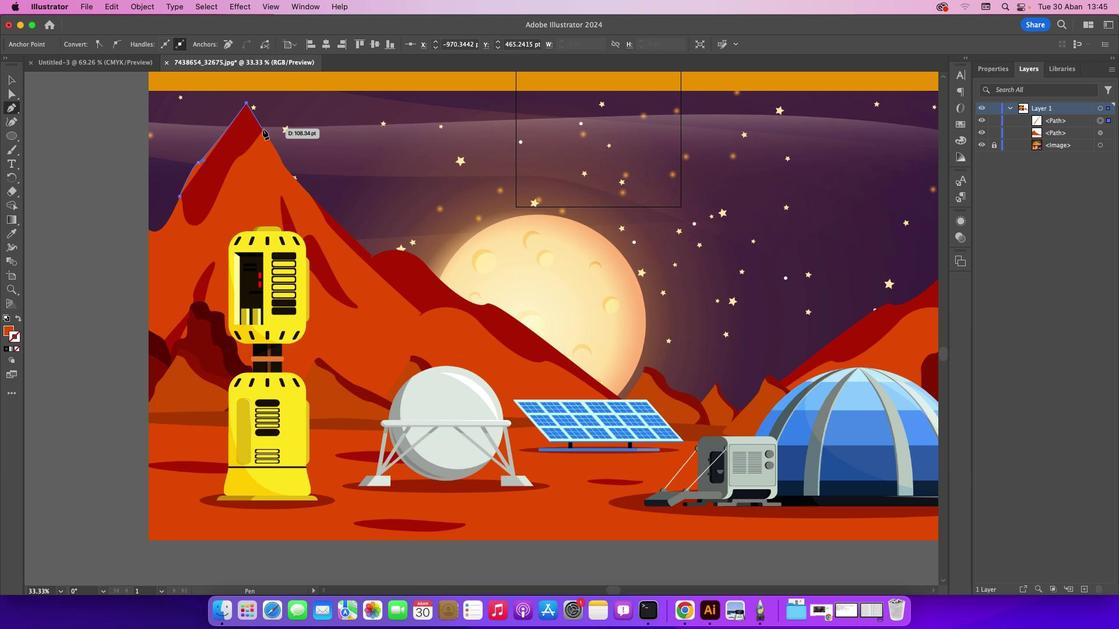 
Action: Mouse pressed left at (262, 128)
Screenshot: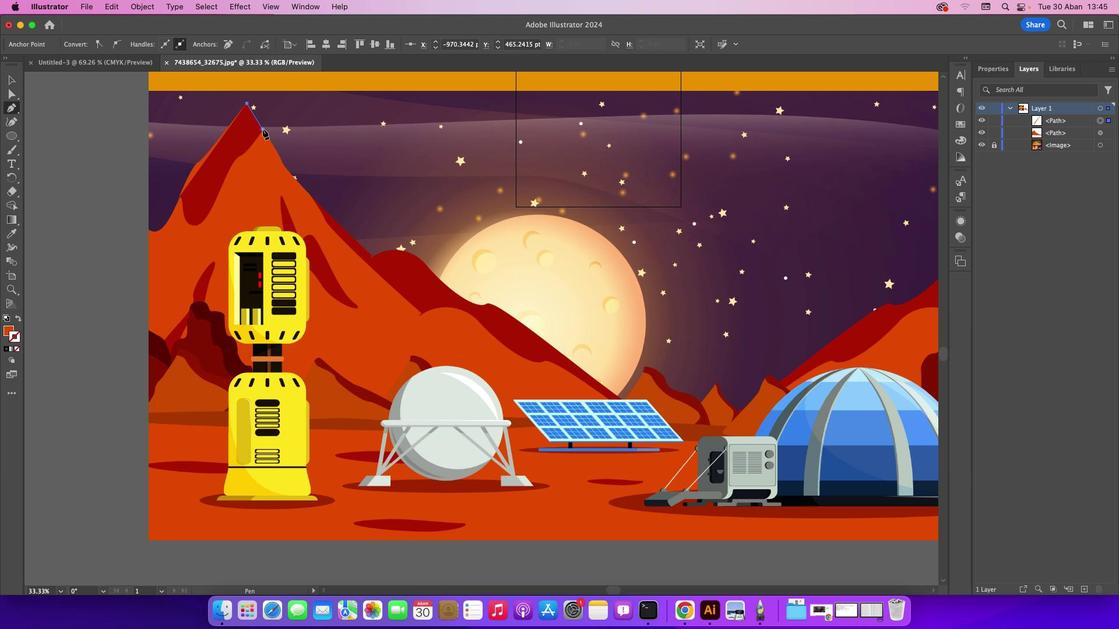 
Action: Mouse moved to (242, 155)
Screenshot: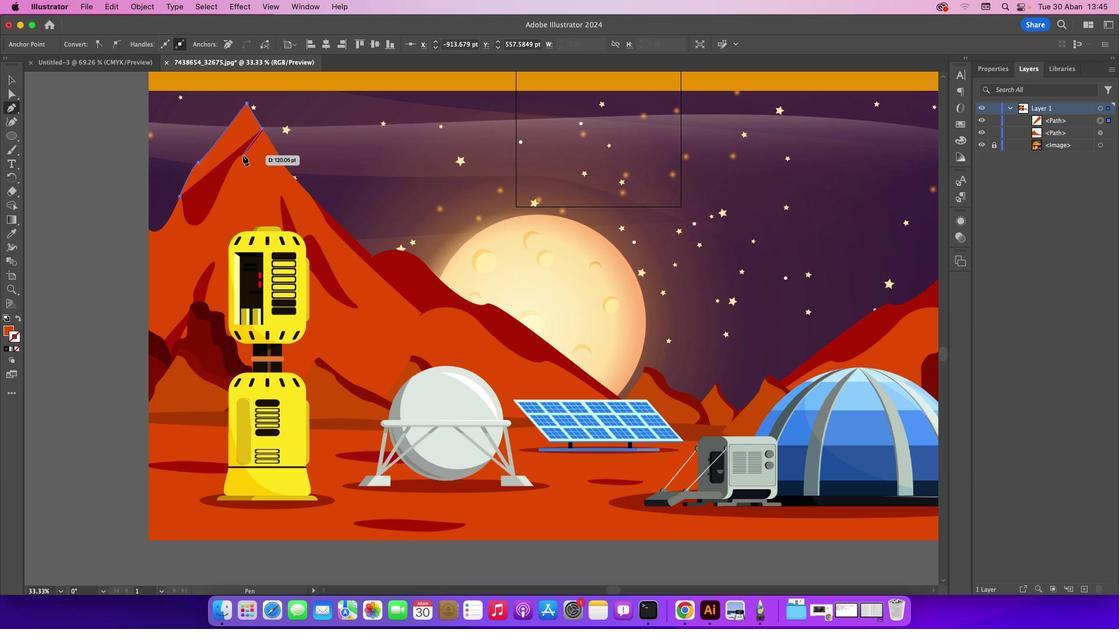 
Action: Mouse pressed left at (242, 155)
Screenshot: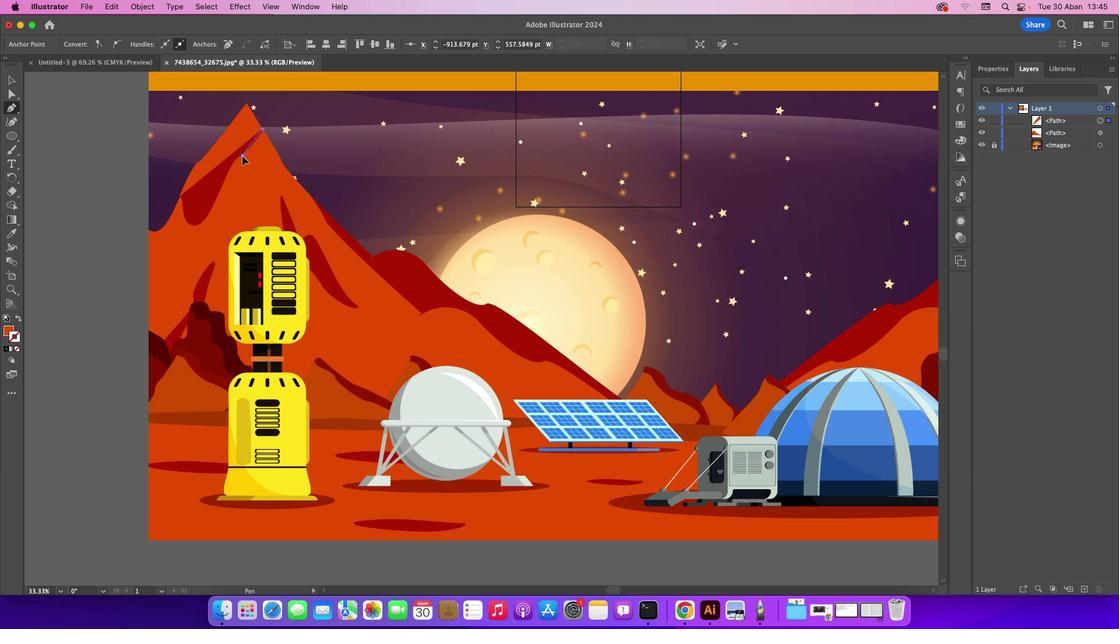 
Action: Mouse moved to (224, 184)
Screenshot: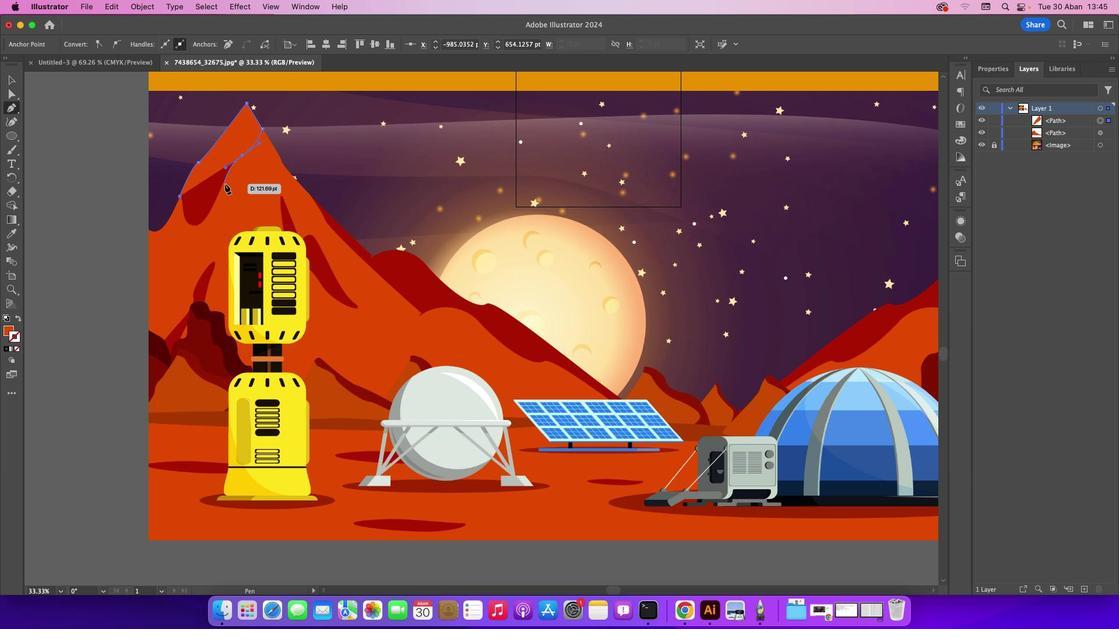 
Action: Mouse pressed left at (224, 184)
Screenshot: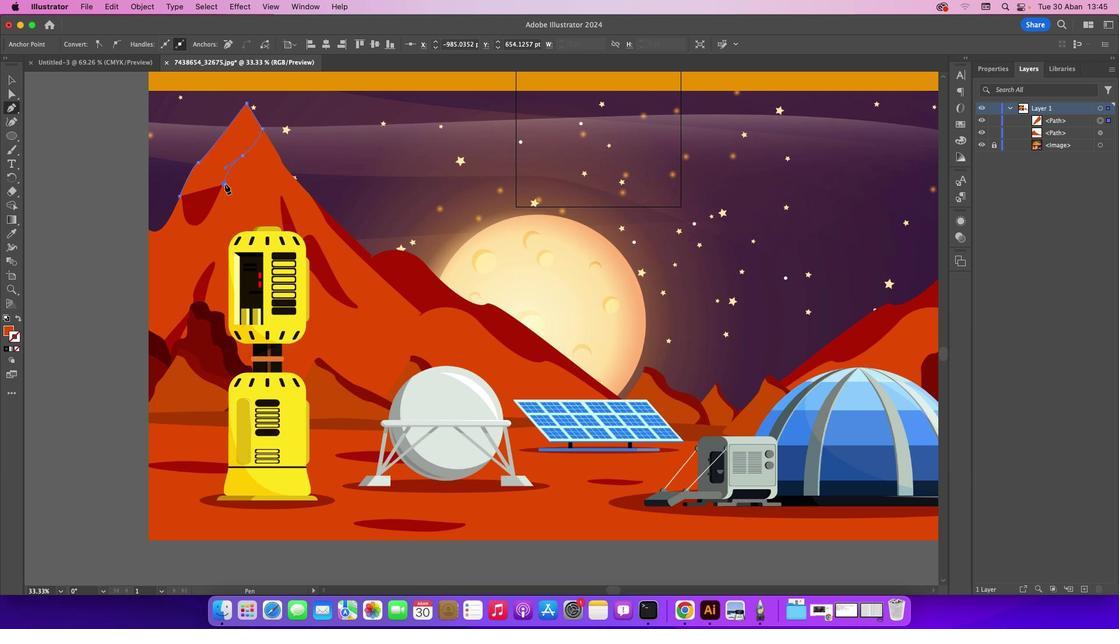 
Action: Mouse moved to (7, 331)
Screenshot: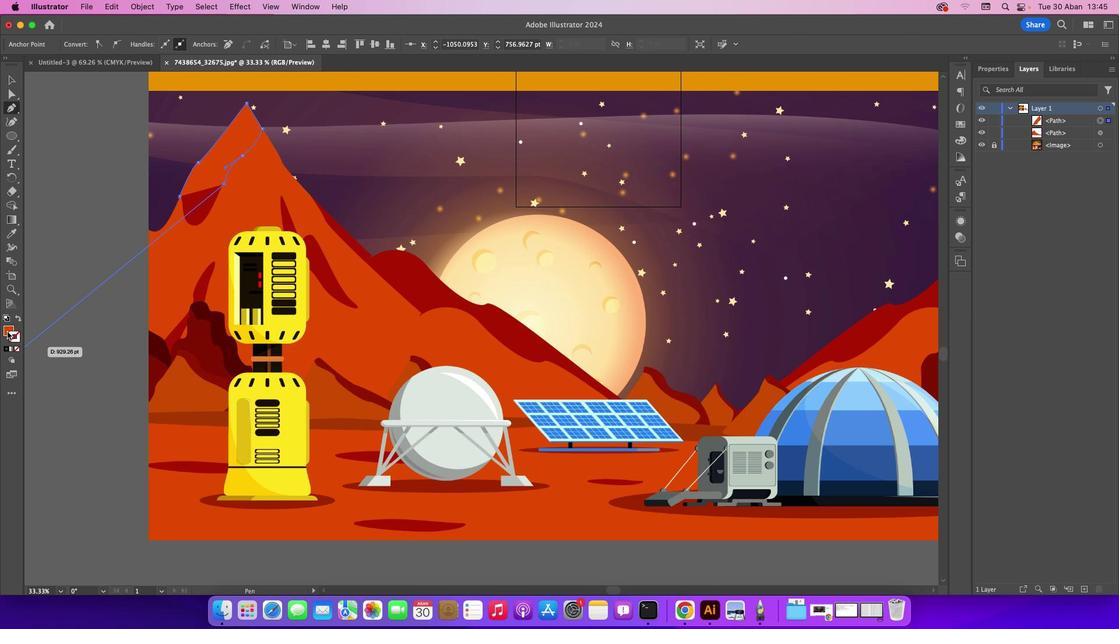 
Action: Mouse pressed left at (7, 331)
Screenshot: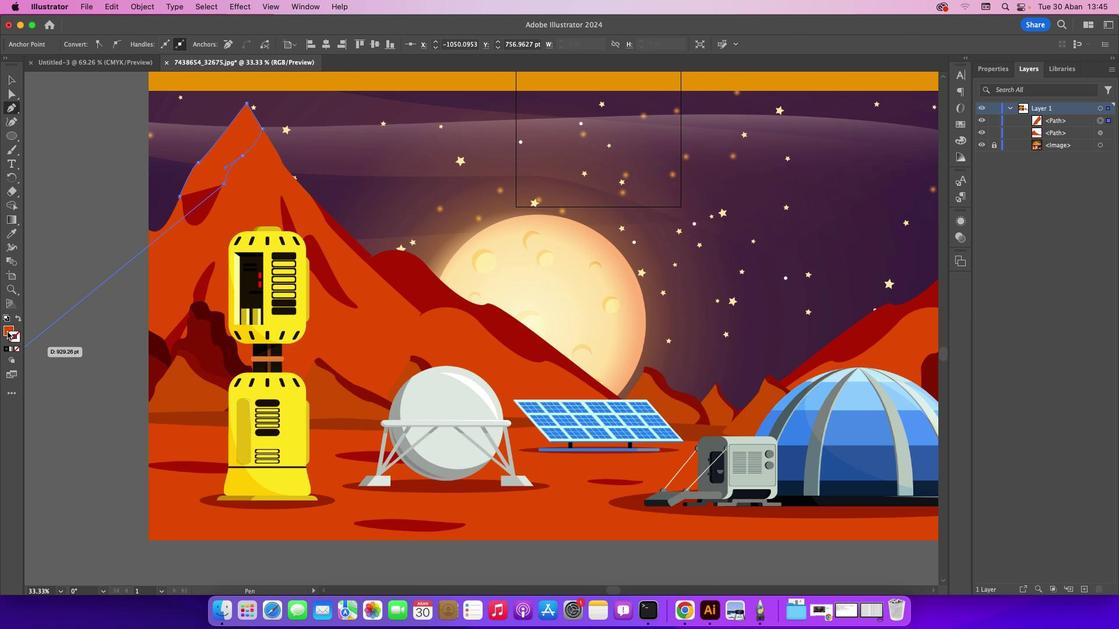 
Action: Mouse moved to (17, 351)
Screenshot: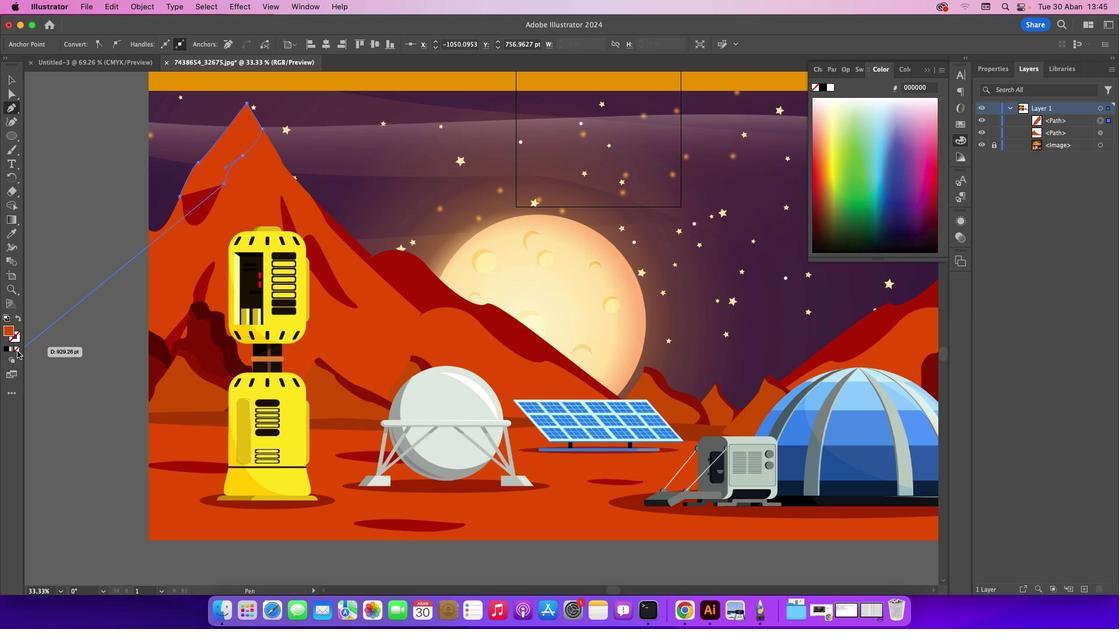 
Action: Mouse pressed left at (17, 351)
Screenshot: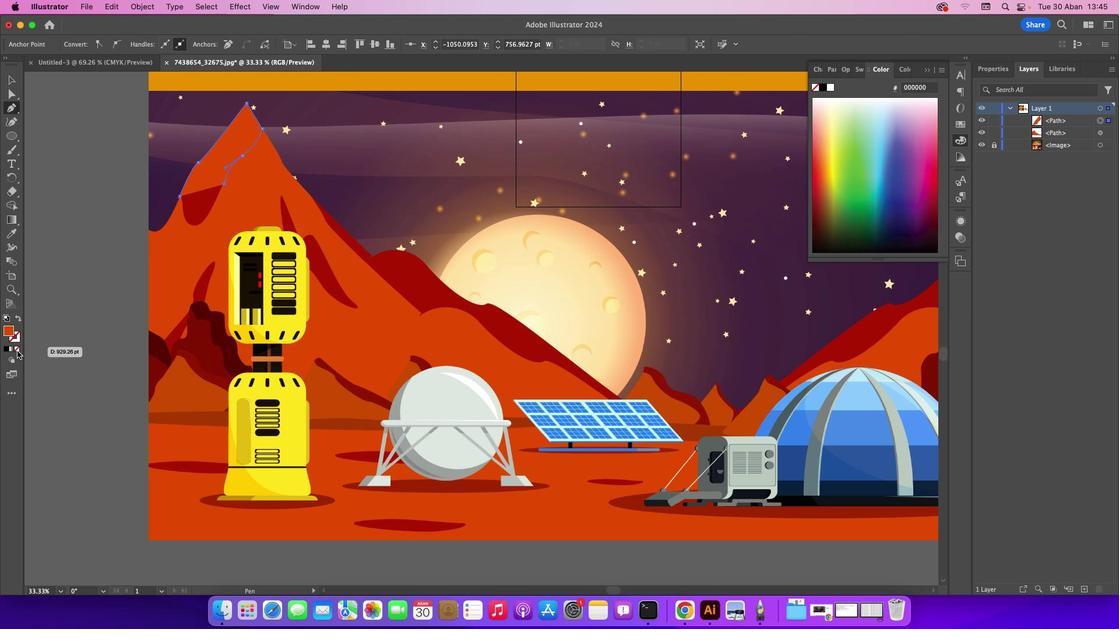 
Action: Mouse moved to (197, 225)
Screenshot: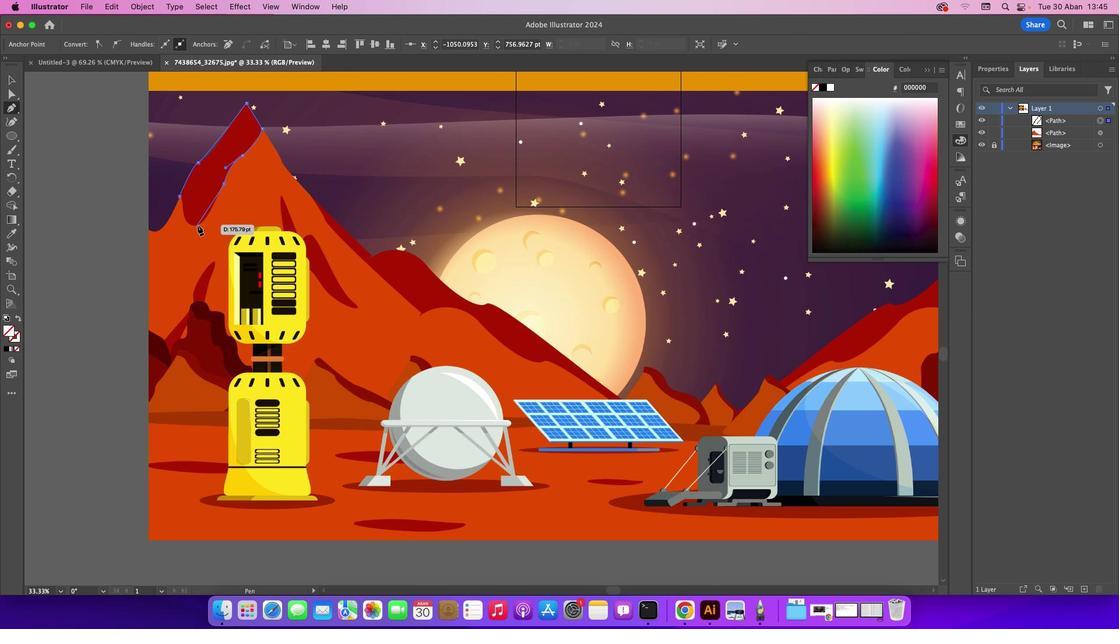 
Action: Mouse pressed left at (197, 225)
Screenshot: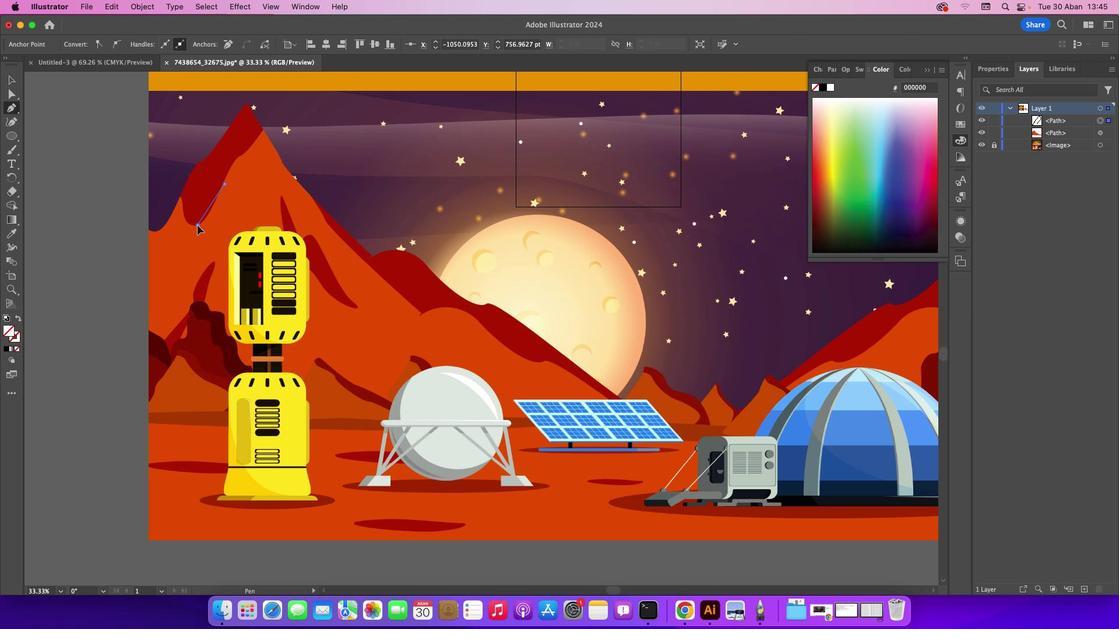 
Action: Mouse moved to (183, 212)
Screenshot: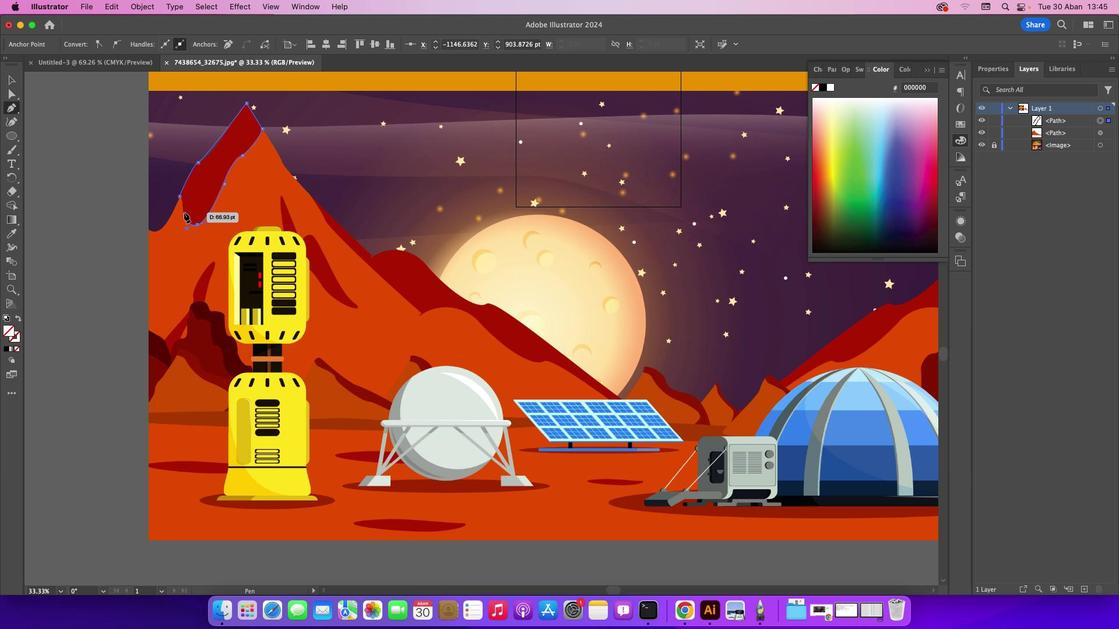 
Action: Mouse pressed left at (183, 212)
Screenshot: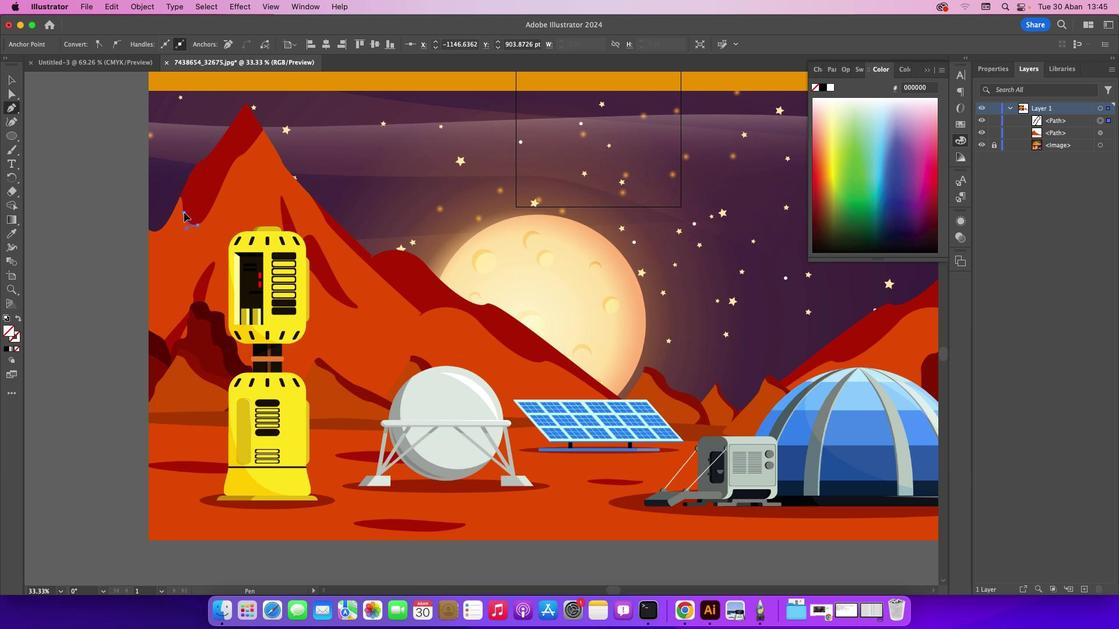 
Action: Mouse moved to (178, 194)
Screenshot: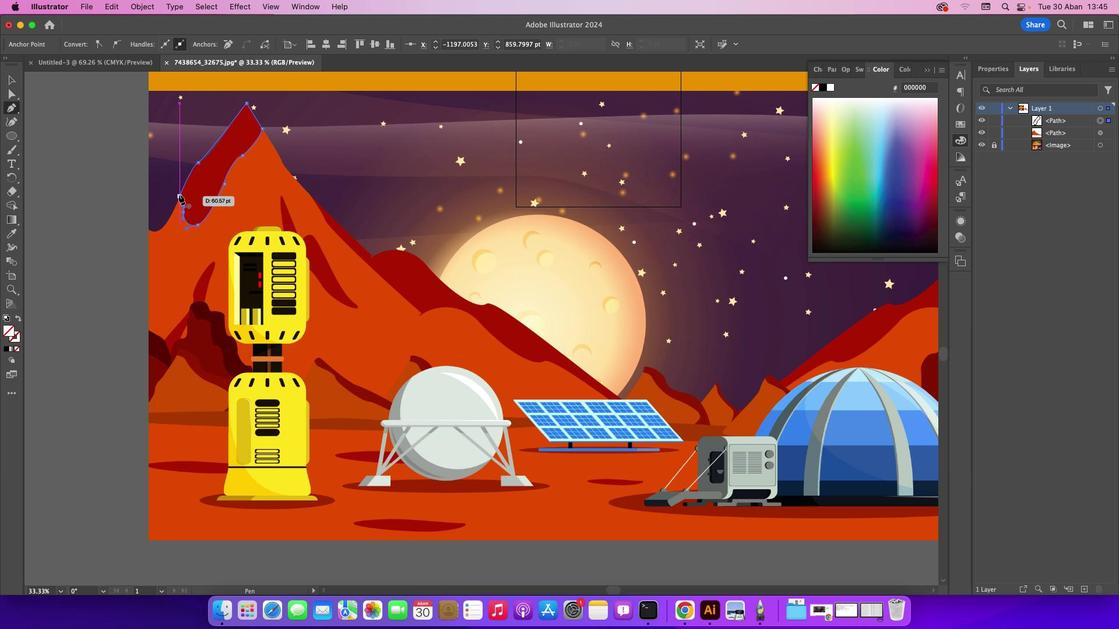 
Action: Mouse pressed left at (178, 194)
Screenshot: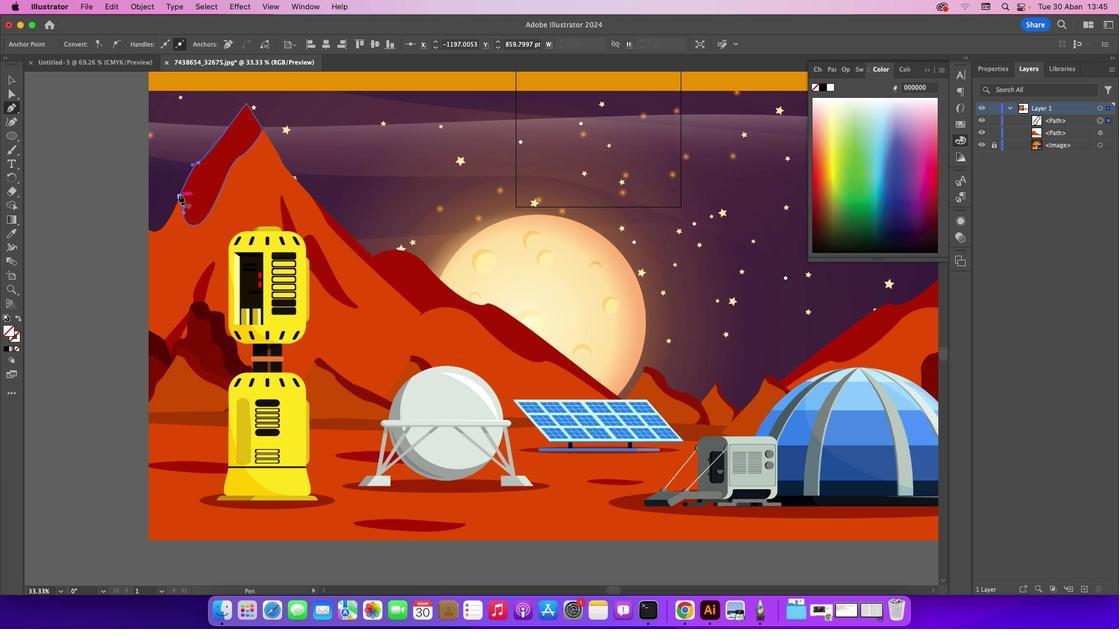 
Action: Mouse moved to (18, 85)
Screenshot: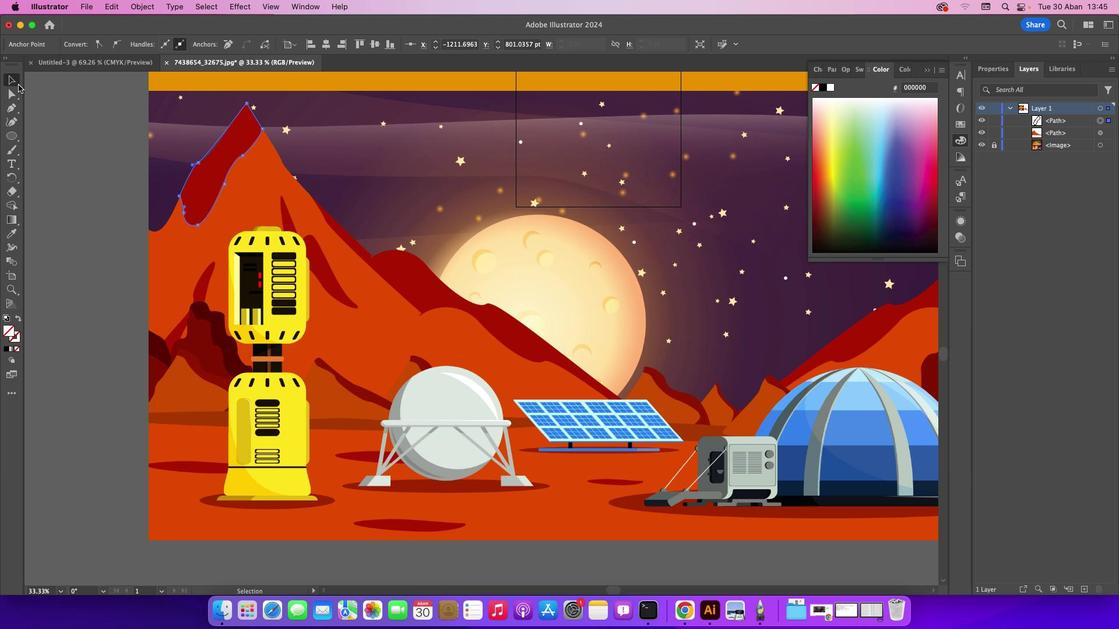 
Action: Mouse pressed left at (18, 85)
Screenshot: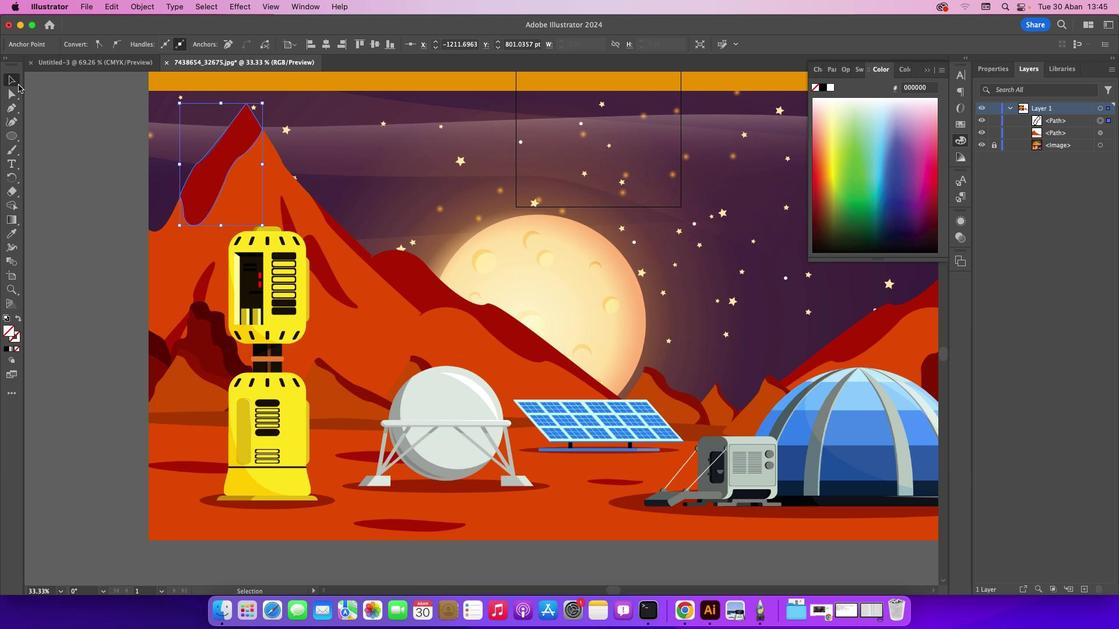 
Action: Mouse moved to (111, 135)
Screenshot: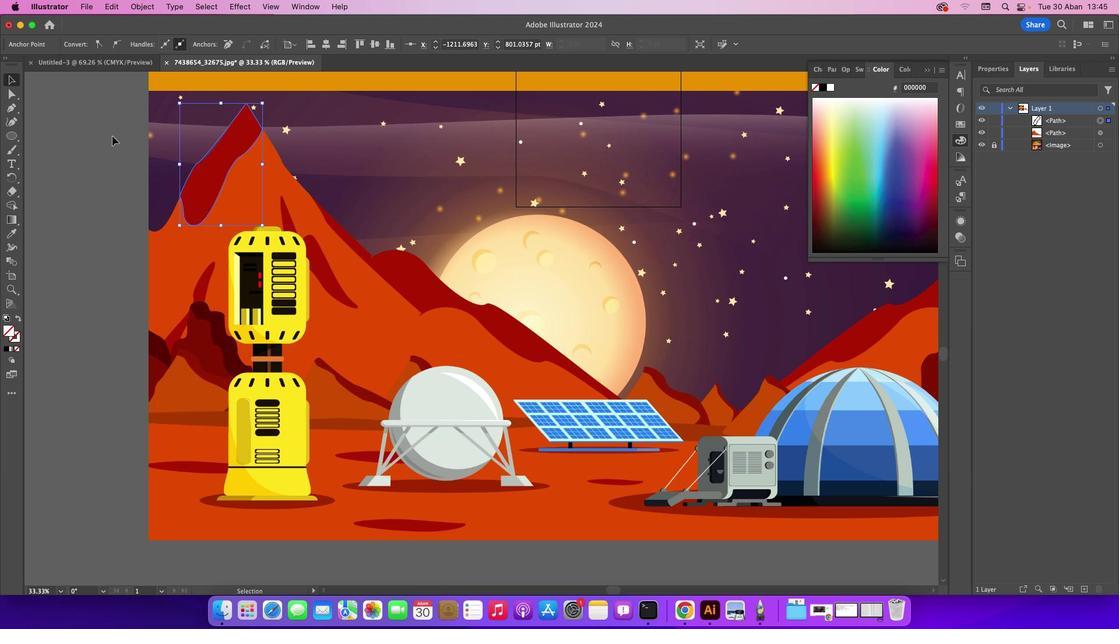 
Action: Mouse pressed left at (111, 135)
Screenshot: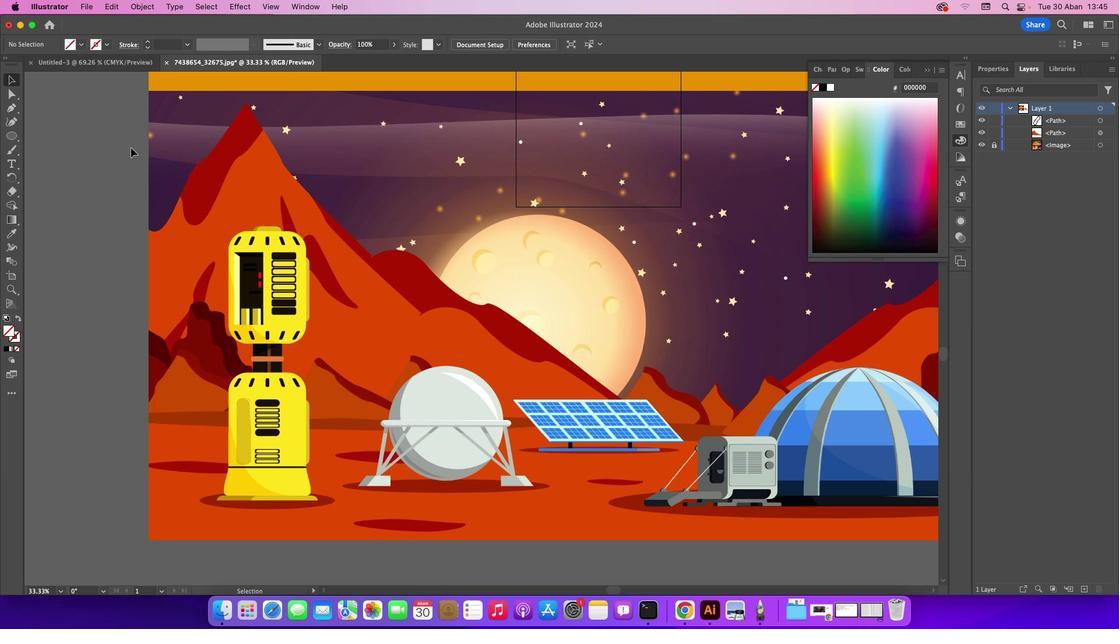 
Action: Mouse moved to (198, 163)
Screenshot: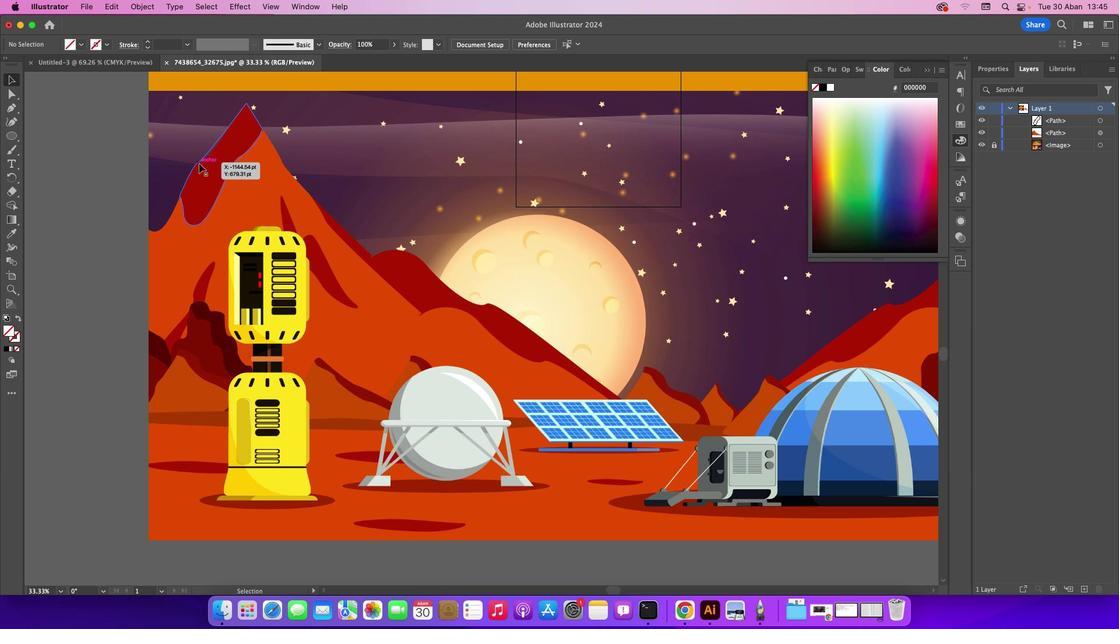 
Action: Mouse pressed left at (198, 163)
Screenshot: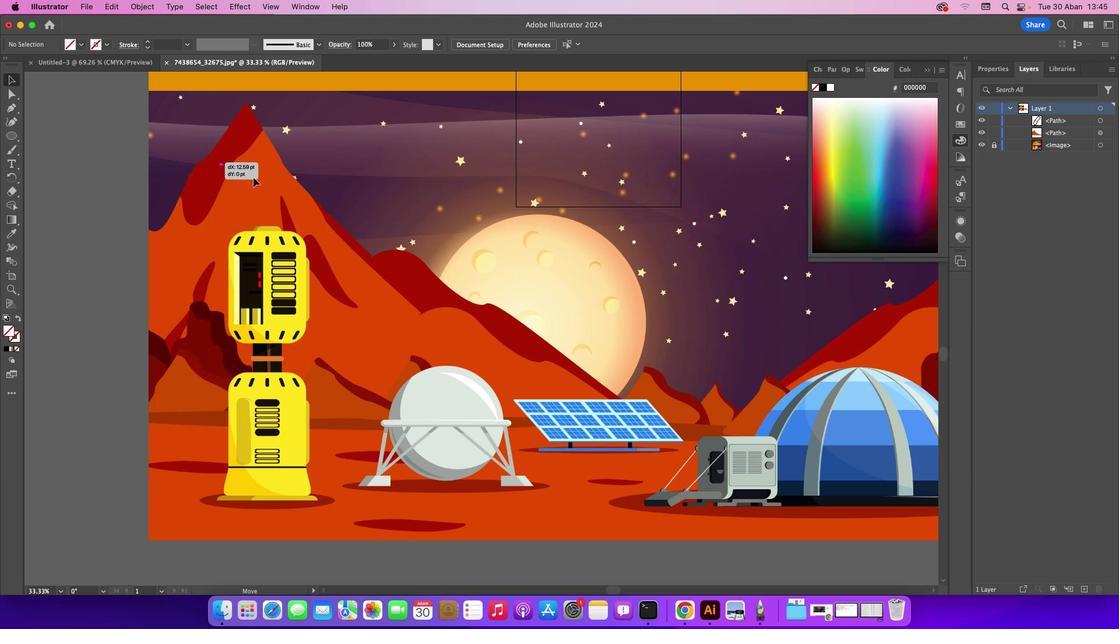 
Action: Mouse moved to (18, 229)
Screenshot: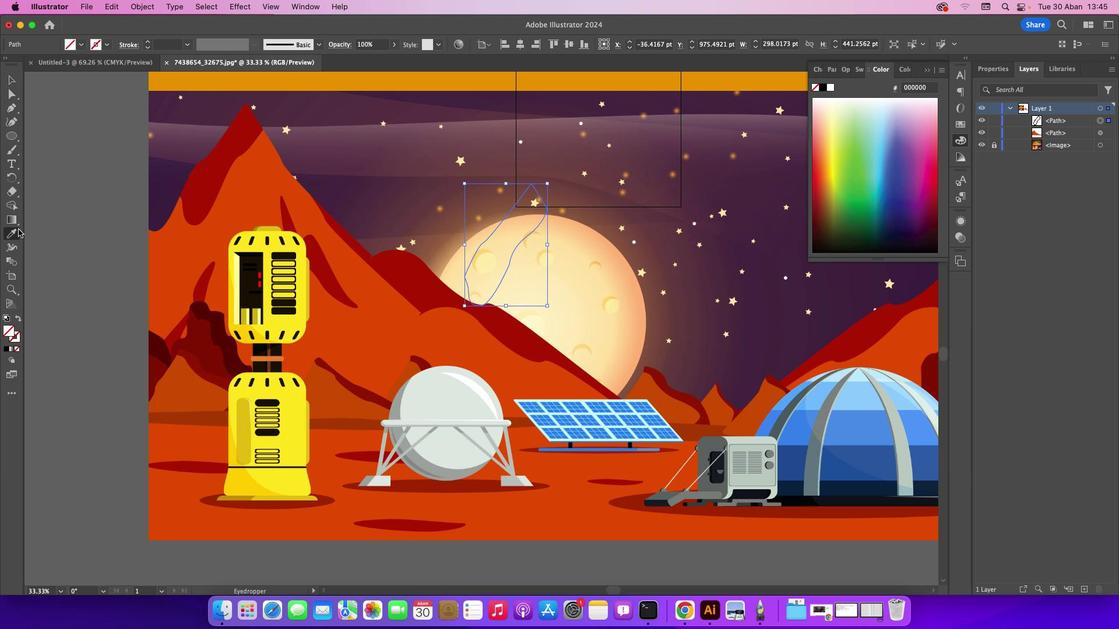 
Action: Mouse pressed left at (18, 229)
Screenshot: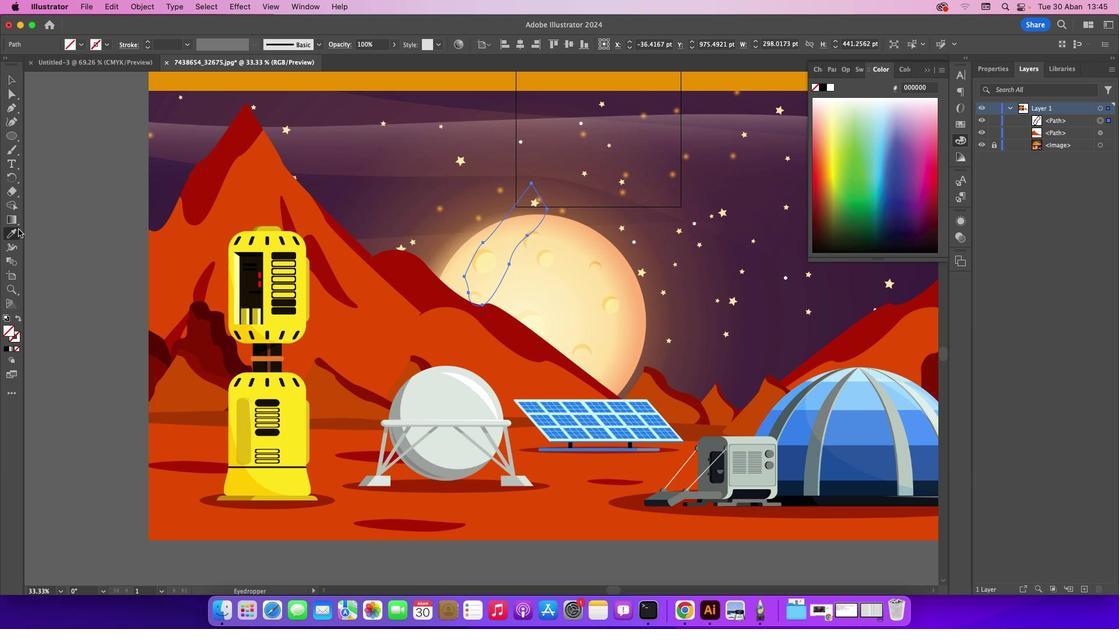 
Action: Mouse moved to (194, 194)
Screenshot: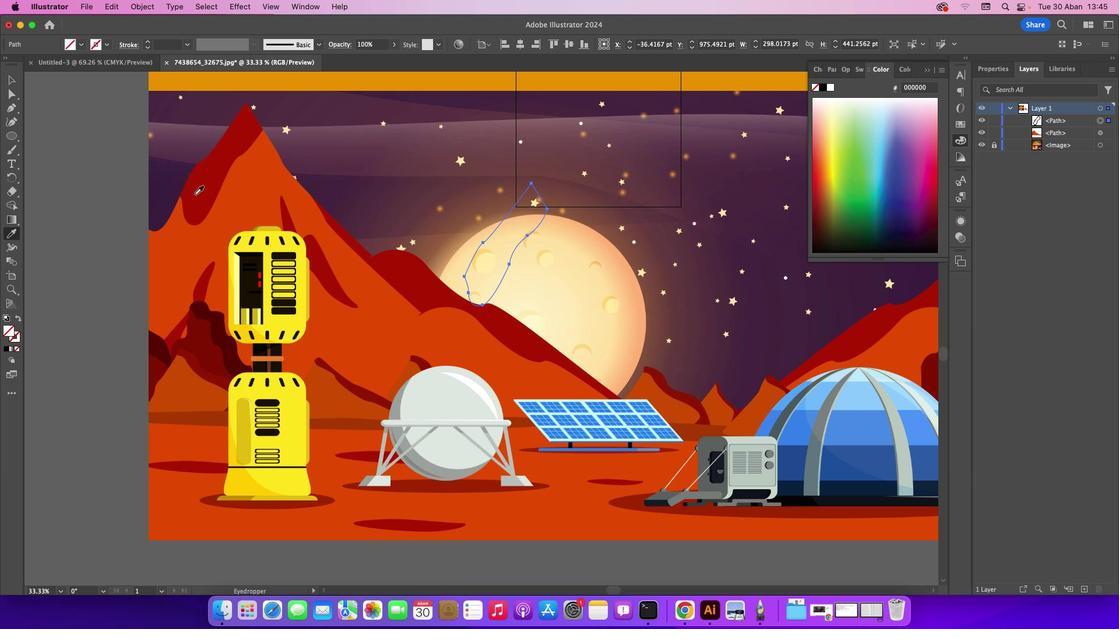 
Action: Mouse pressed left at (194, 194)
Screenshot: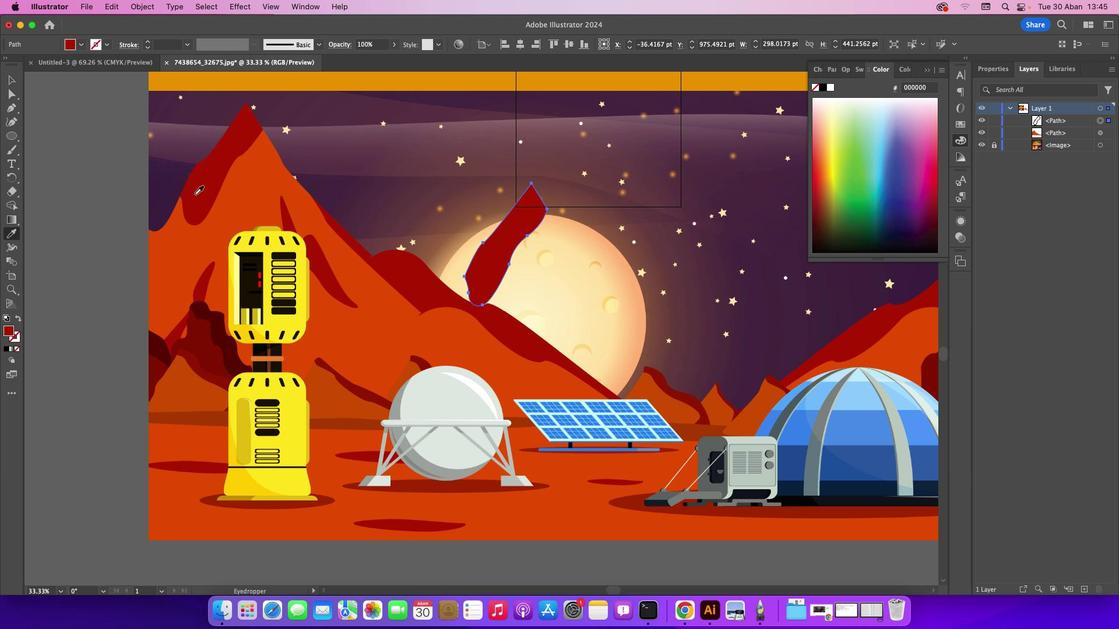 
Action: Mouse moved to (16, 82)
Screenshot: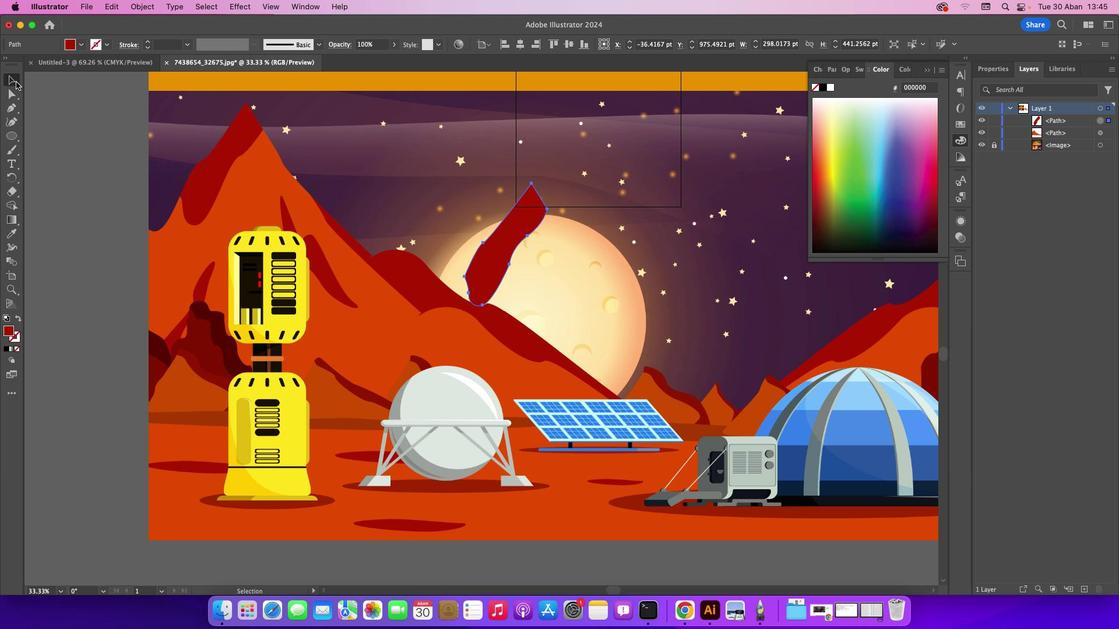 
Action: Mouse pressed left at (16, 82)
Screenshot: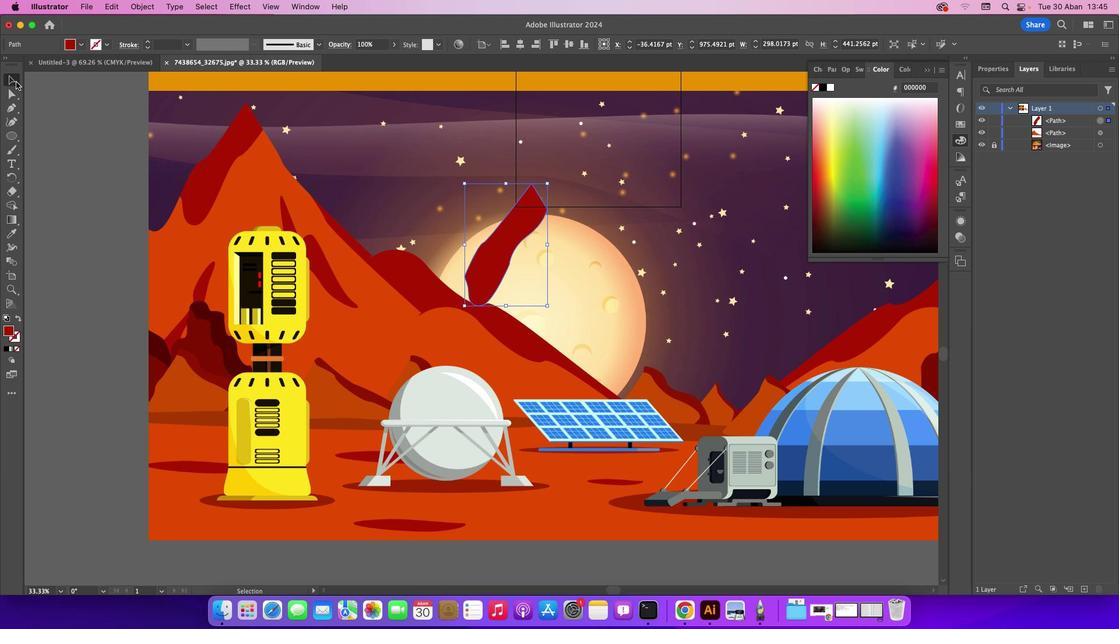 
Action: Mouse moved to (923, 72)
Screenshot: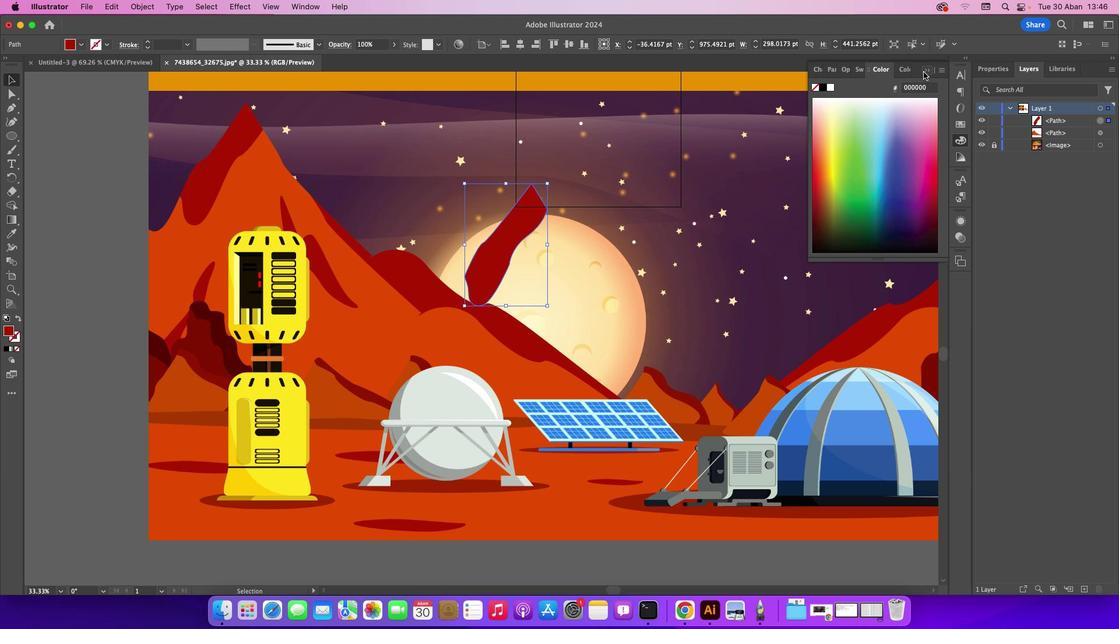
Action: Mouse pressed left at (923, 72)
Screenshot: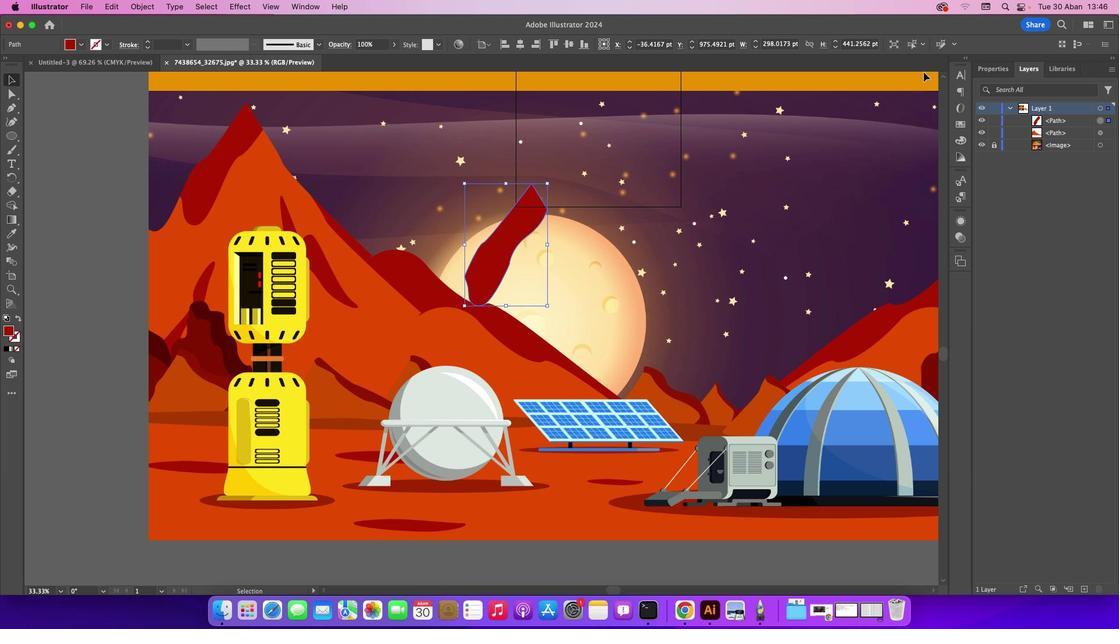 
Action: Mouse moved to (612, 589)
Screenshot: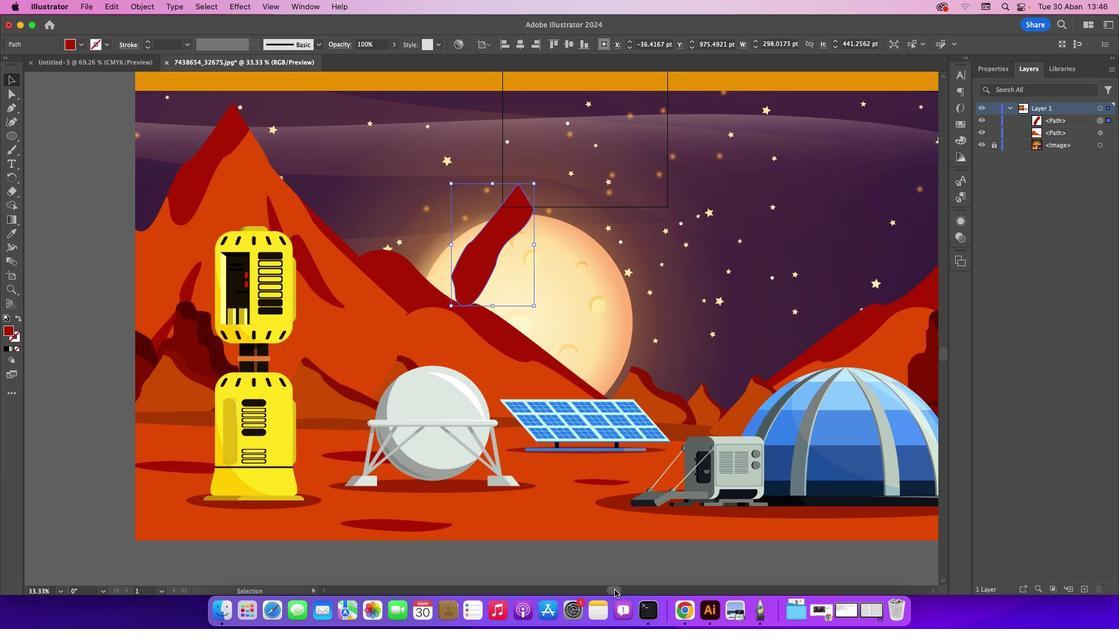 
Action: Mouse pressed left at (612, 589)
Screenshot: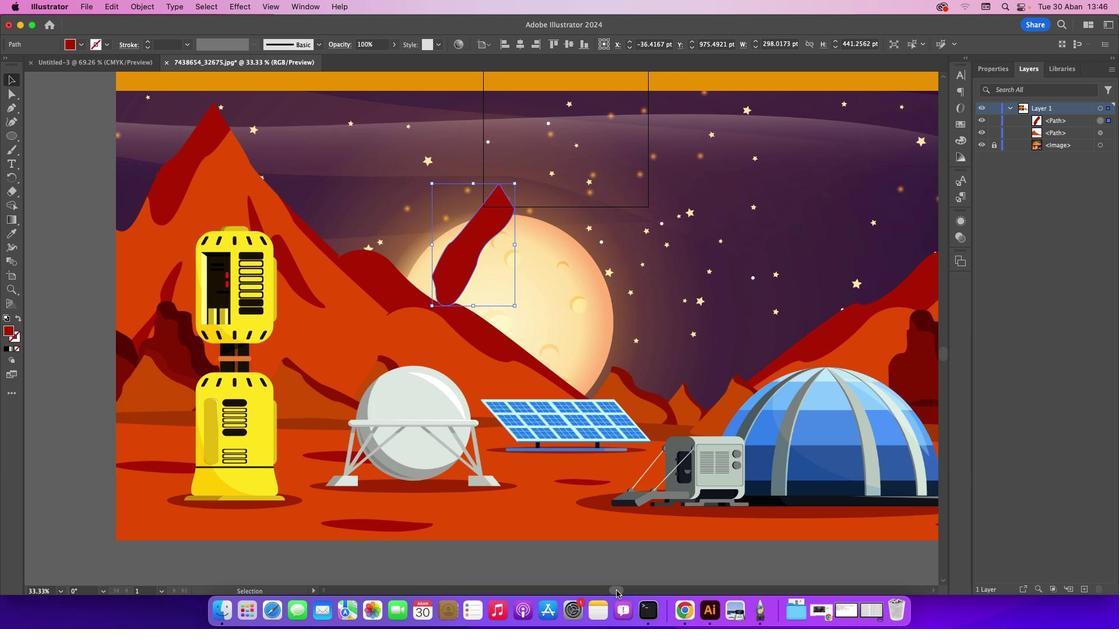 
Action: Mouse moved to (664, 424)
Screenshot: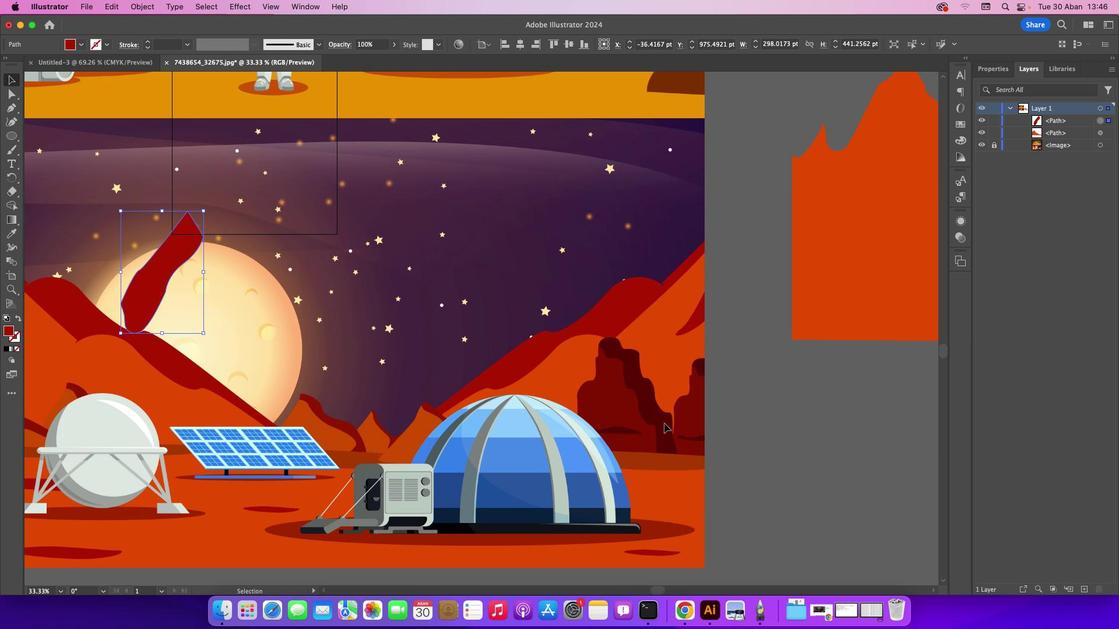
Action: Mouse scrolled (664, 424) with delta (0, 0)
Screenshot: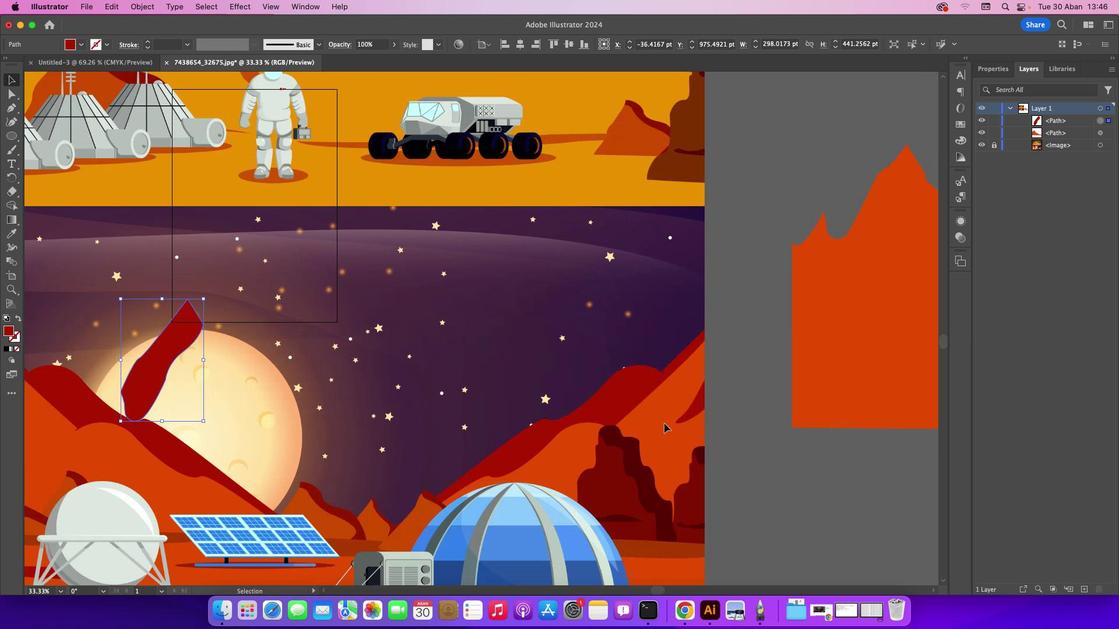 
Action: Mouse scrolled (664, 424) with delta (0, 0)
Screenshot: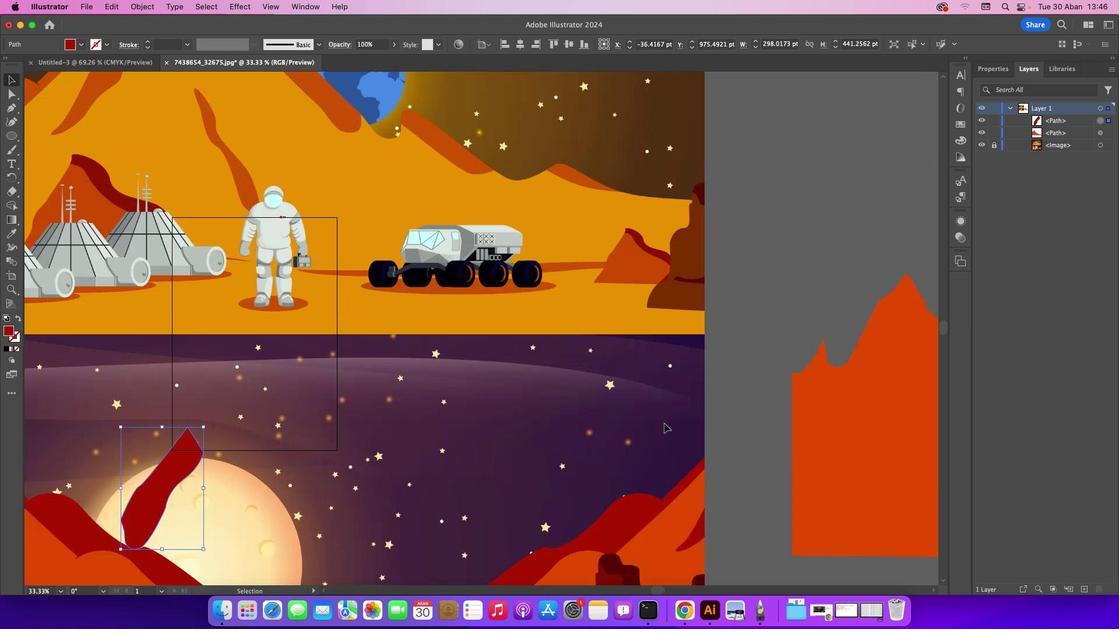 
Action: Mouse scrolled (664, 424) with delta (0, 1)
Screenshot: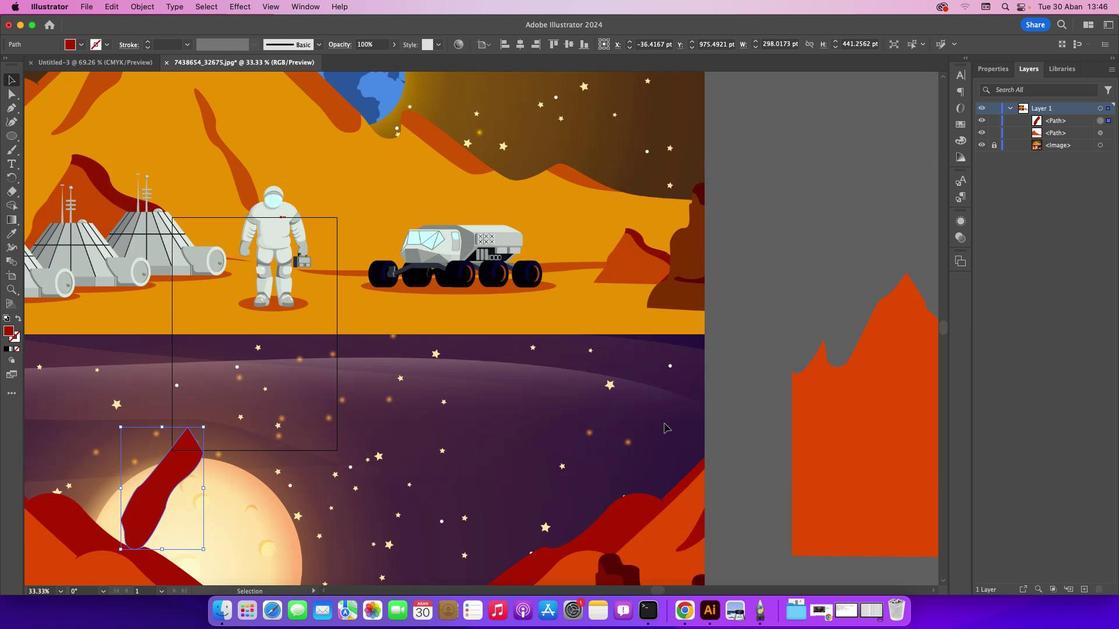 
Action: Mouse scrolled (664, 424) with delta (0, 2)
Screenshot: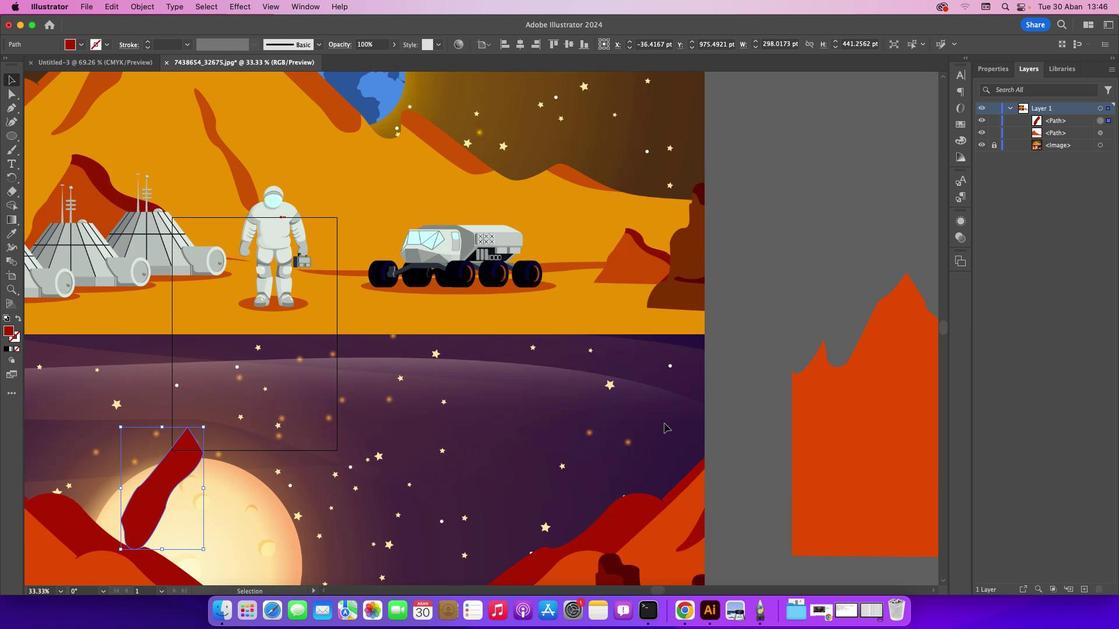 
Action: Mouse moved to (662, 426)
Screenshot: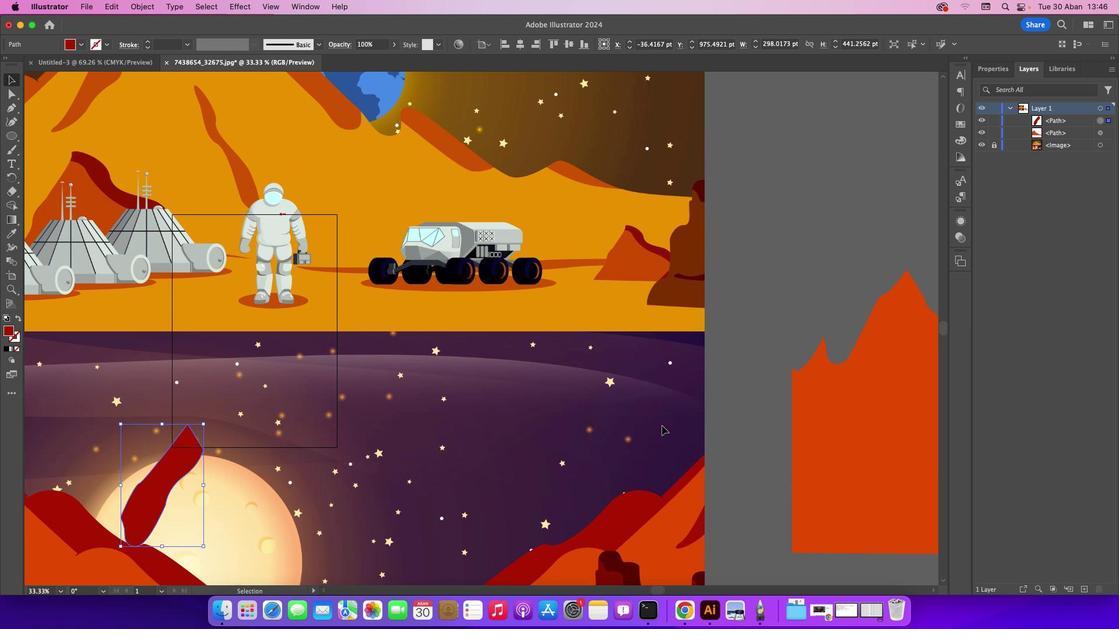 
Action: Mouse scrolled (662, 426) with delta (0, 0)
Screenshot: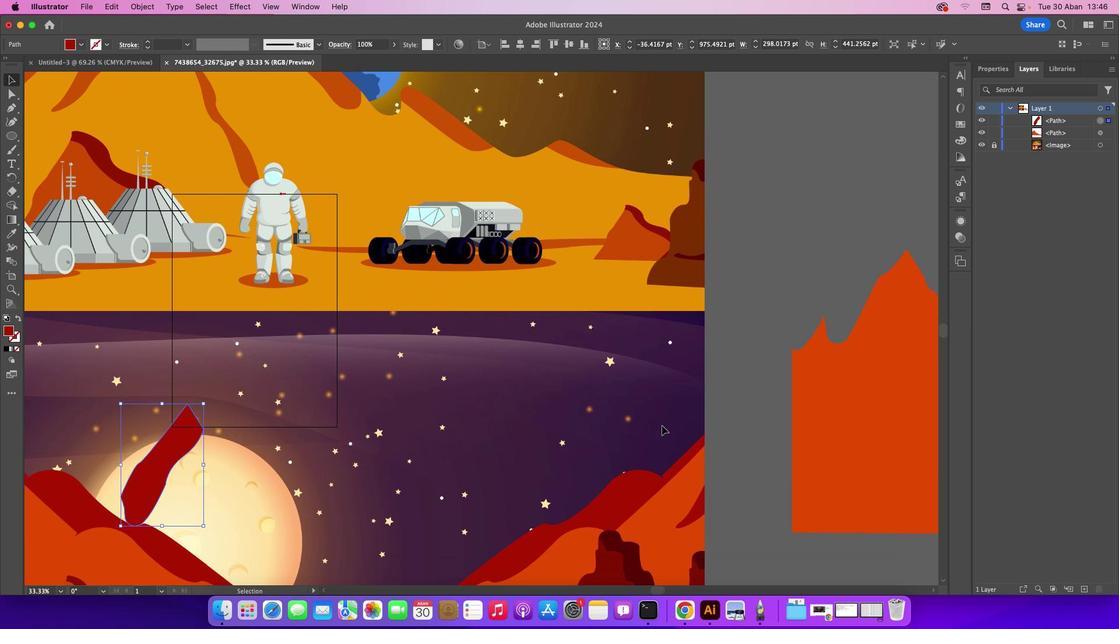 
Action: Mouse scrolled (662, 426) with delta (0, 0)
Screenshot: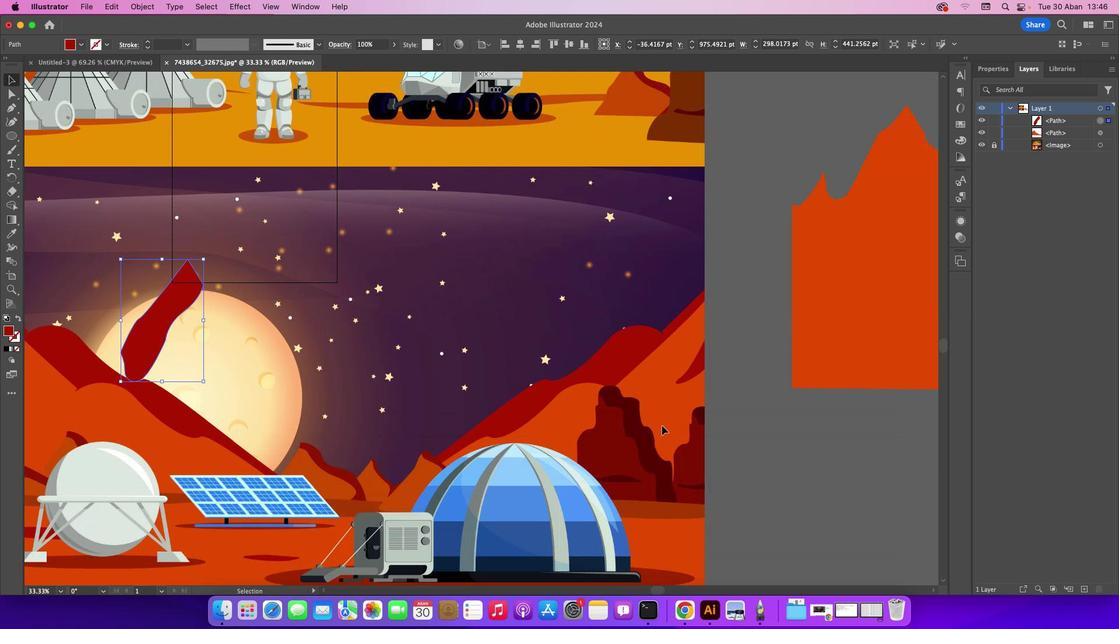 
Action: Mouse scrolled (662, 426) with delta (0, 0)
Screenshot: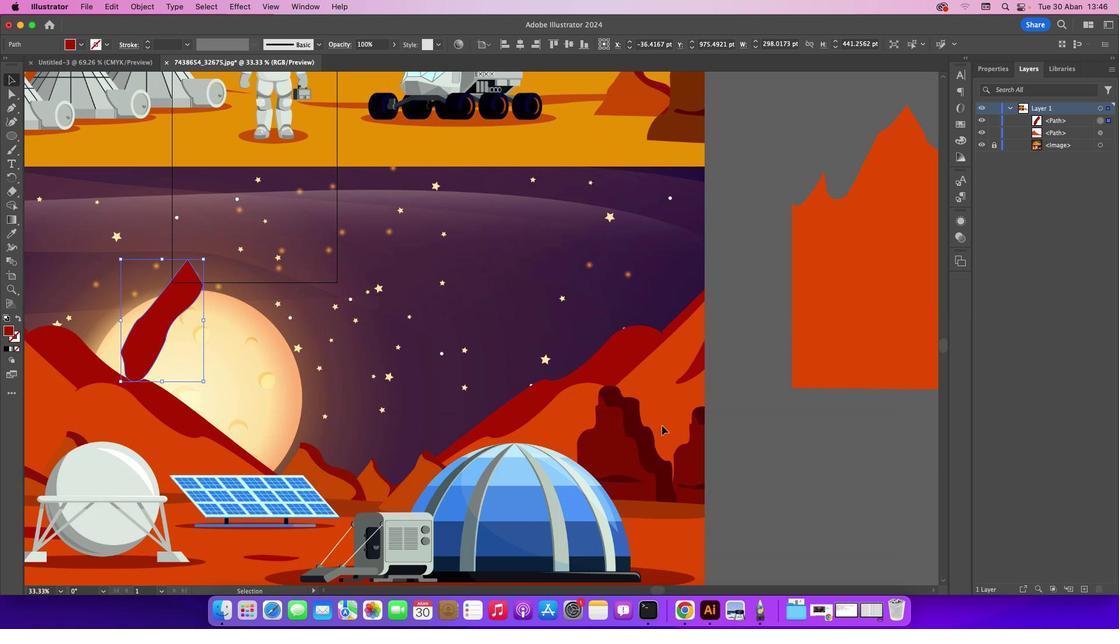 
Action: Mouse scrolled (662, 426) with delta (0, -1)
Screenshot: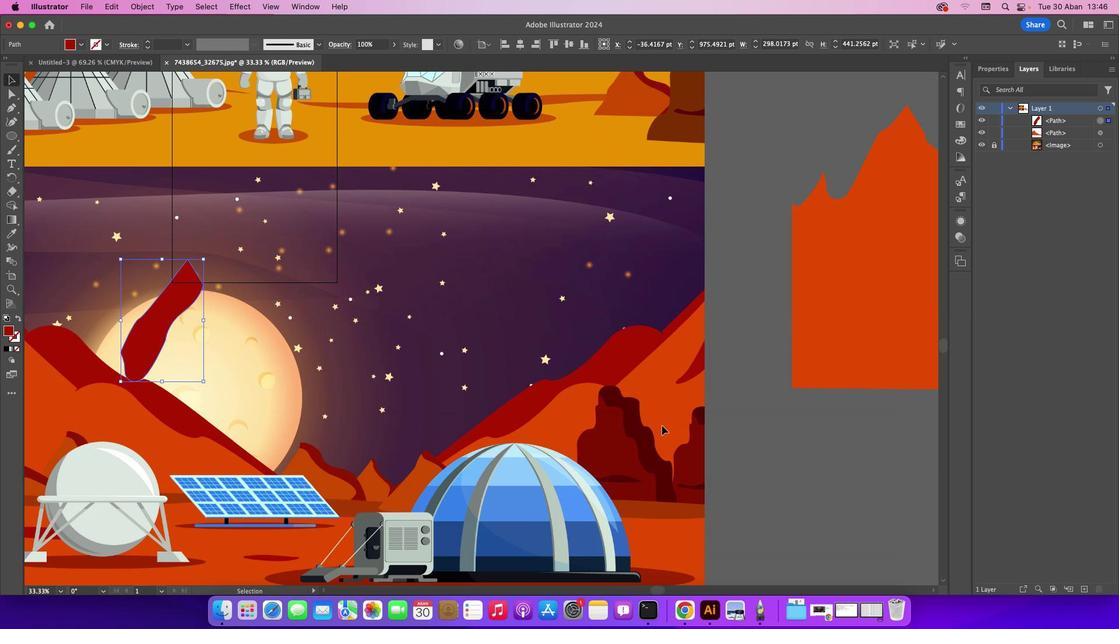 
Action: Mouse moved to (142, 341)
Screenshot: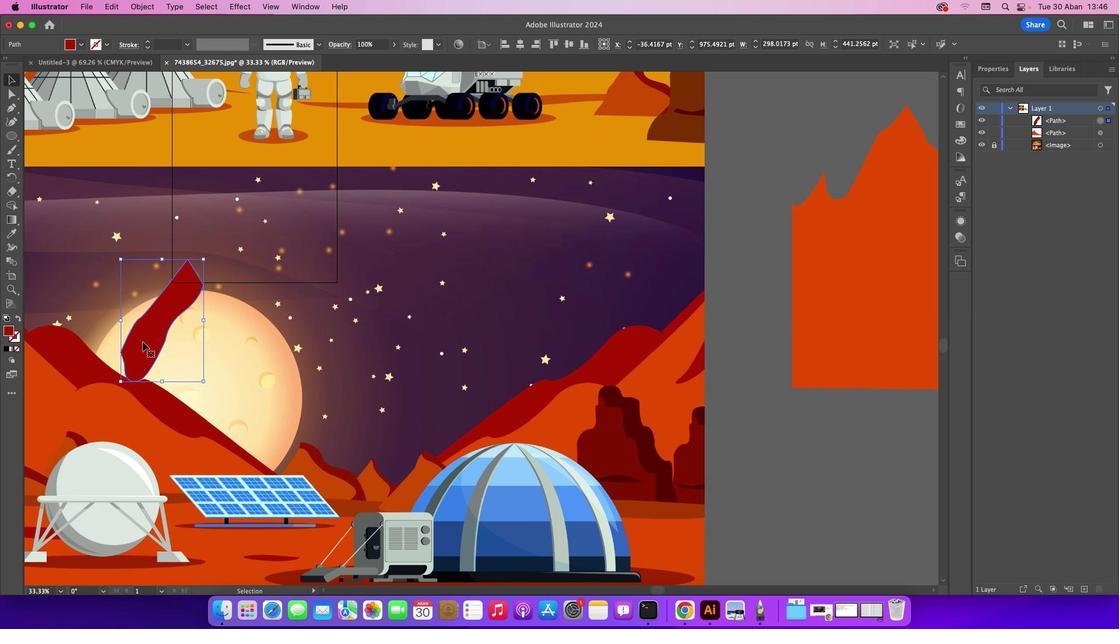 
Action: Mouse pressed left at (142, 341)
Screenshot: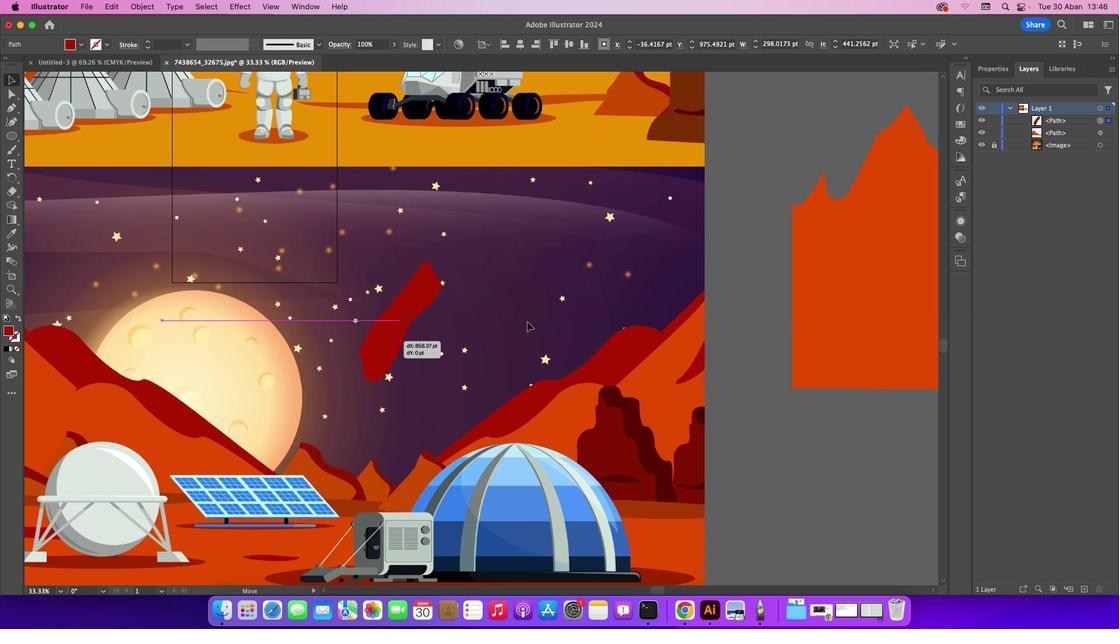 
Action: Mouse moved to (686, 244)
Screenshot: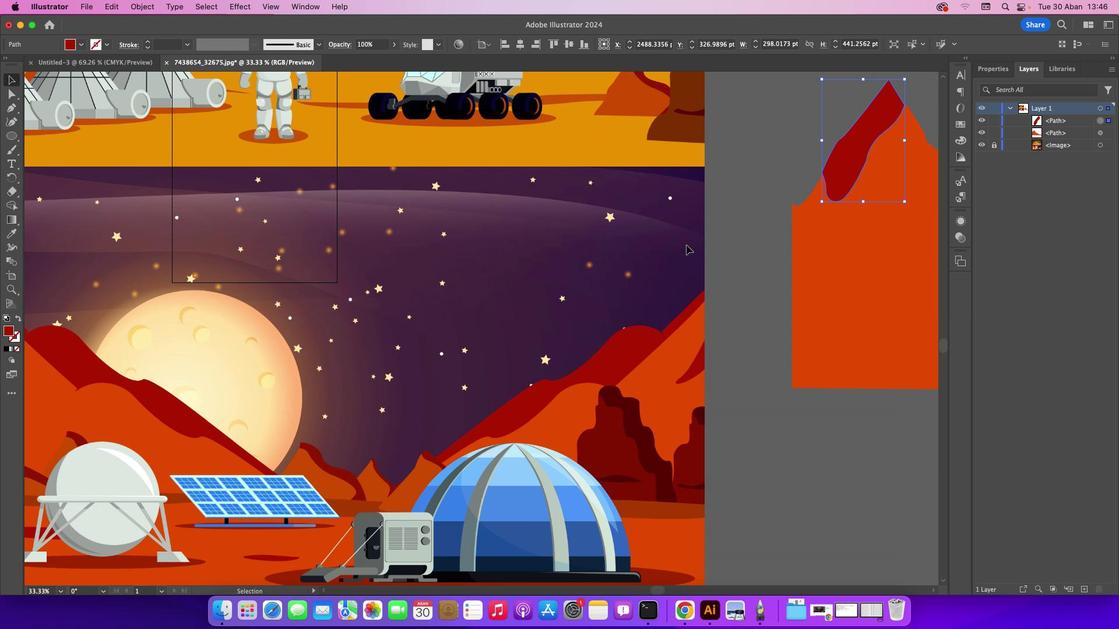 
Action: Mouse pressed left at (686, 244)
Screenshot: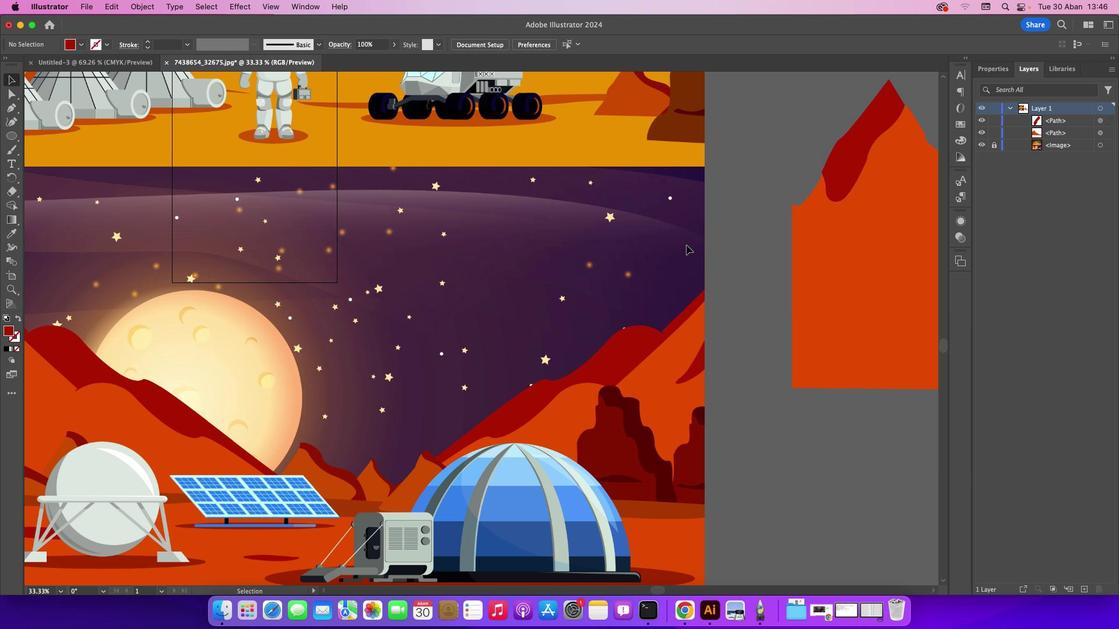 
Action: Mouse moved to (656, 588)
Screenshot: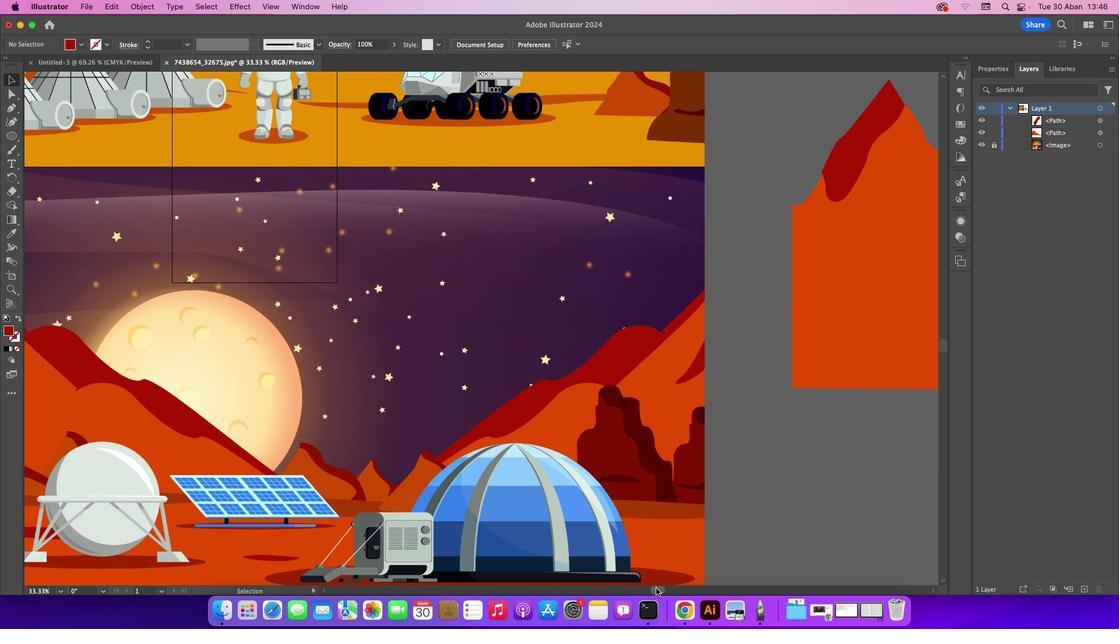 
Action: Mouse pressed left at (656, 588)
Screenshot: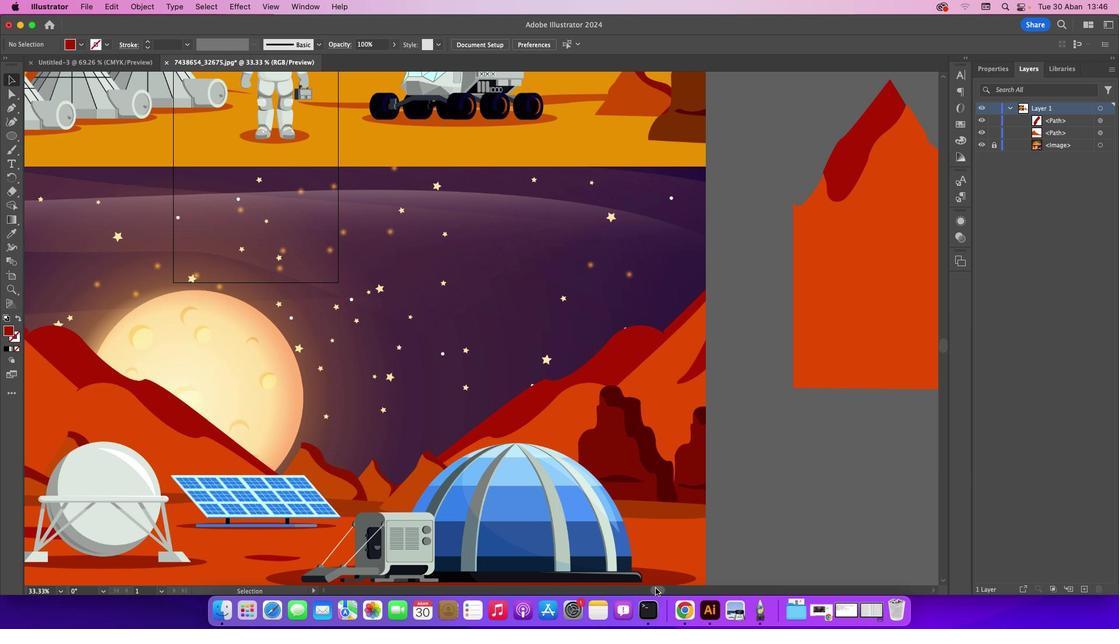 
Action: Mouse moved to (684, 502)
Screenshot: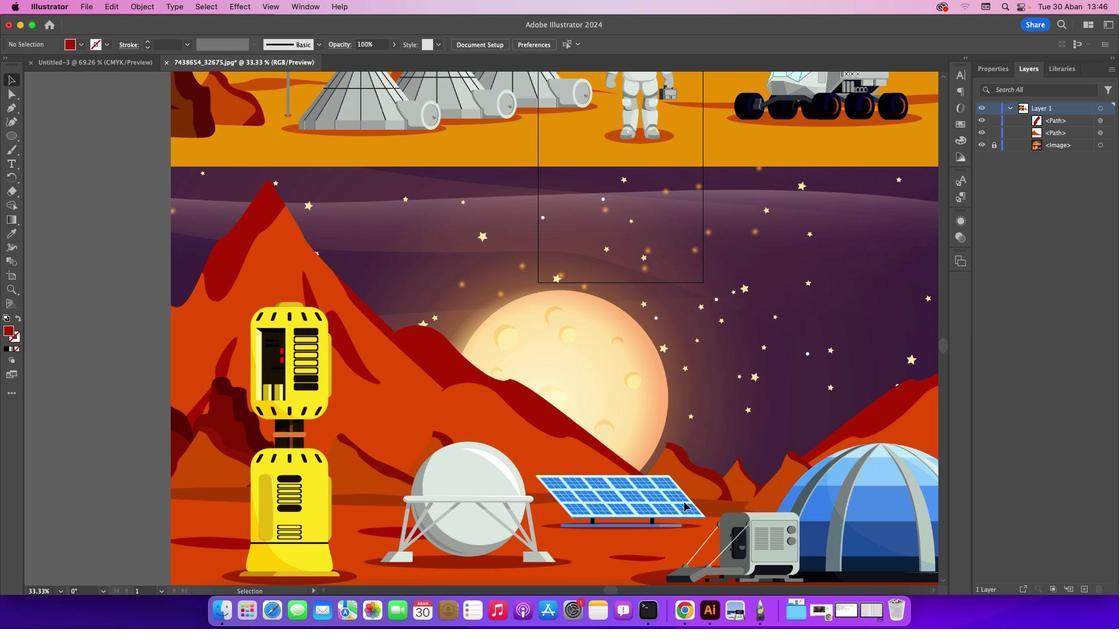 
Action: Mouse scrolled (684, 502) with delta (0, 0)
Screenshot: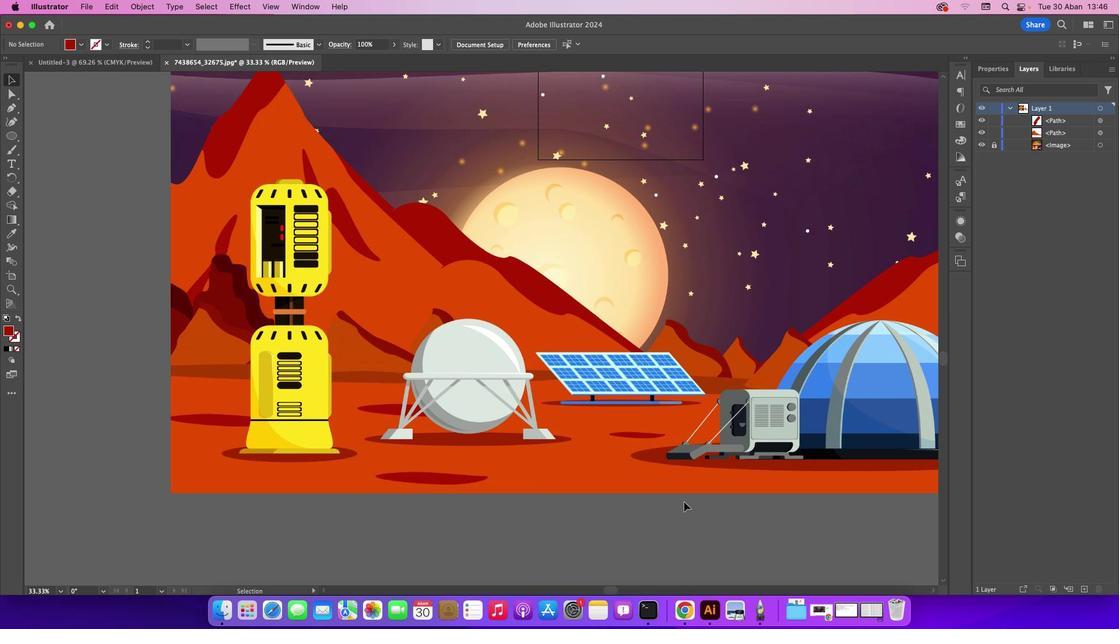 
Action: Mouse scrolled (684, 502) with delta (0, 0)
Screenshot: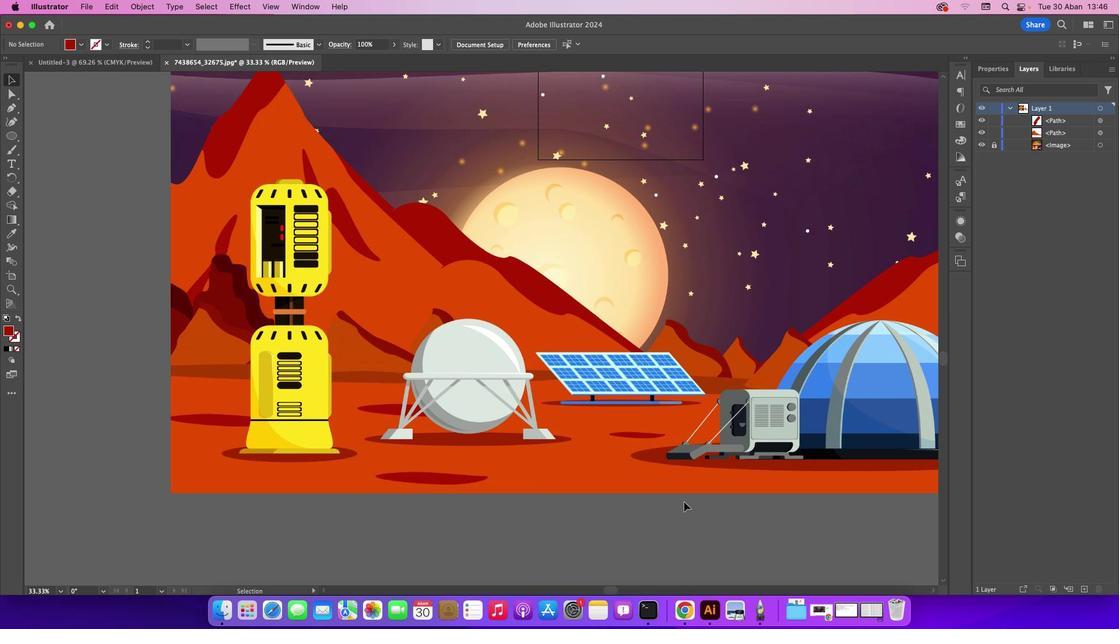 
Action: Mouse scrolled (684, 502) with delta (0, -1)
Screenshot: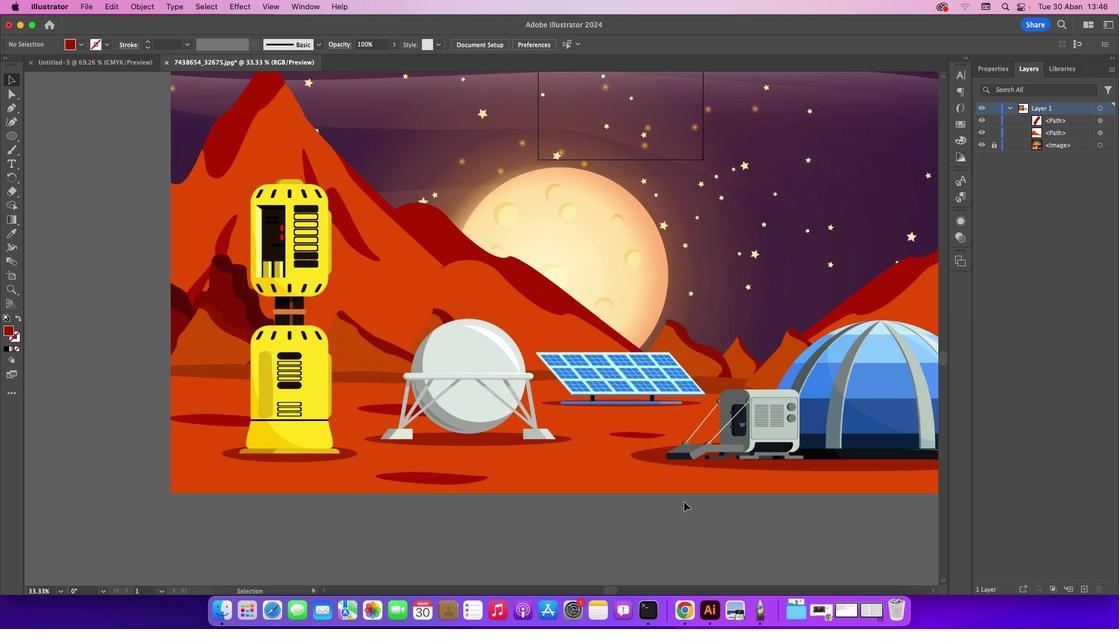 
Action: Mouse moved to (15, 109)
Screenshot: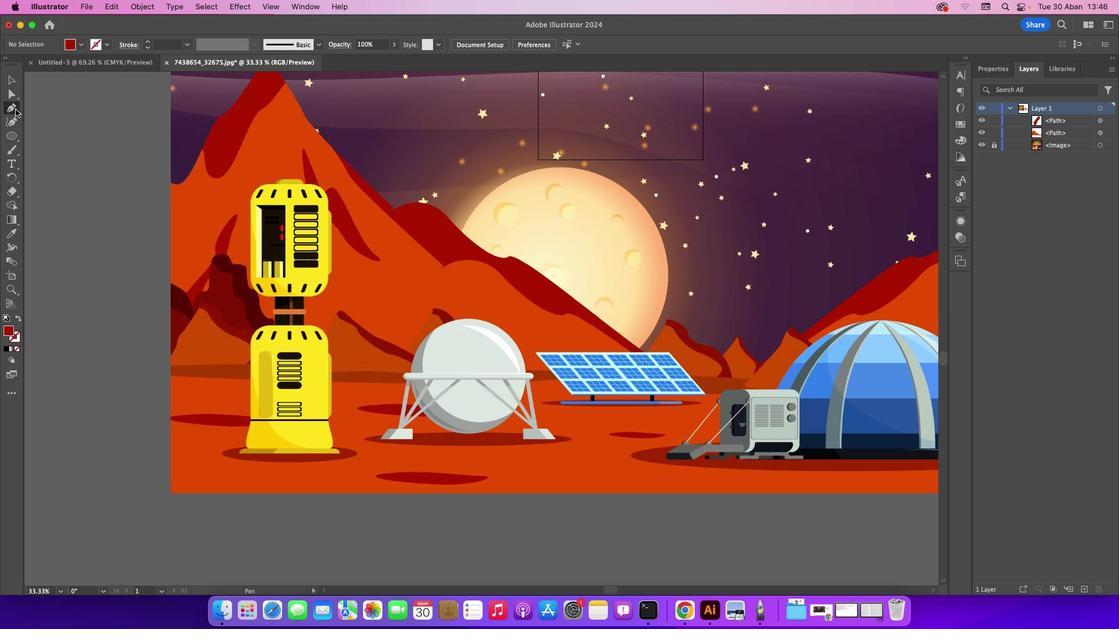 
Action: Mouse pressed left at (15, 109)
Screenshot: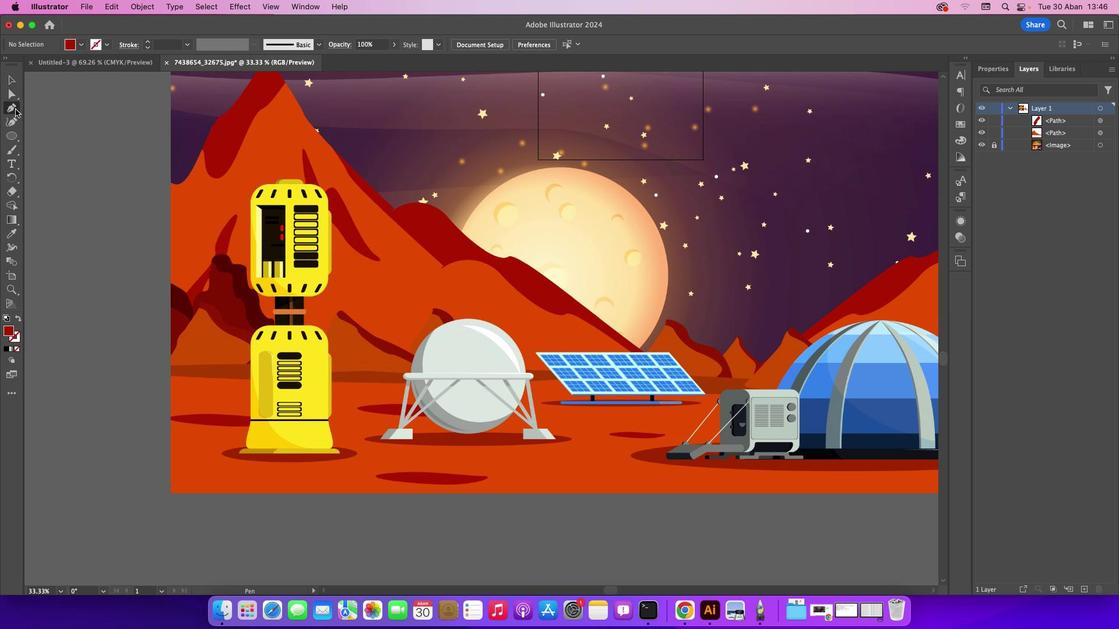 
Action: Mouse moved to (333, 149)
Screenshot: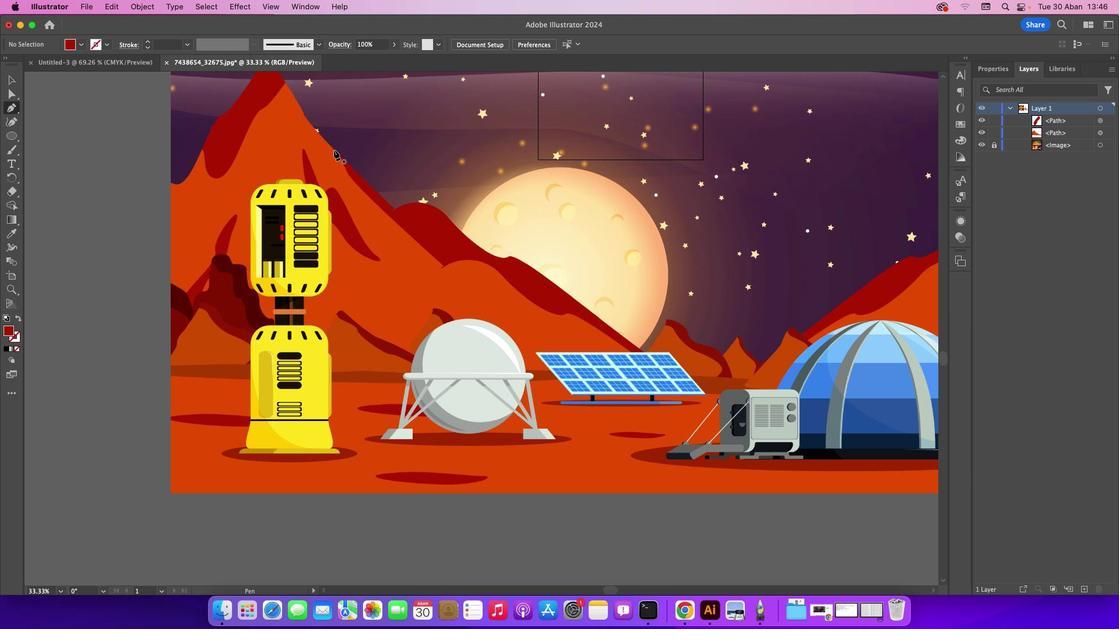 
Action: Mouse pressed left at (333, 149)
Screenshot: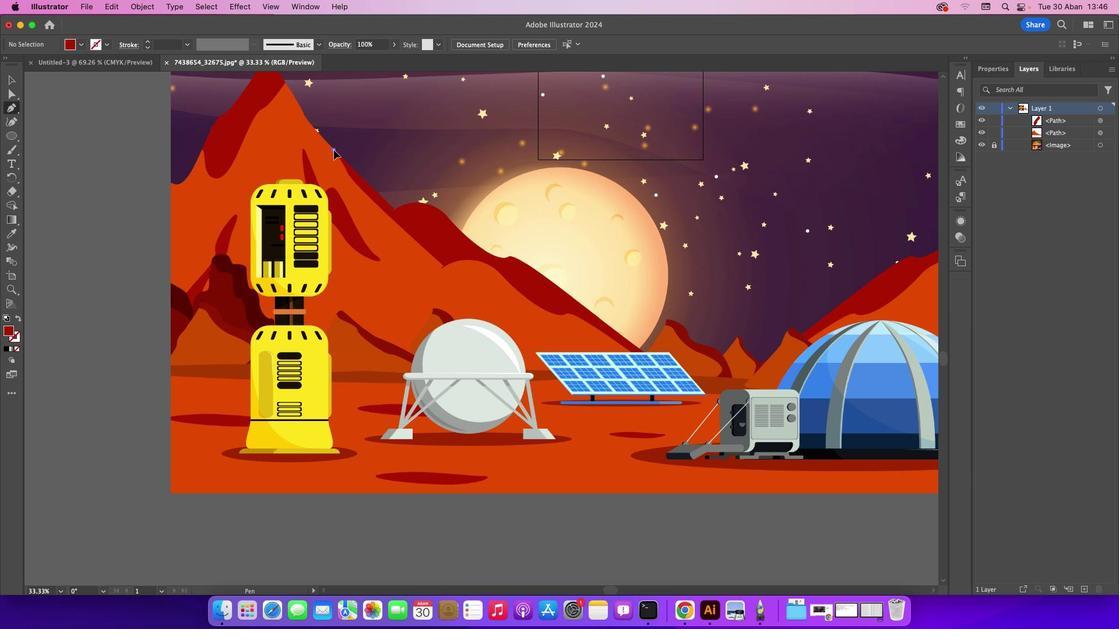 
Action: Mouse moved to (350, 177)
